 Task: Create a PowerPoint slide titled 'Digital Marketing' and insert an online image related to digital marketing.
Action: Mouse moved to (292, 370)
Screenshot: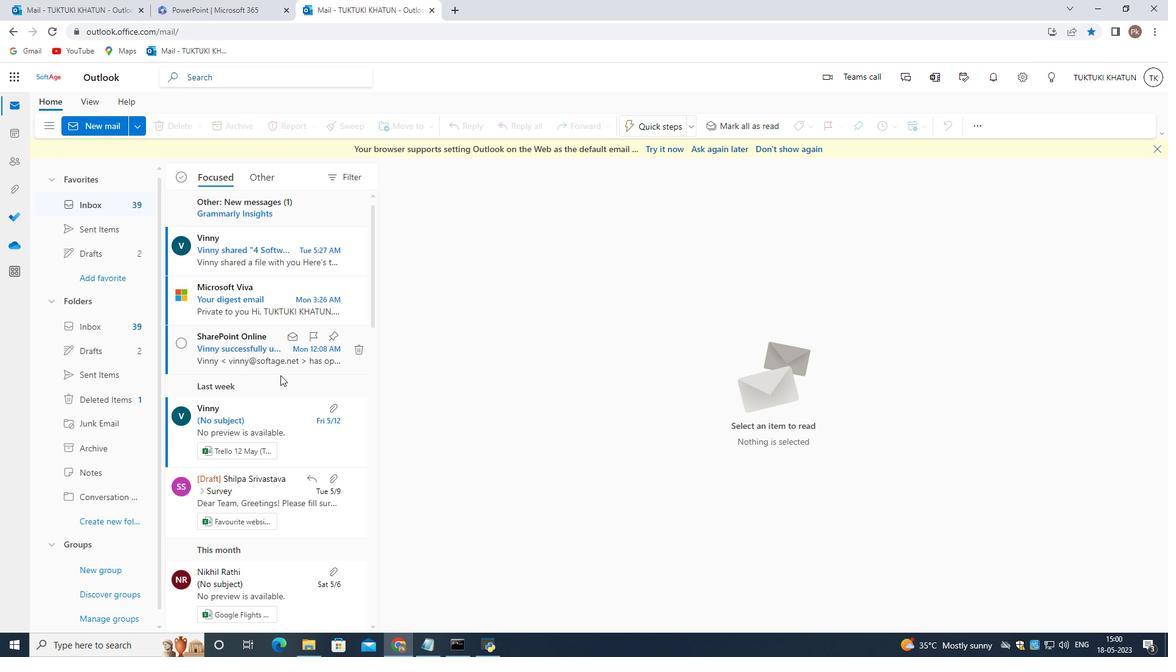 
Action: Mouse scrolled (292, 370) with delta (0, 0)
Screenshot: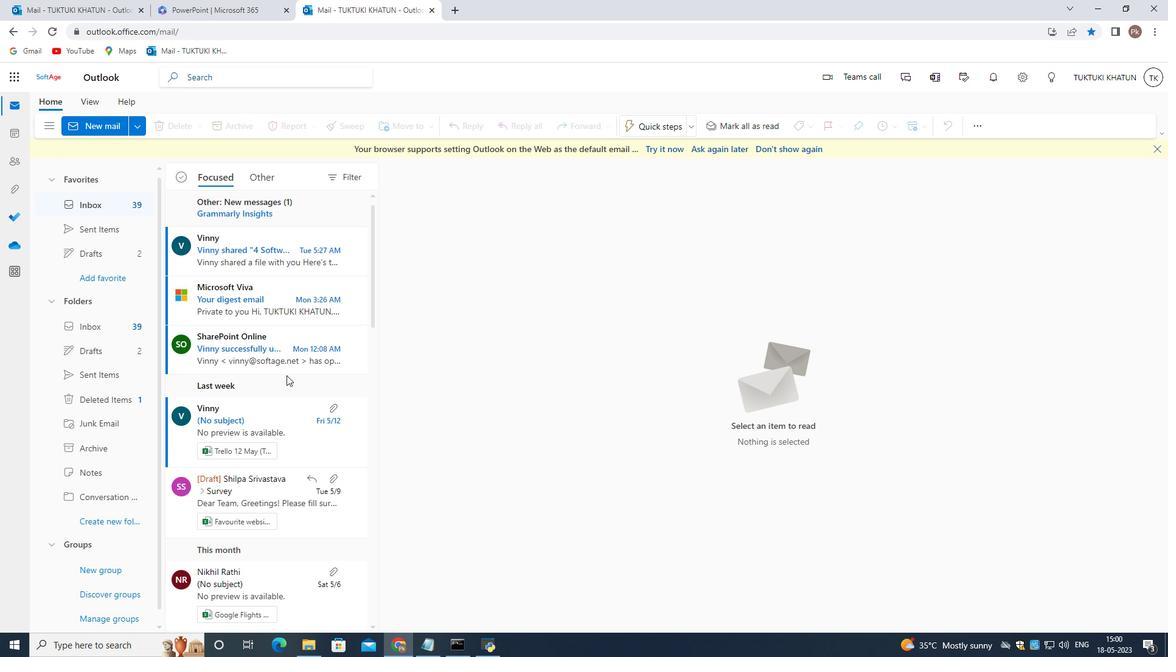 
Action: Mouse moved to (292, 368)
Screenshot: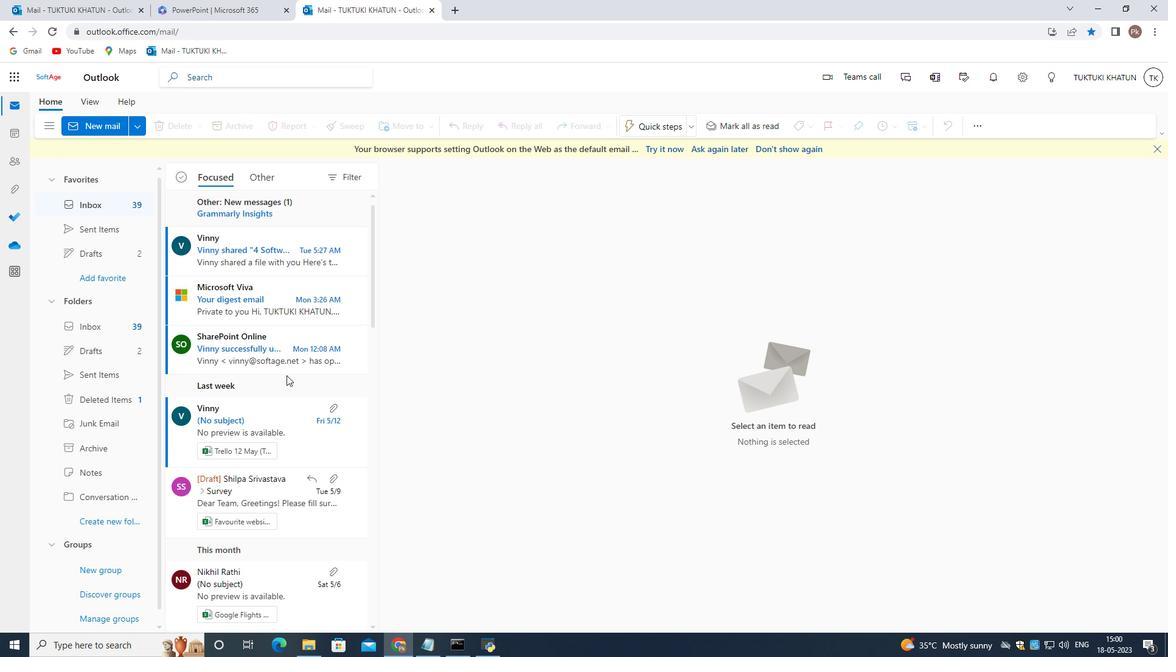 
Action: Mouse scrolled (292, 369) with delta (0, 0)
Screenshot: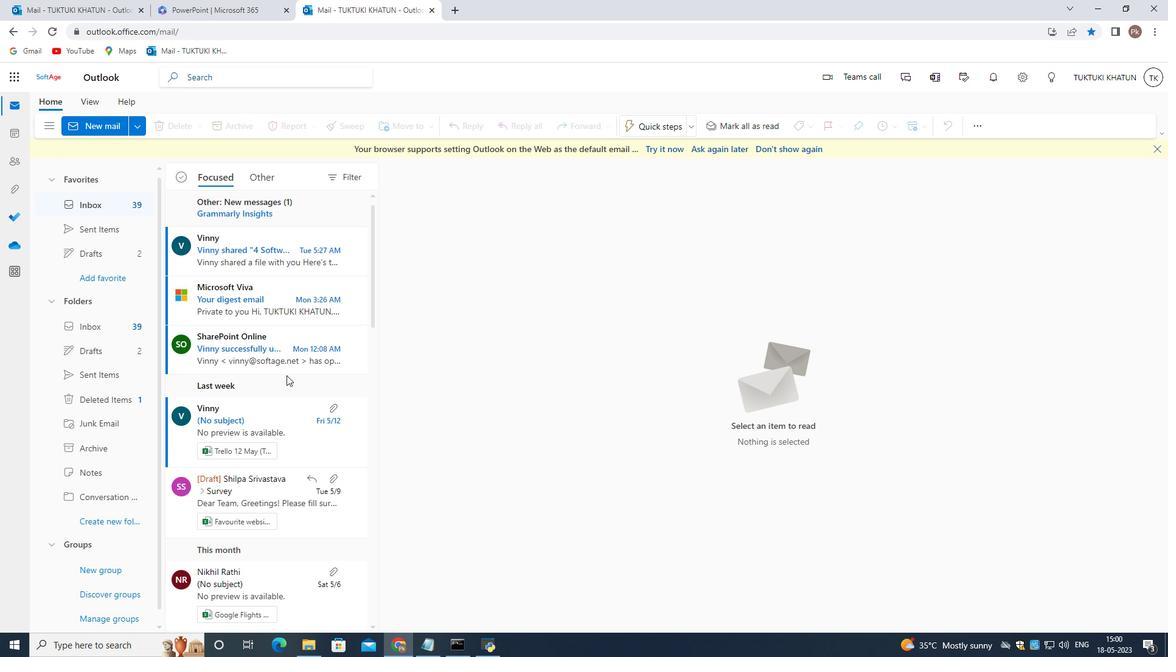 
Action: Mouse moved to (37, 52)
Screenshot: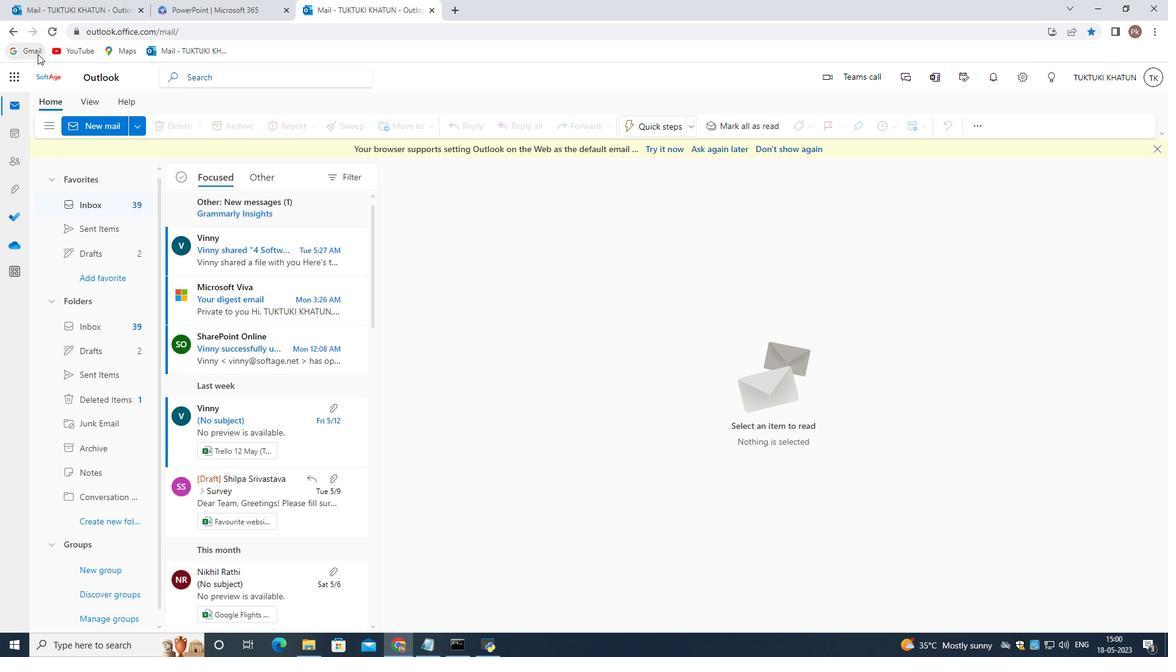 
Action: Mouse pressed left at (37, 52)
Screenshot: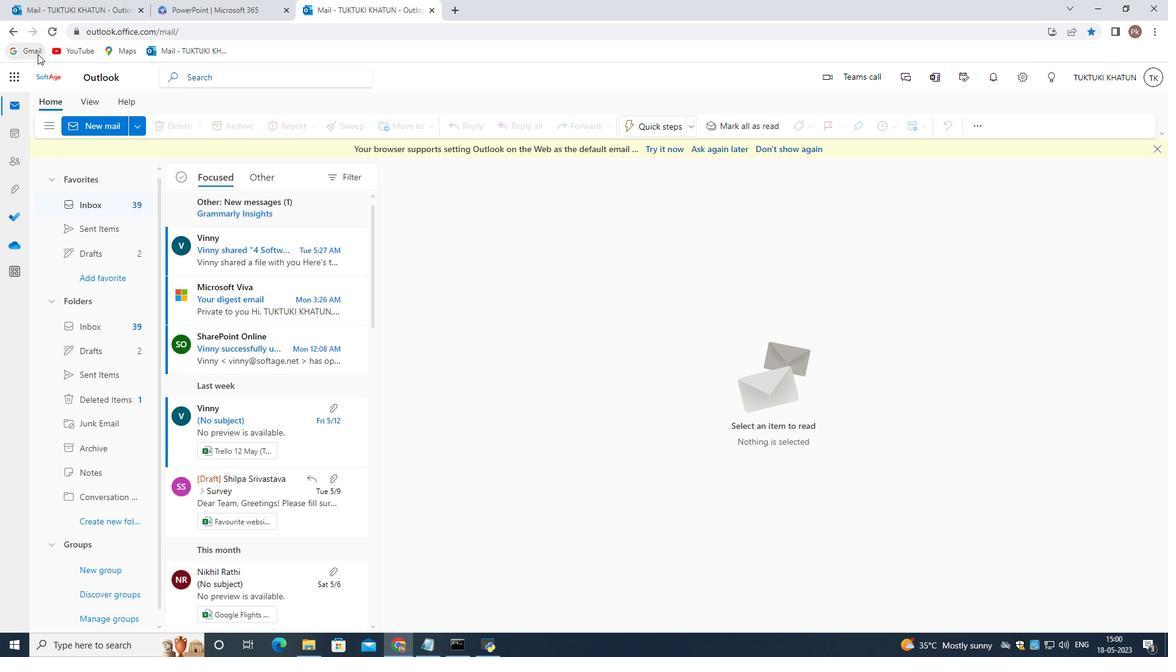 
Action: Mouse moved to (179, 50)
Screenshot: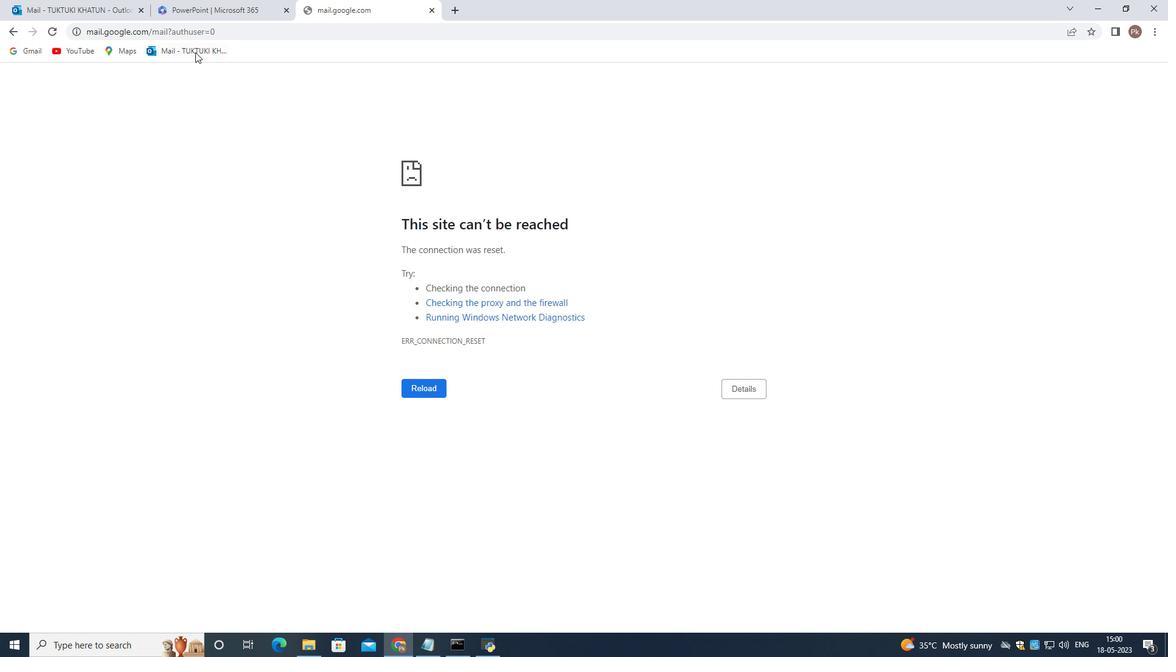
Action: Mouse pressed left at (179, 50)
Screenshot: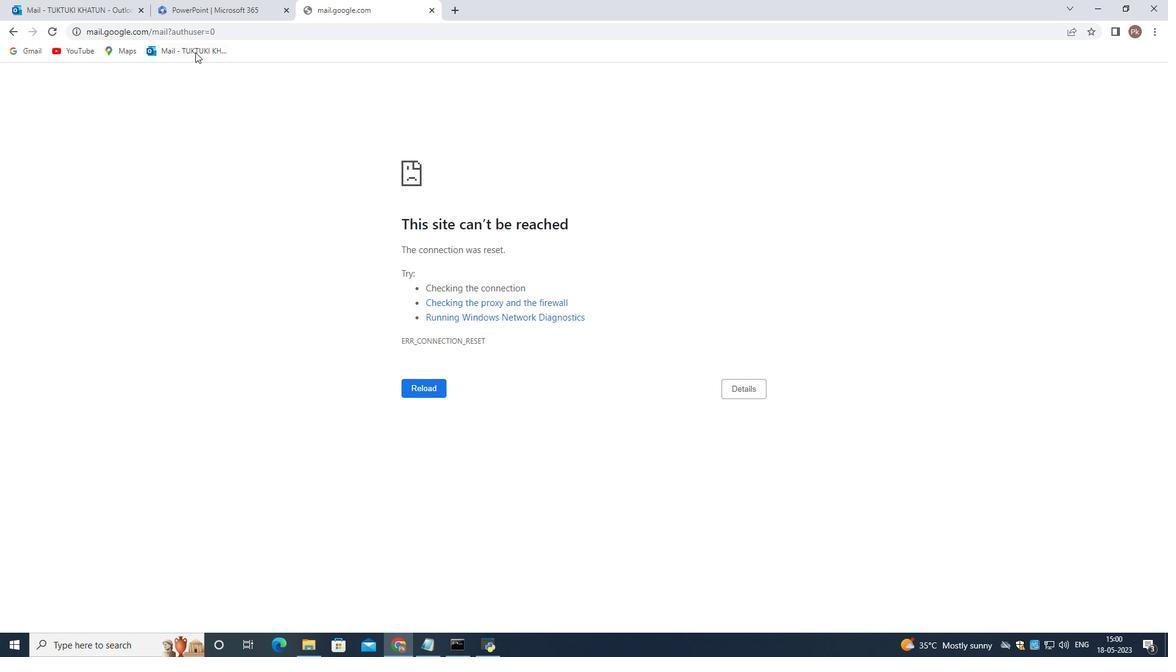 
Action: Mouse moved to (19, 78)
Screenshot: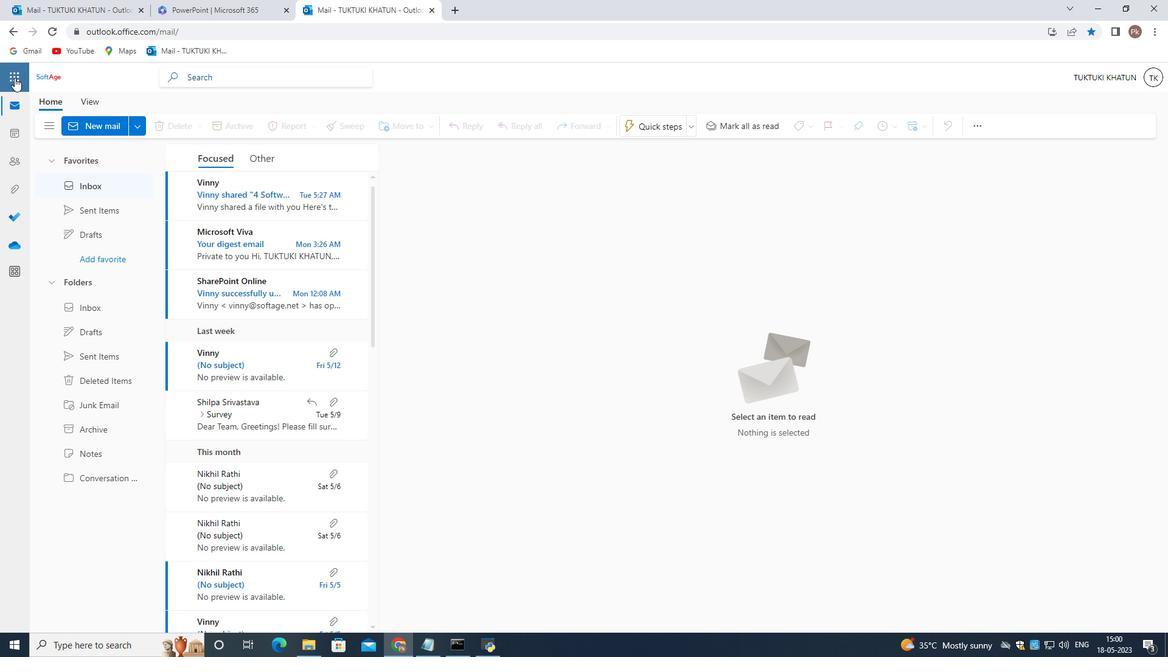 
Action: Mouse pressed left at (19, 78)
Screenshot: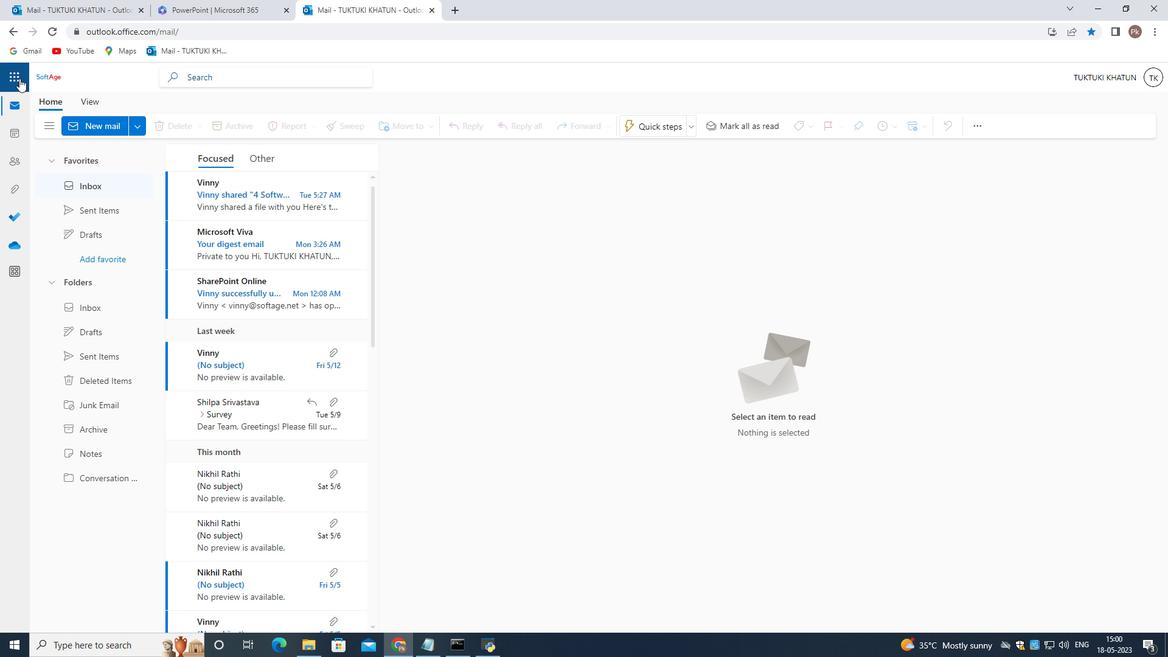 
Action: Mouse moved to (63, 208)
Screenshot: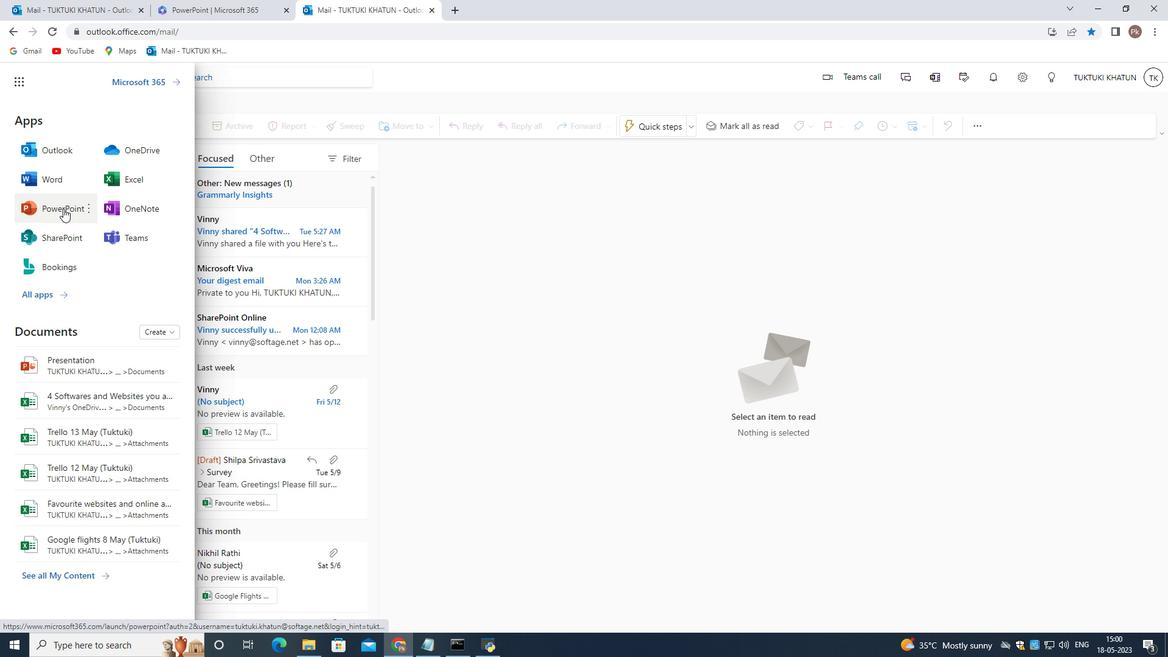 
Action: Mouse pressed left at (63, 208)
Screenshot: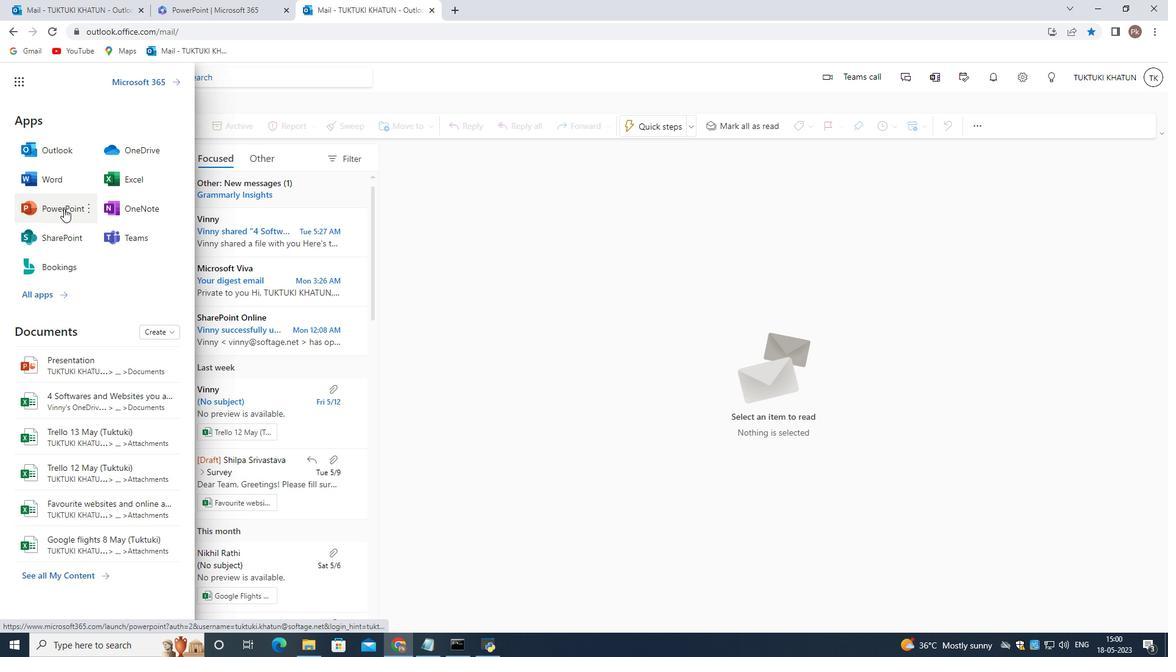 
Action: Mouse moved to (146, 216)
Screenshot: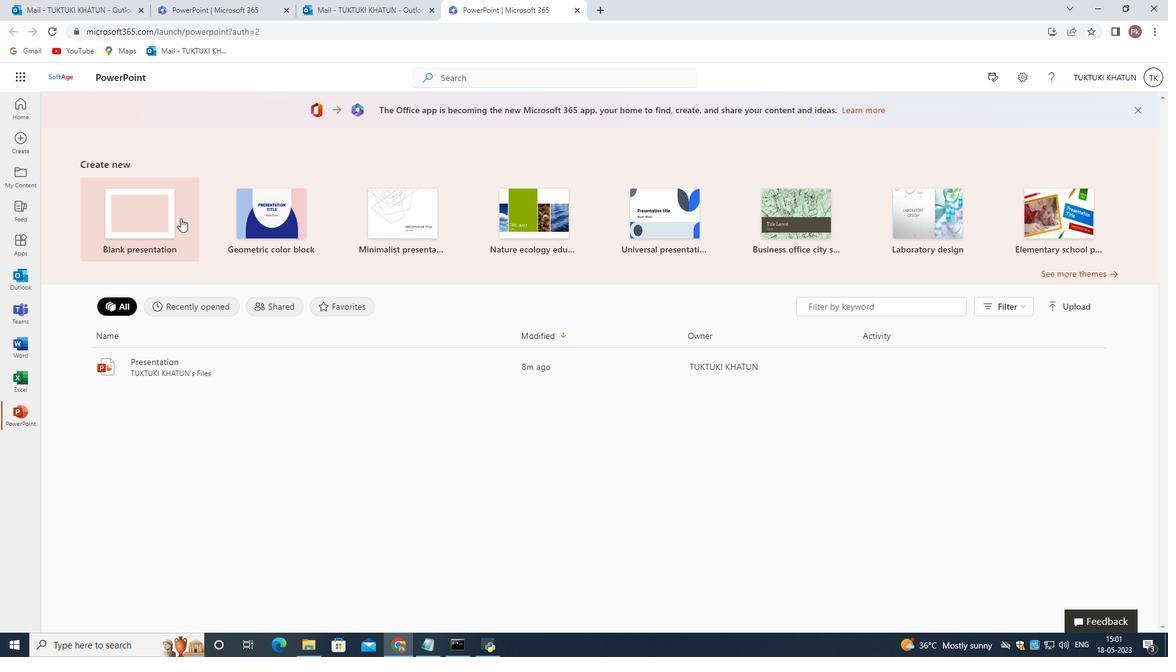 
Action: Mouse pressed left at (146, 216)
Screenshot: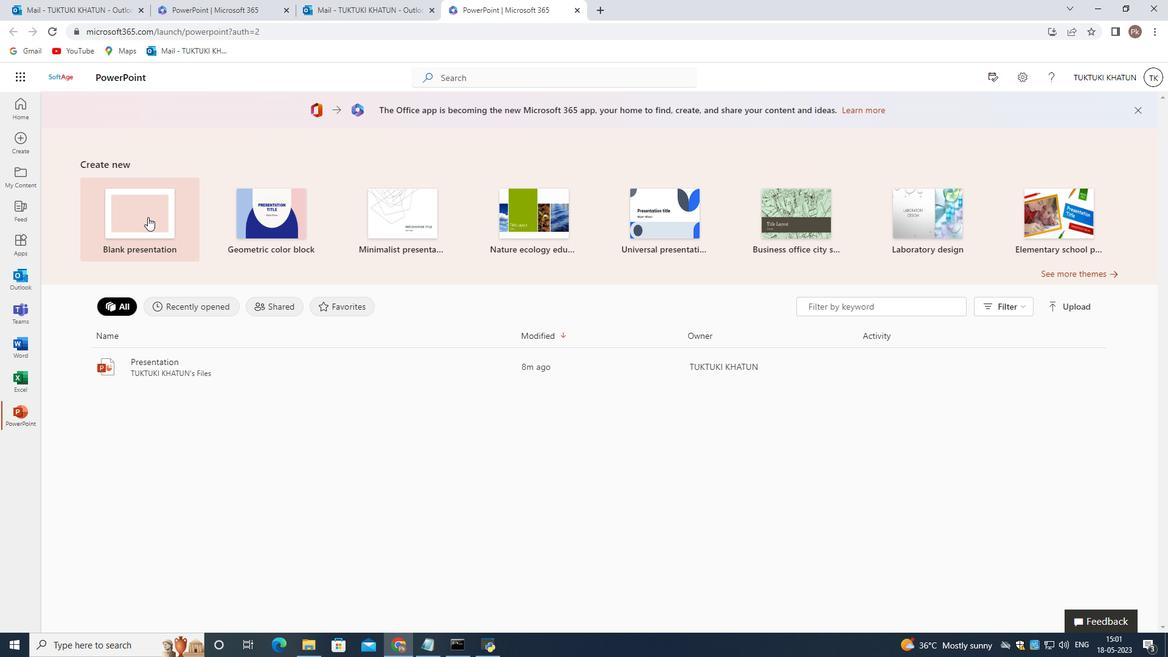 
Action: Mouse scrolled (146, 216) with delta (0, 0)
Screenshot: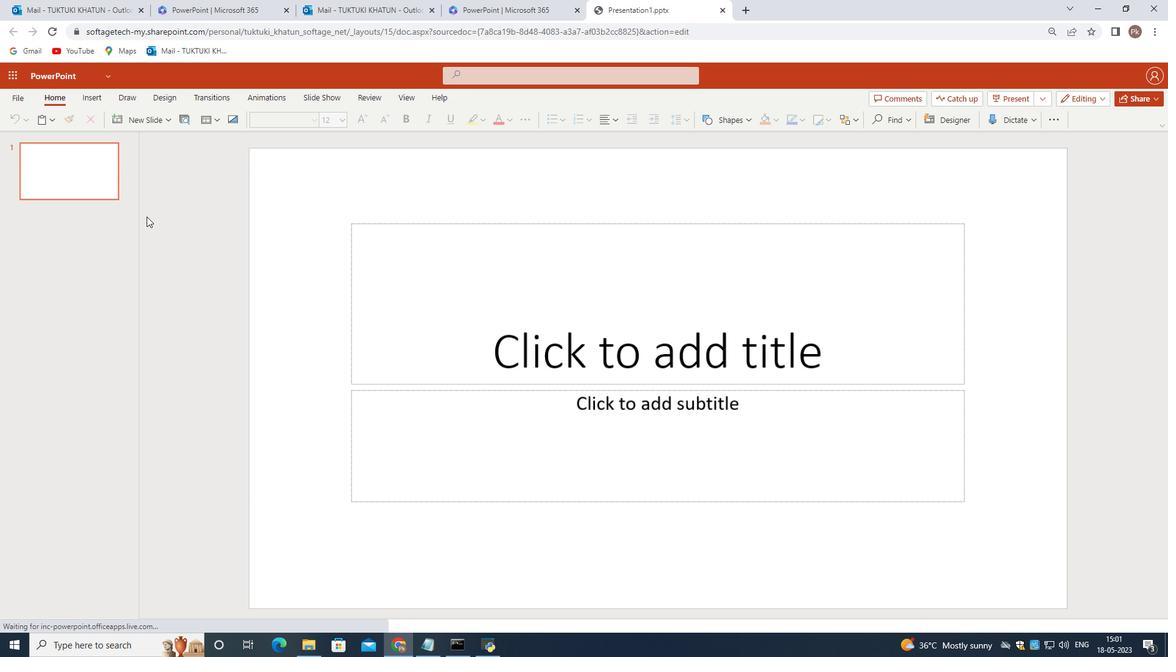 
Action: Mouse scrolled (146, 216) with delta (0, 0)
Screenshot: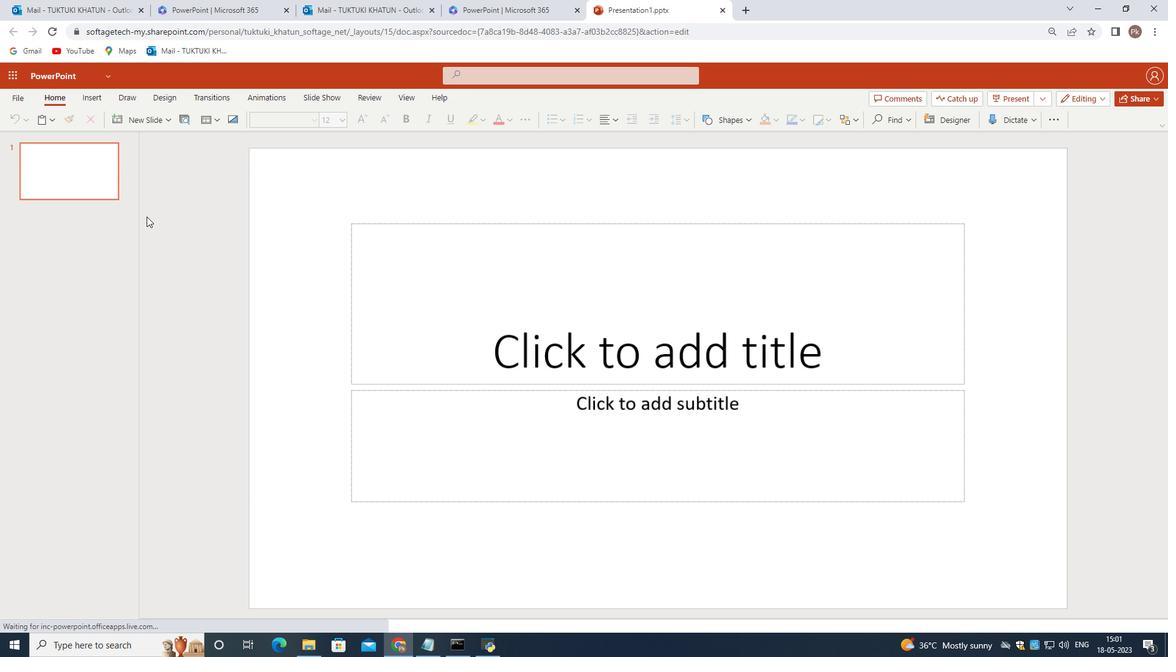 
Action: Mouse scrolled (146, 216) with delta (0, 0)
Screenshot: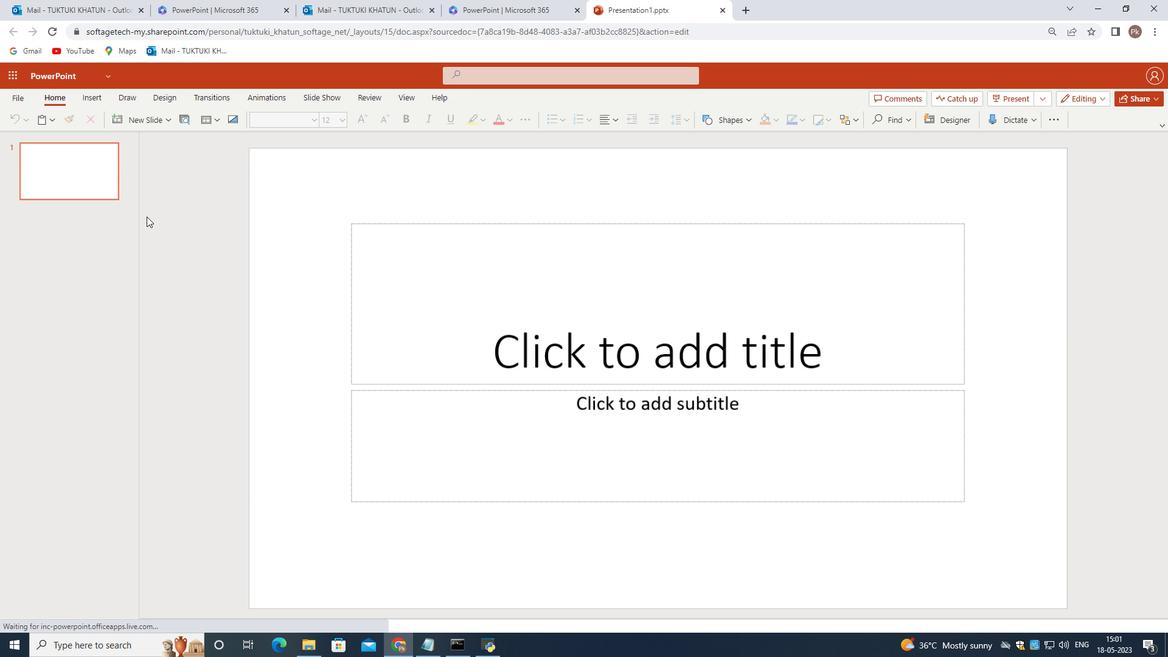 
Action: Mouse moved to (414, 288)
Screenshot: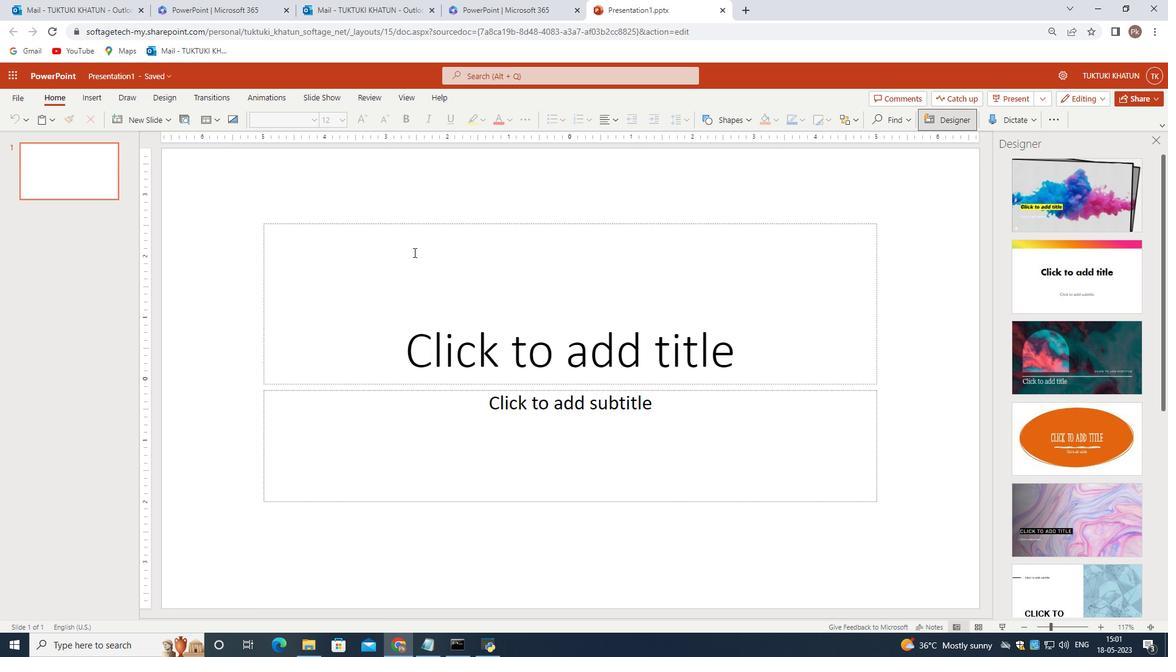 
Action: Mouse pressed left at (414, 288)
Screenshot: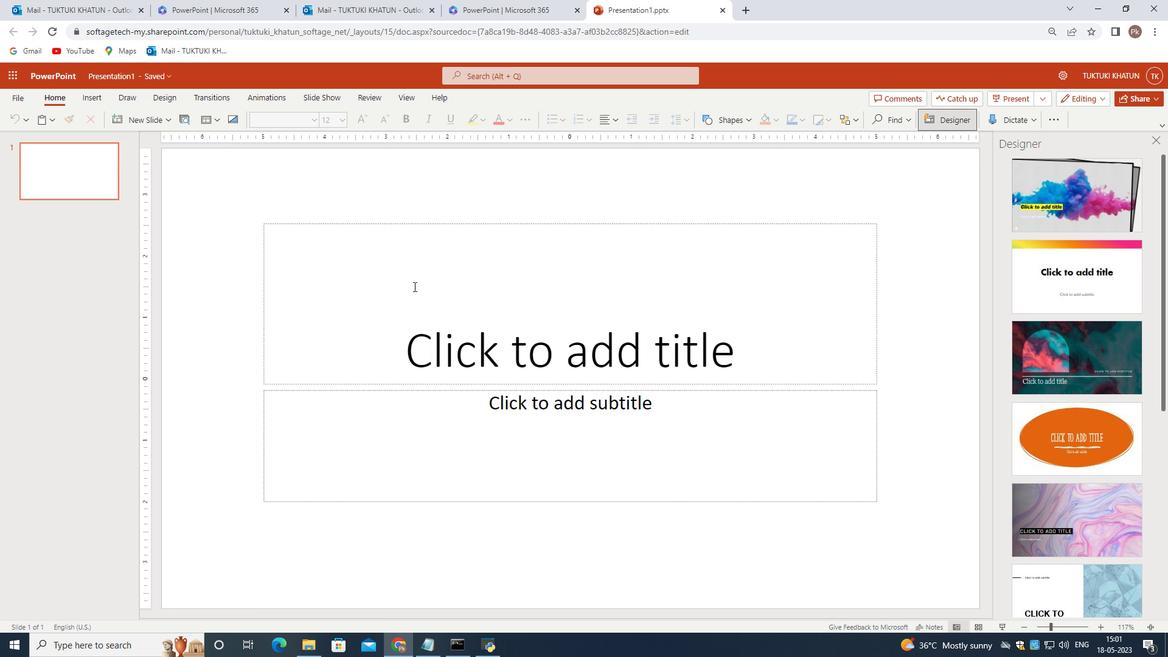 
Action: Mouse moved to (414, 288)
Screenshot: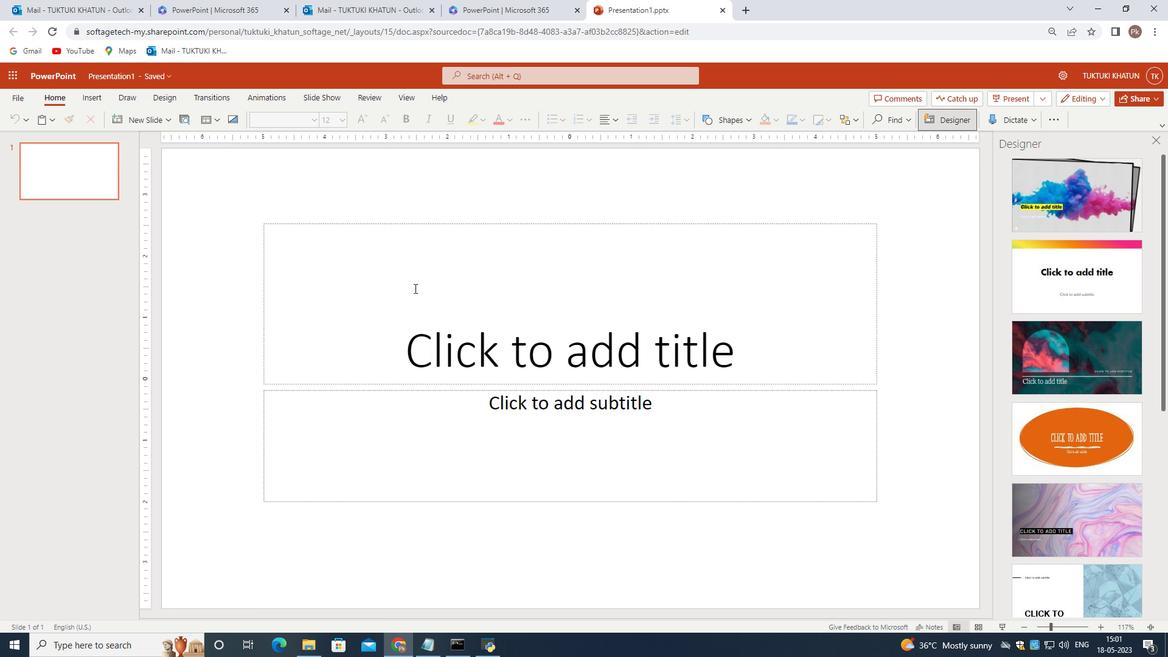 
Action: Key pressed <Key.shift>Digital<Key.space><Key.shift>Marketing
Screenshot: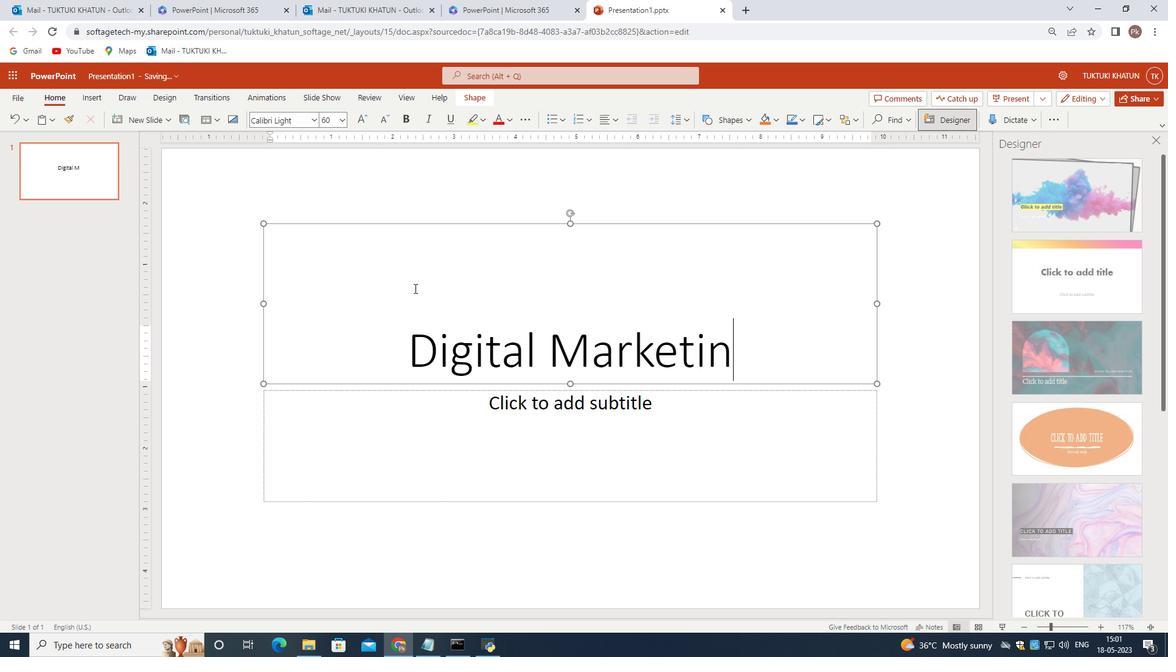 
Action: Mouse moved to (144, 119)
Screenshot: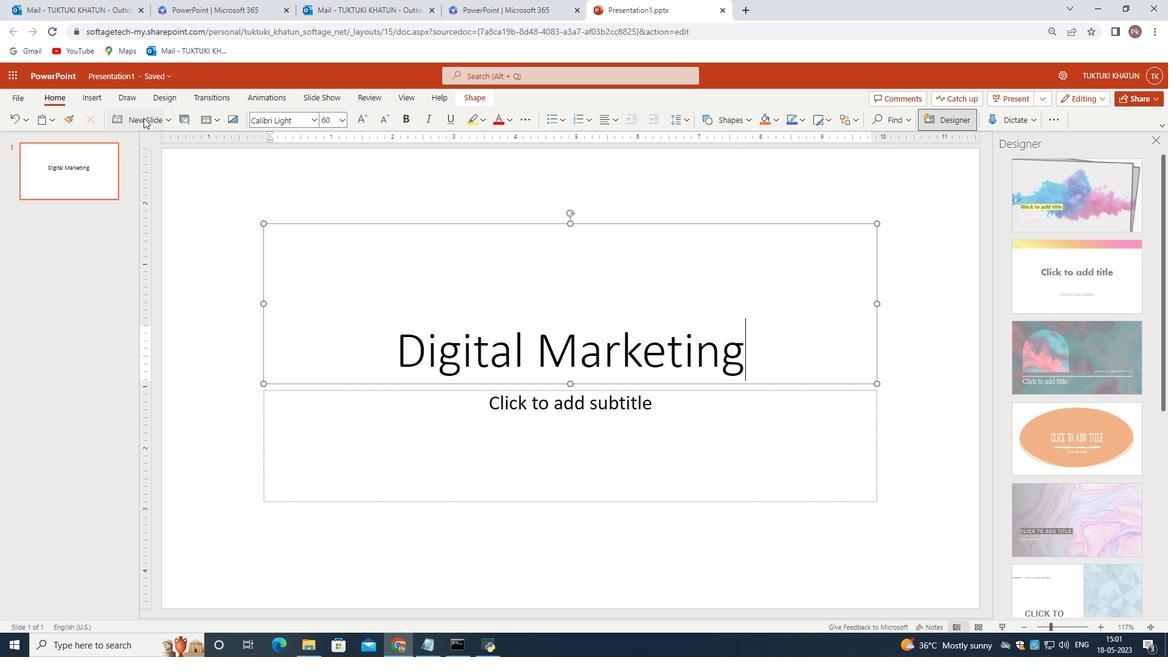
Action: Mouse pressed left at (144, 119)
Screenshot: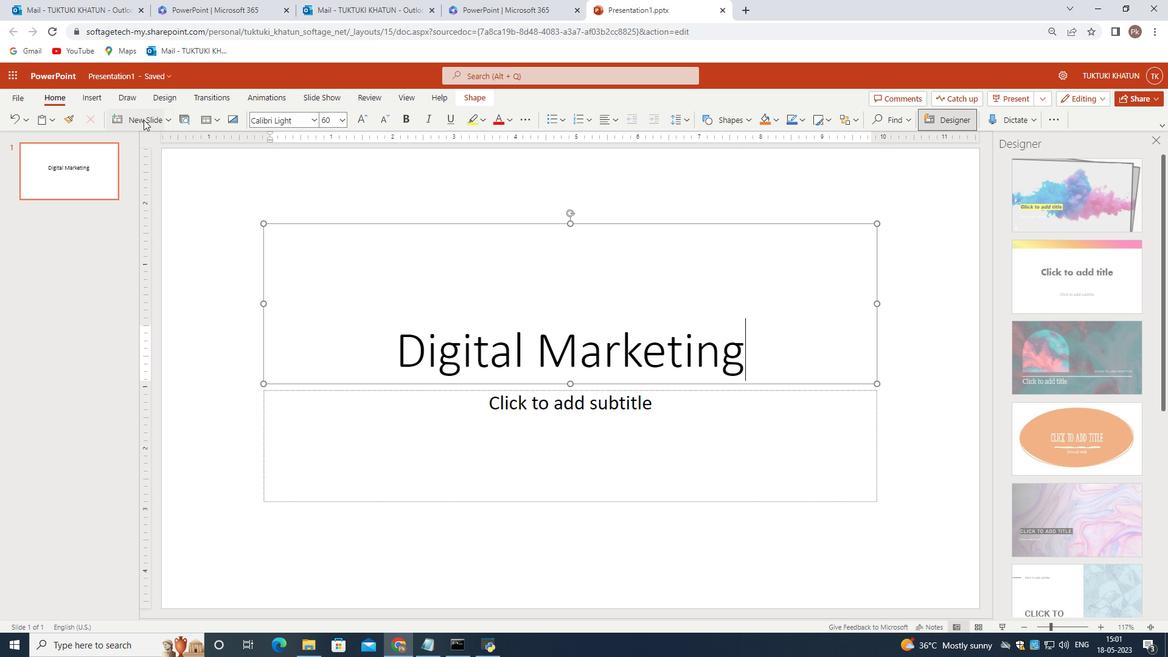 
Action: Mouse moved to (100, 97)
Screenshot: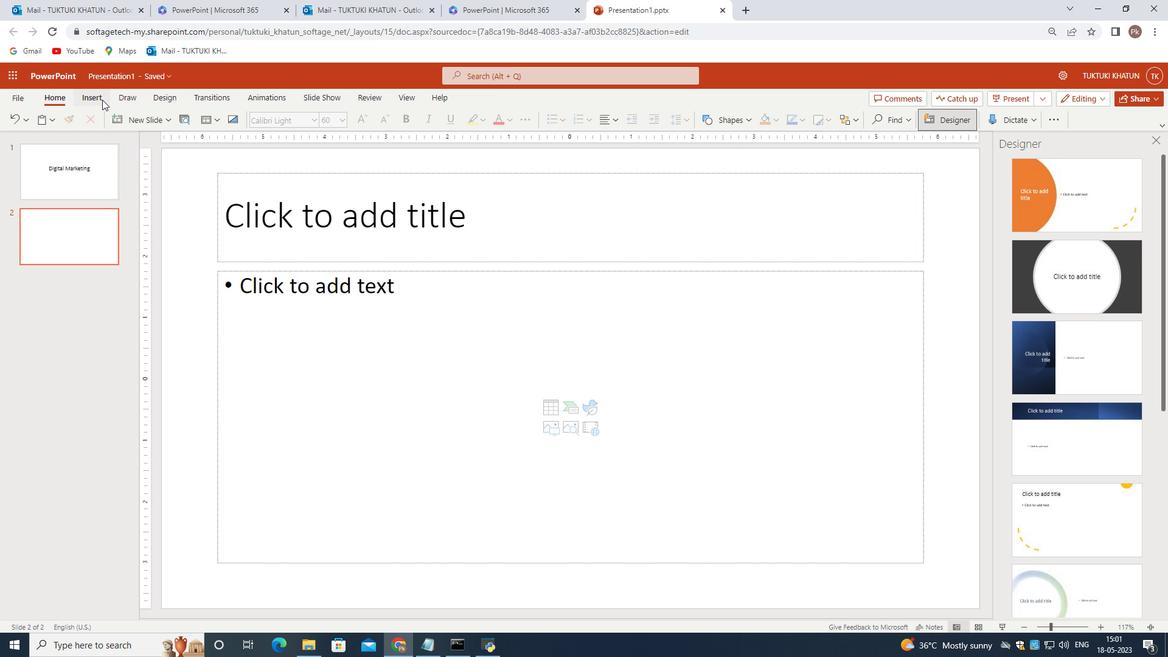 
Action: Mouse pressed left at (100, 97)
Screenshot: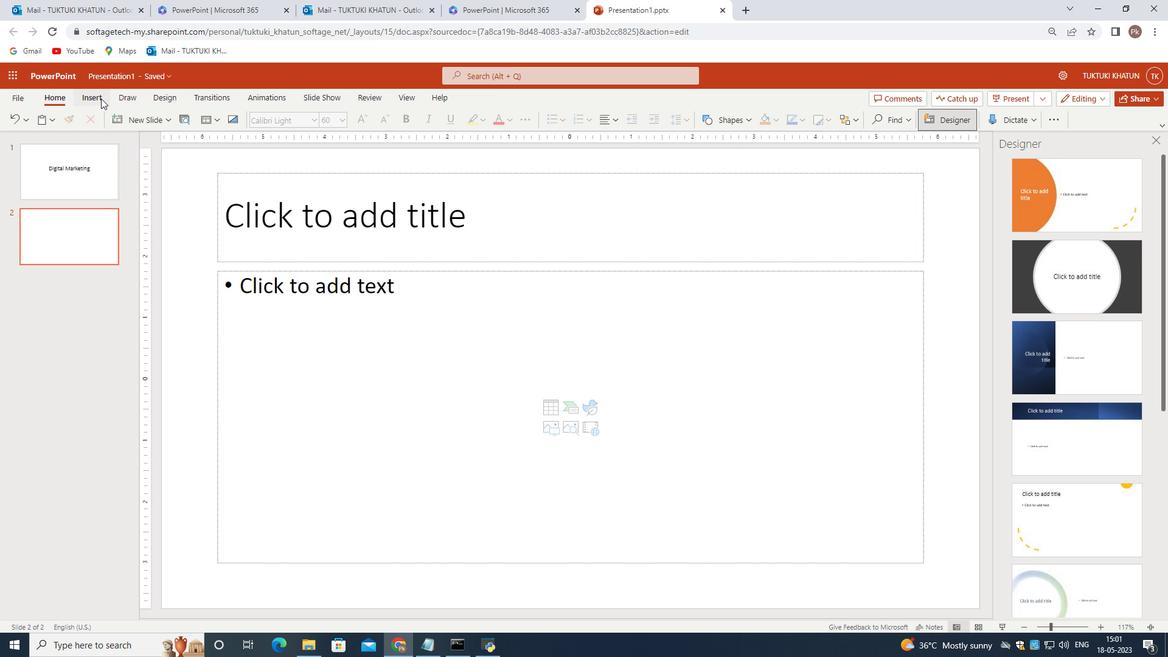 
Action: Mouse moved to (220, 119)
Screenshot: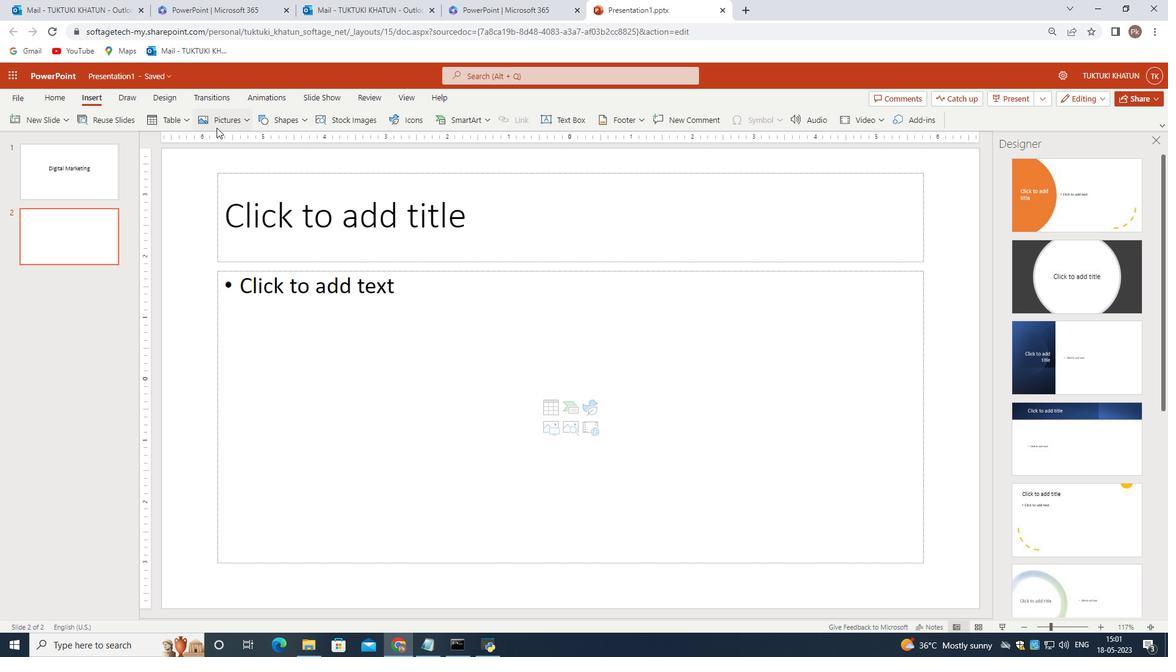 
Action: Mouse pressed left at (220, 119)
Screenshot: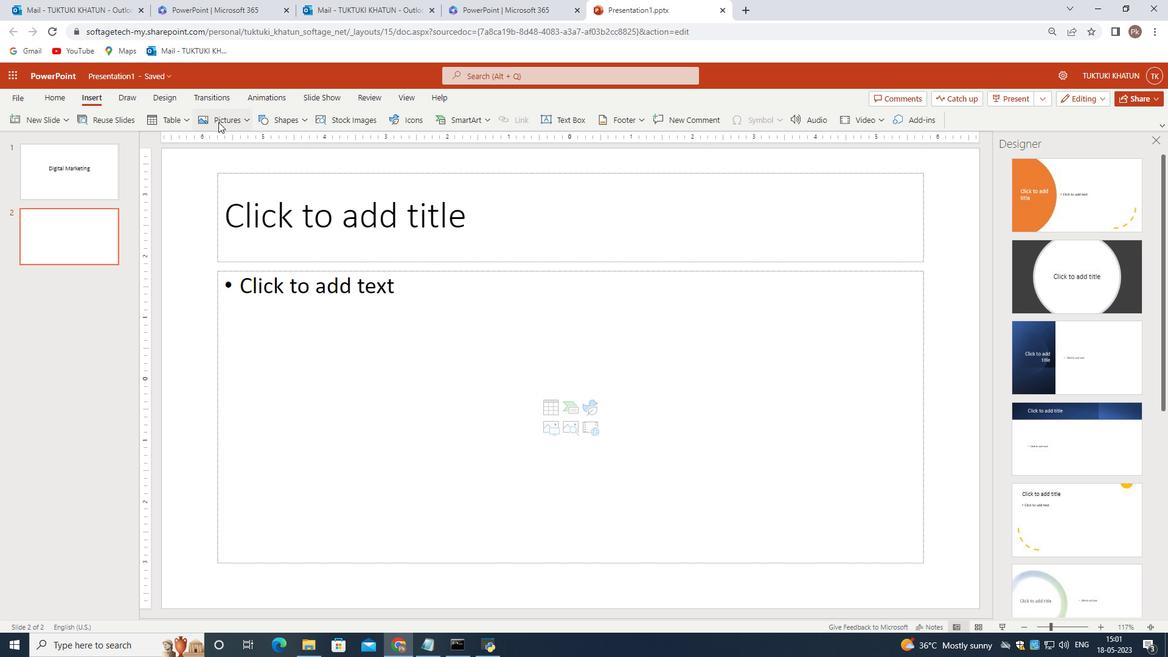 
Action: Mouse moved to (232, 234)
Screenshot: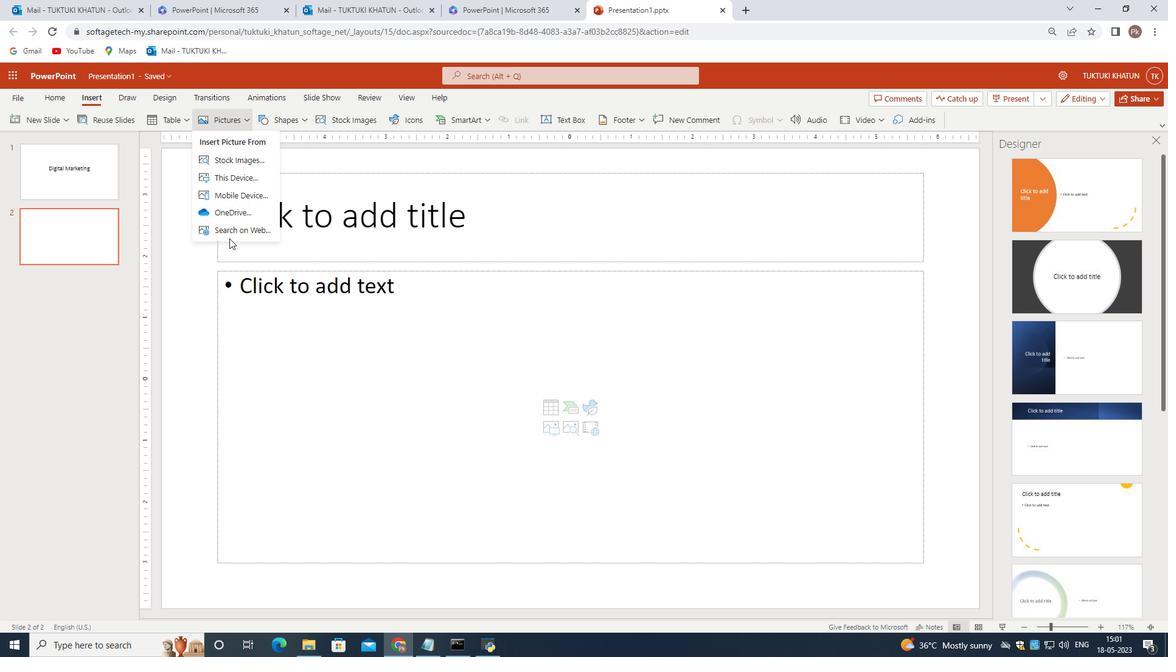 
Action: Mouse pressed left at (232, 234)
Screenshot: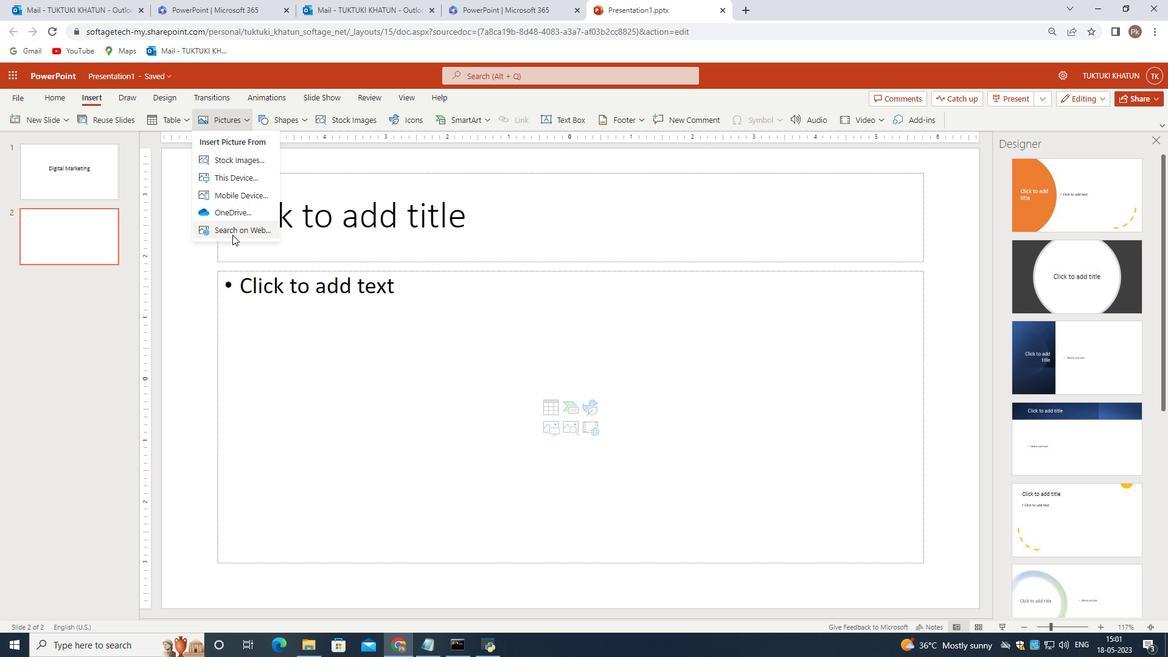 
Action: Mouse moved to (390, 242)
Screenshot: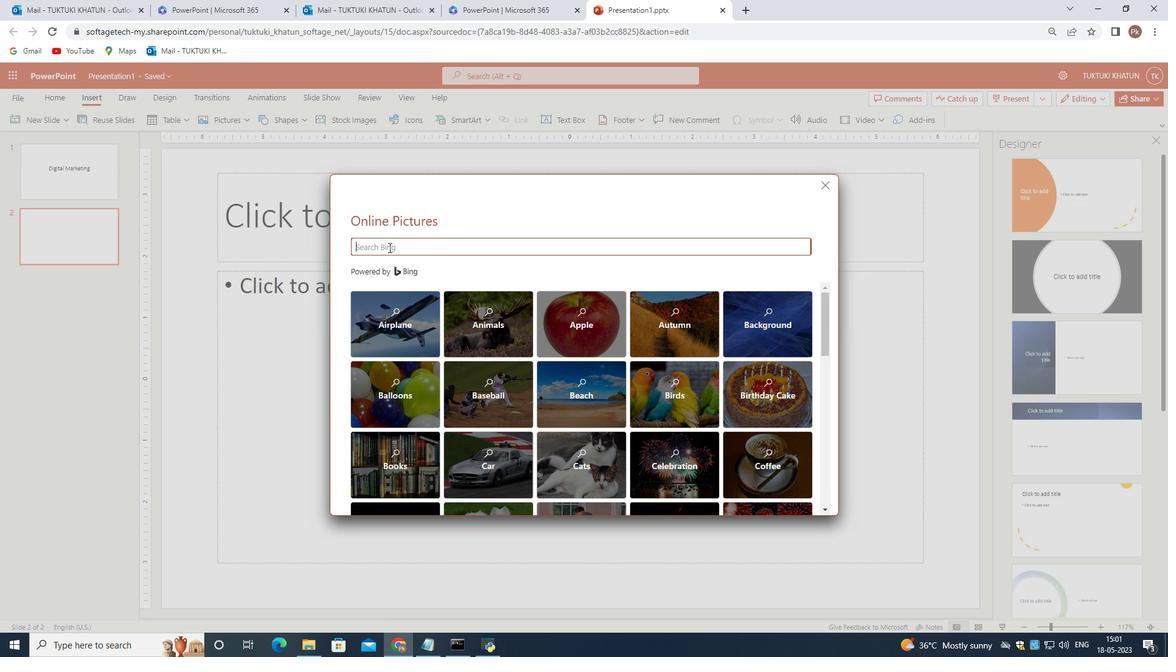 
Action: Mouse pressed left at (390, 242)
Screenshot: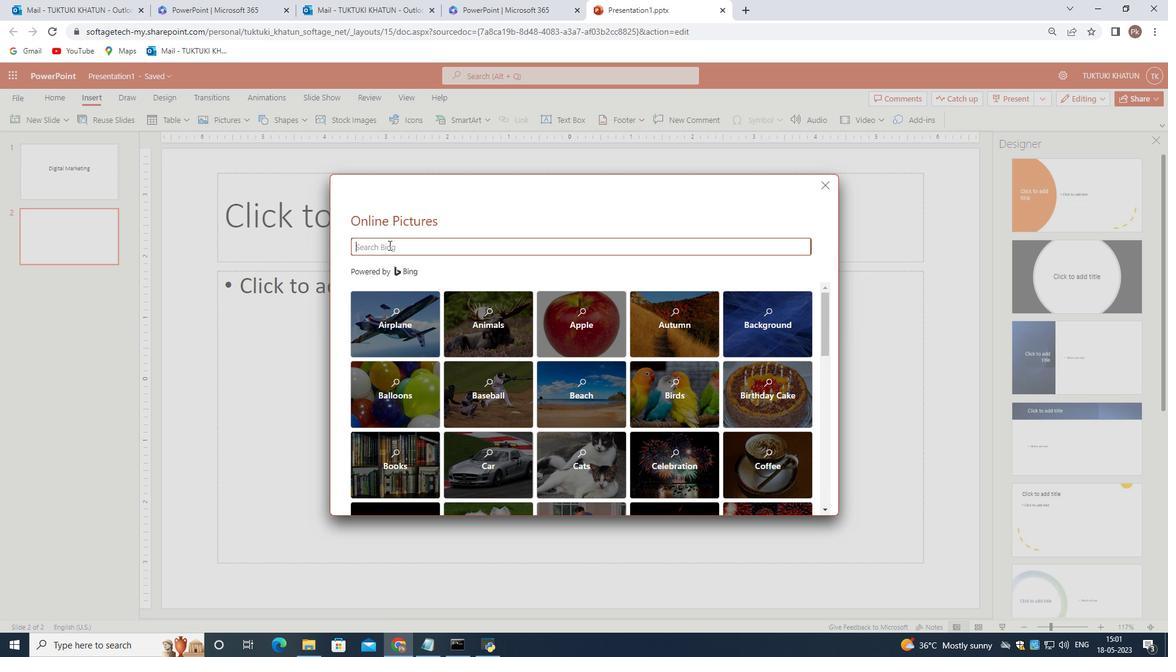 
Action: Mouse moved to (384, 241)
Screenshot: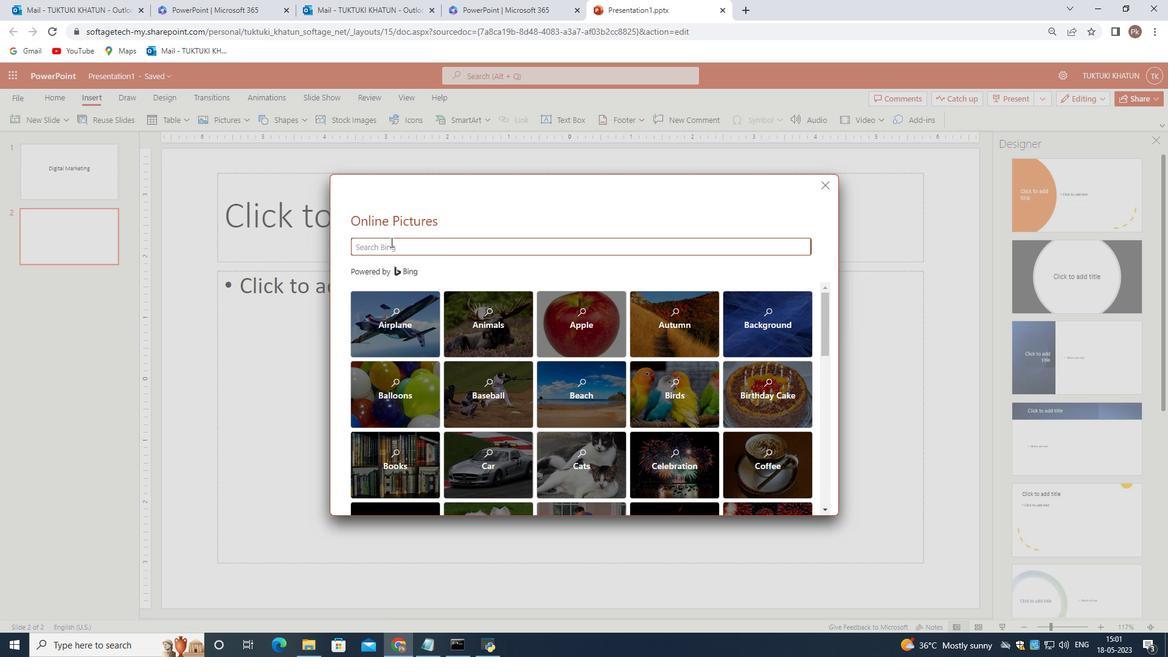 
Action: Key pressed <Key.shift>Digital<Key.space>marketing<Key.shift_r><Key.enter>
Screenshot: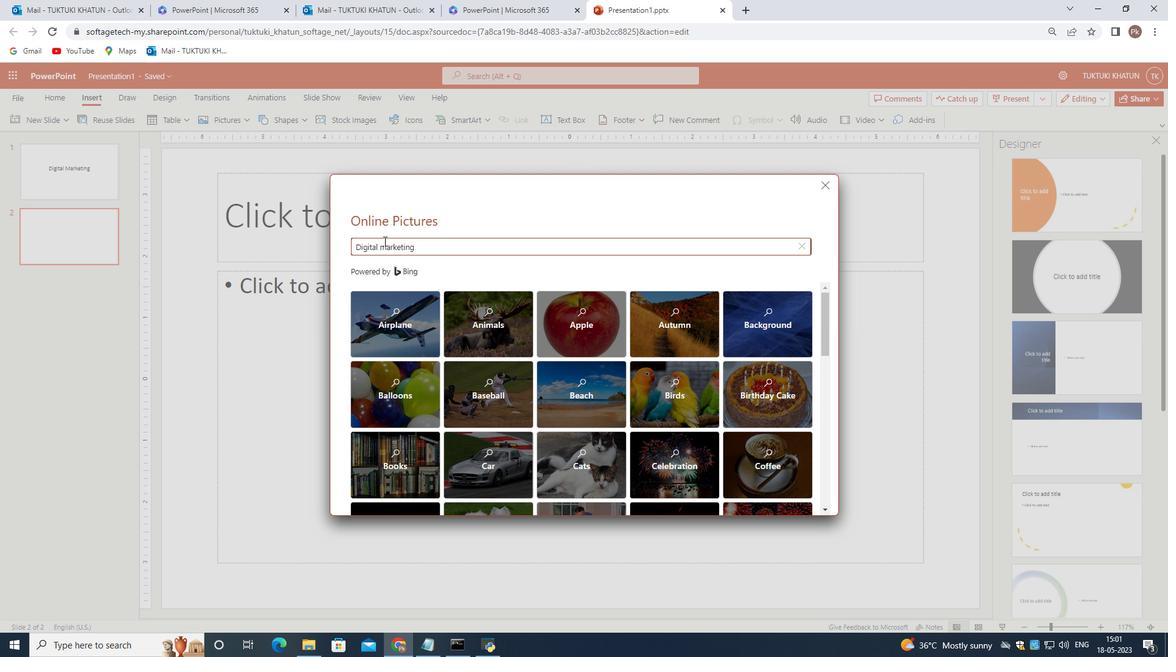 
Action: Mouse moved to (868, 404)
Screenshot: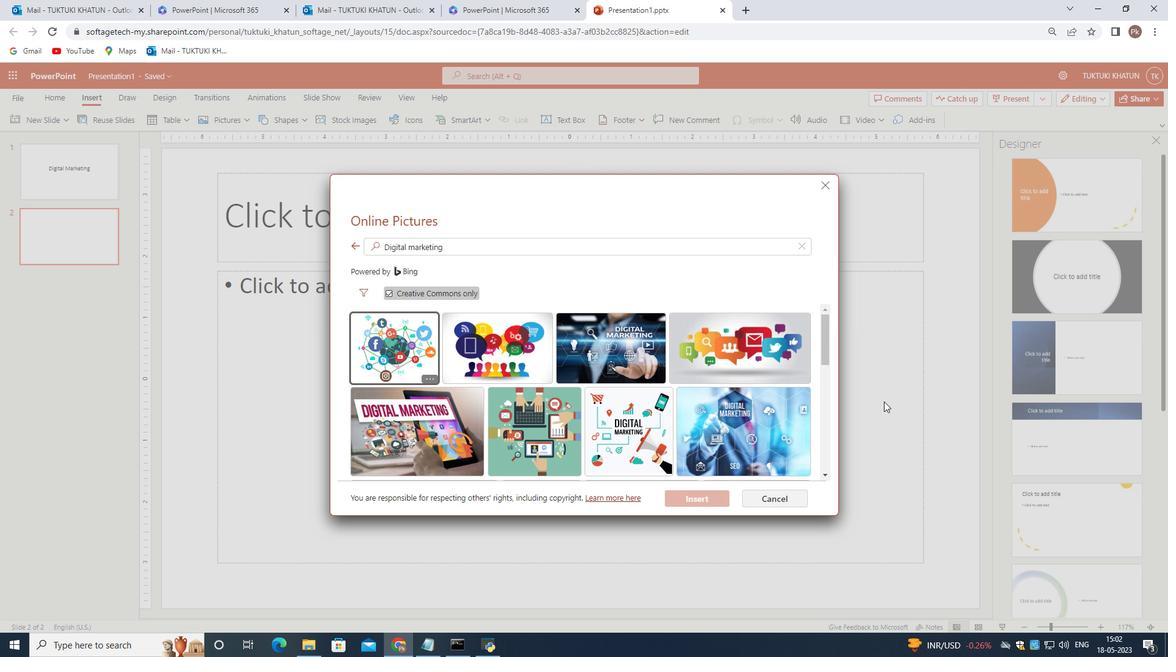 
Action: Mouse scrolled (868, 404) with delta (0, 0)
Screenshot: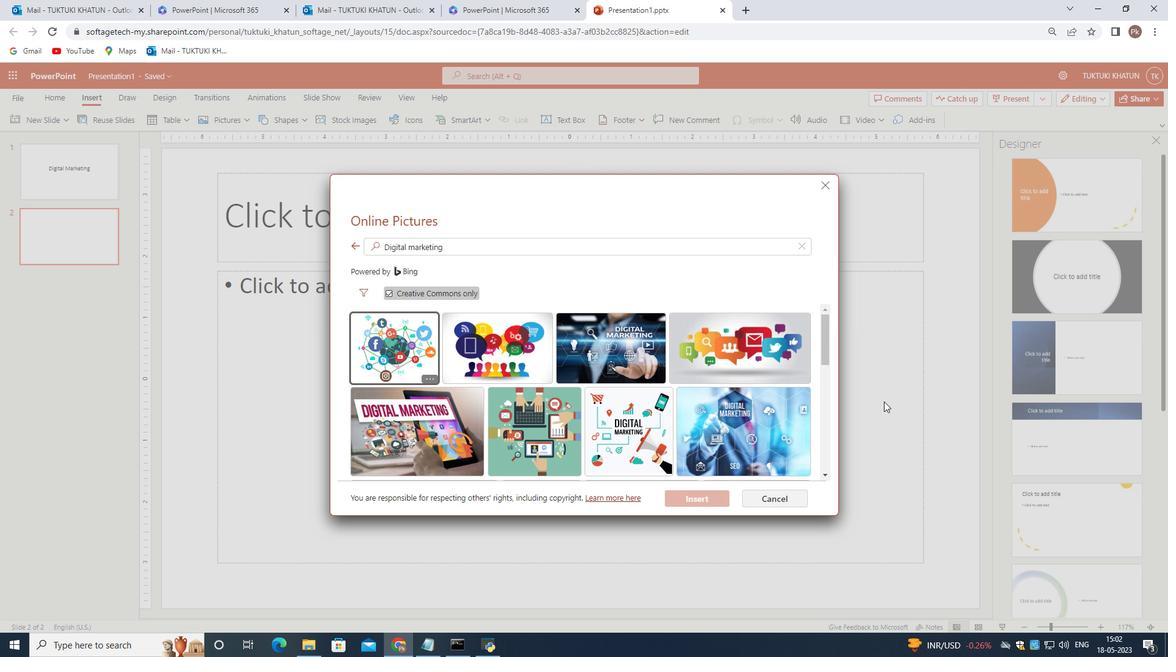
Action: Mouse moved to (752, 424)
Screenshot: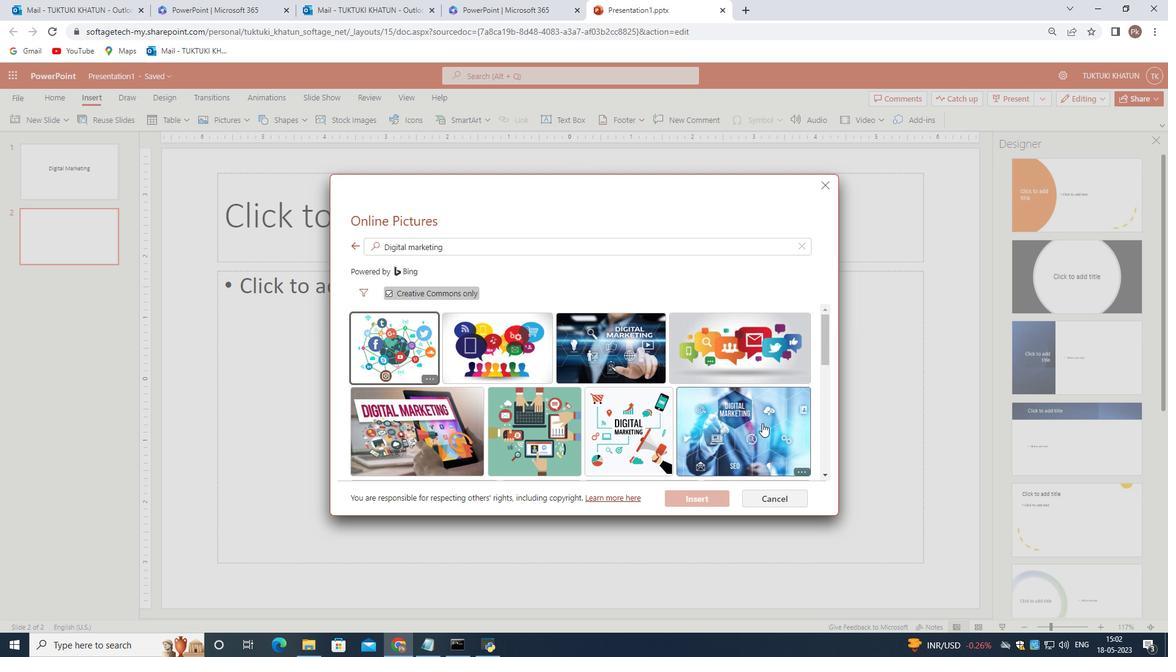 
Action: Mouse pressed left at (752, 424)
Screenshot: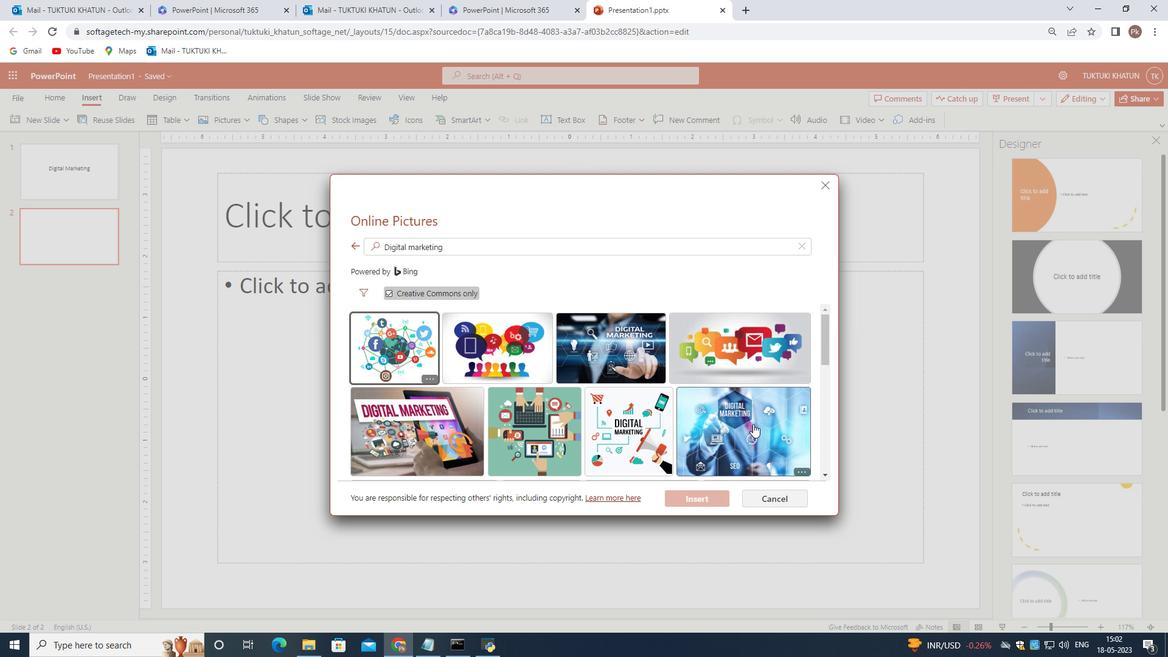 
Action: Mouse moved to (693, 500)
Screenshot: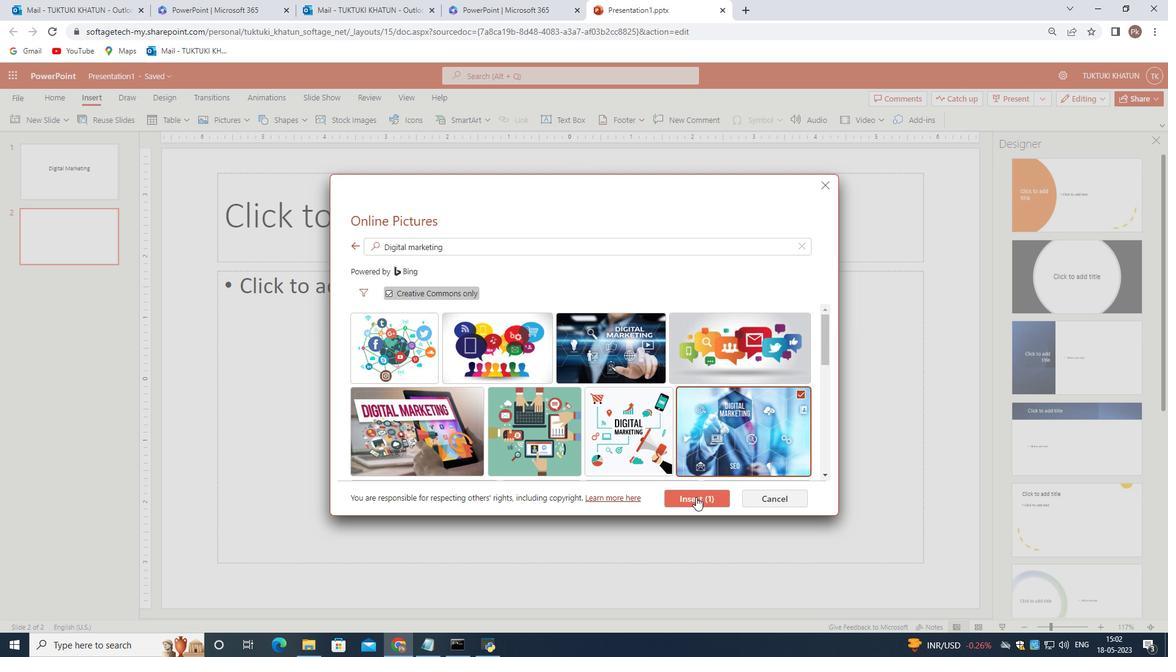 
Action: Mouse pressed left at (693, 500)
Screenshot: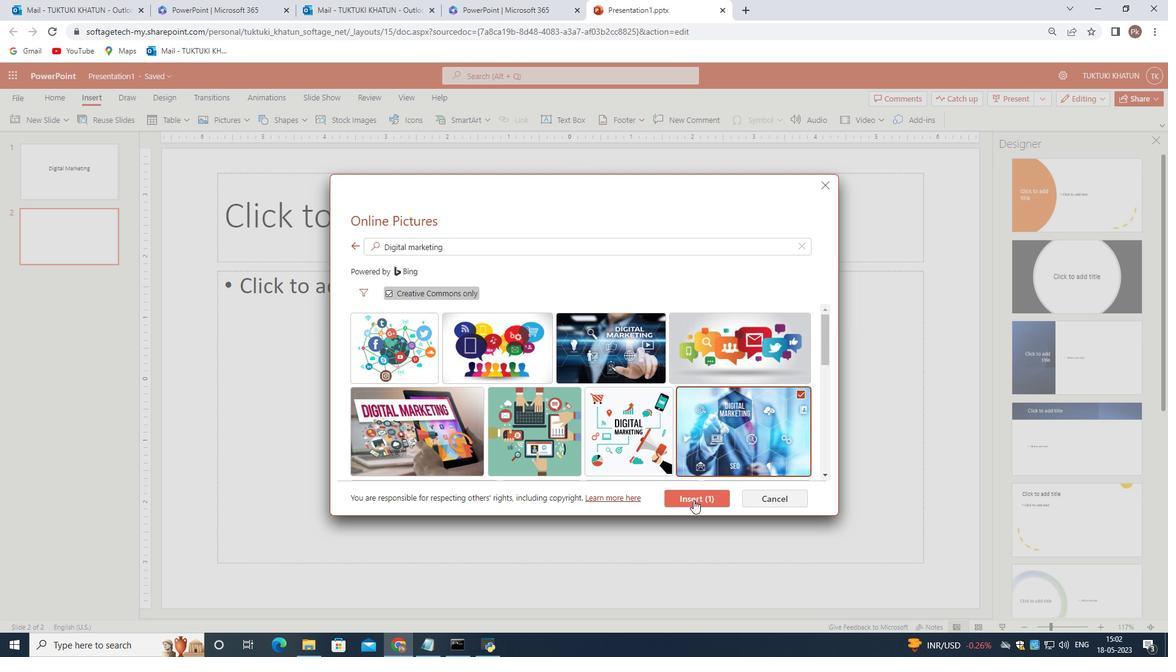 
Action: Mouse moved to (691, 356)
Screenshot: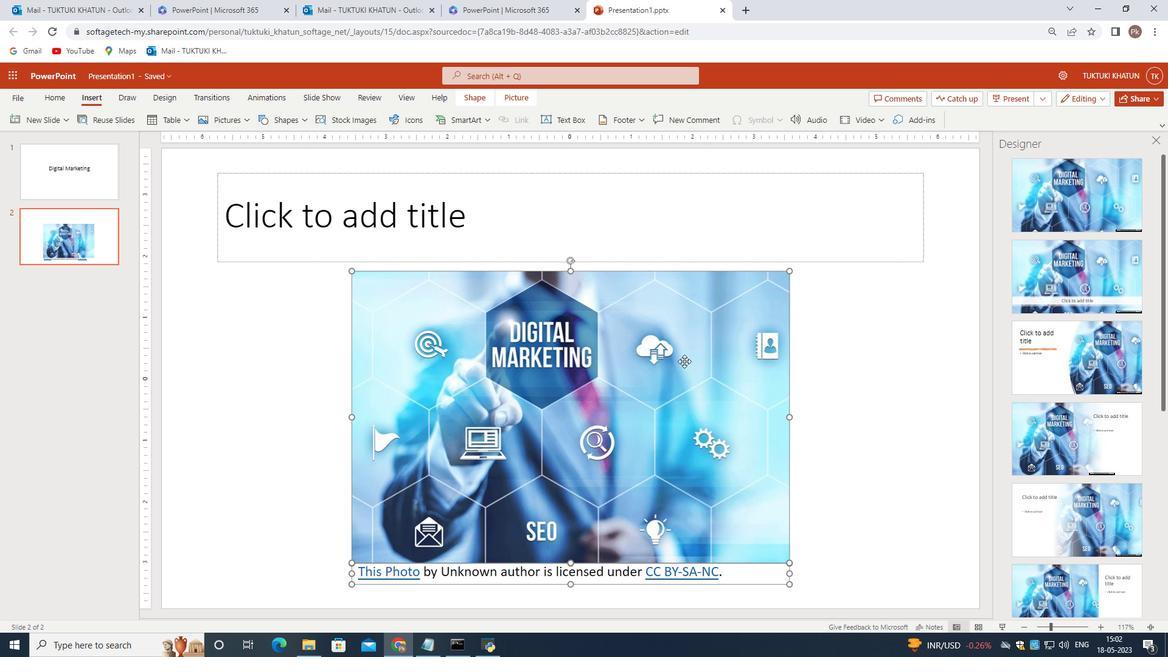 
Action: Mouse pressed right at (691, 356)
Screenshot: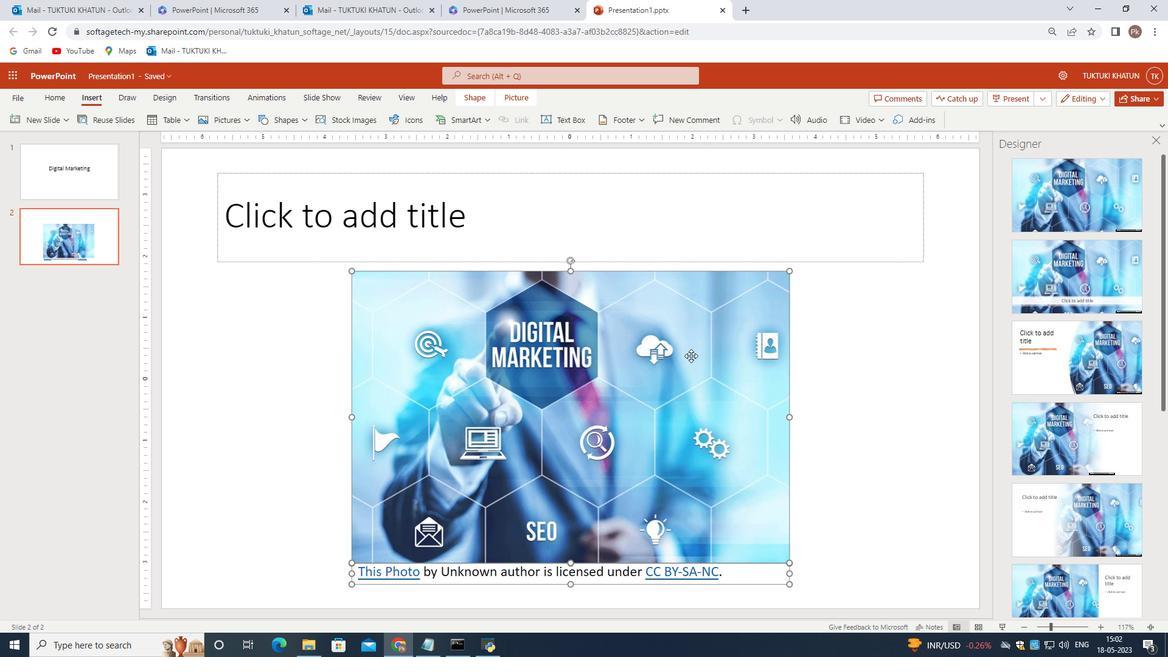 
Action: Mouse moved to (721, 389)
Screenshot: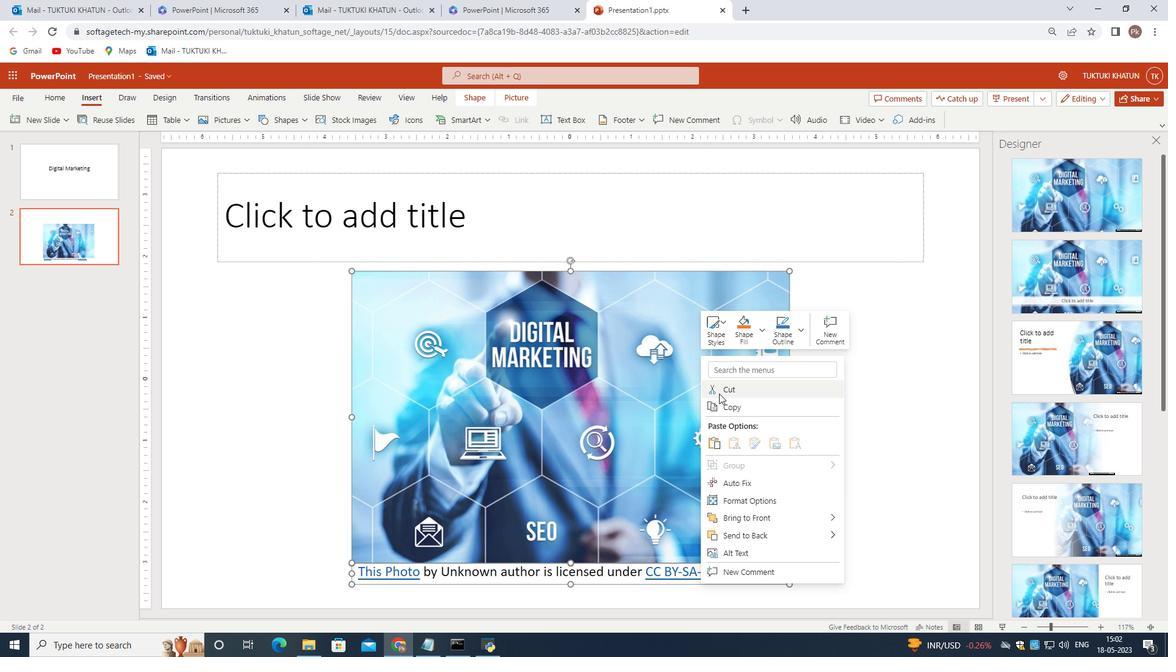 
Action: Mouse pressed left at (721, 389)
Screenshot: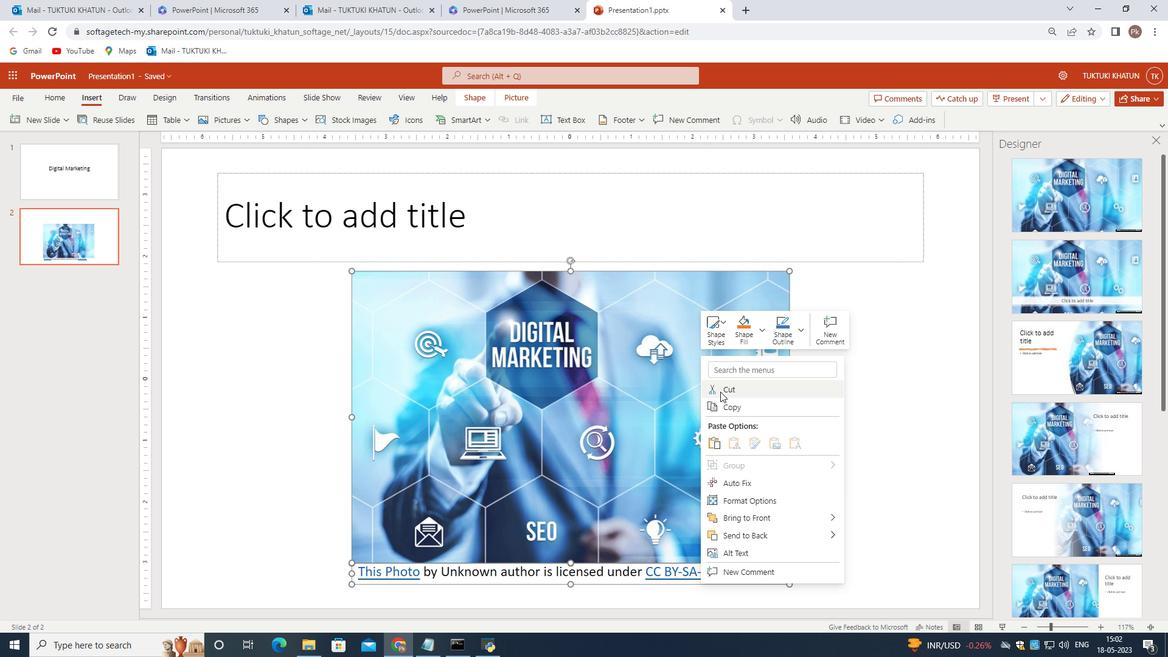 
Action: Mouse moved to (219, 119)
Screenshot: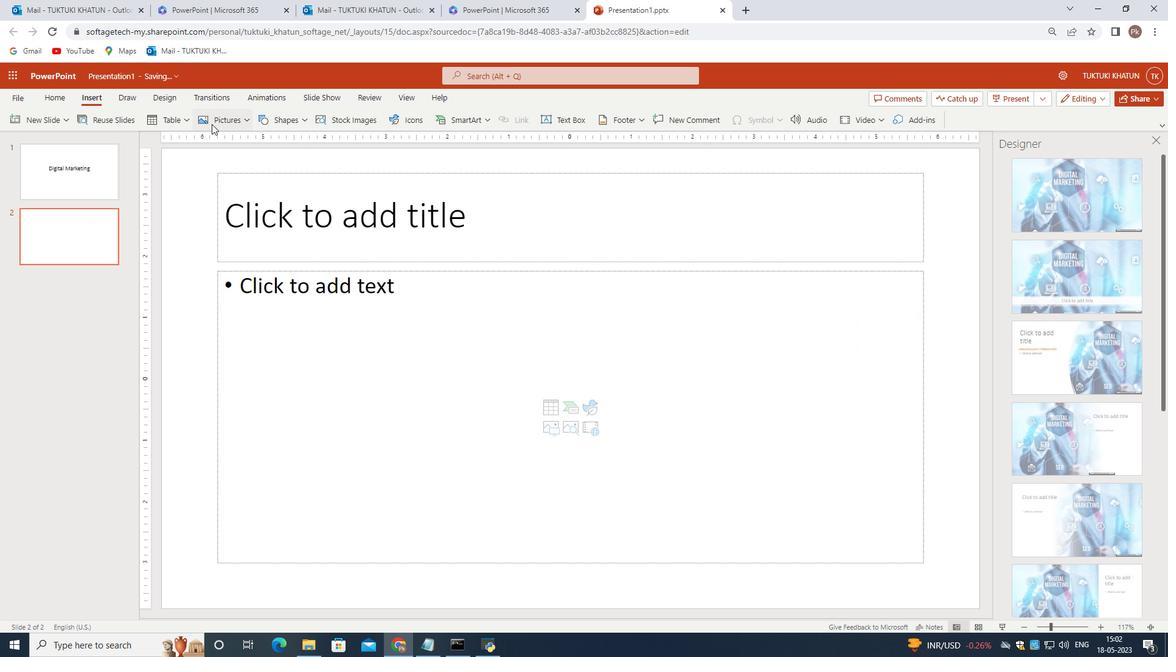 
Action: Mouse pressed left at (219, 119)
Screenshot: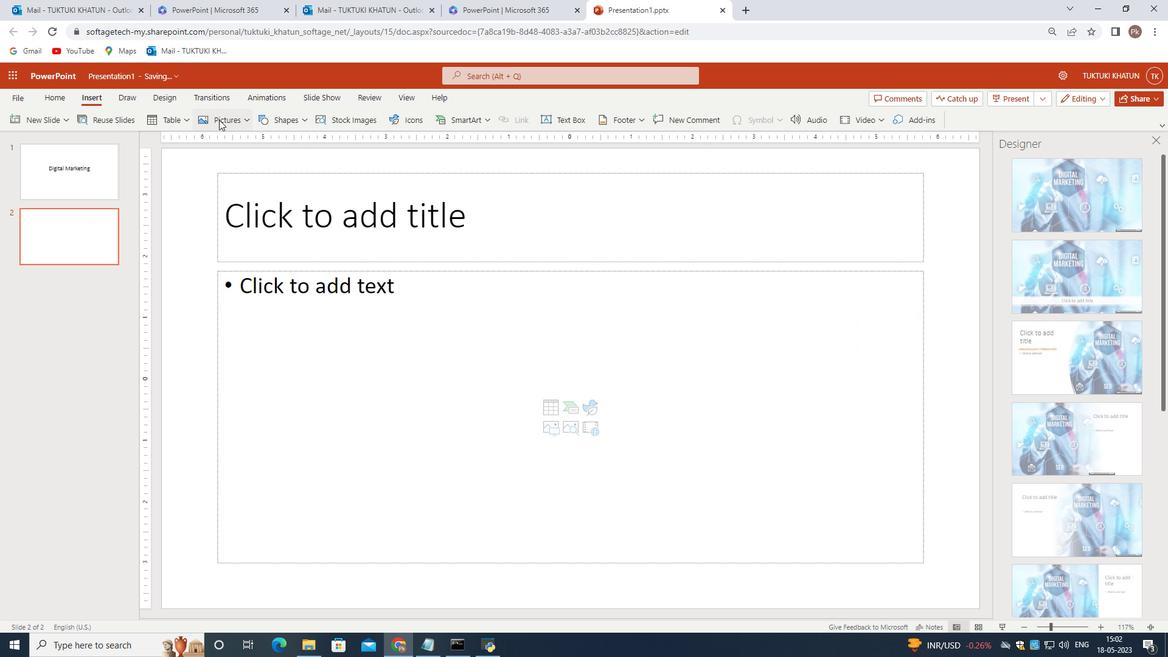 
Action: Mouse moved to (224, 233)
Screenshot: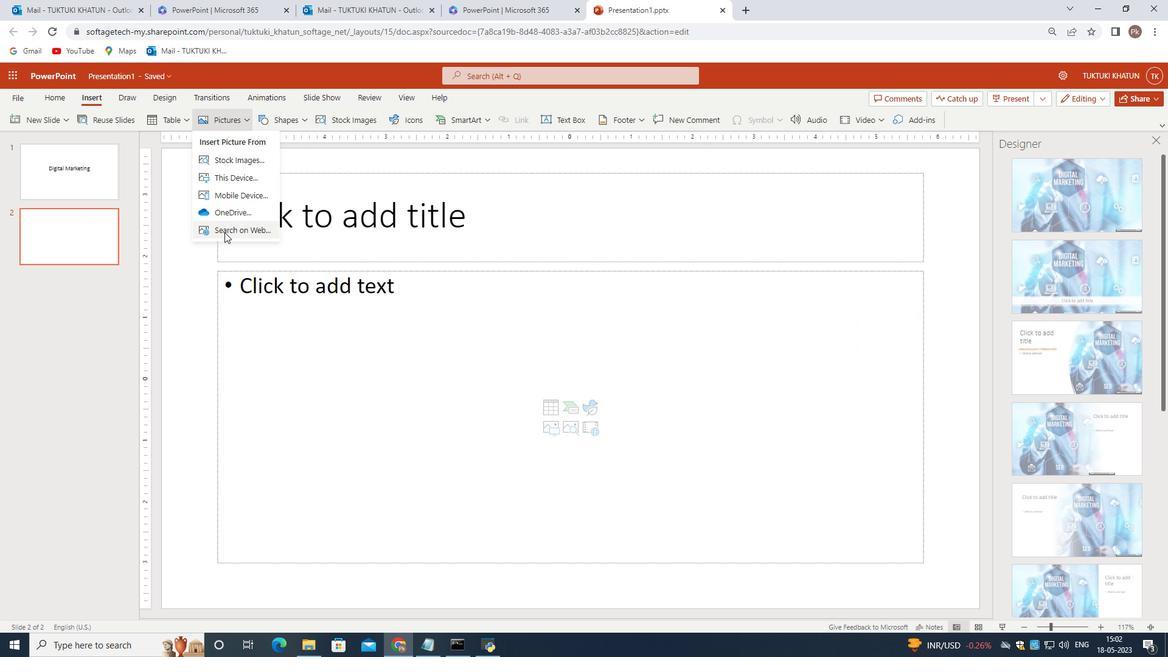 
Action: Mouse pressed left at (224, 233)
Screenshot: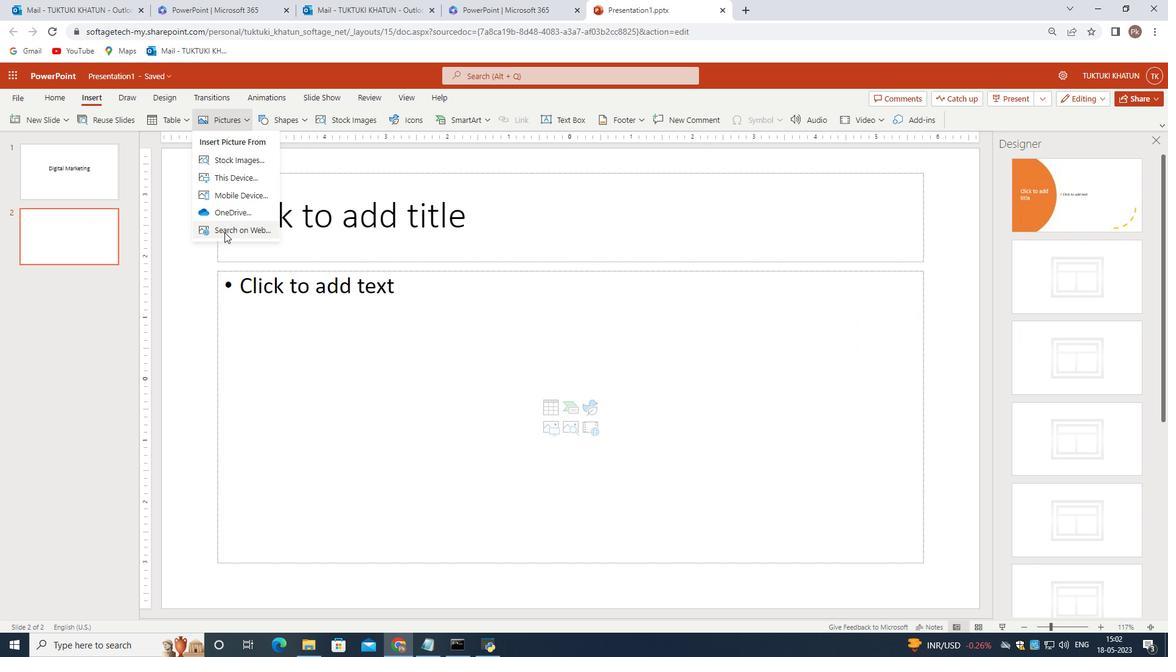 
Action: Mouse moved to (441, 243)
Screenshot: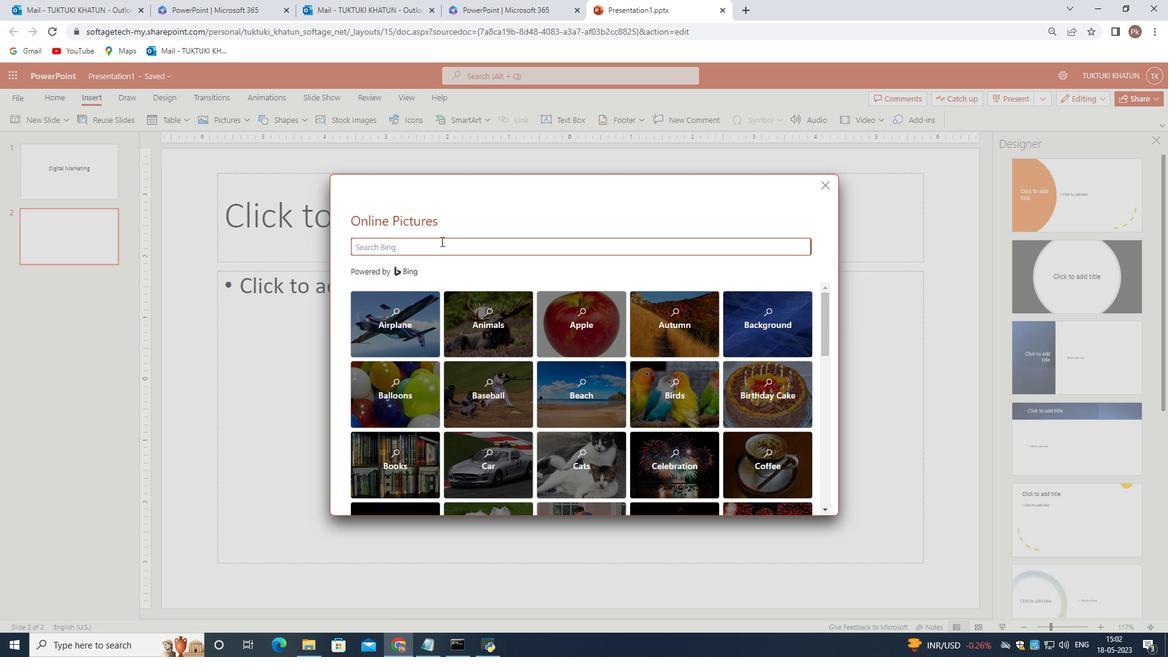 
Action: Key pressed digital<Key.space><Key.shift>Marketing<Key.enter>
Screenshot: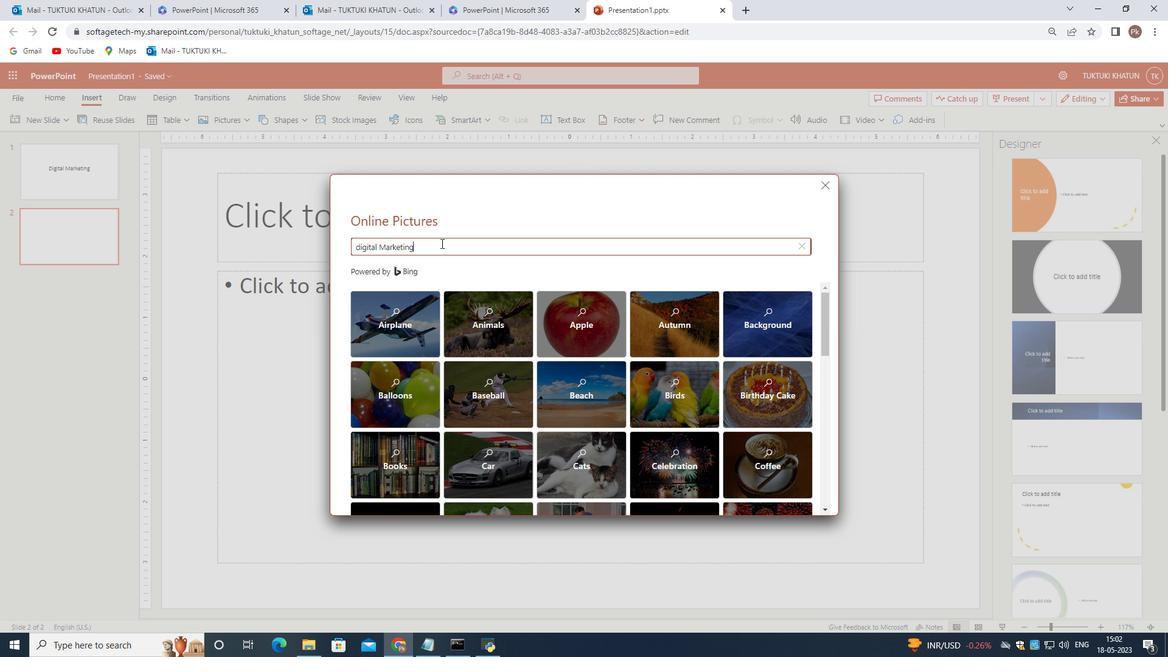 
Action: Mouse moved to (502, 349)
Screenshot: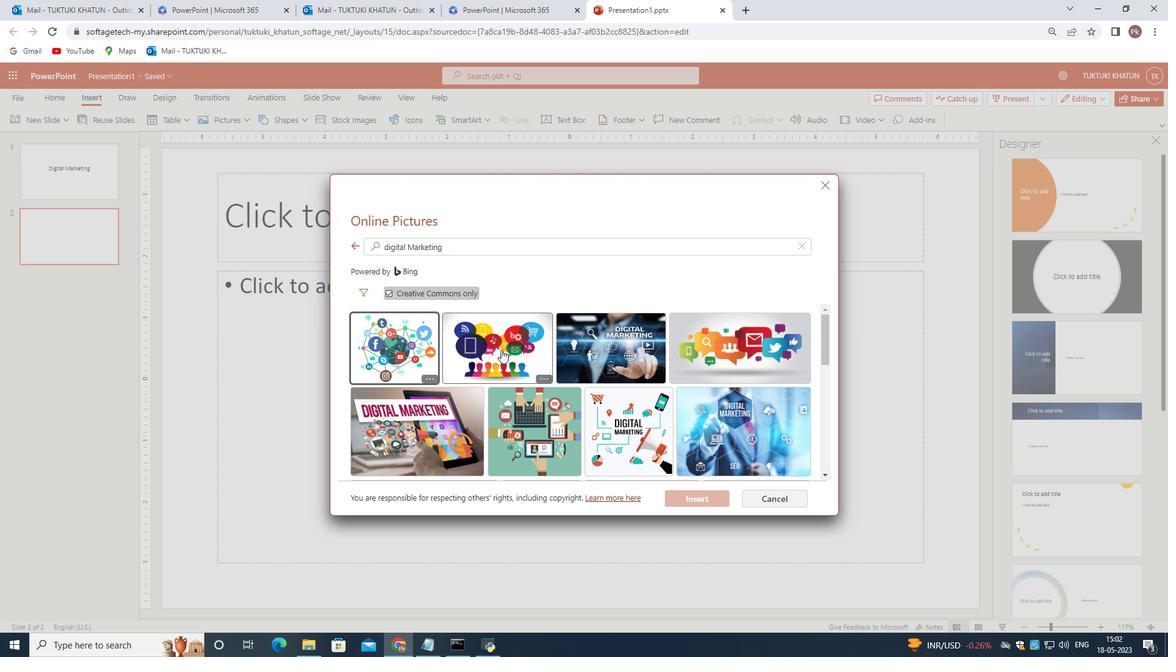 
Action: Mouse scrolled (502, 349) with delta (0, 0)
Screenshot: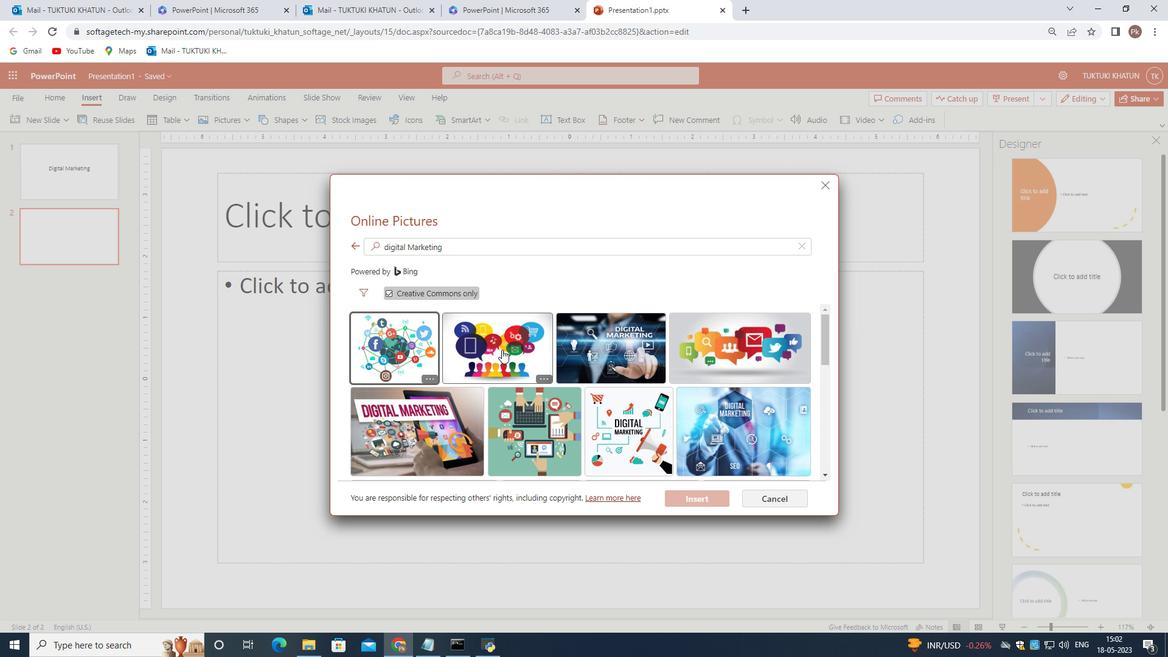
Action: Mouse scrolled (502, 349) with delta (0, 0)
Screenshot: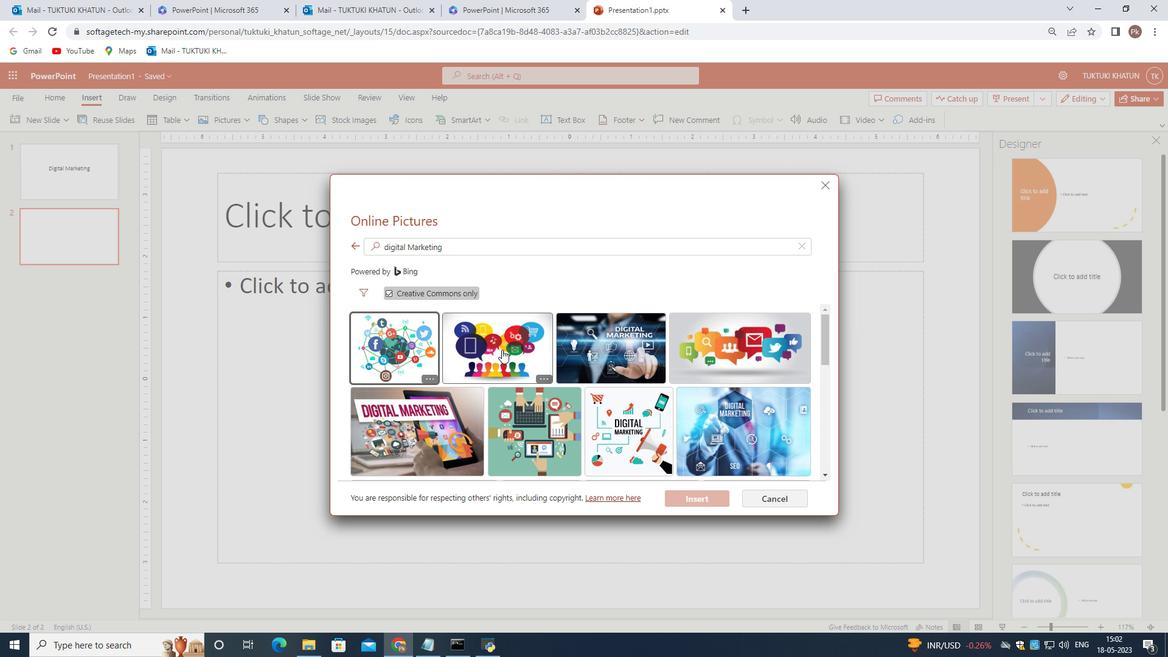 
Action: Mouse scrolled (502, 349) with delta (0, 0)
Screenshot: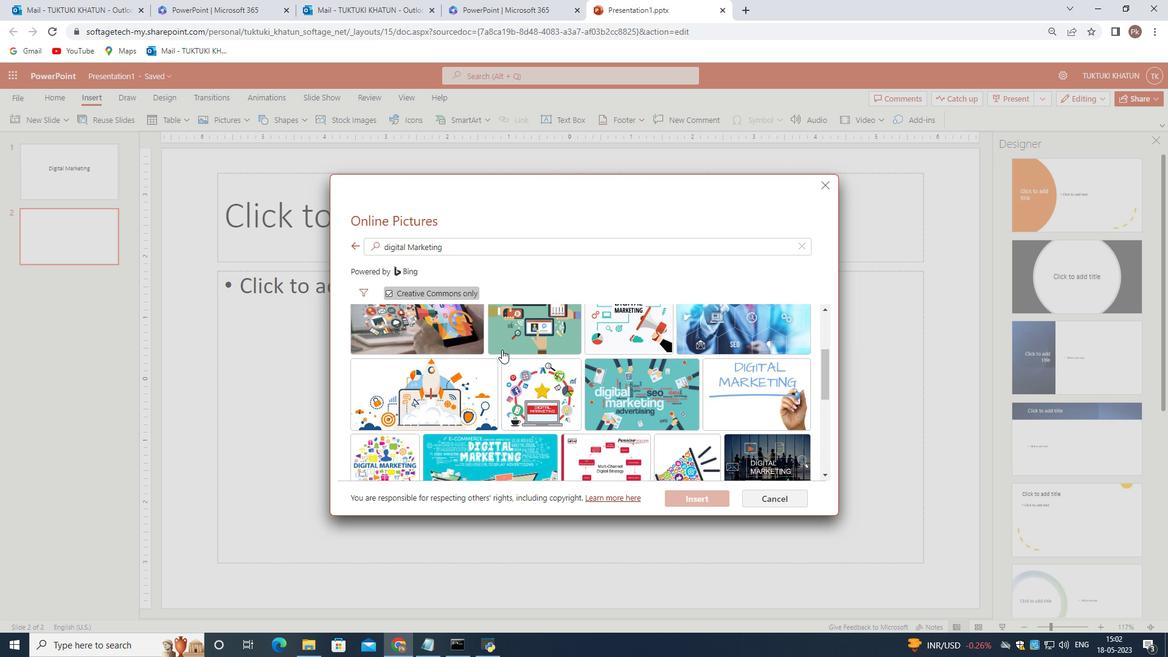 
Action: Mouse scrolled (502, 349) with delta (0, 0)
Screenshot: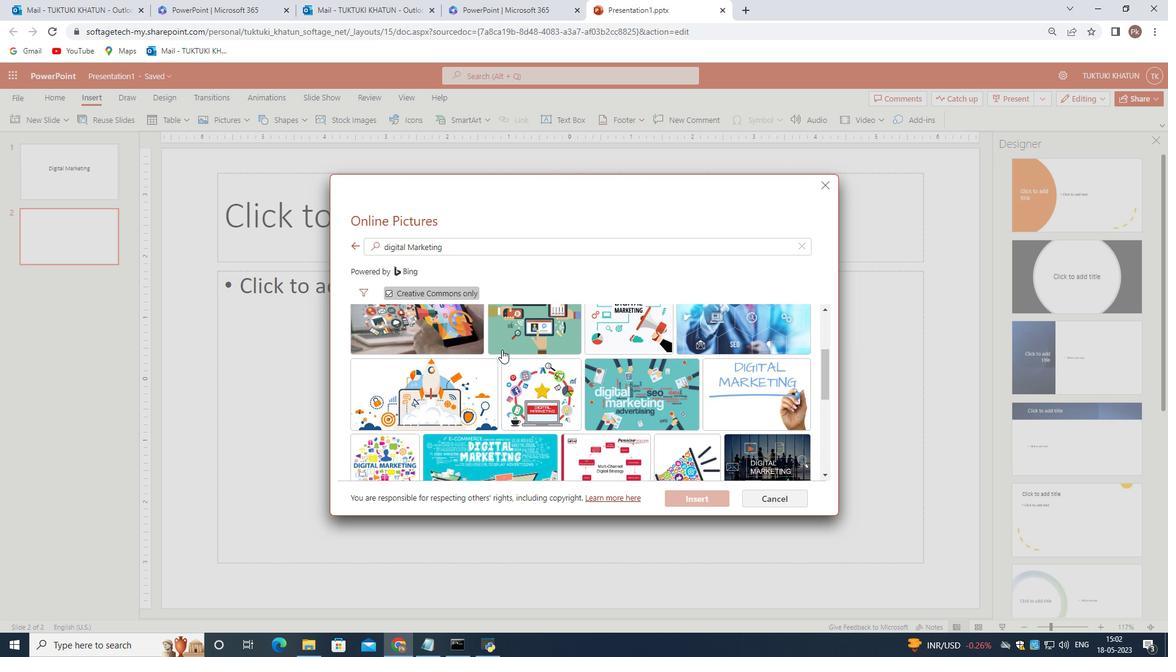 
Action: Mouse moved to (502, 351)
Screenshot: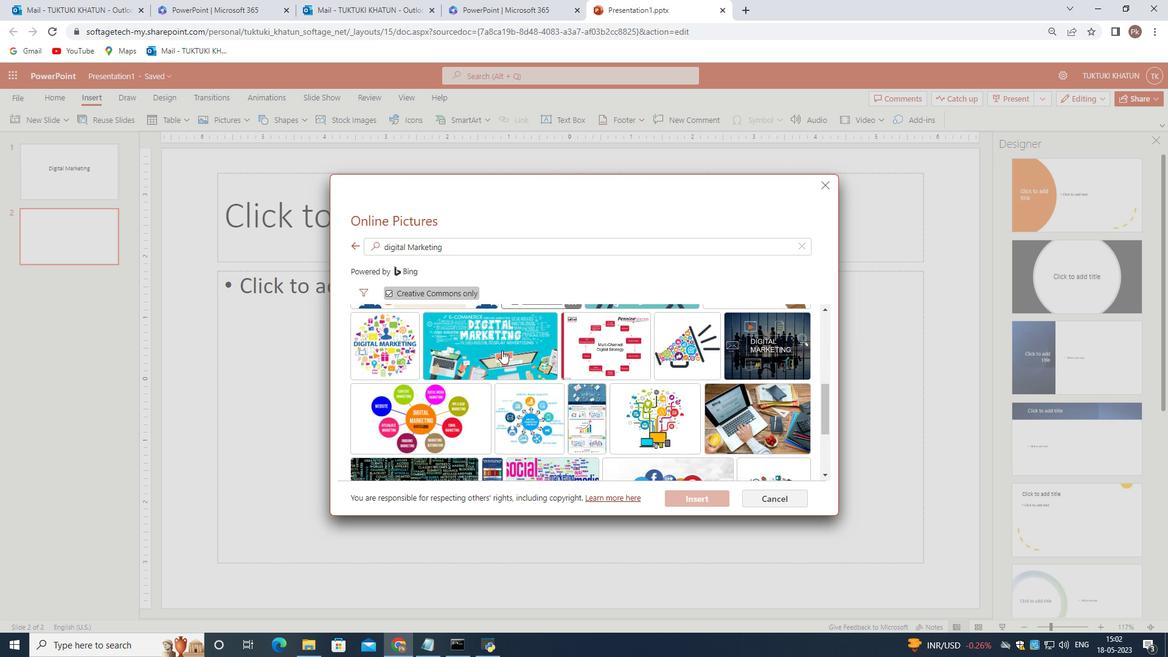 
Action: Mouse scrolled (502, 351) with delta (0, 0)
Screenshot: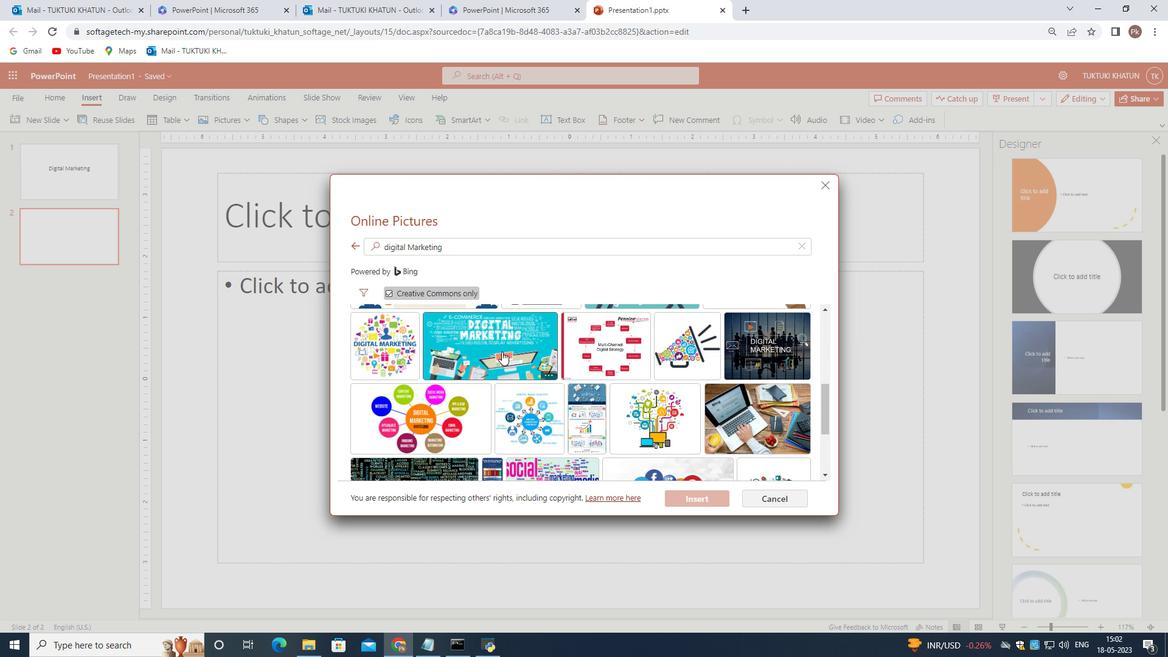 
Action: Mouse moved to (528, 385)
Screenshot: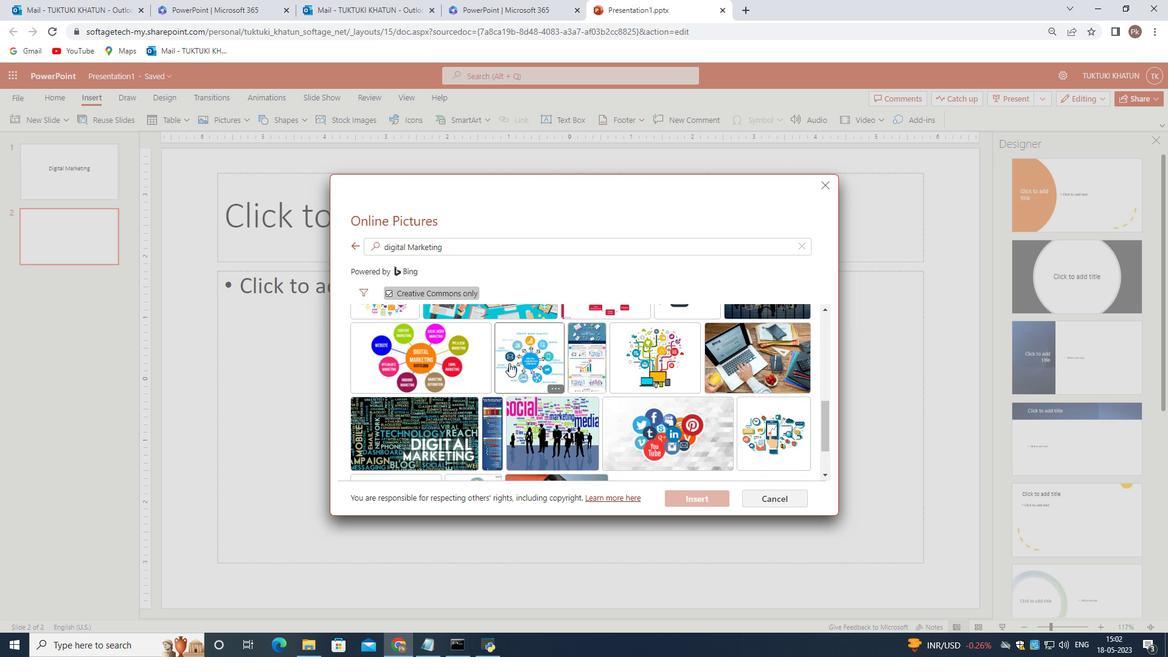 
Action: Mouse scrolled (528, 385) with delta (0, 0)
Screenshot: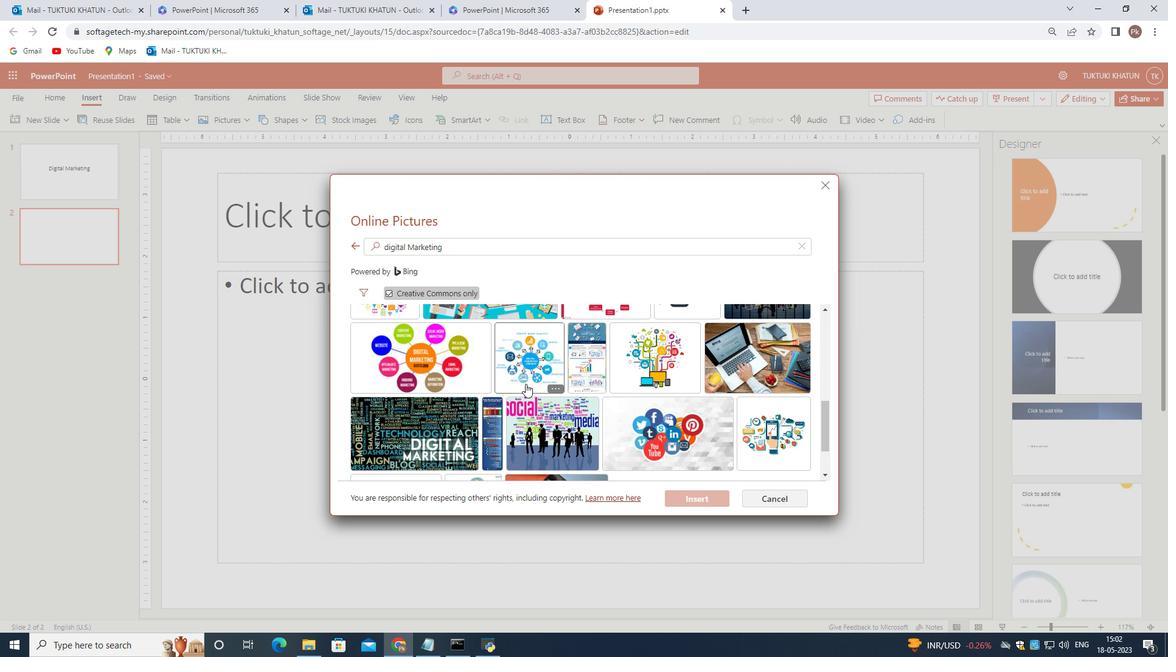 
Action: Mouse scrolled (528, 385) with delta (0, 0)
Screenshot: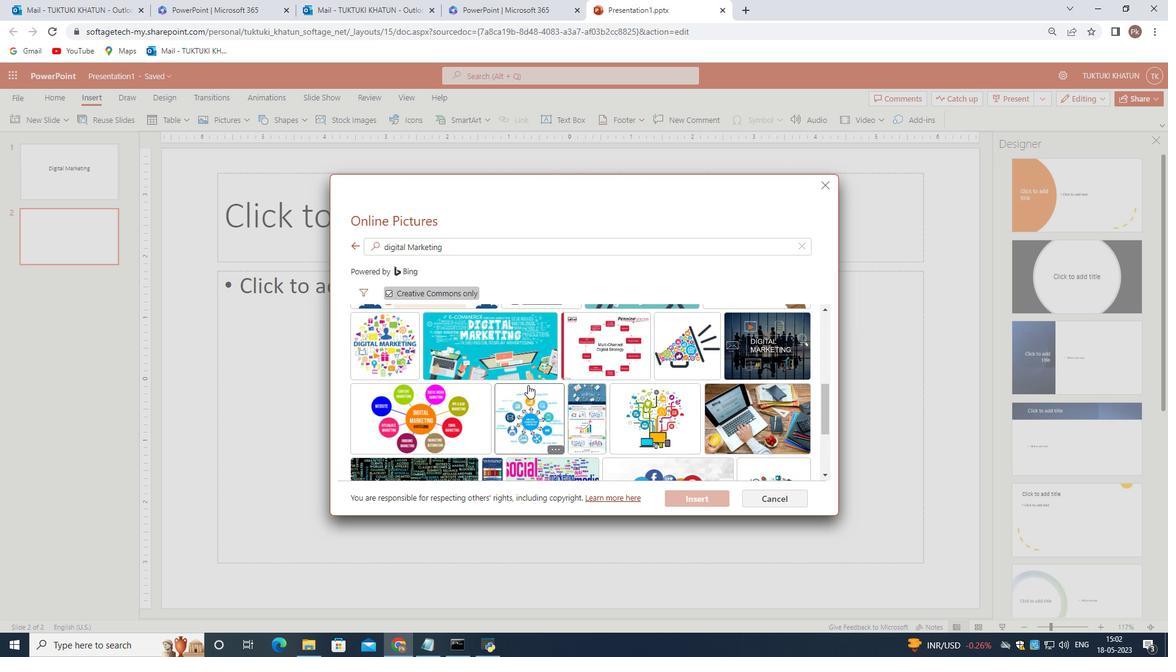 
Action: Mouse moved to (527, 384)
Screenshot: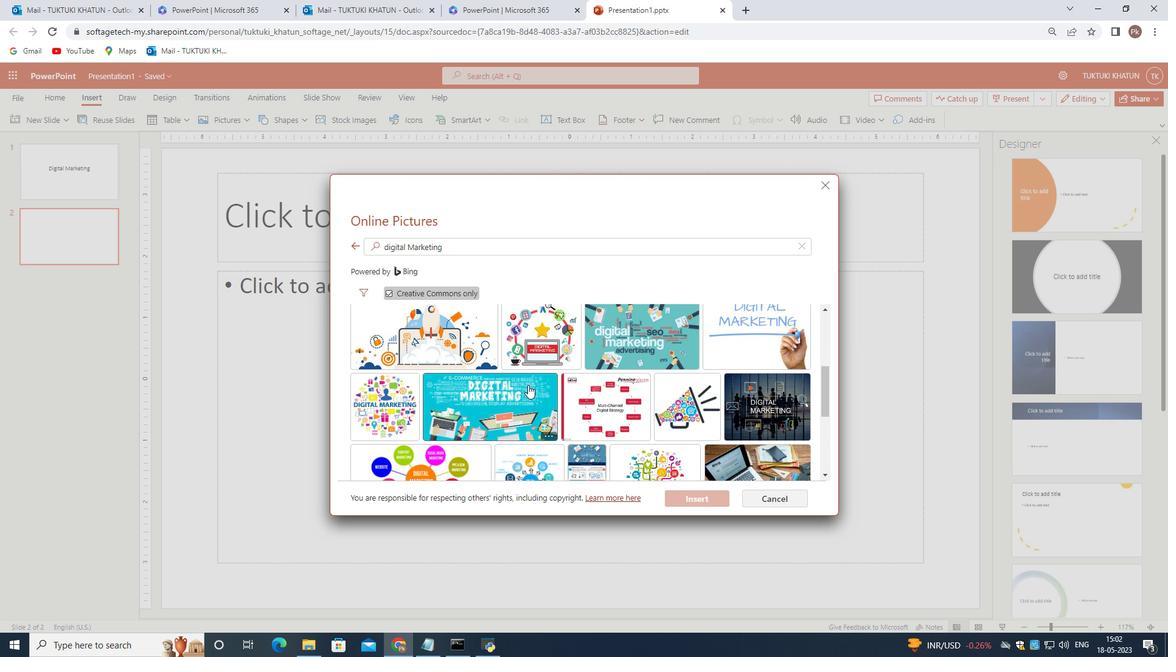 
Action: Mouse scrolled (527, 384) with delta (0, 0)
Screenshot: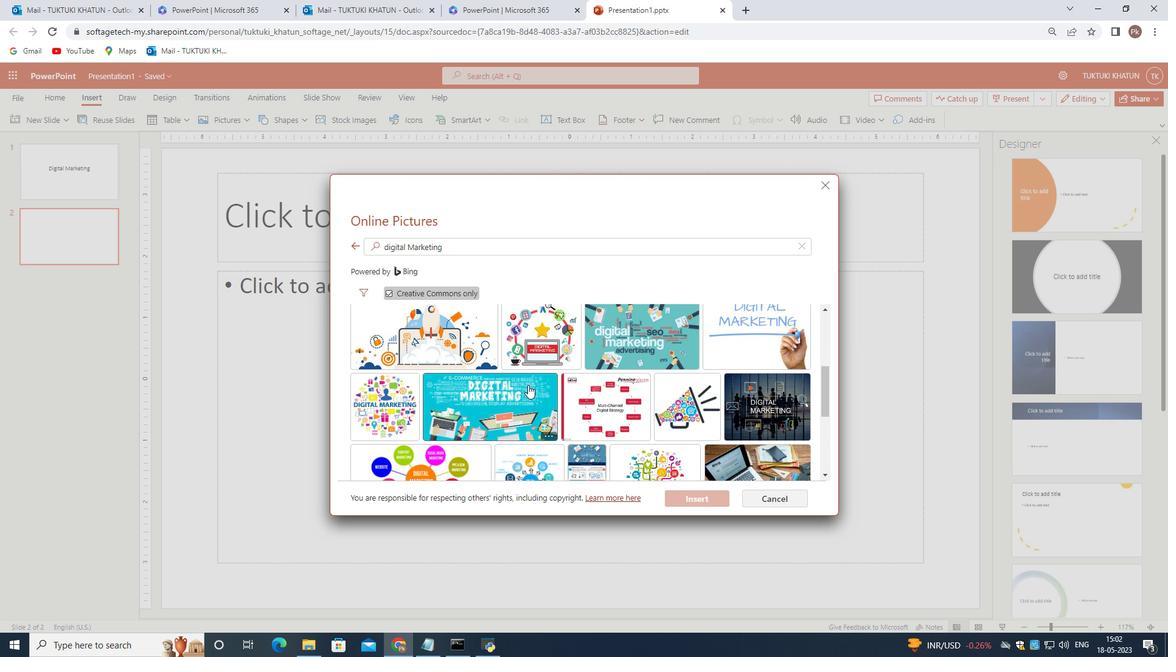 
Action: Mouse moved to (629, 416)
Screenshot: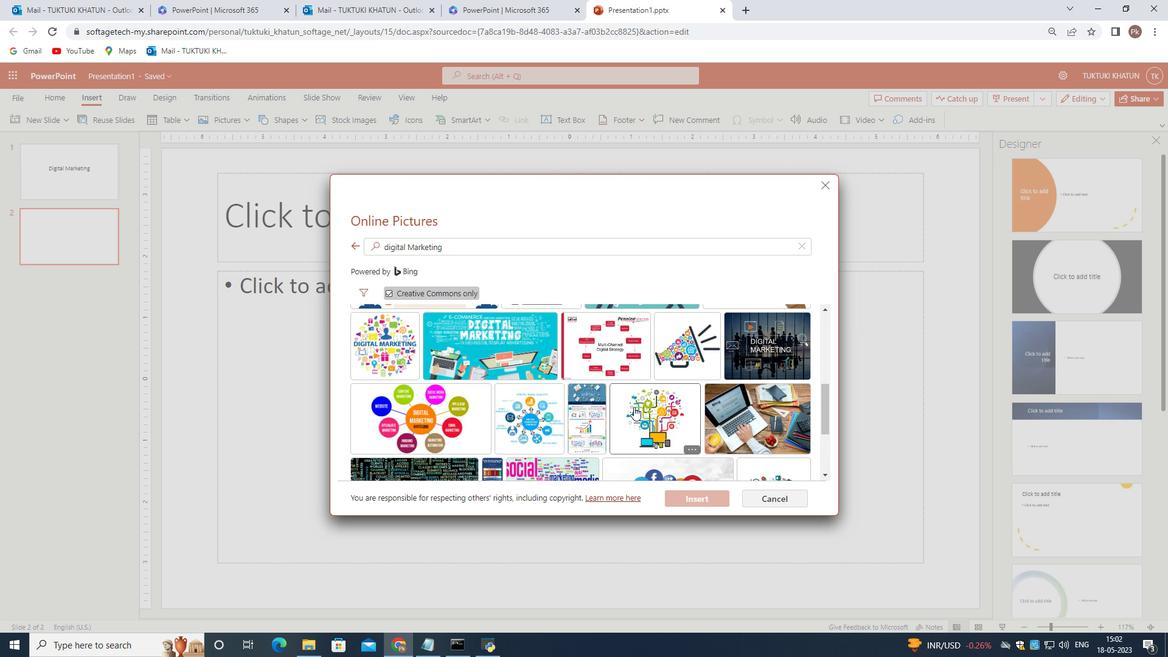 
Action: Mouse scrolled (629, 415) with delta (0, 0)
Screenshot: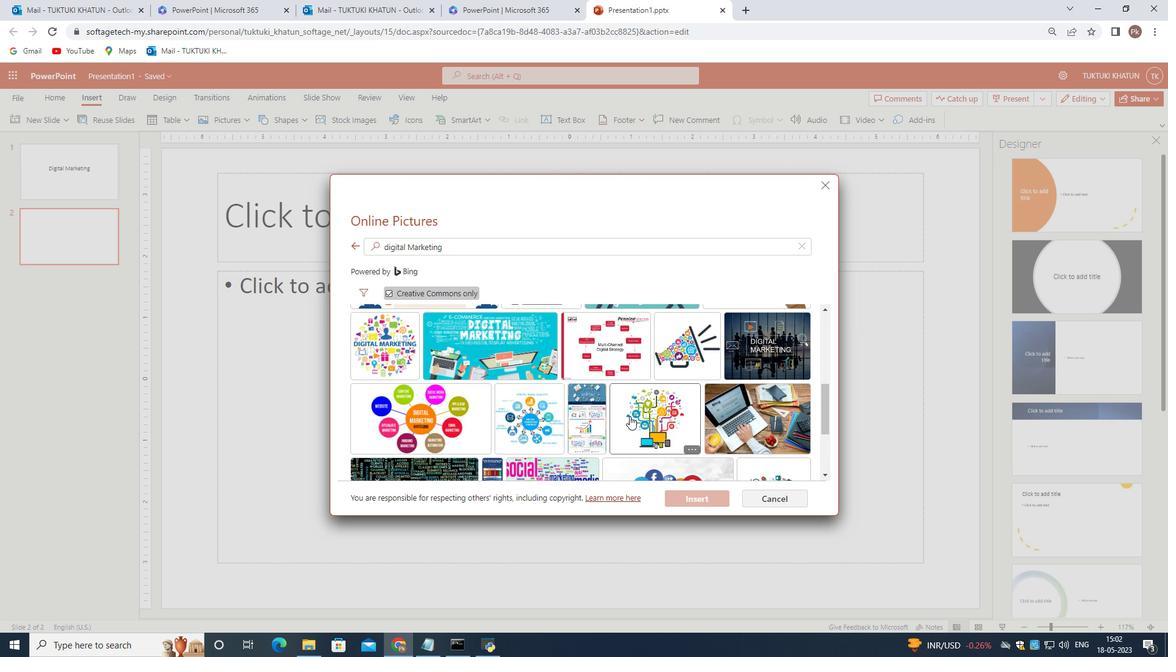 
Action: Mouse moved to (628, 370)
Screenshot: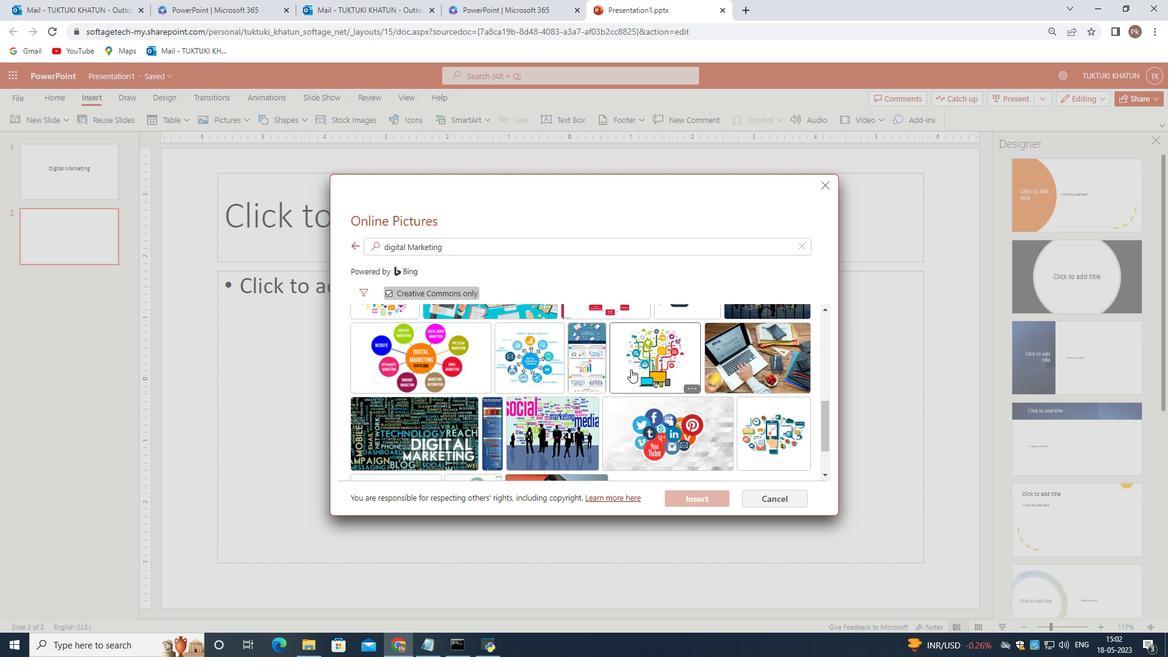 
Action: Mouse scrolled (628, 369) with delta (0, 0)
Screenshot: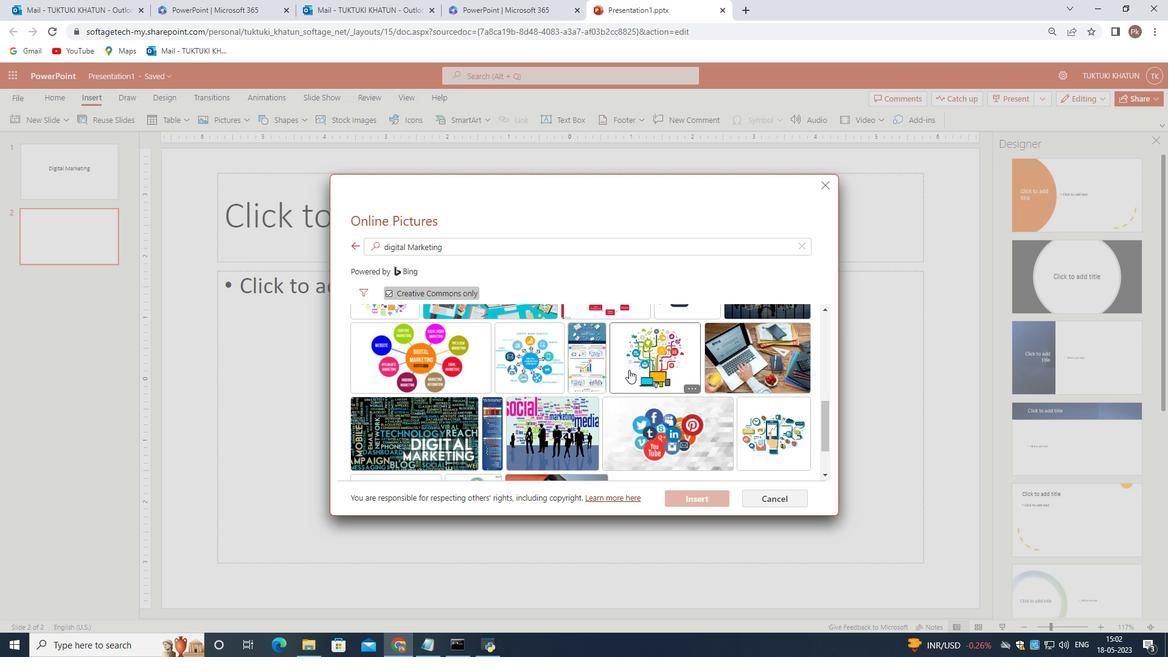 
Action: Mouse moved to (627, 370)
Screenshot: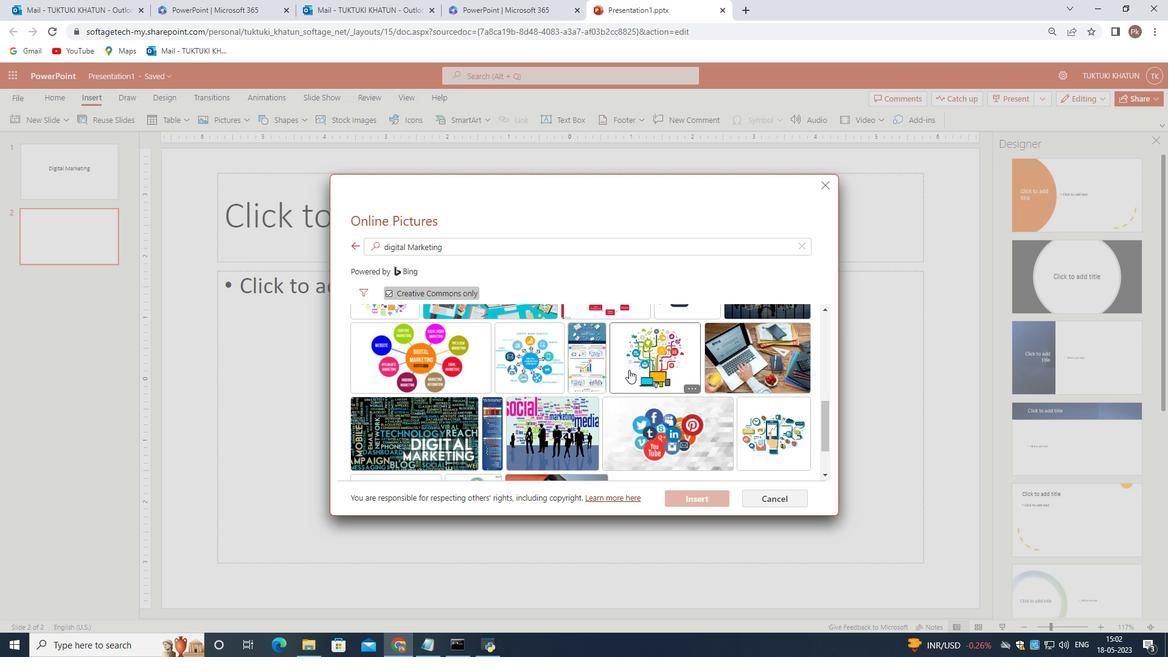 
Action: Mouse scrolled (627, 369) with delta (0, 0)
Screenshot: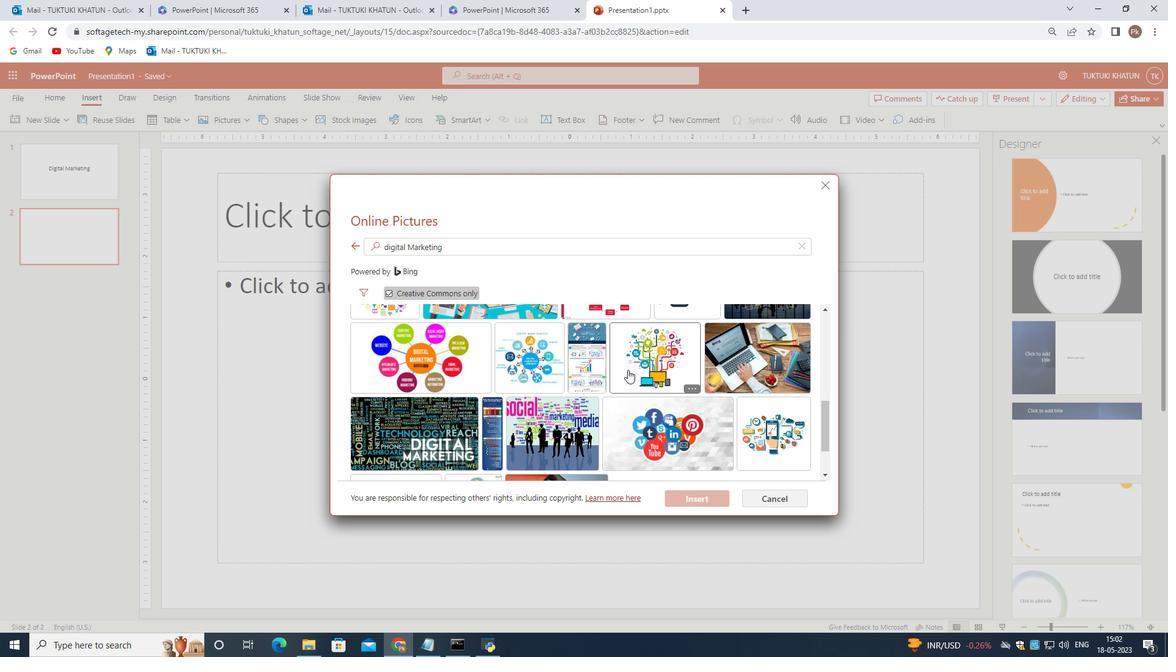 
Action: Mouse moved to (622, 370)
Screenshot: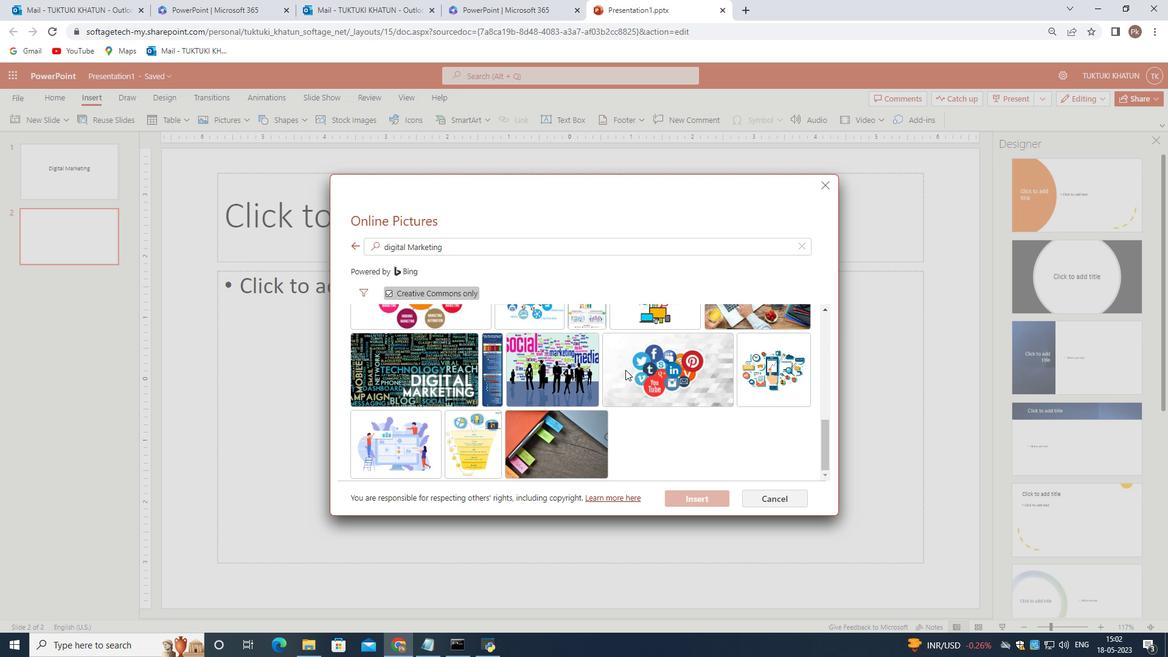 
Action: Mouse scrolled (622, 369) with delta (0, 0)
Screenshot: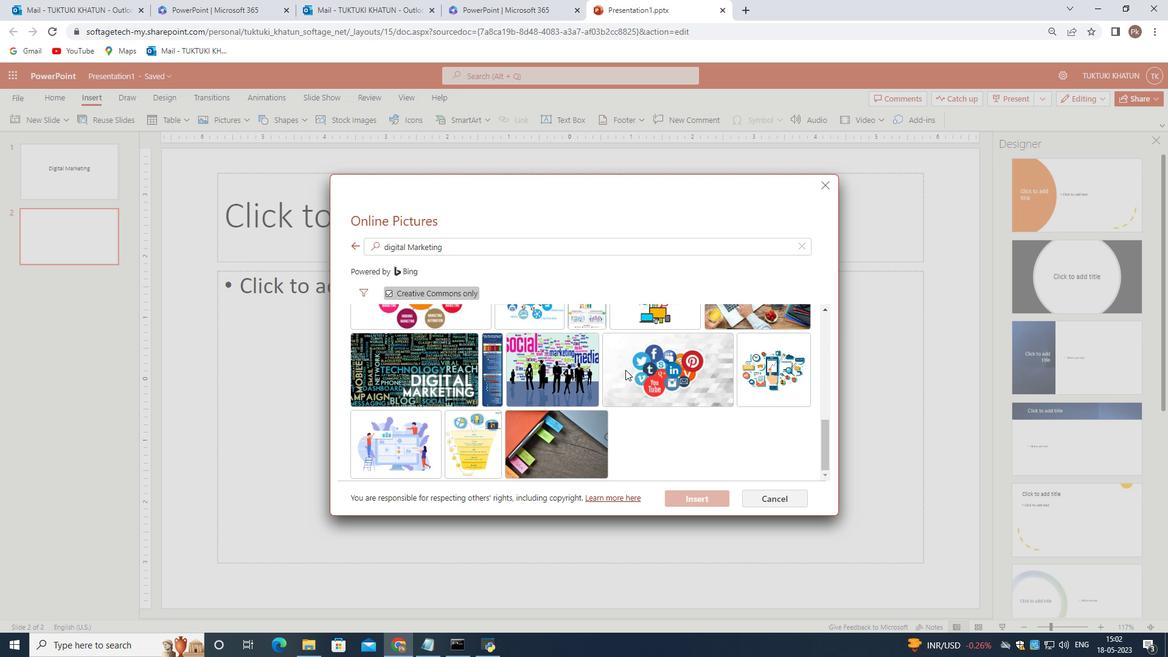 
Action: Mouse moved to (622, 370)
Screenshot: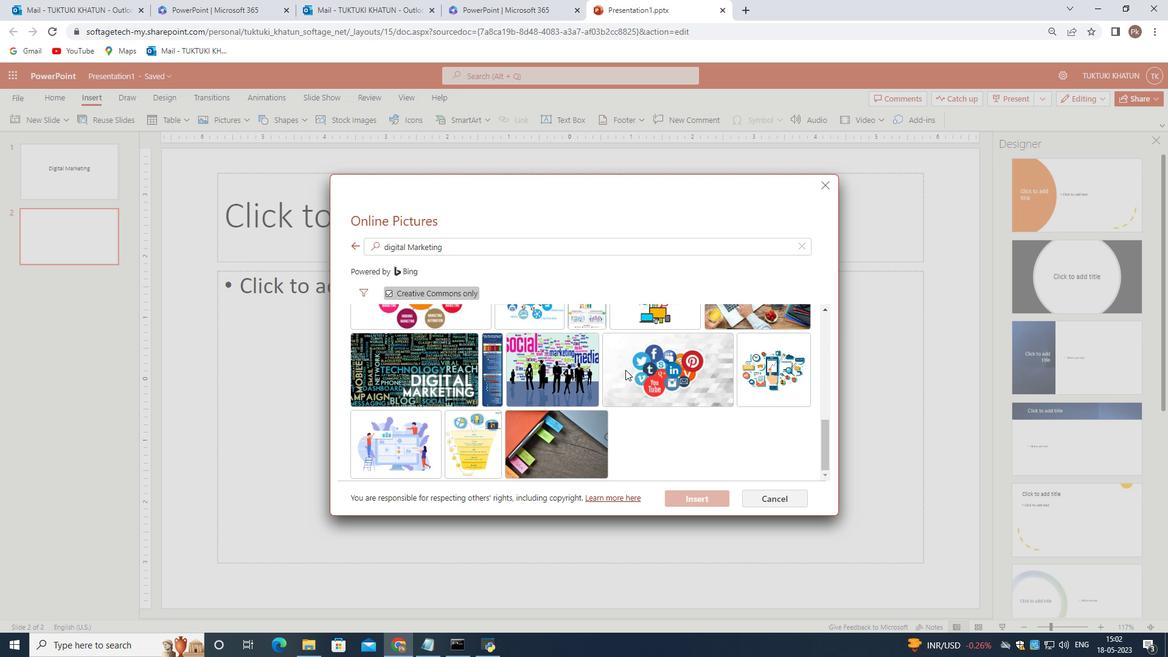 
Action: Mouse scrolled (622, 369) with delta (0, 0)
Screenshot: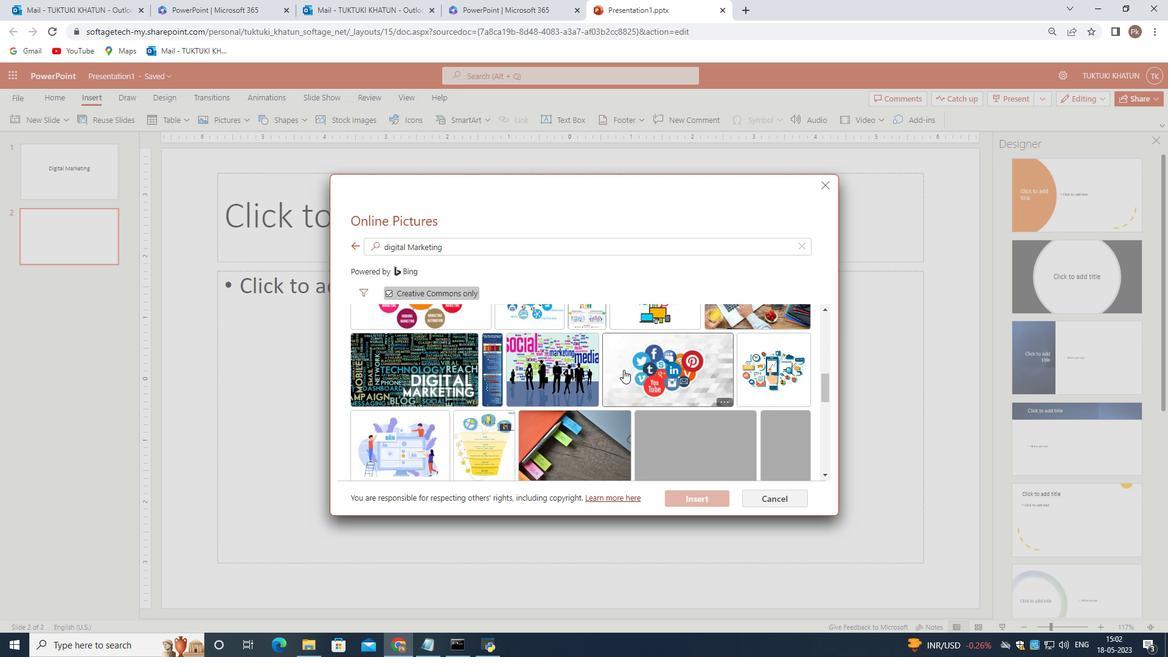 
Action: Mouse moved to (613, 387)
Screenshot: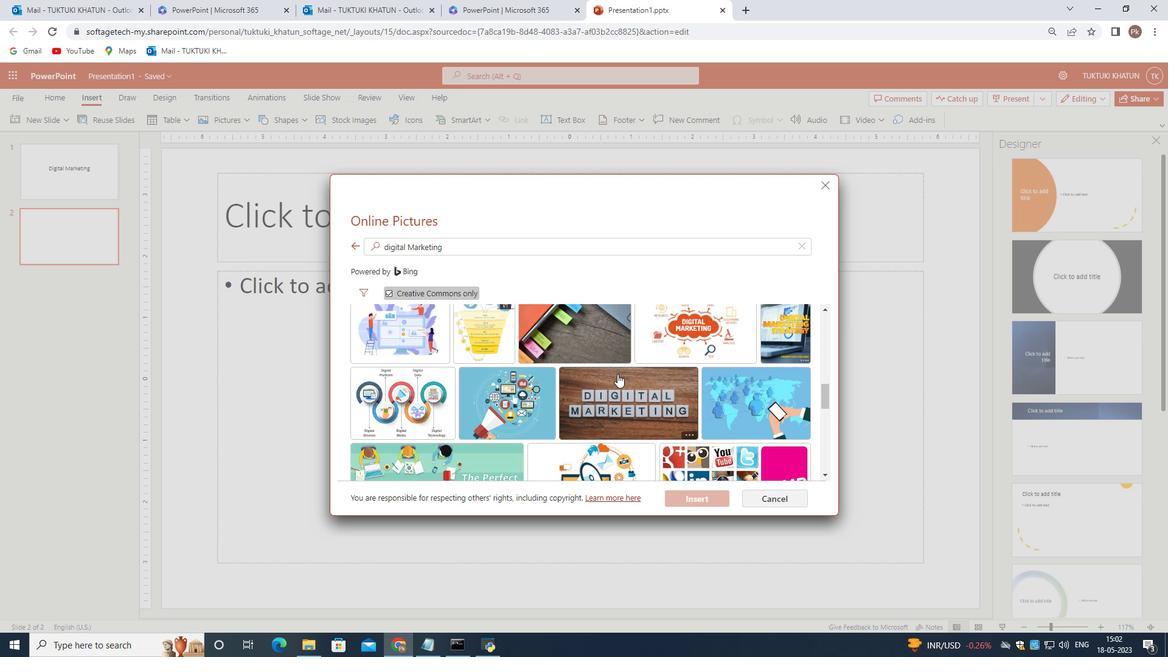 
Action: Mouse scrolled (613, 386) with delta (0, 0)
Screenshot: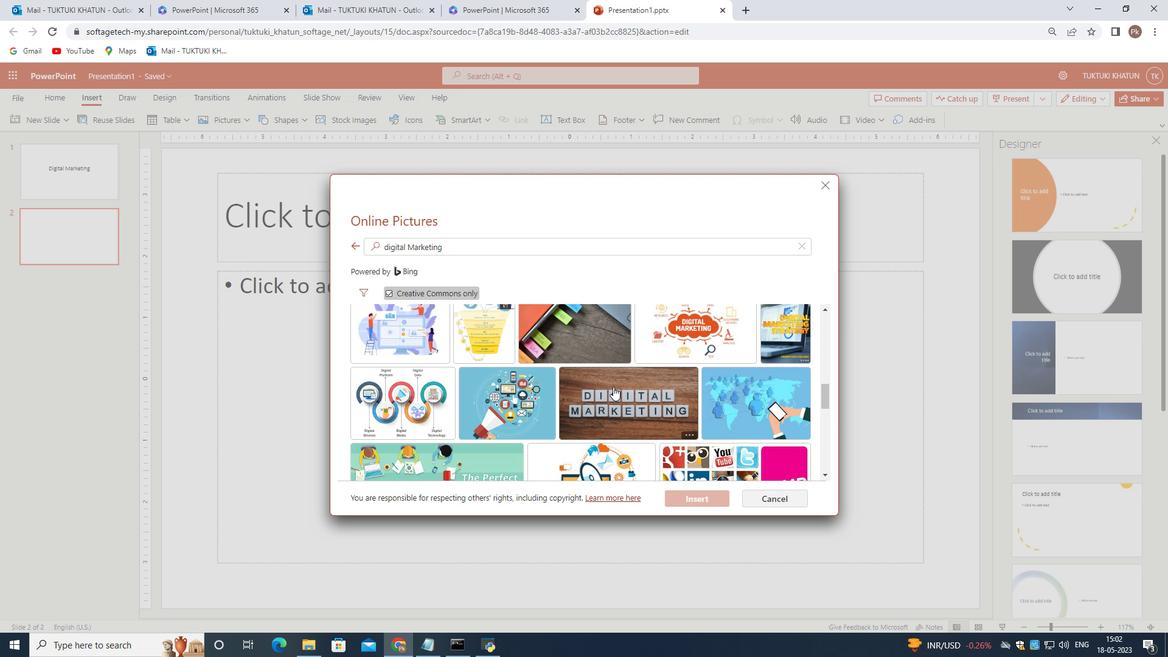 
Action: Mouse scrolled (613, 386) with delta (0, 0)
Screenshot: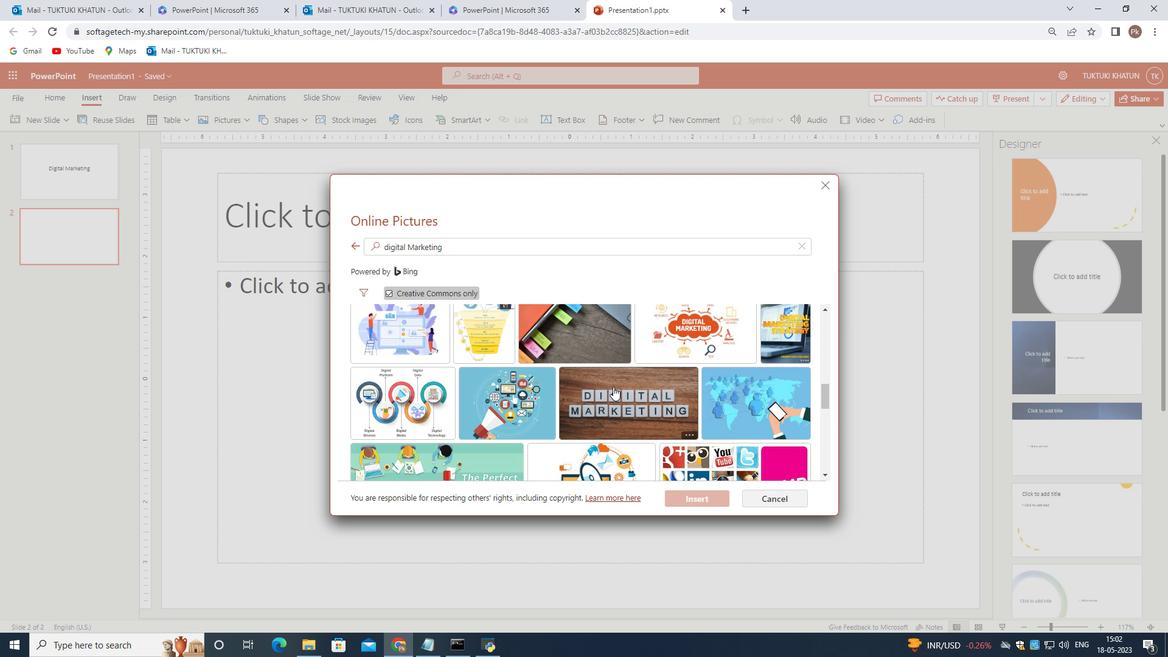 
Action: Mouse moved to (588, 393)
Screenshot: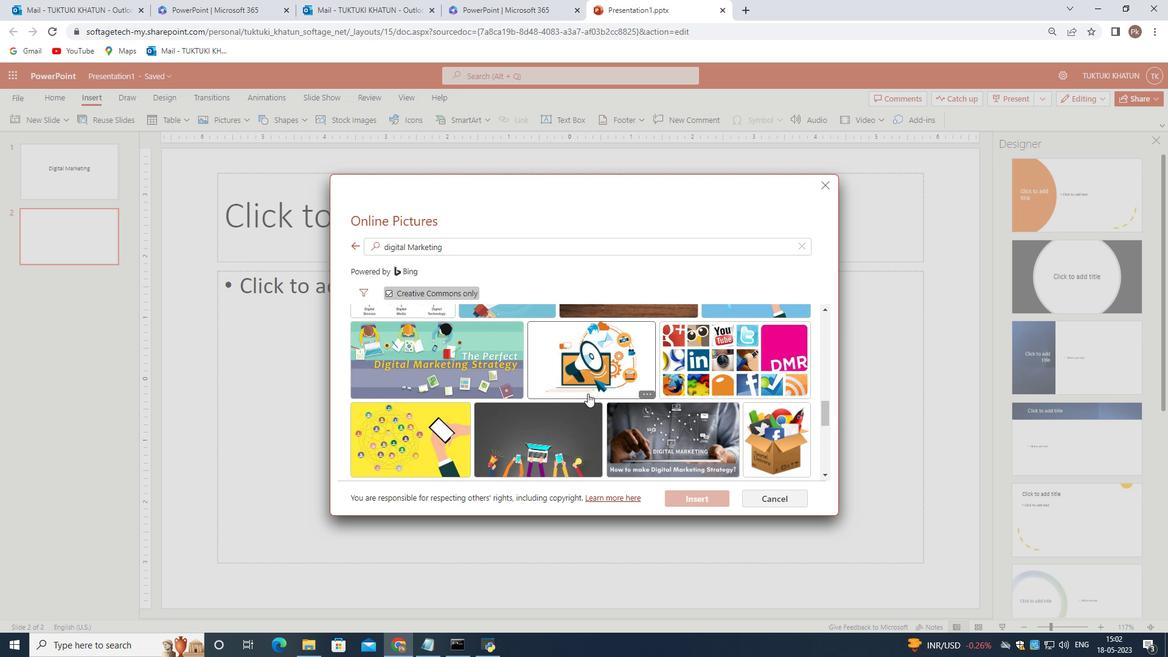 
Action: Mouse scrolled (588, 392) with delta (0, 0)
Screenshot: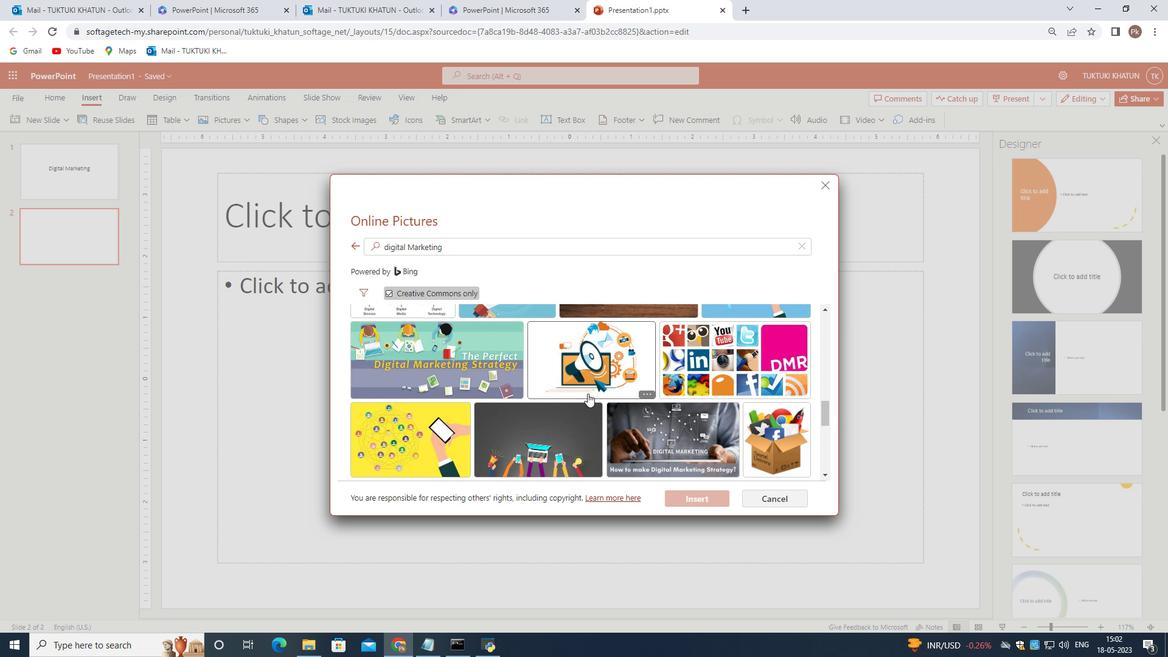 
Action: Mouse scrolled (588, 392) with delta (0, 0)
Screenshot: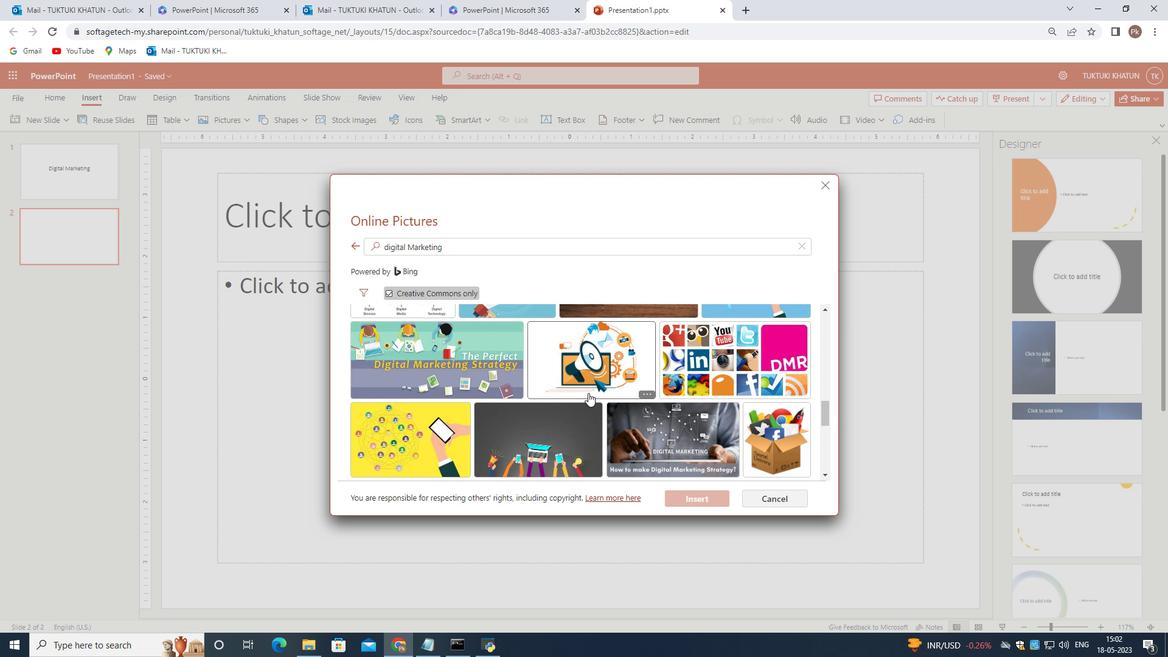 
Action: Mouse scrolled (588, 392) with delta (0, 0)
Screenshot: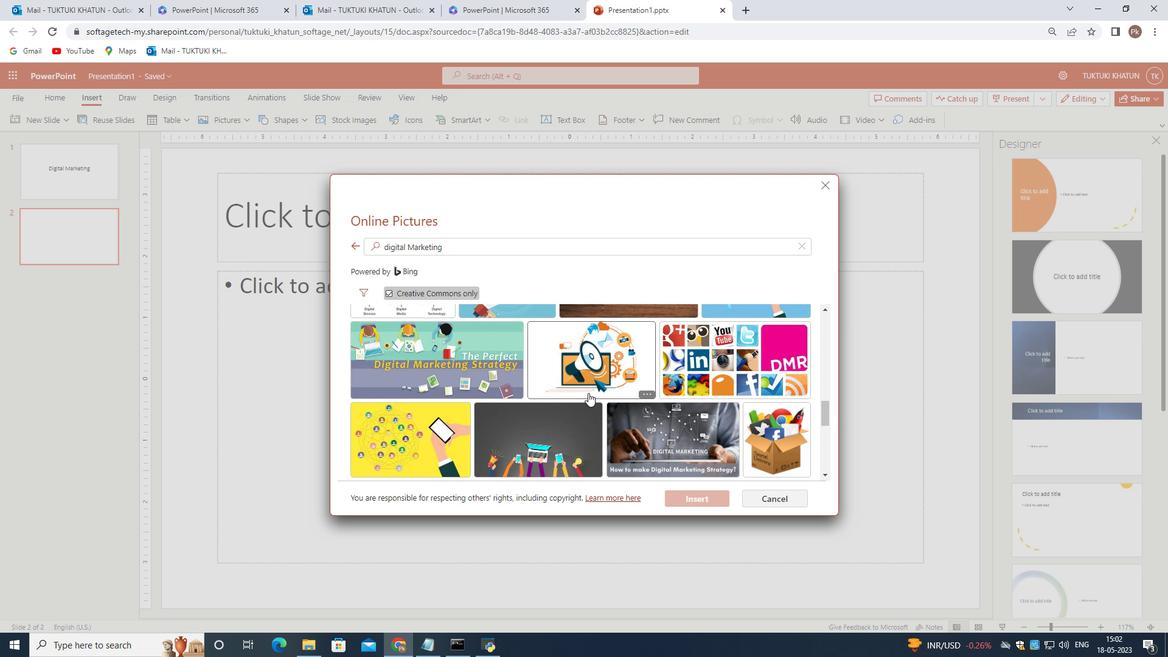 
Action: Mouse scrolled (588, 393) with delta (0, 0)
Screenshot: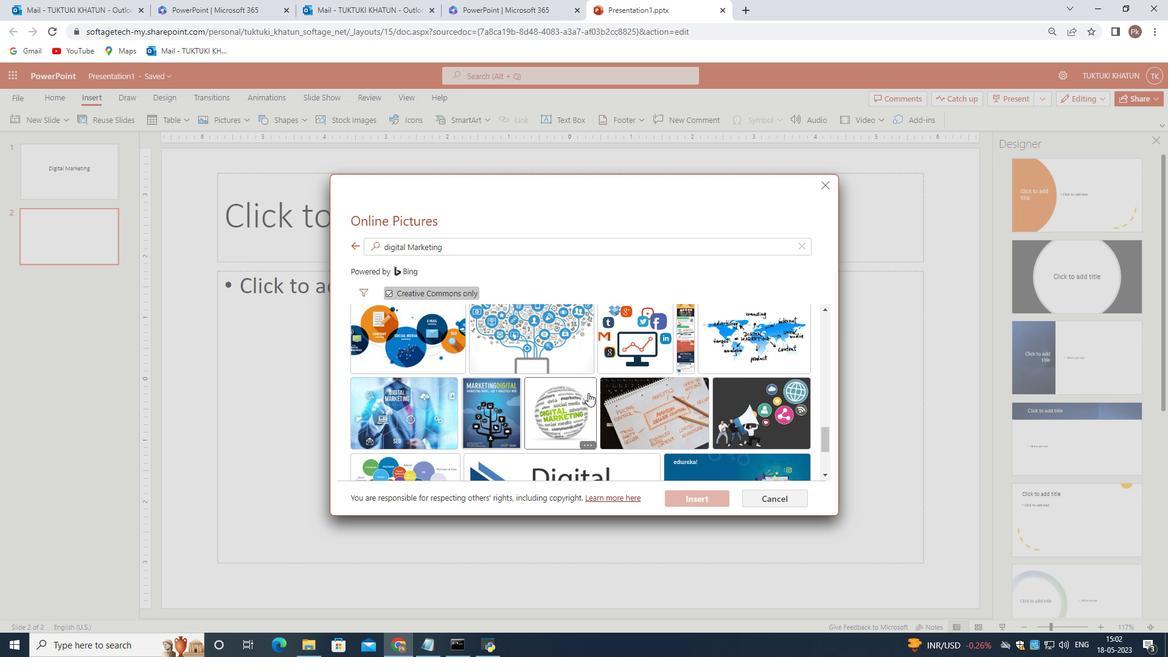 
Action: Mouse scrolled (588, 393) with delta (0, 0)
Screenshot: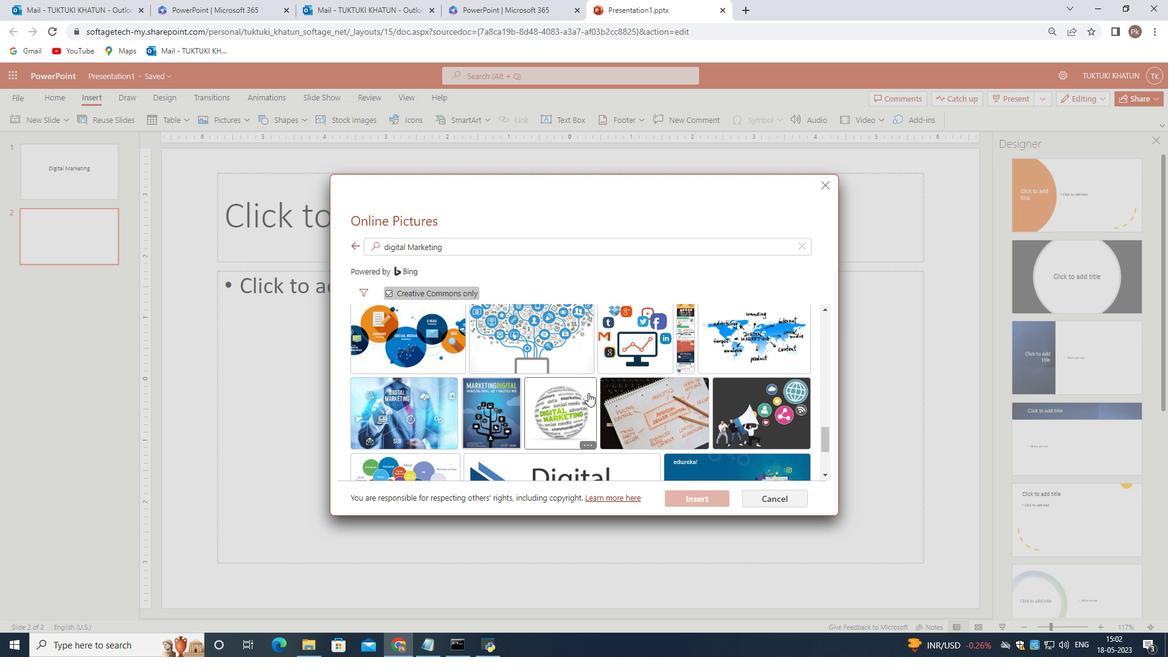 
Action: Mouse moved to (576, 375)
Screenshot: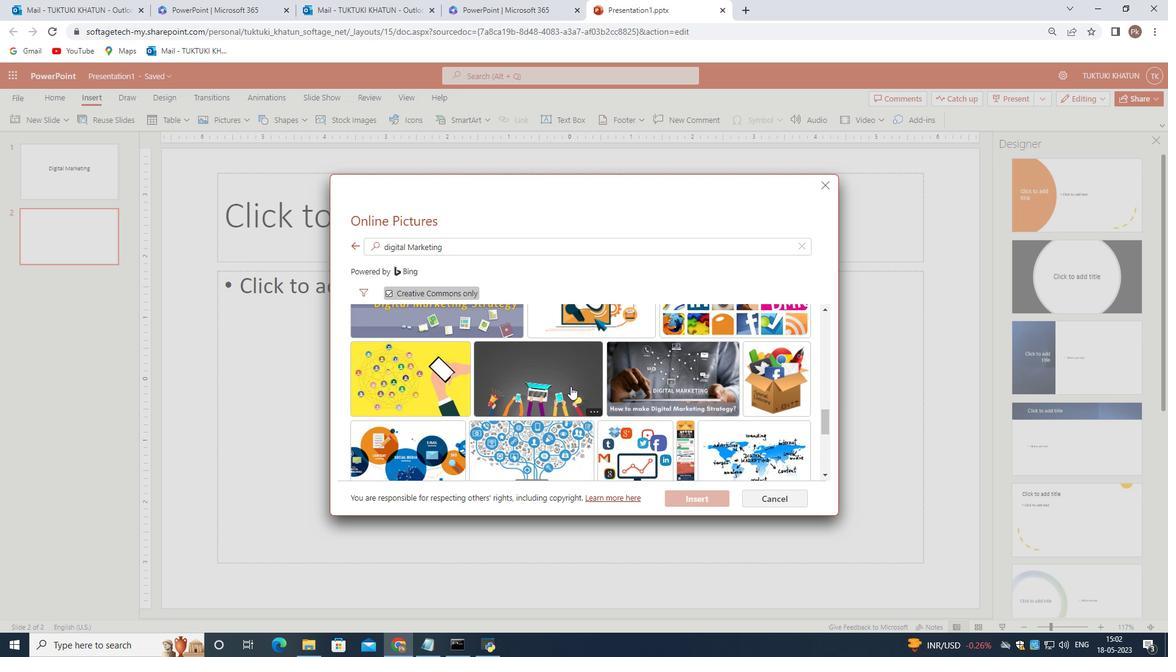 
Action: Mouse scrolled (576, 374) with delta (0, 0)
Screenshot: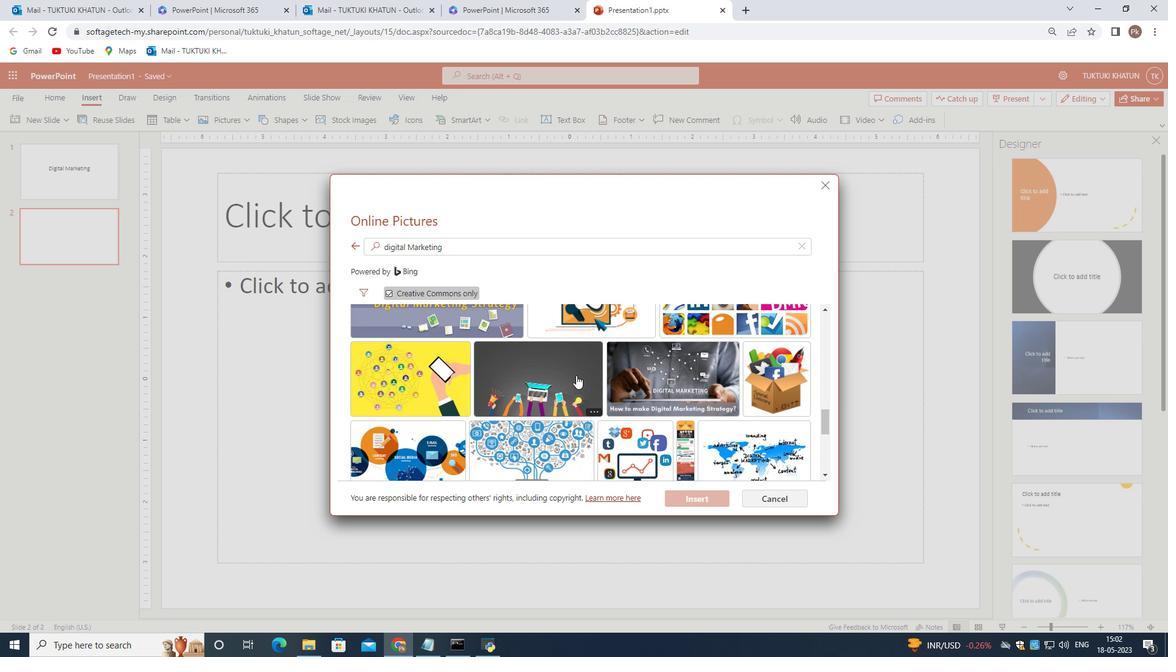 
Action: Mouse moved to (577, 375)
Screenshot: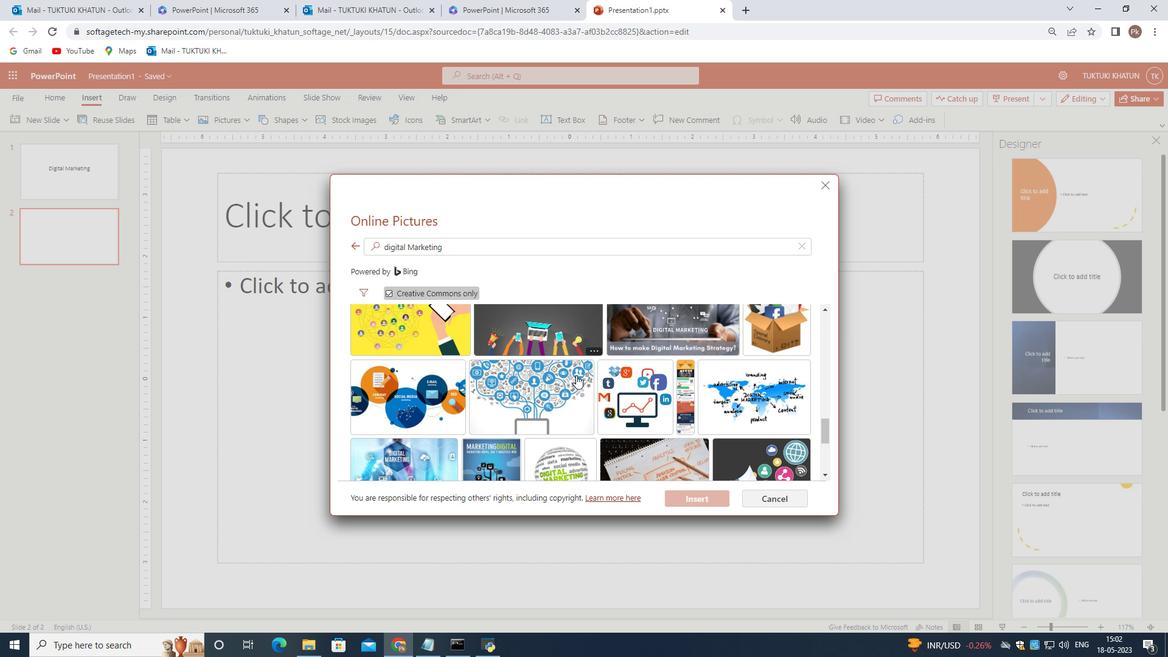 
Action: Mouse scrolled (577, 376) with delta (0, 0)
Screenshot: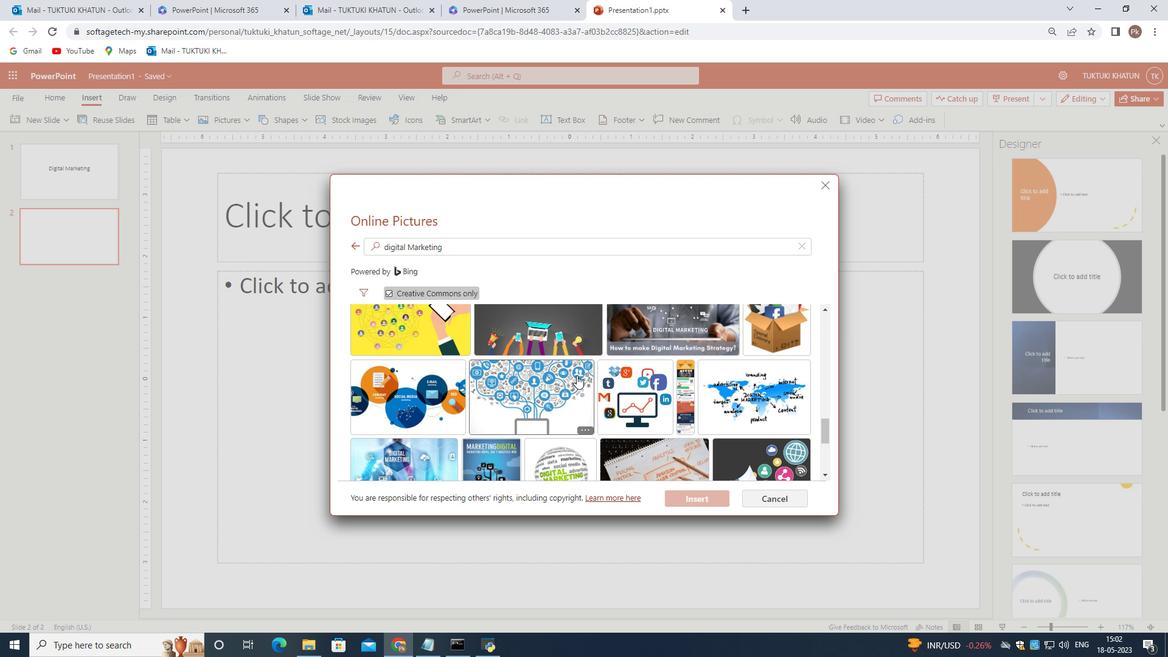 
Action: Mouse moved to (502, 368)
Screenshot: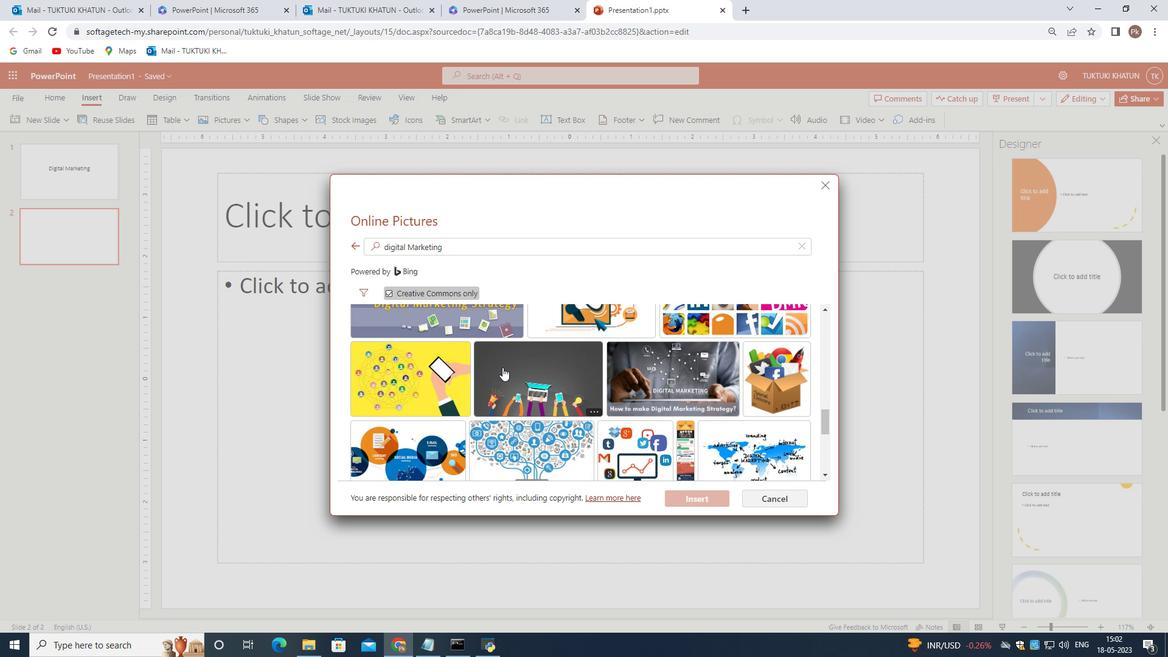 
Action: Mouse scrolled (502, 367) with delta (0, 0)
Screenshot: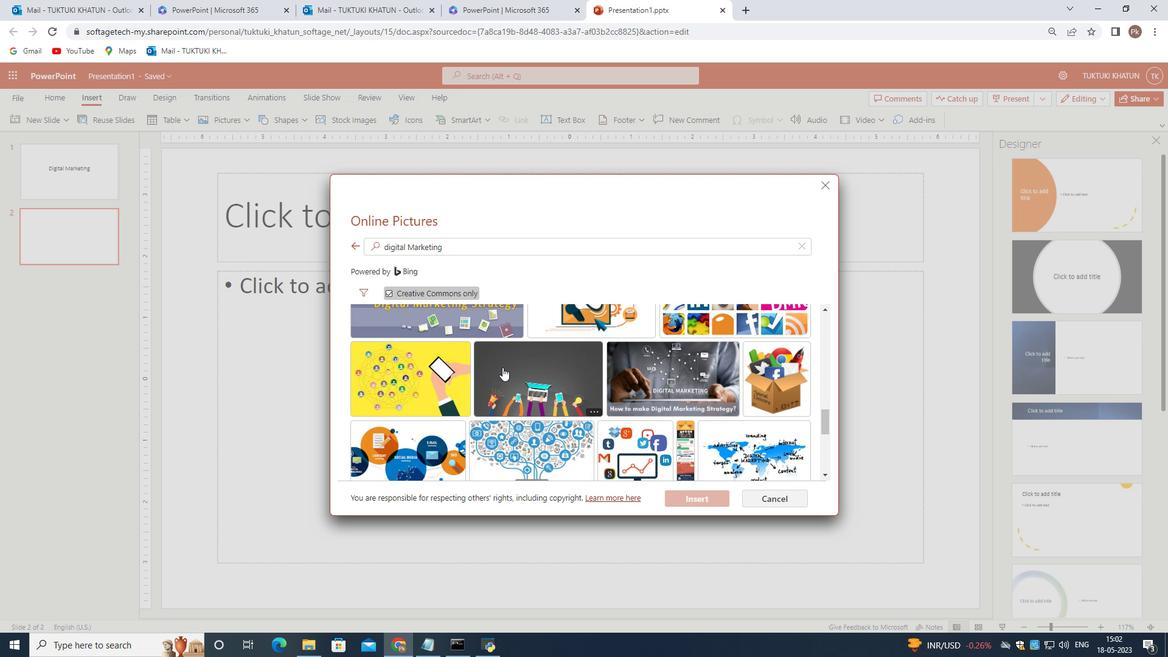 
Action: Mouse moved to (503, 368)
Screenshot: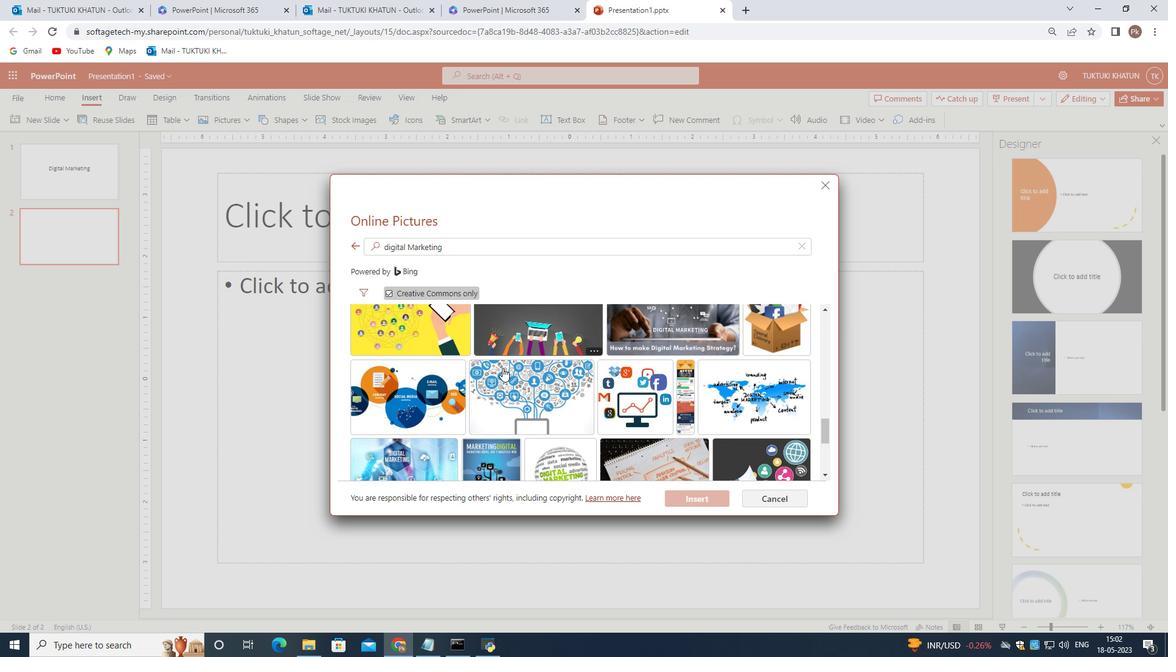 
Action: Mouse scrolled (503, 368) with delta (0, 0)
Screenshot: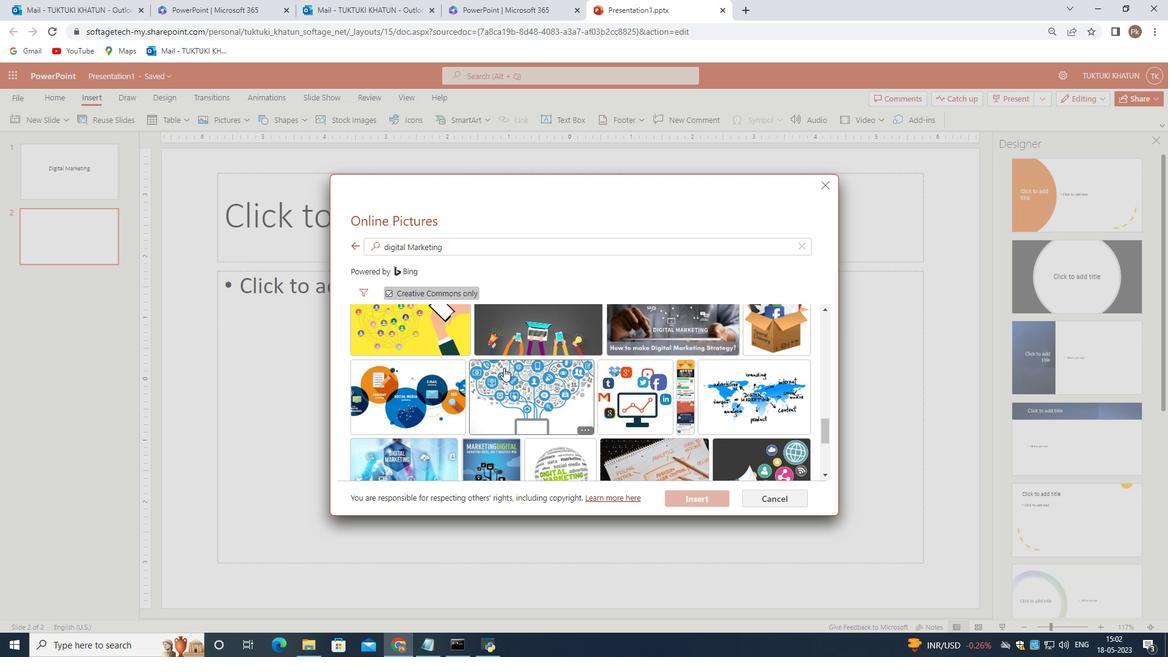 
Action: Mouse moved to (419, 376)
Screenshot: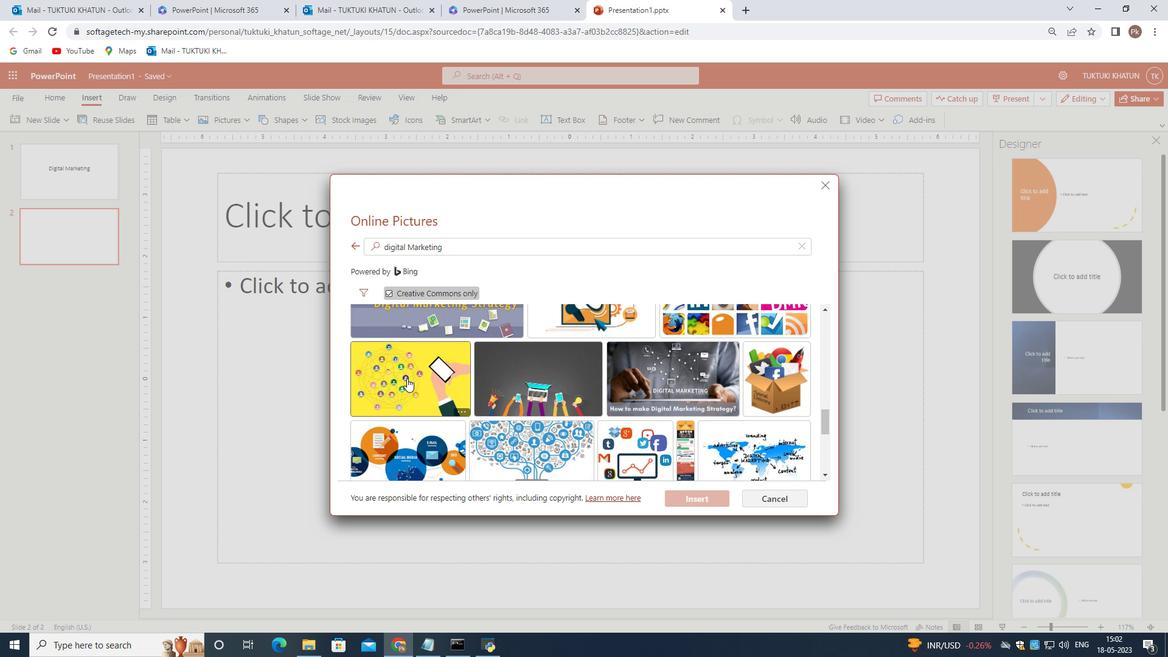 
Action: Mouse scrolled (419, 375) with delta (0, 0)
Screenshot: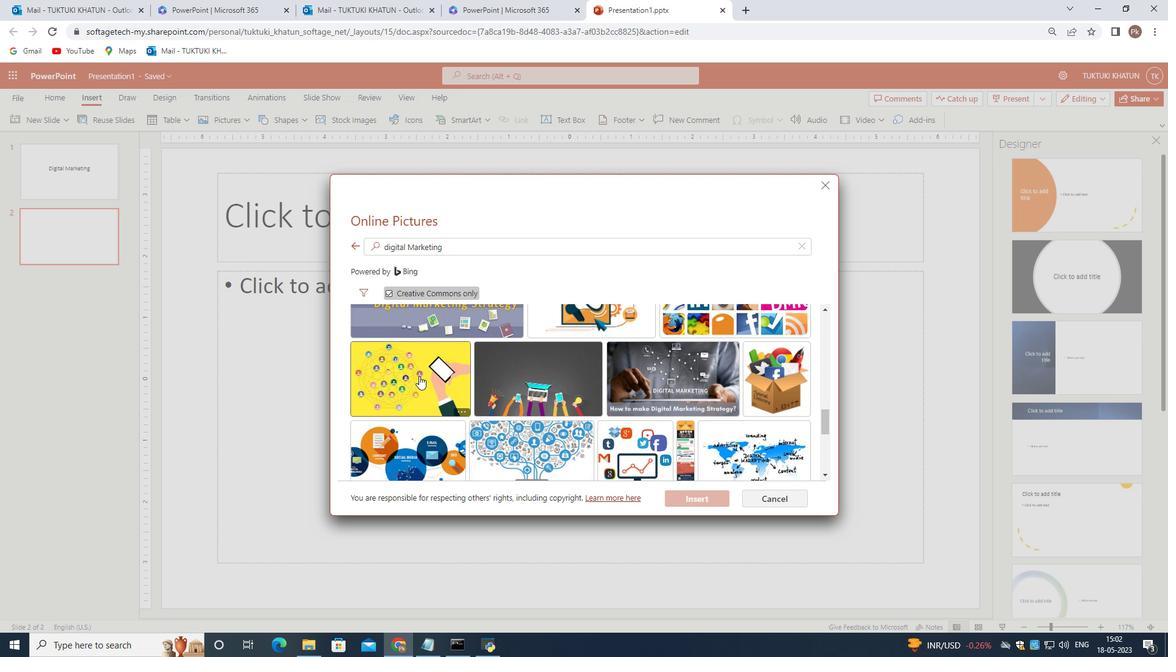 
Action: Mouse scrolled (419, 375) with delta (0, 0)
Screenshot: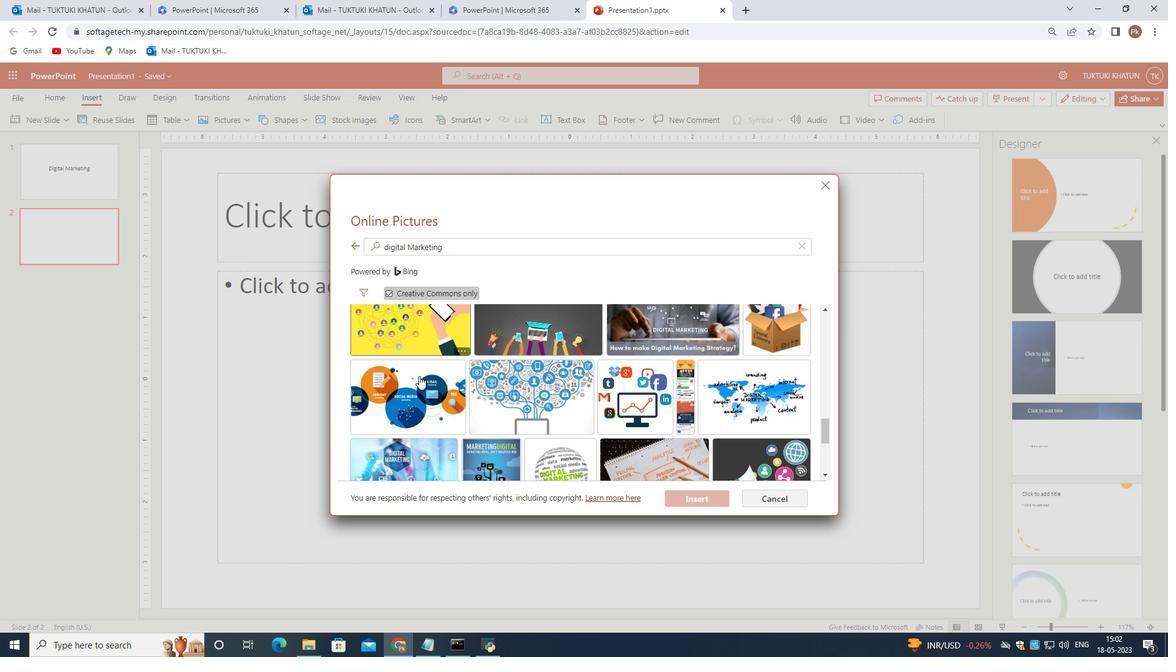 
Action: Mouse moved to (461, 370)
Screenshot: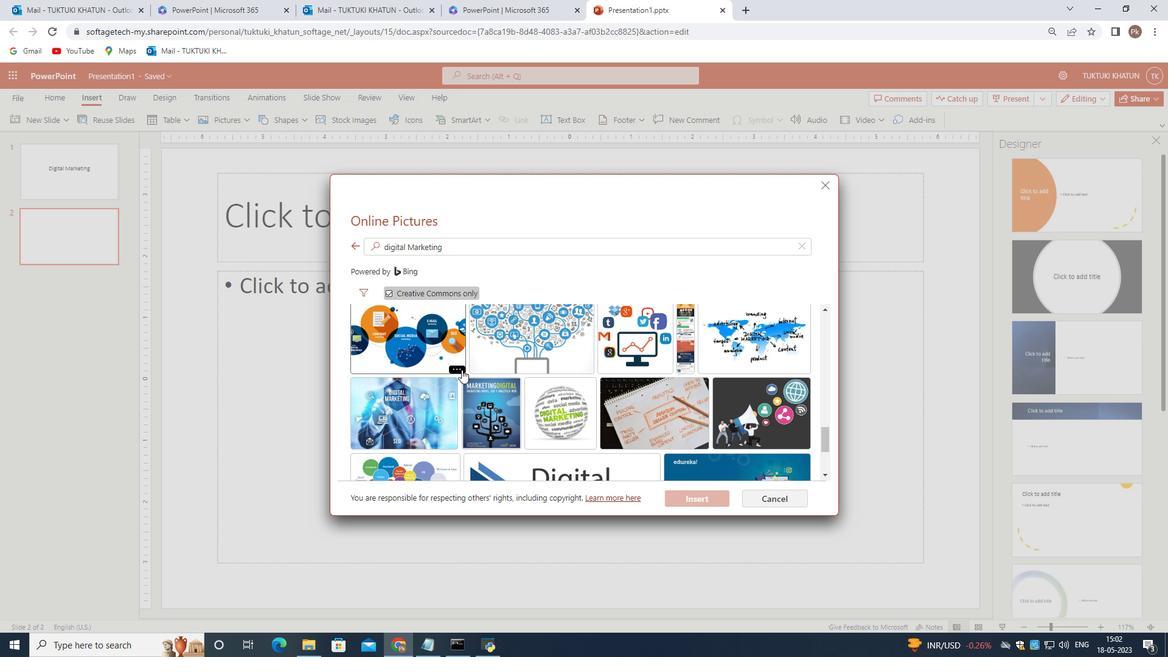 
Action: Mouse scrolled (461, 370) with delta (0, 0)
Screenshot: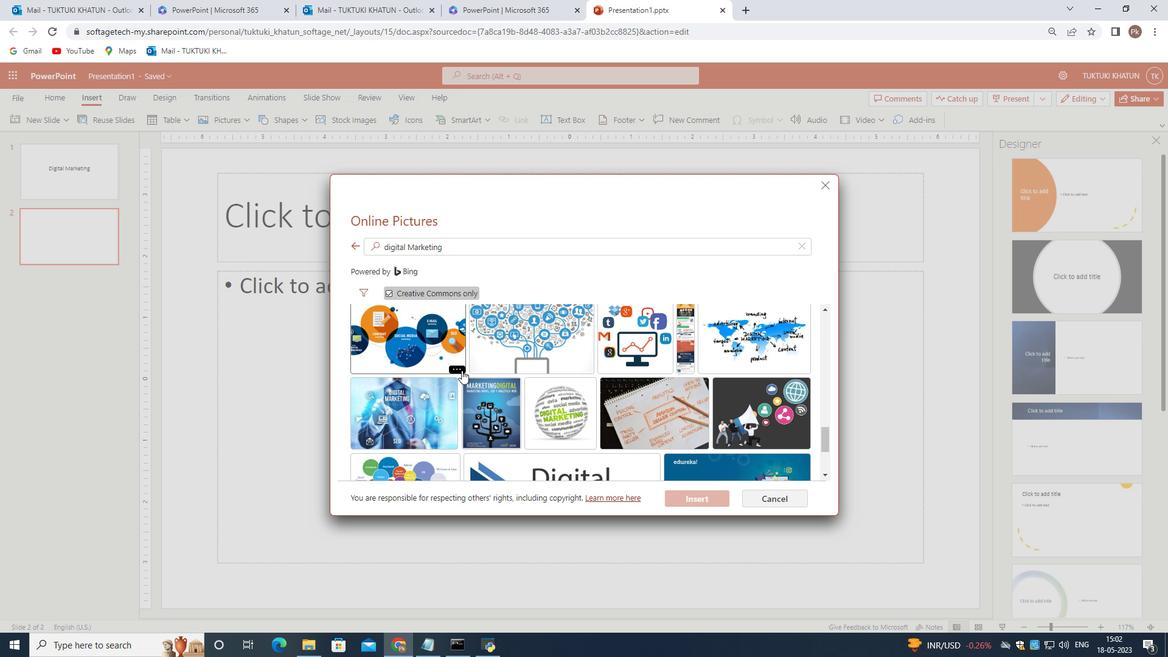 
Action: Mouse scrolled (461, 370) with delta (0, 0)
Screenshot: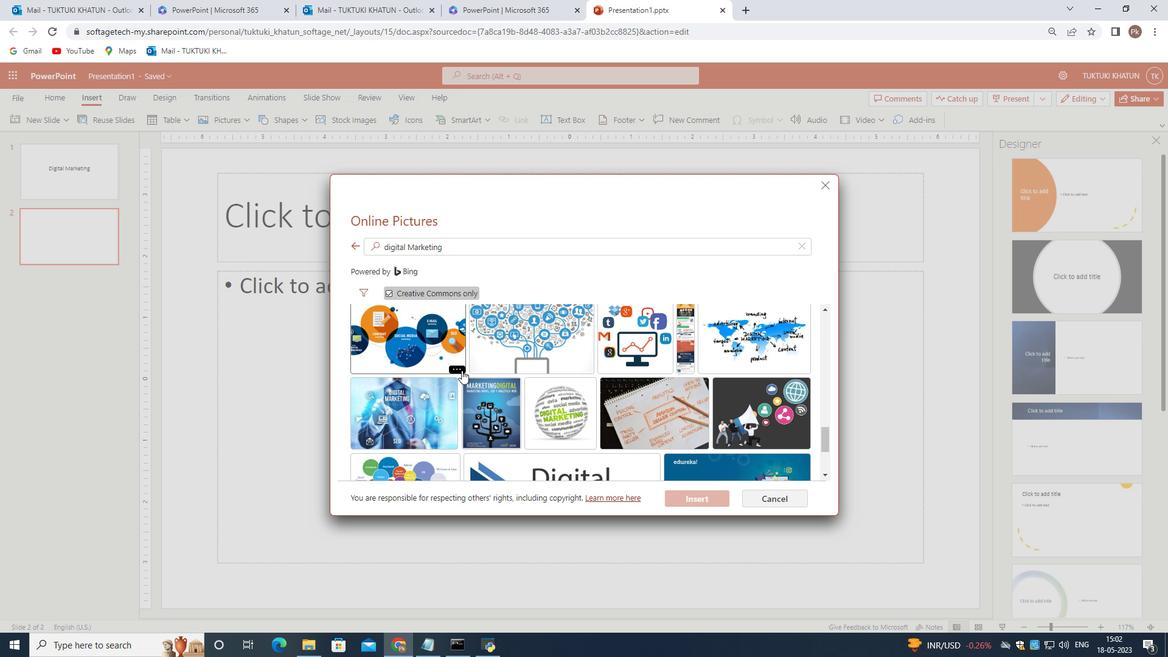 
Action: Mouse moved to (625, 385)
Screenshot: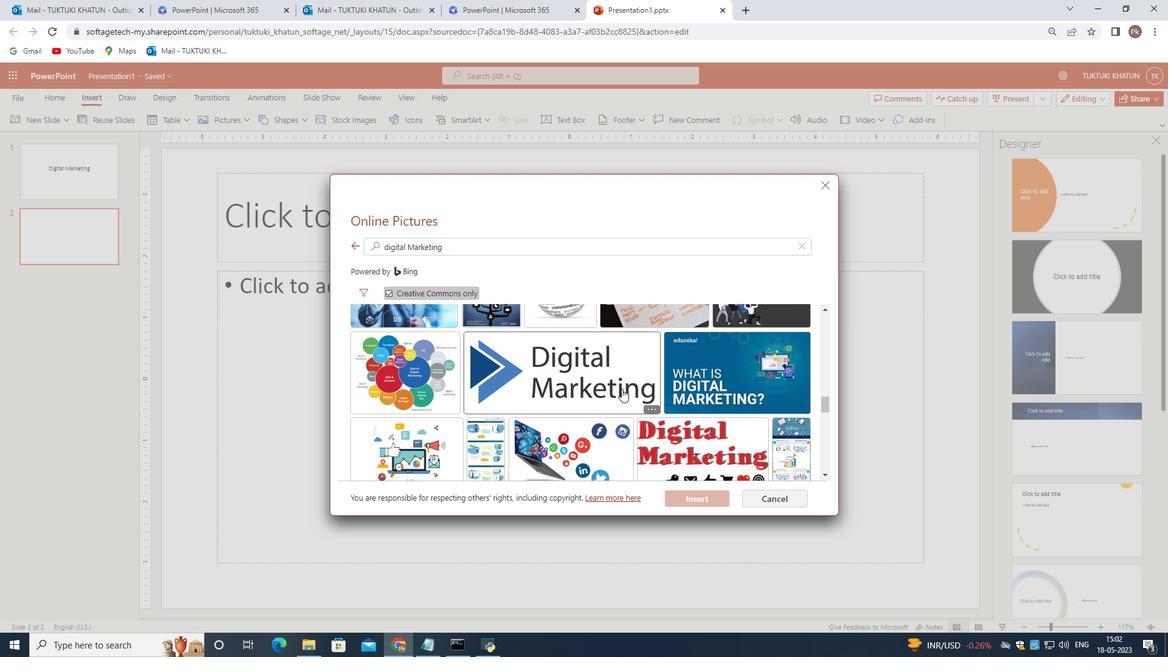 
Action: Mouse scrolled (625, 385) with delta (0, 0)
Screenshot: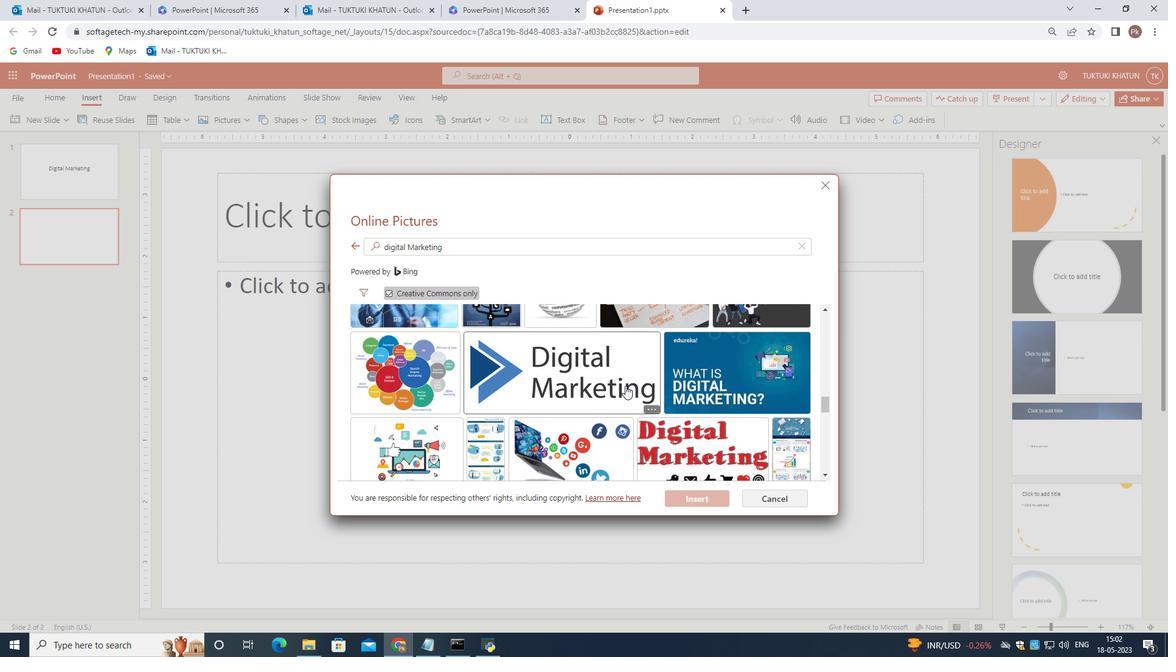 
Action: Mouse scrolled (625, 385) with delta (0, 0)
Screenshot: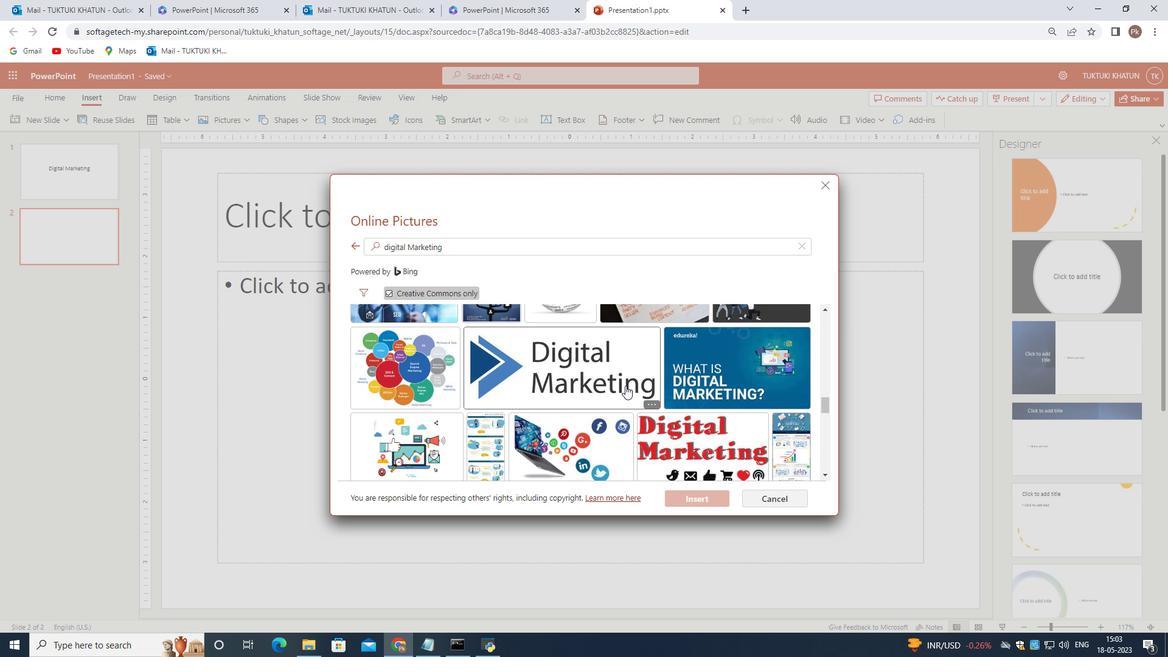 
Action: Mouse scrolled (625, 385) with delta (0, 0)
Screenshot: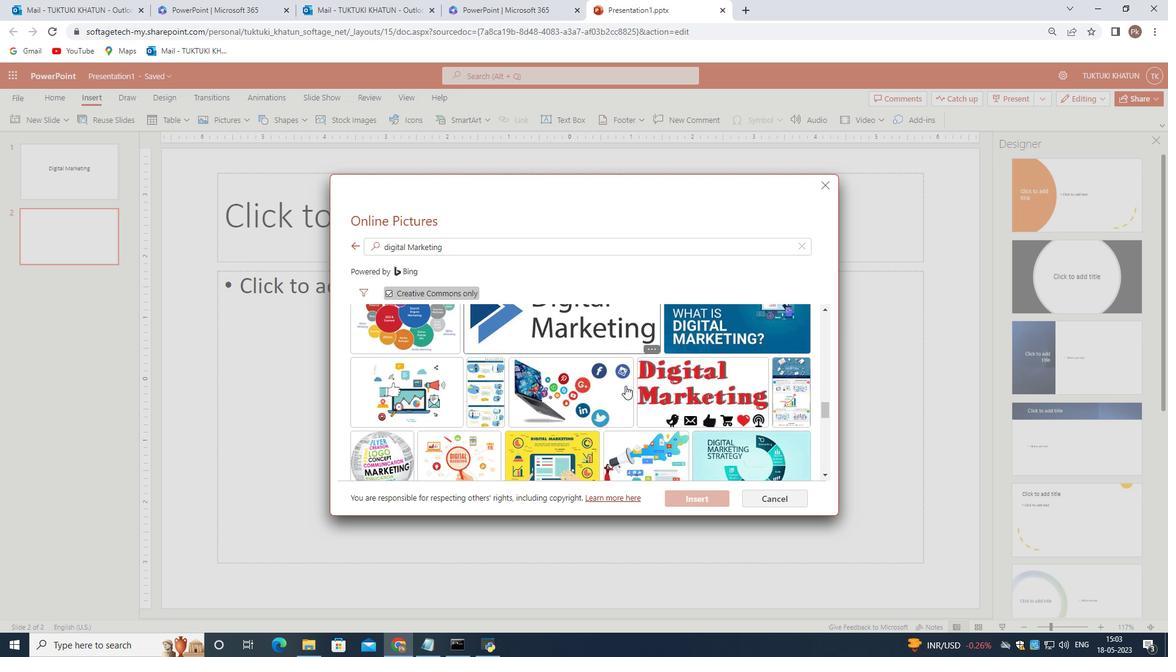 
Action: Mouse scrolled (625, 385) with delta (0, 0)
Screenshot: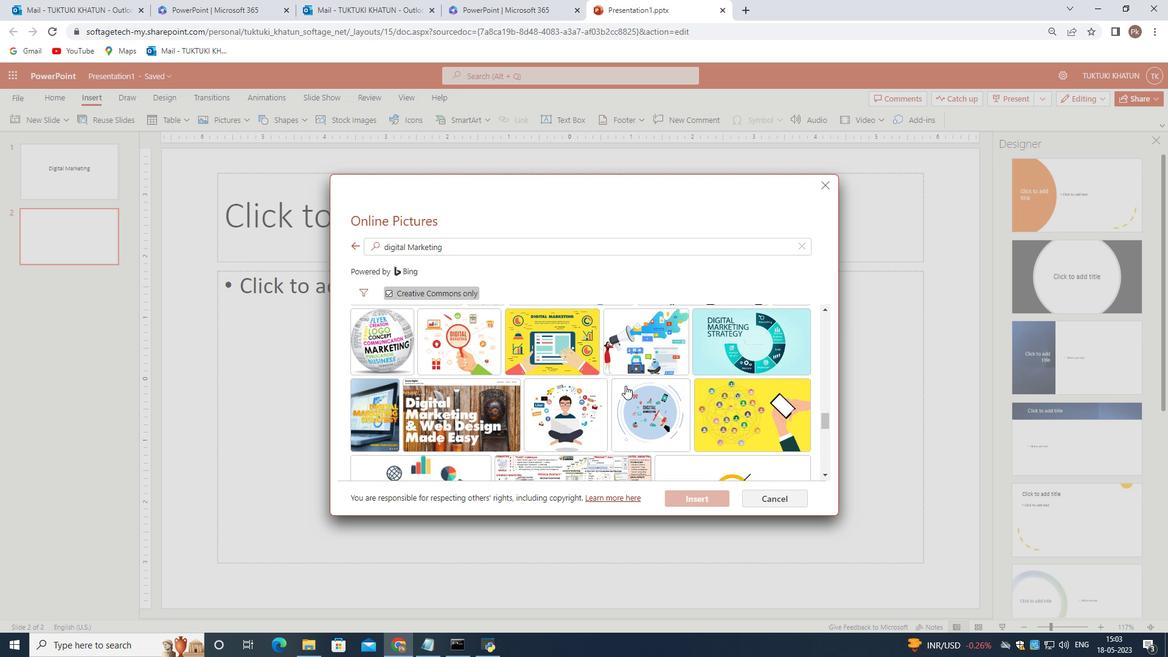 
Action: Mouse scrolled (625, 385) with delta (0, 0)
Screenshot: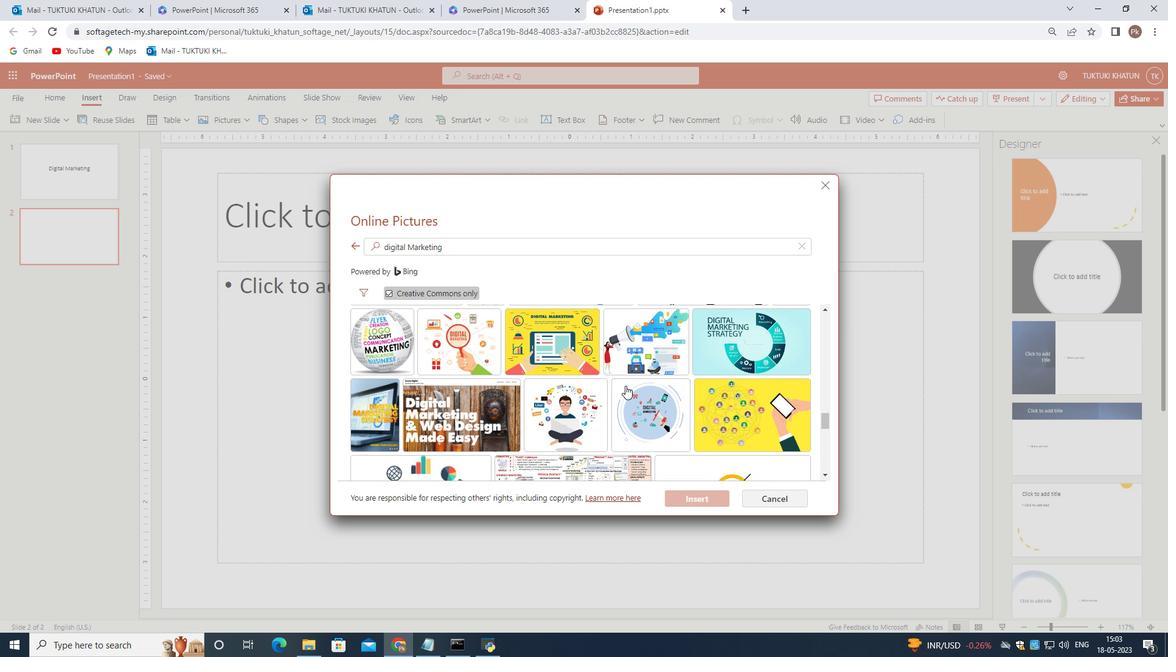 
Action: Mouse scrolled (625, 385) with delta (0, 0)
Screenshot: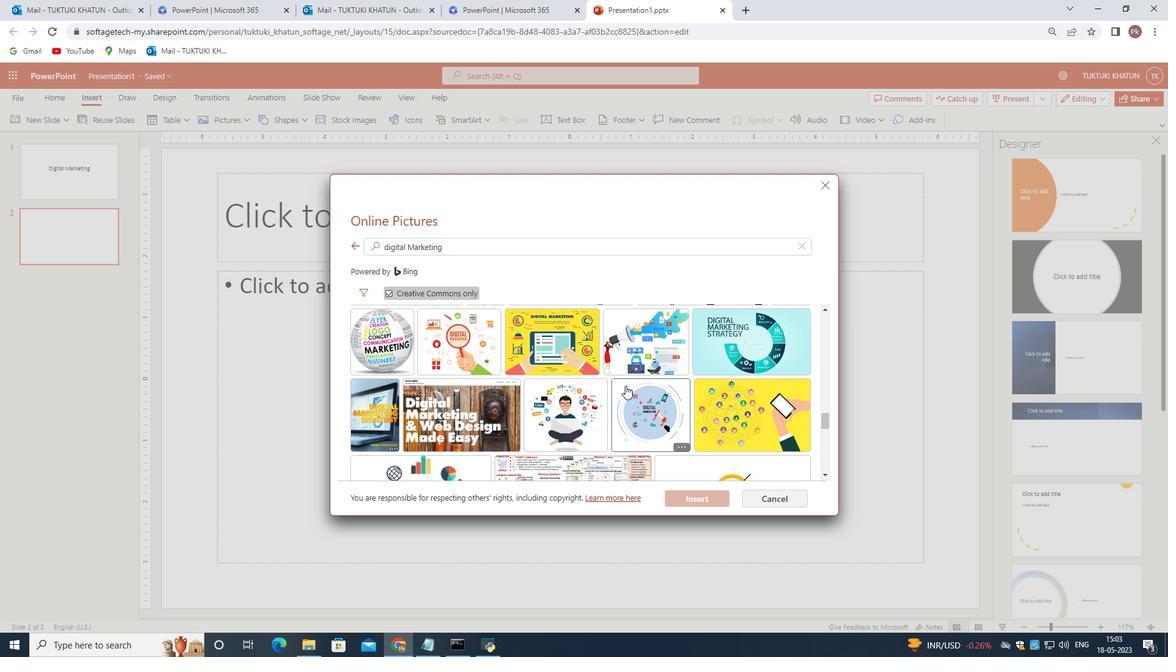 
Action: Mouse scrolled (625, 386) with delta (0, 0)
Screenshot: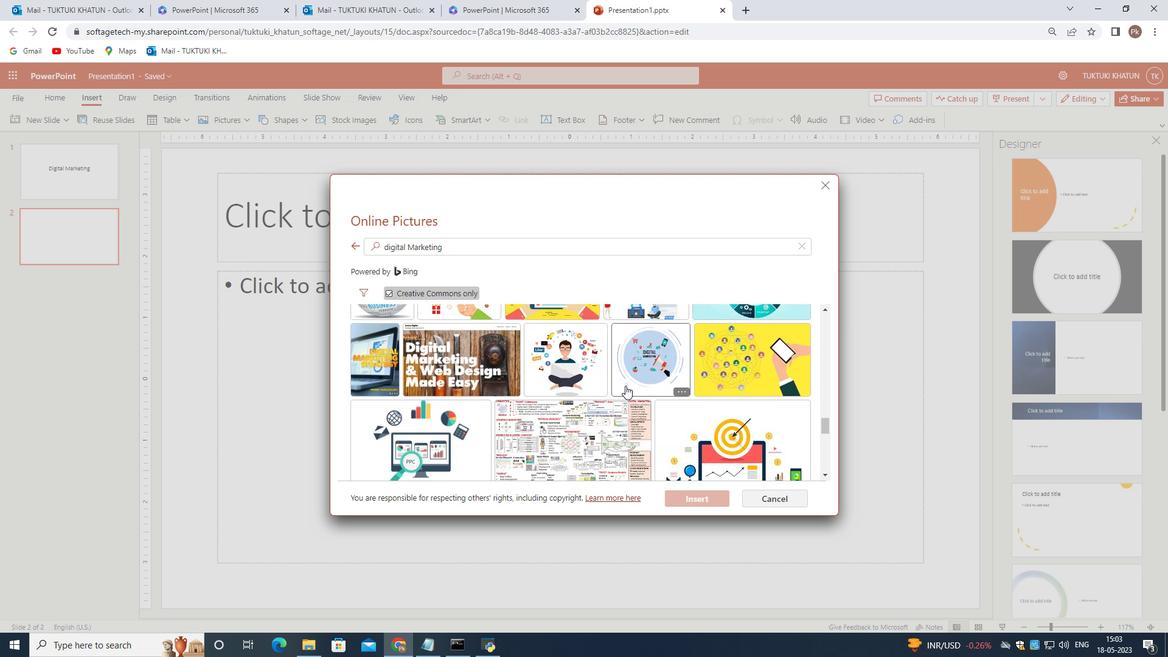 
Action: Mouse scrolled (625, 385) with delta (0, 0)
Screenshot: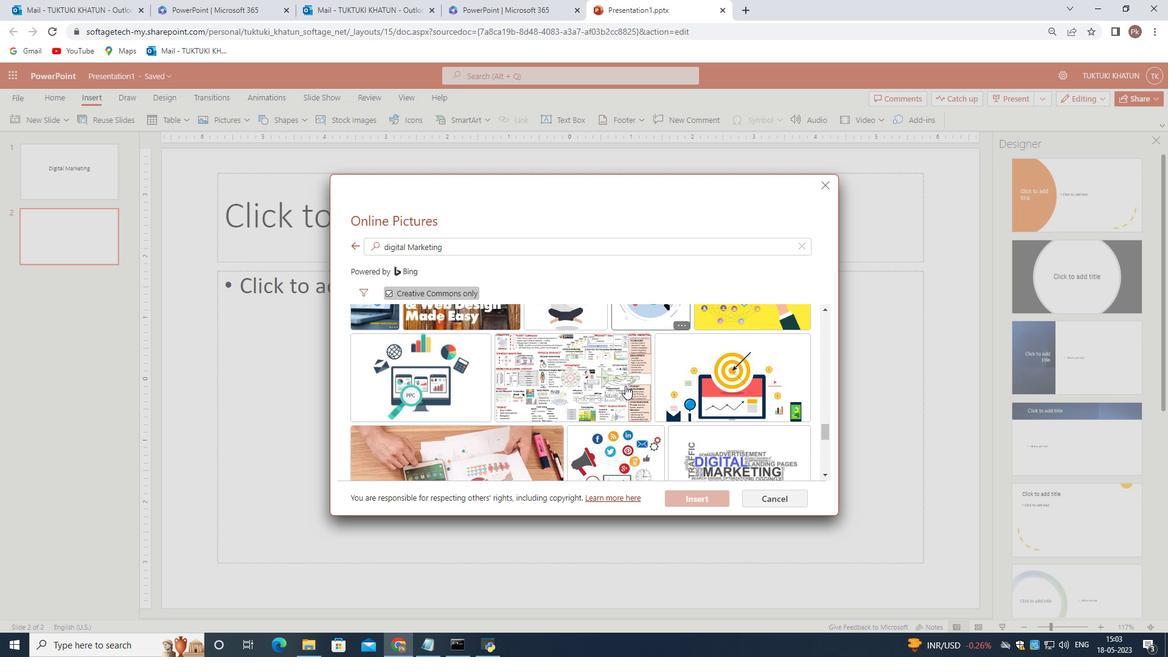 
Action: Mouse scrolled (625, 385) with delta (0, 0)
Screenshot: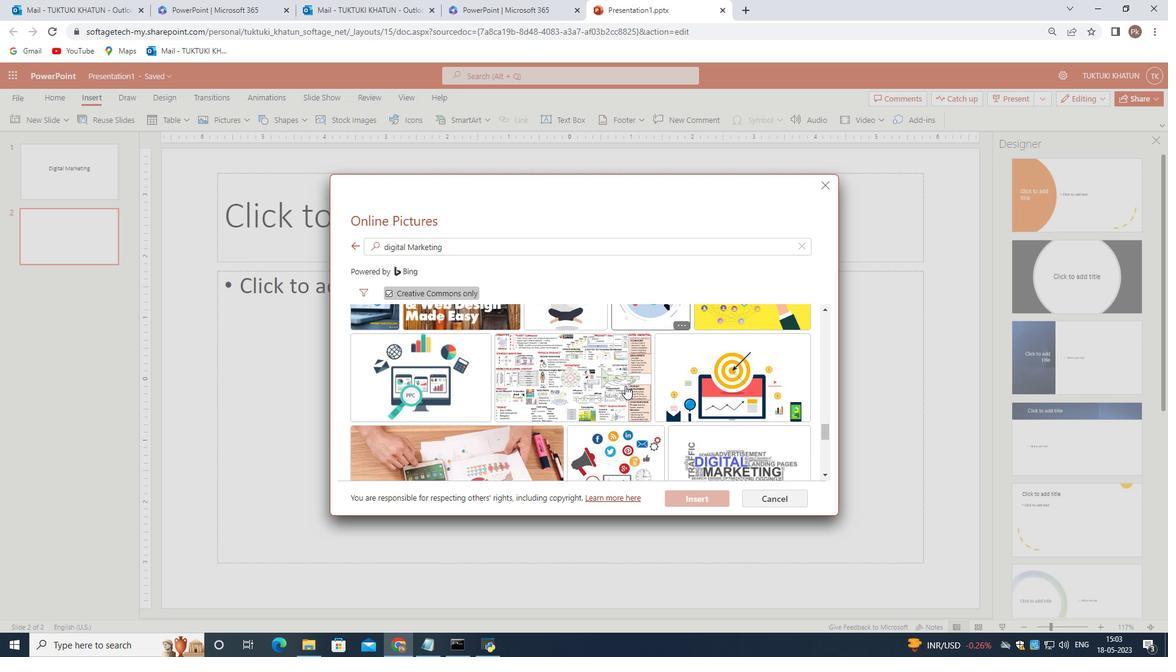 
Action: Mouse scrolled (625, 385) with delta (0, 0)
Screenshot: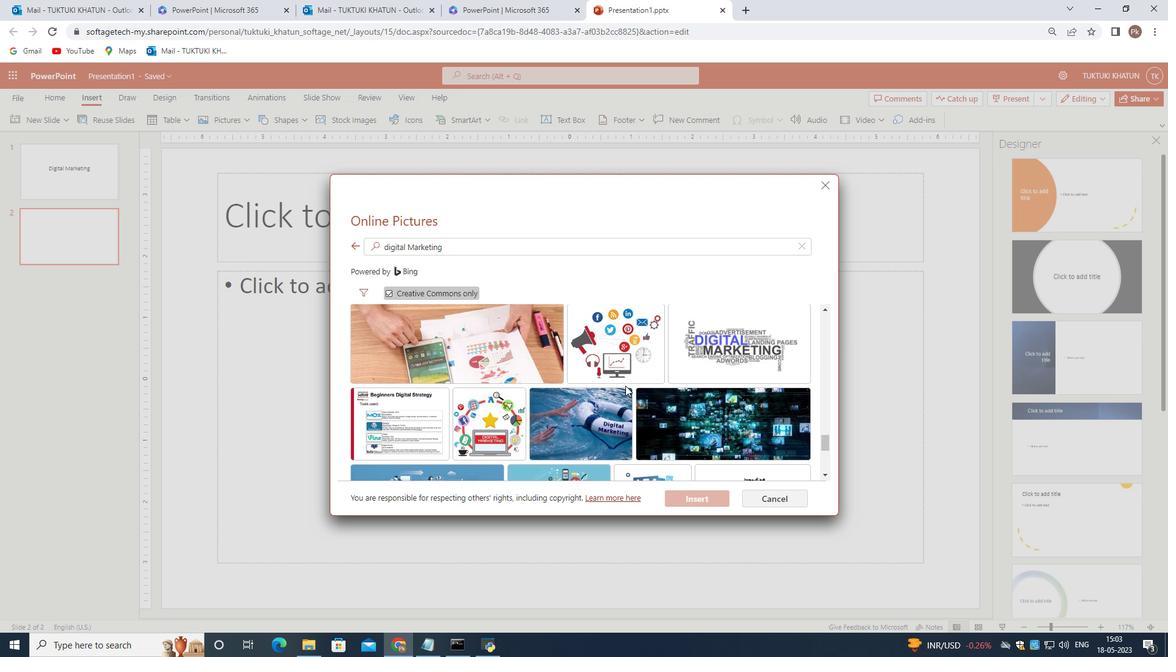 
Action: Mouse scrolled (625, 385) with delta (0, 0)
Screenshot: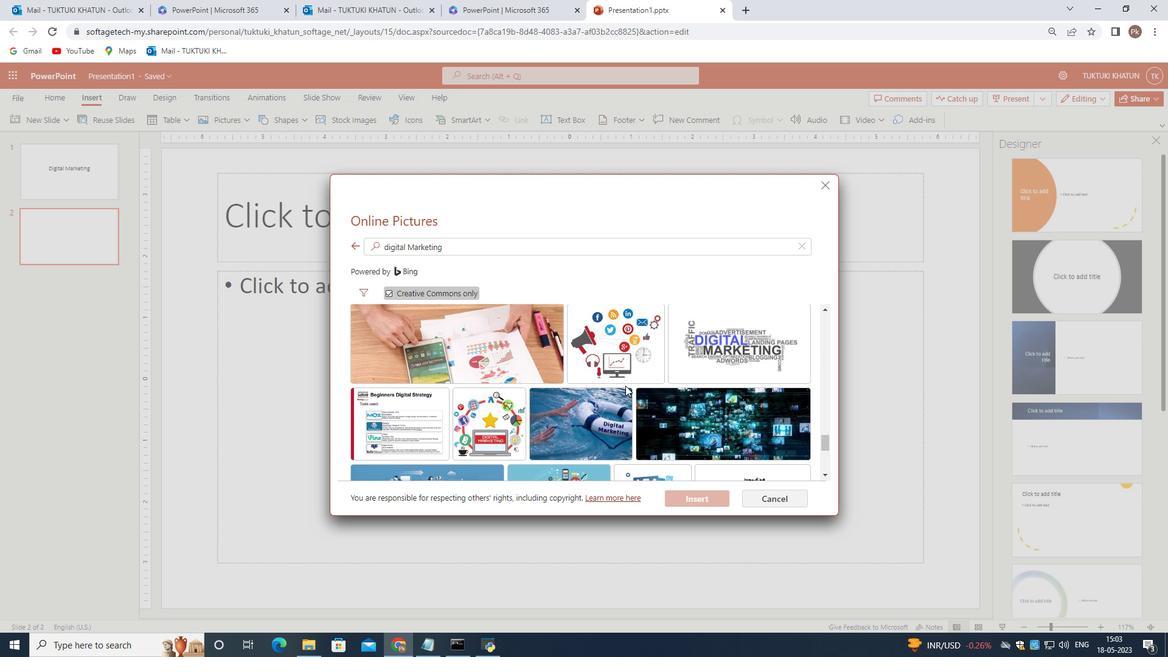 
Action: Mouse scrolled (625, 386) with delta (0, 0)
Screenshot: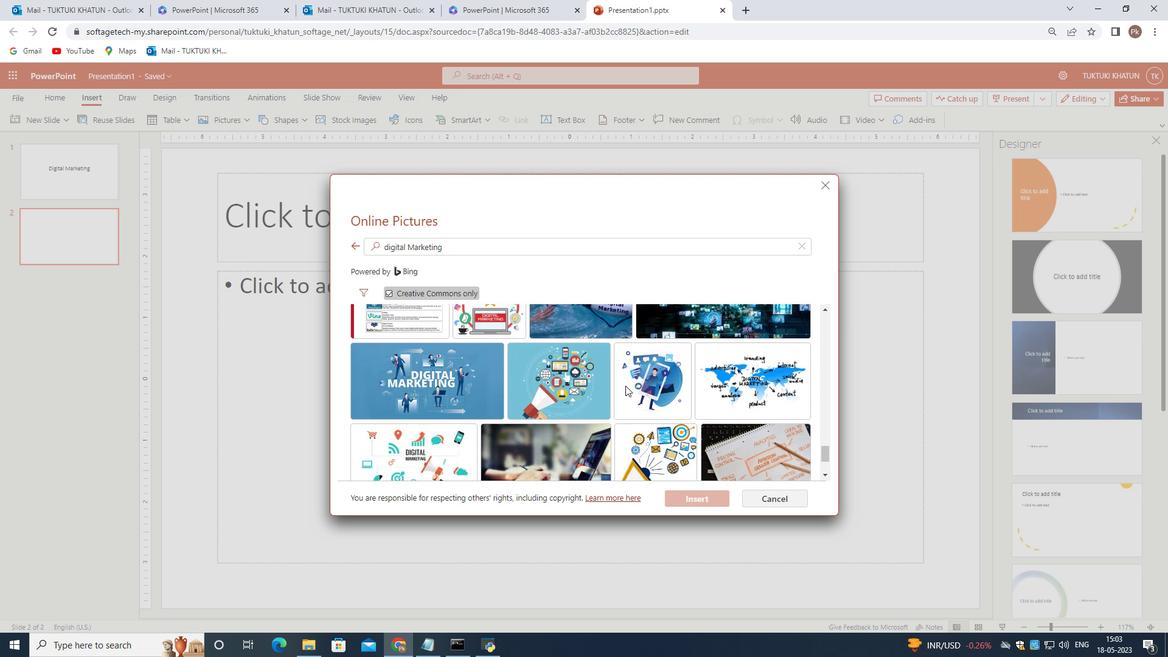 
Action: Mouse scrolled (625, 386) with delta (0, 0)
Screenshot: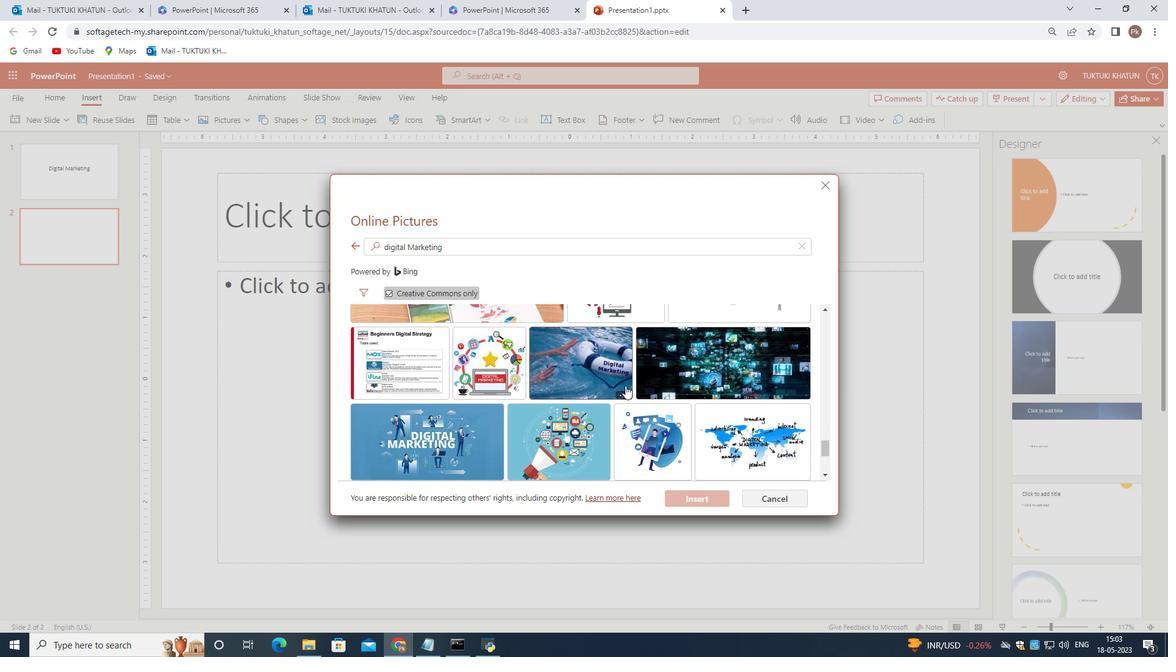
Action: Mouse scrolled (625, 386) with delta (0, 0)
Screenshot: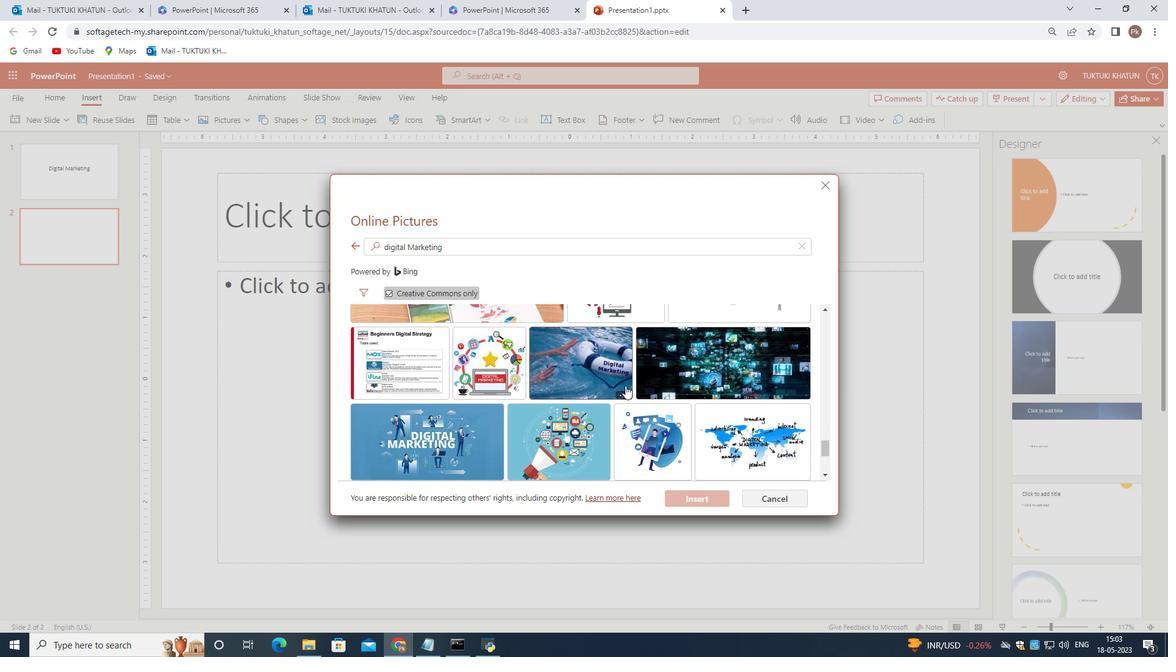 
Action: Mouse scrolled (625, 386) with delta (0, 0)
Screenshot: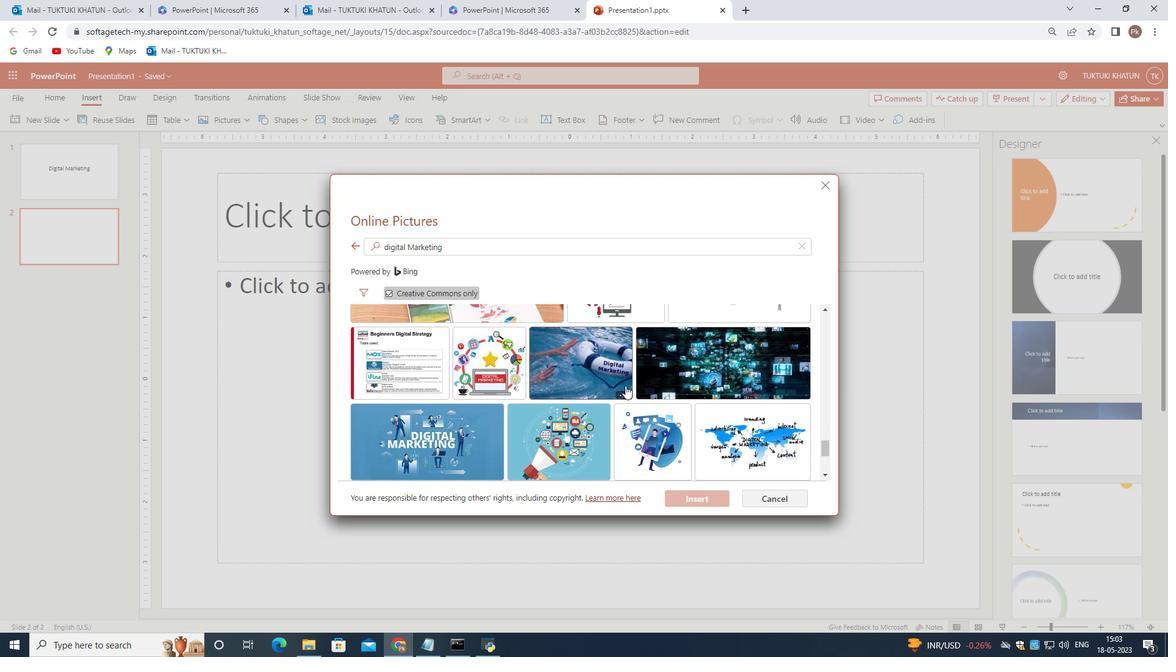 
Action: Mouse scrolled (625, 386) with delta (0, 0)
Screenshot: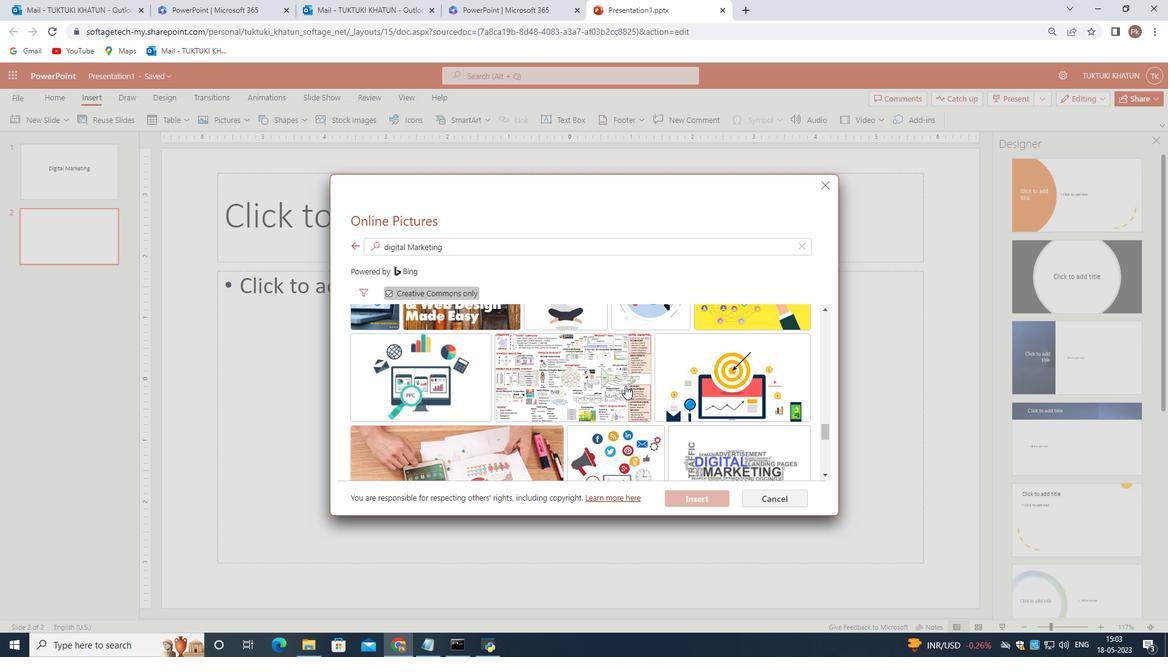 
Action: Mouse scrolled (625, 386) with delta (0, 0)
Screenshot: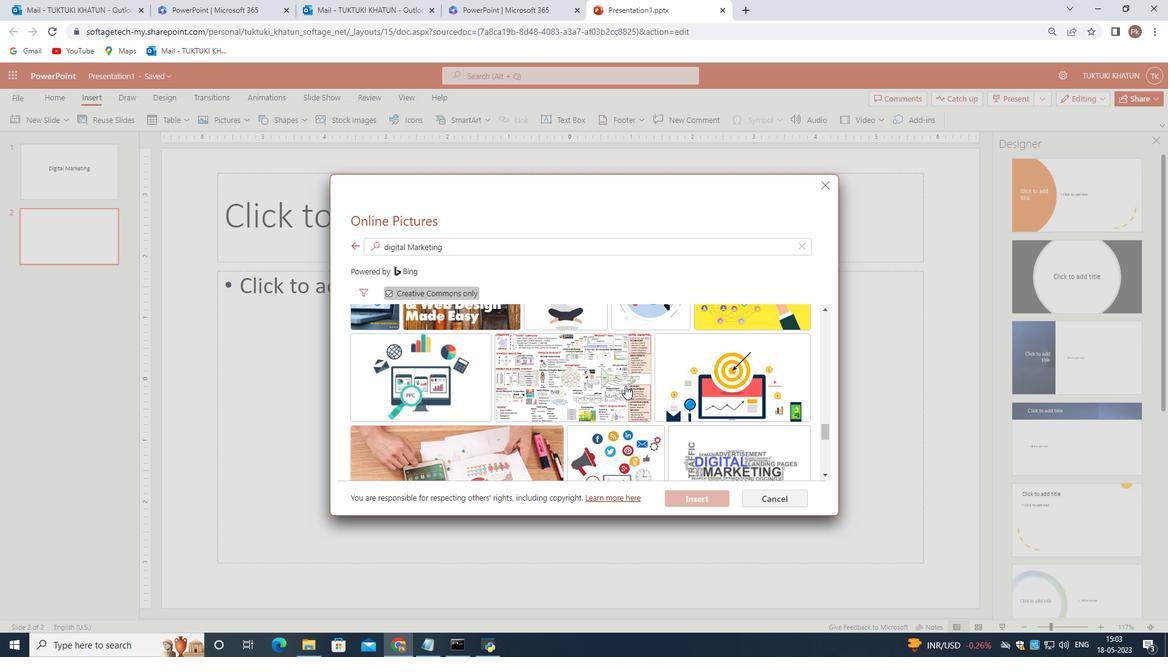 
Action: Mouse scrolled (625, 386) with delta (0, 0)
Screenshot: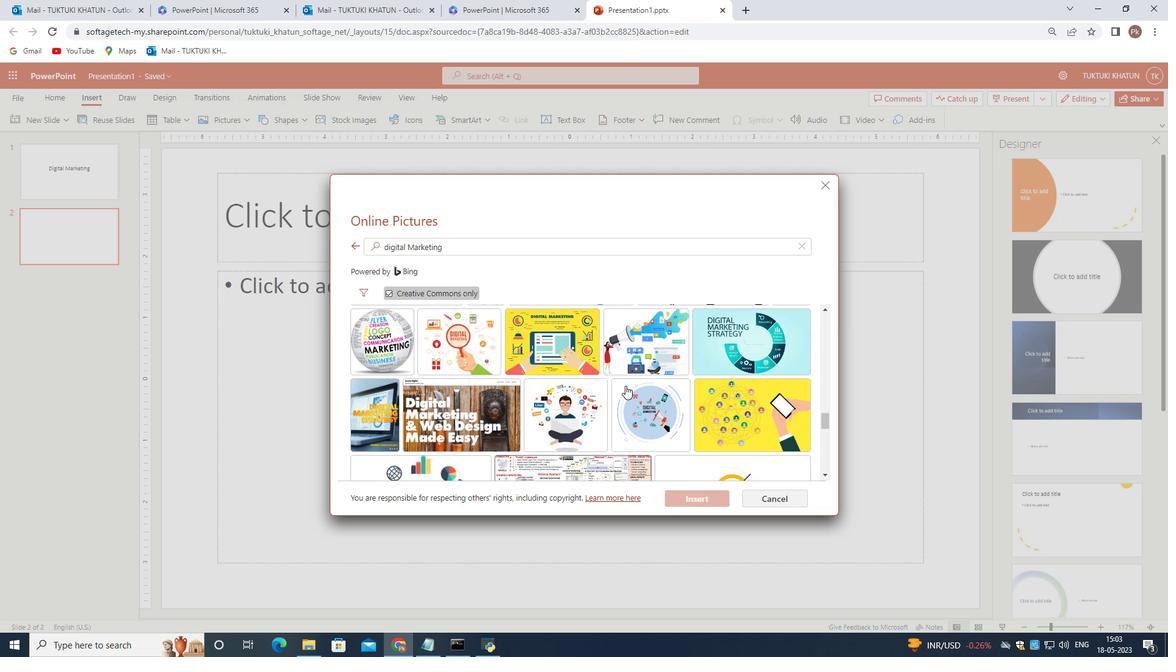 
Action: Mouse scrolled (625, 386) with delta (0, 0)
Screenshot: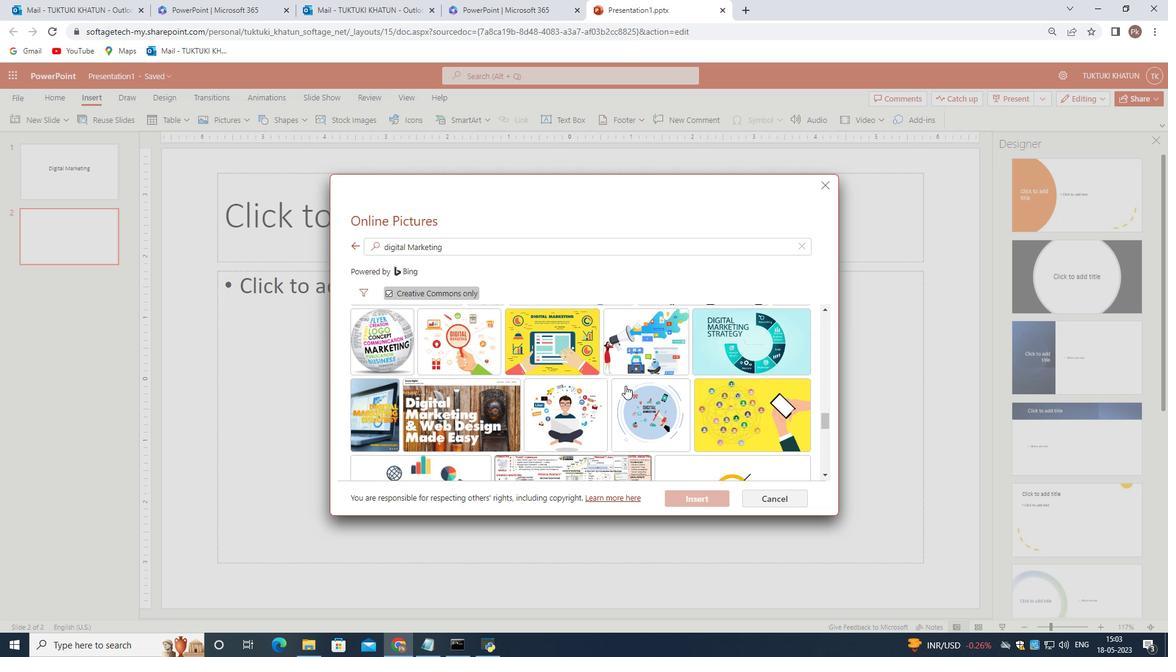 
Action: Mouse scrolled (625, 386) with delta (0, 0)
Screenshot: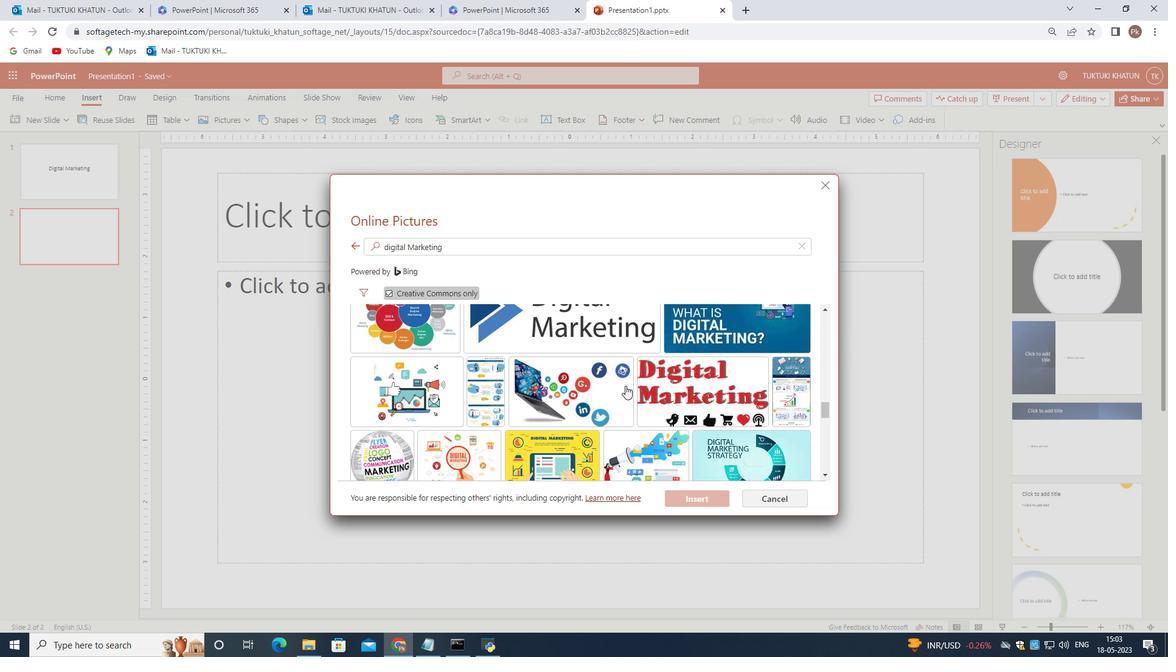 
Action: Mouse scrolled (625, 386) with delta (0, 0)
Screenshot: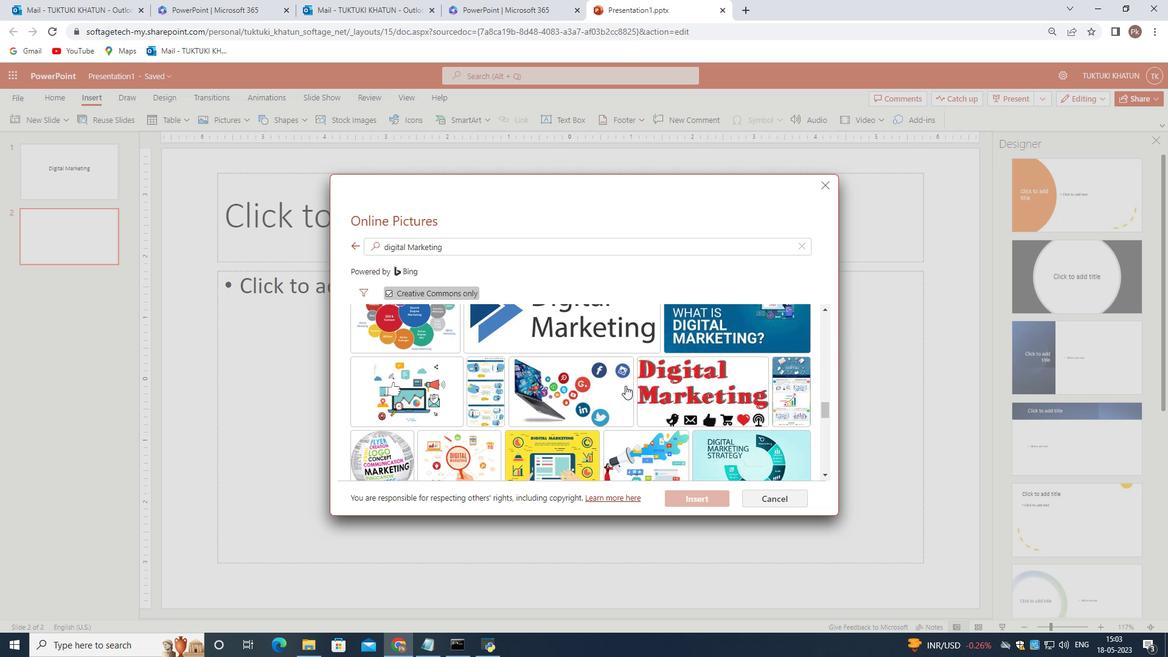 
Action: Mouse scrolled (625, 386) with delta (0, 0)
Screenshot: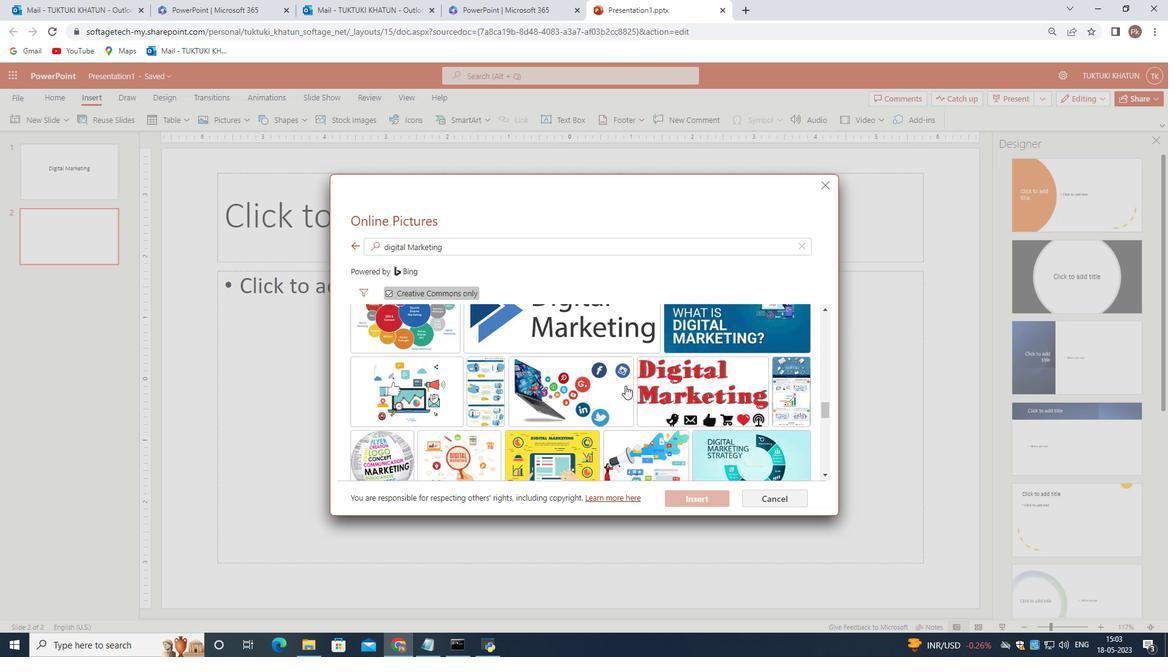 
Action: Mouse moved to (628, 384)
Screenshot: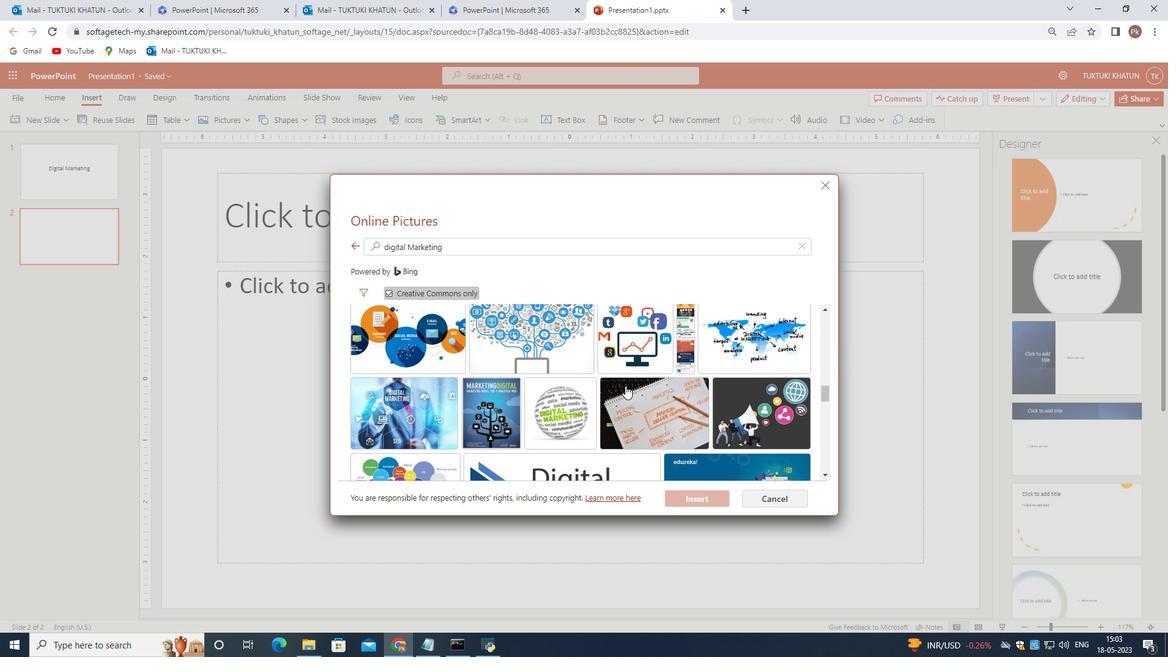 
Action: Mouse scrolled (628, 385) with delta (0, 0)
Screenshot: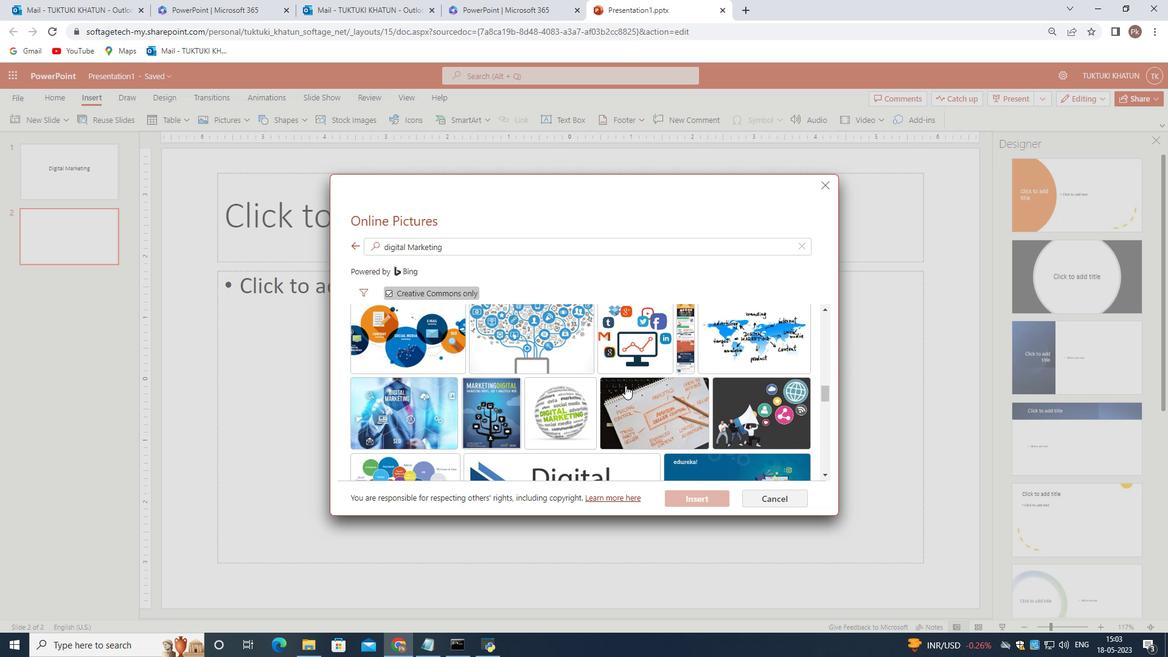 
Action: Mouse scrolled (628, 385) with delta (0, 0)
Screenshot: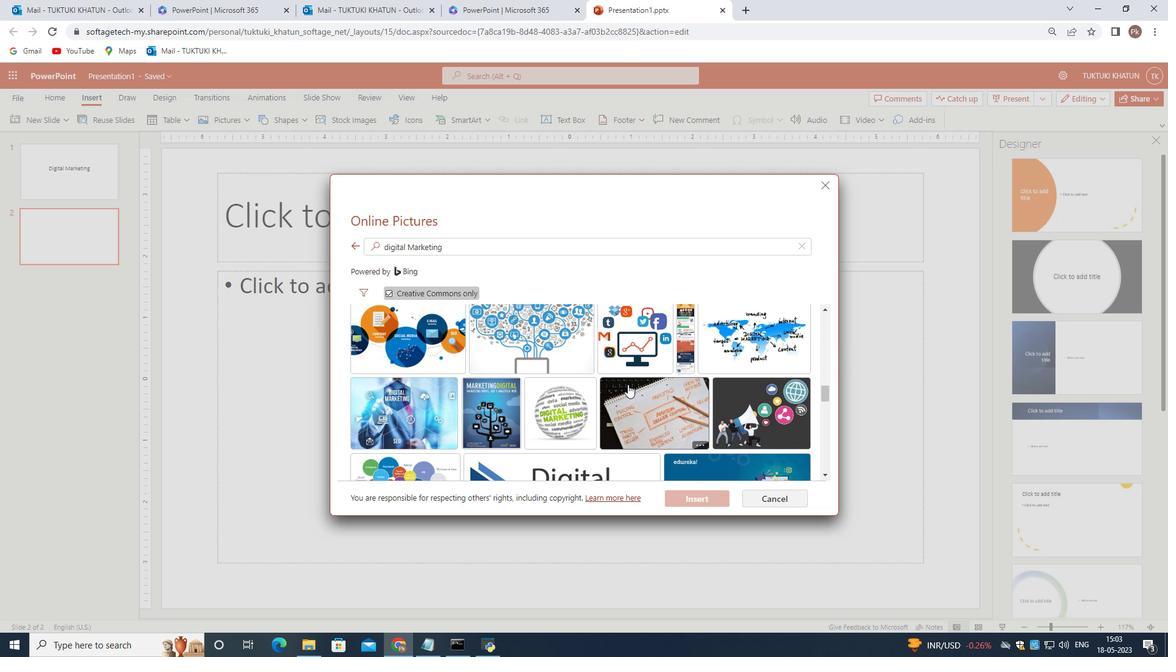 
Action: Mouse scrolled (628, 385) with delta (0, 0)
Screenshot: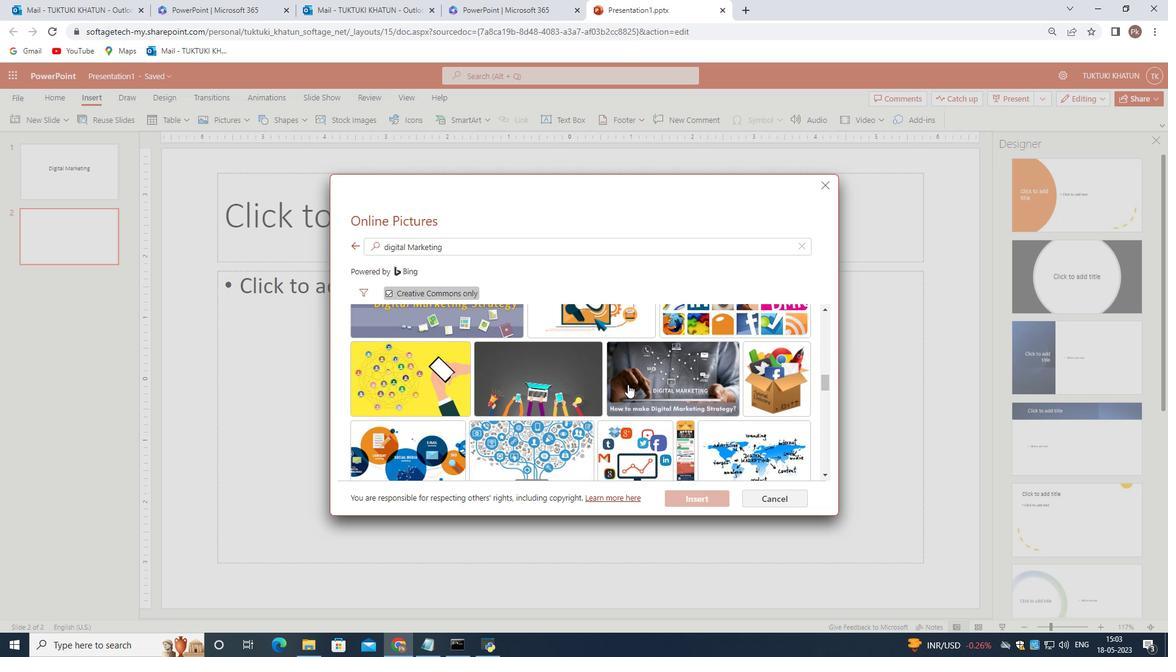 
Action: Mouse scrolled (628, 385) with delta (0, 0)
Screenshot: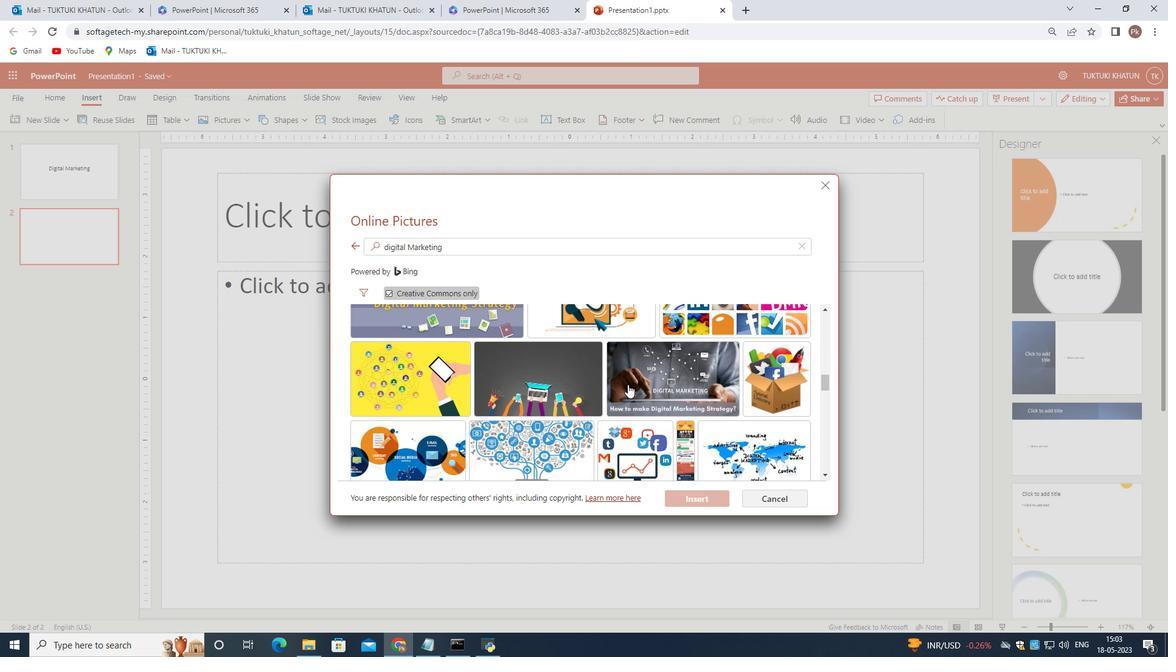 
Action: Mouse scrolled (628, 385) with delta (0, 0)
Screenshot: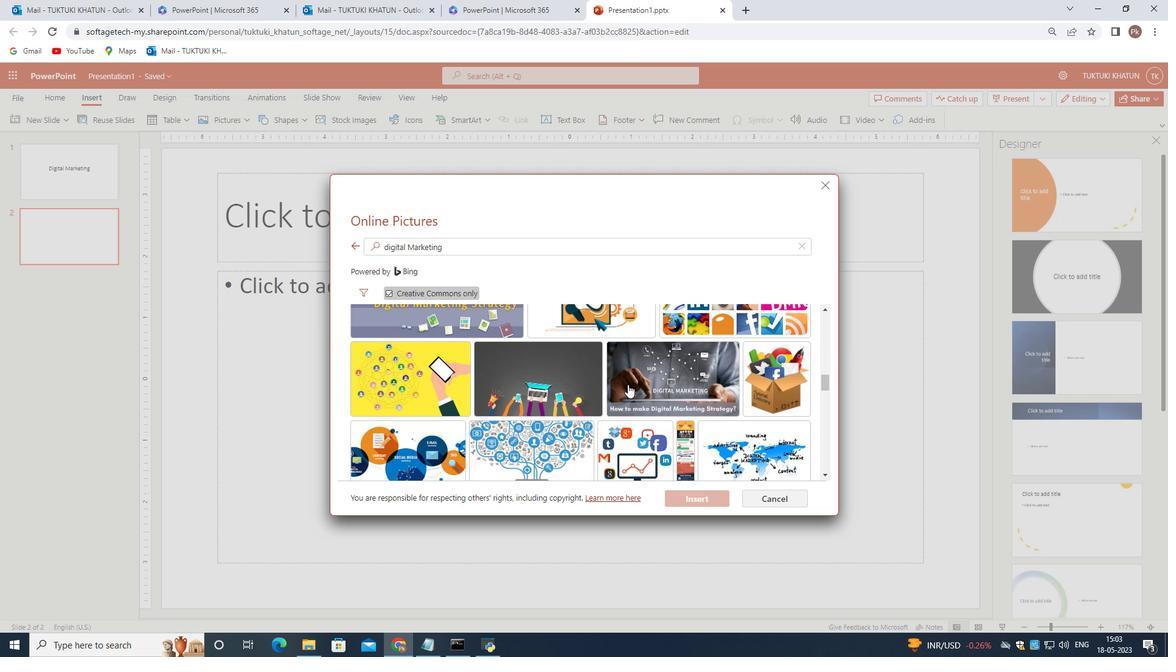
Action: Mouse moved to (633, 379)
Screenshot: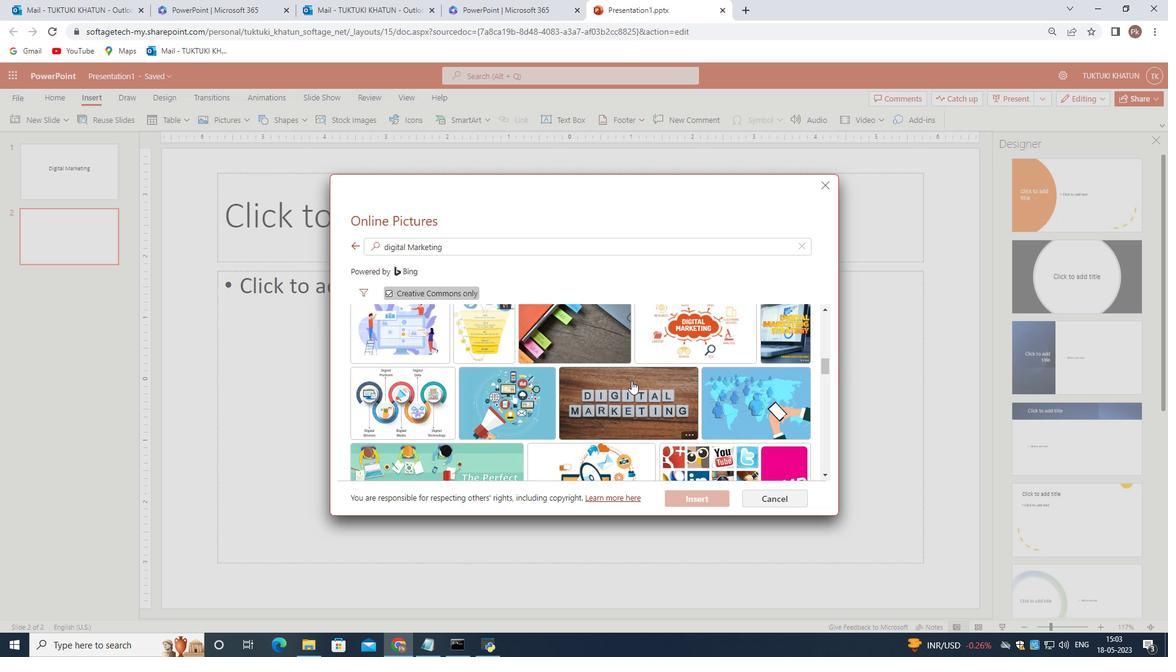 
Action: Mouse scrolled (633, 380) with delta (0, 0)
Screenshot: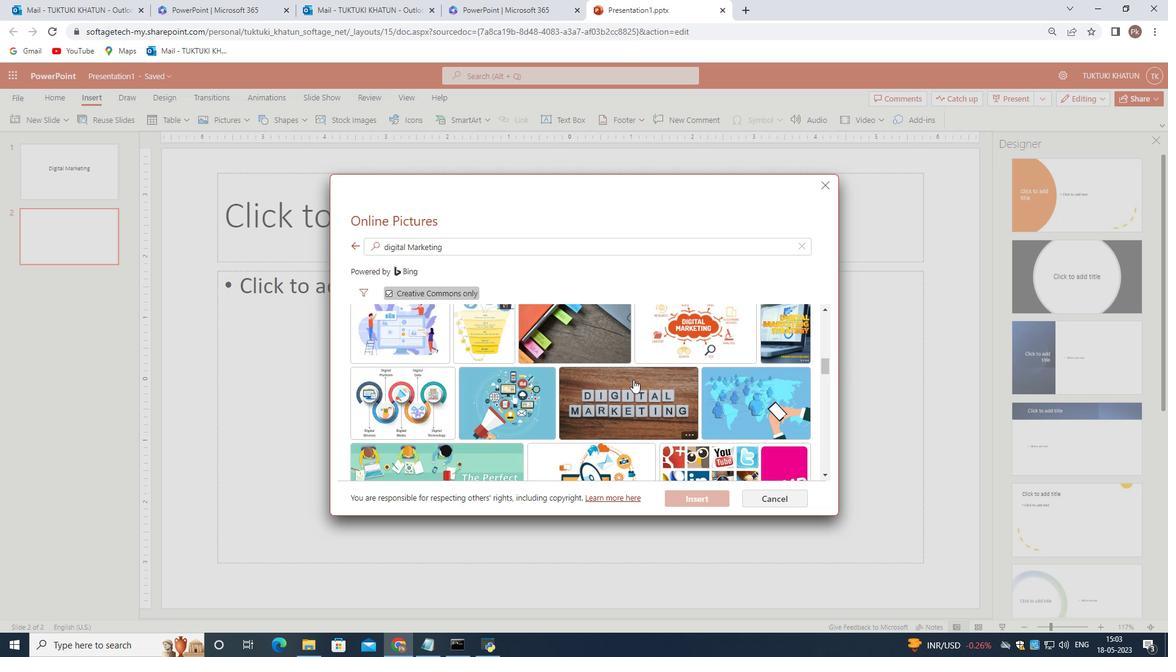 
Action: Mouse scrolled (633, 380) with delta (0, 0)
Screenshot: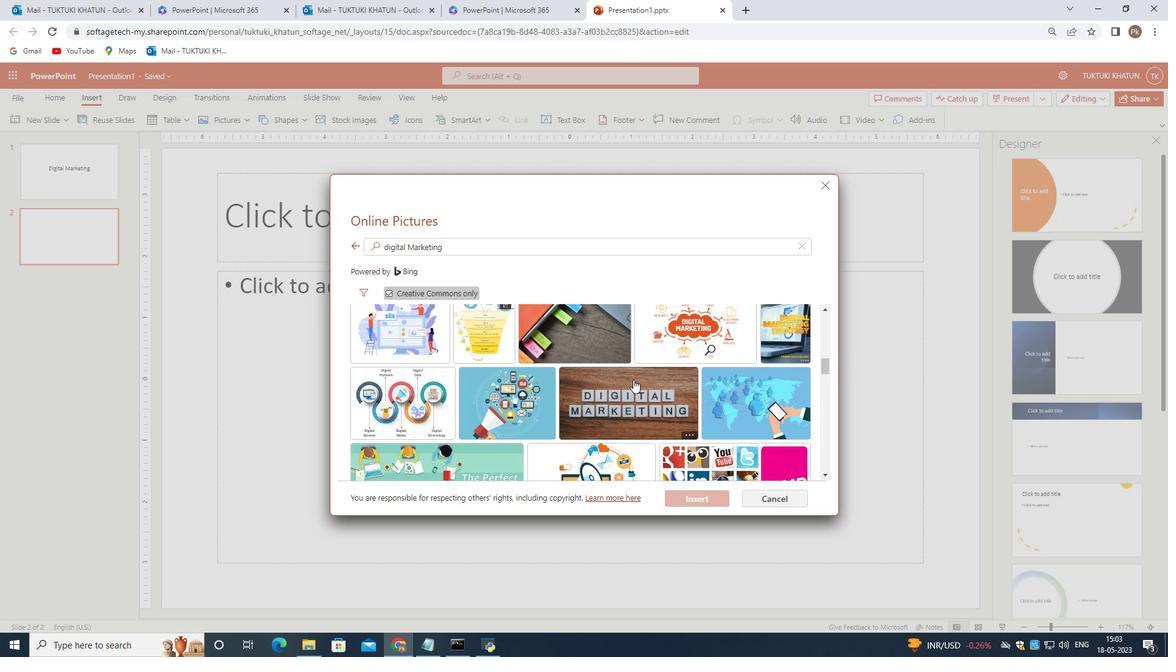 
Action: Mouse scrolled (633, 380) with delta (0, 0)
Screenshot: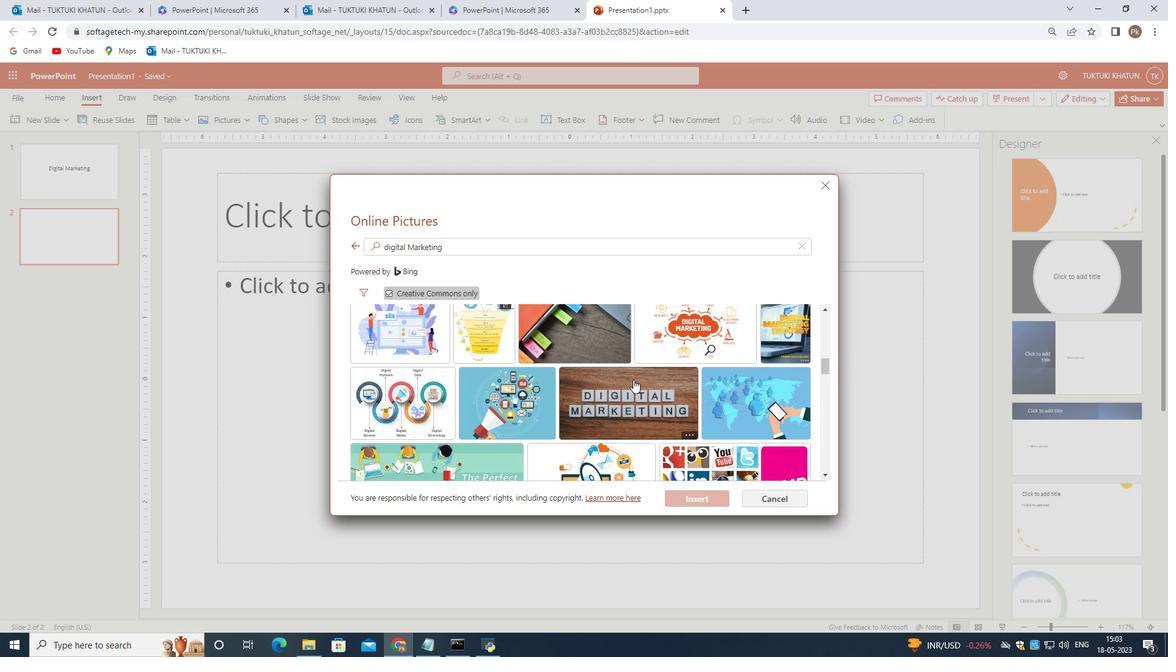 
Action: Mouse scrolled (633, 380) with delta (0, 0)
Screenshot: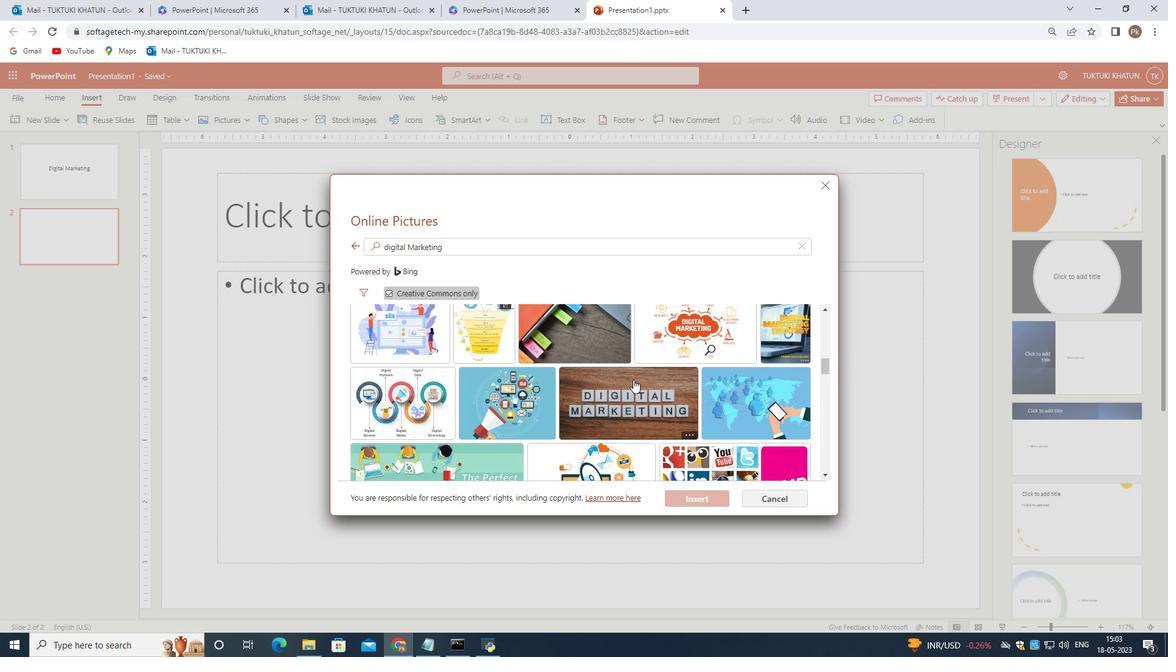 
Action: Mouse moved to (637, 367)
Screenshot: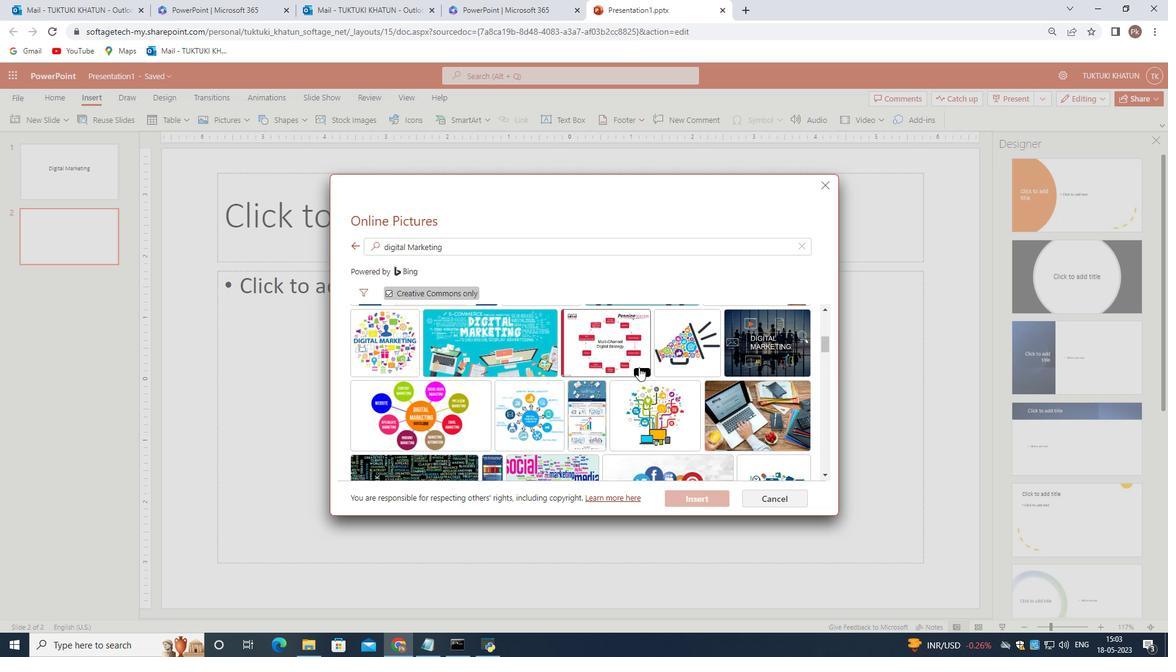 
Action: Mouse scrolled (637, 368) with delta (0, 0)
Screenshot: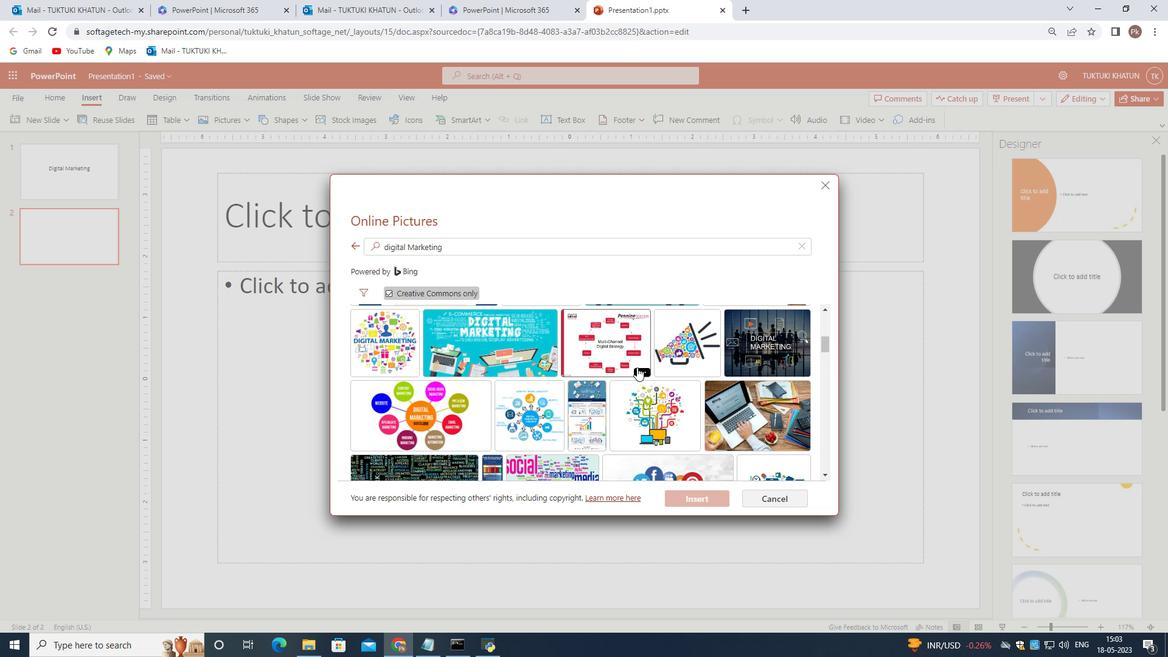 
Action: Mouse scrolled (637, 368) with delta (0, 0)
Screenshot: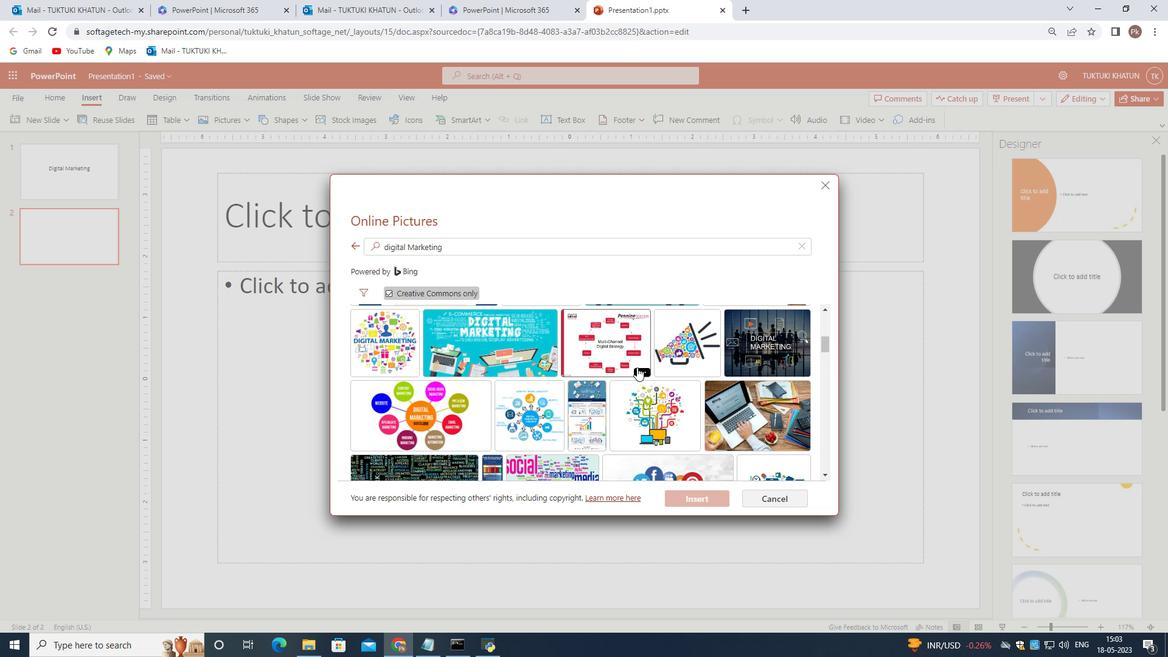 
Action: Mouse scrolled (637, 368) with delta (0, 0)
Screenshot: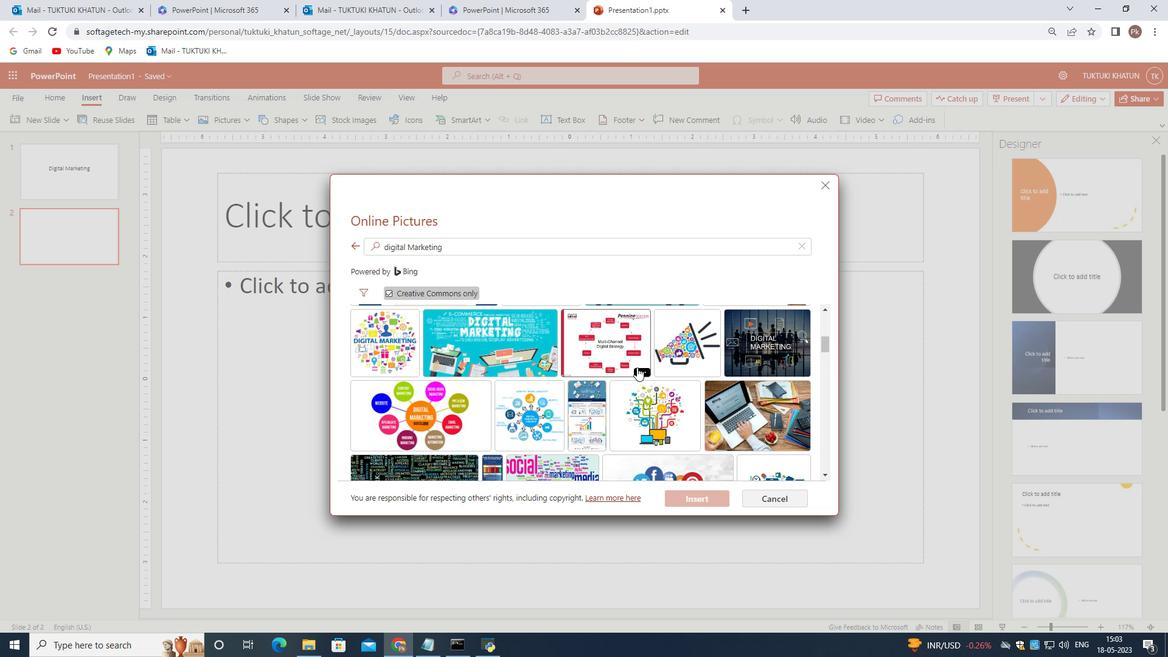 
Action: Mouse moved to (636, 367)
Screenshot: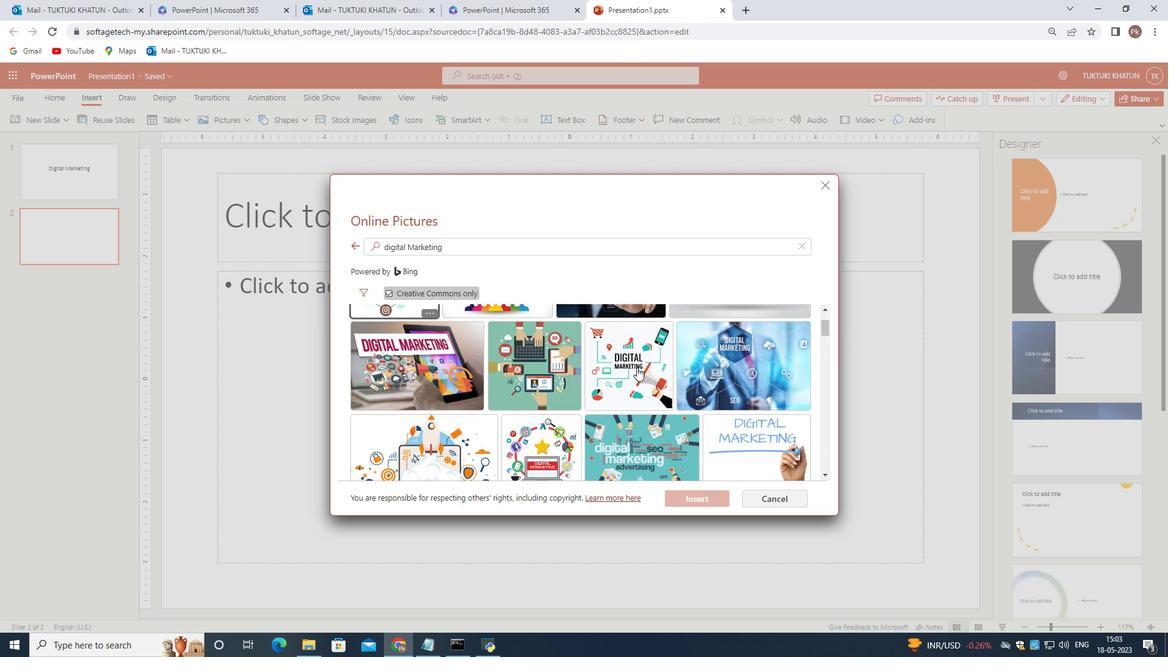 
Action: Mouse scrolled (636, 367) with delta (0, 0)
Screenshot: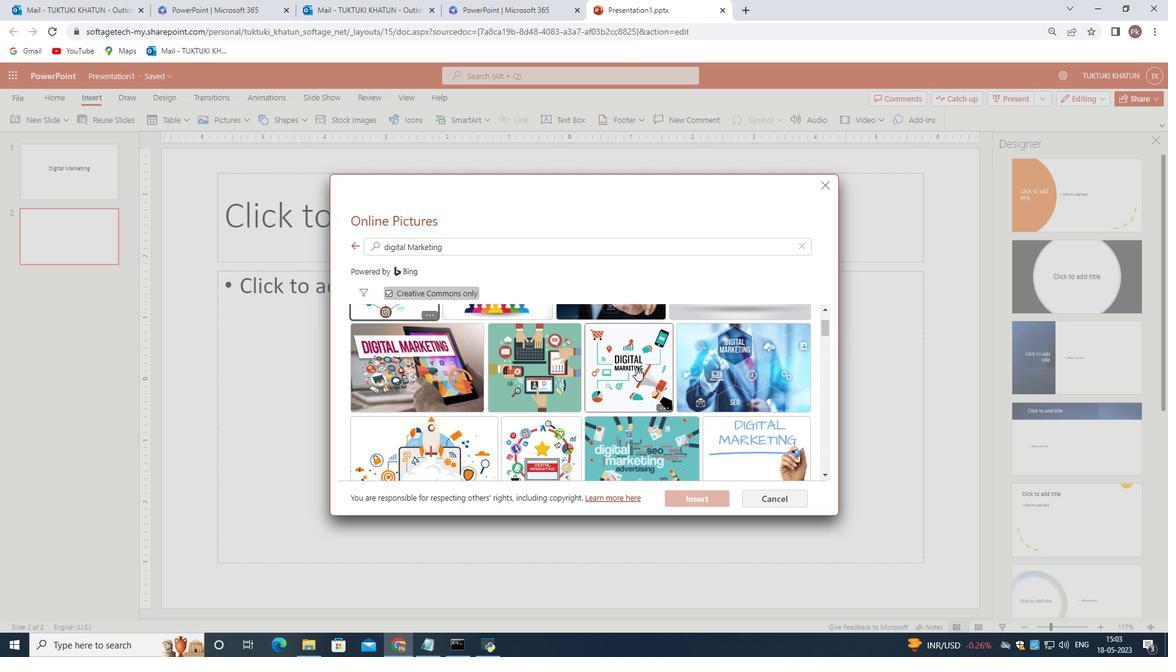 
Action: Mouse scrolled (636, 367) with delta (0, 0)
Screenshot: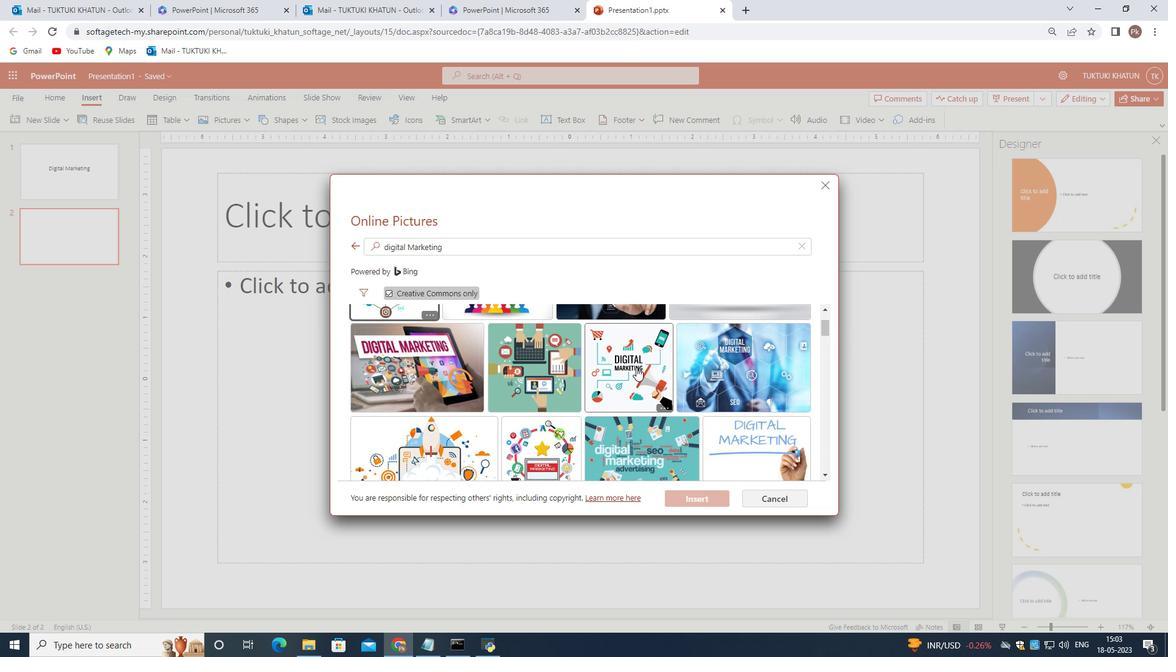 
Action: Mouse scrolled (636, 367) with delta (0, 0)
Screenshot: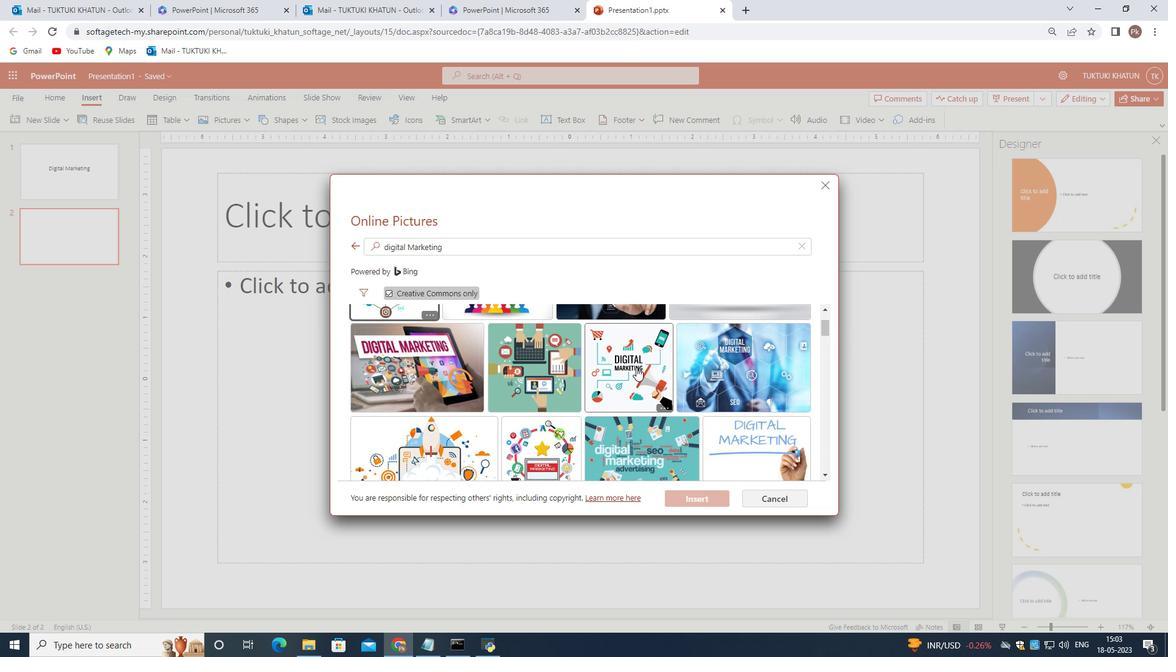 
Action: Mouse moved to (391, 353)
Screenshot: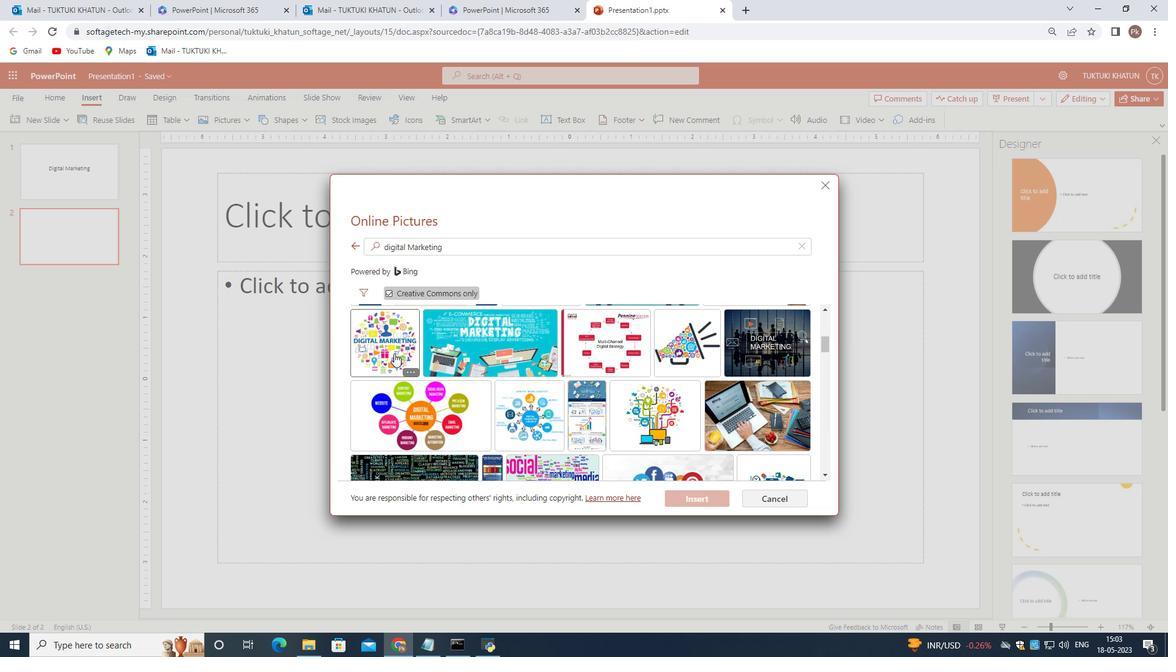 
Action: Mouse pressed left at (391, 353)
Screenshot: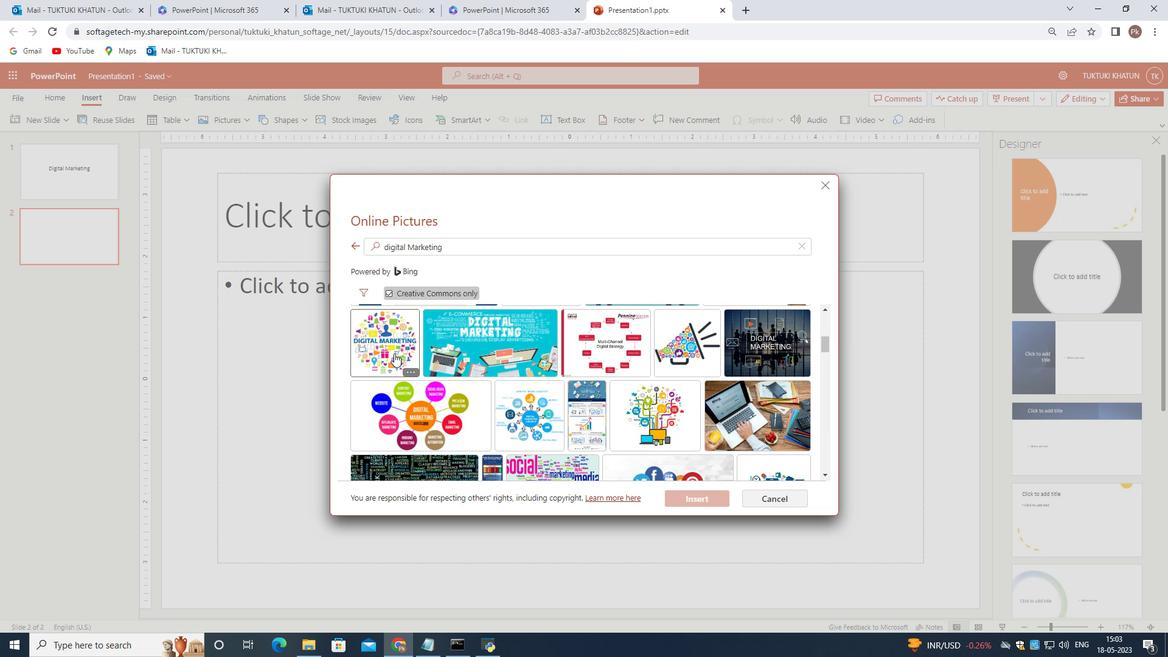 
Action: Mouse moved to (692, 498)
Screenshot: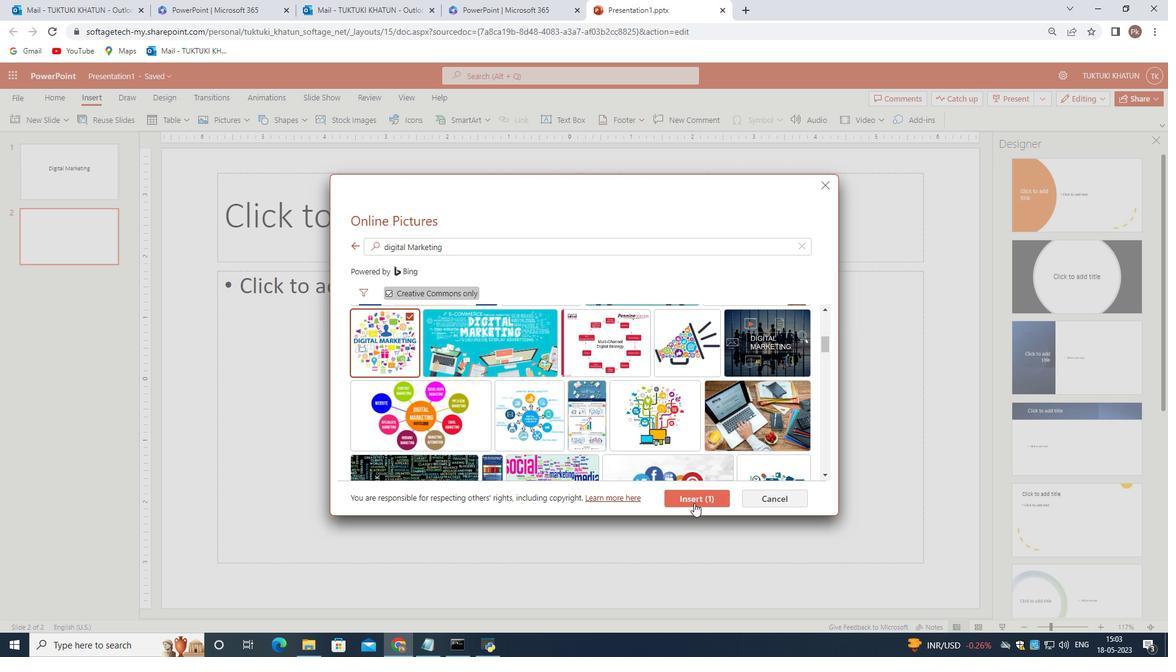 
Action: Mouse pressed left at (692, 498)
Screenshot: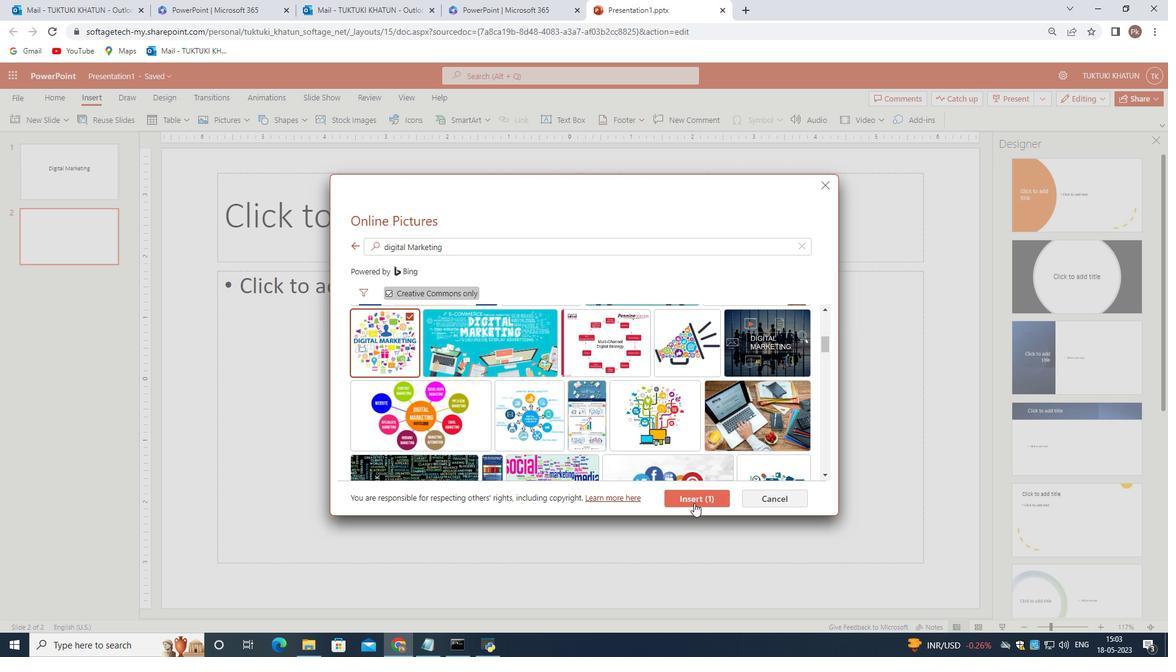 
Action: Mouse moved to (467, 292)
Screenshot: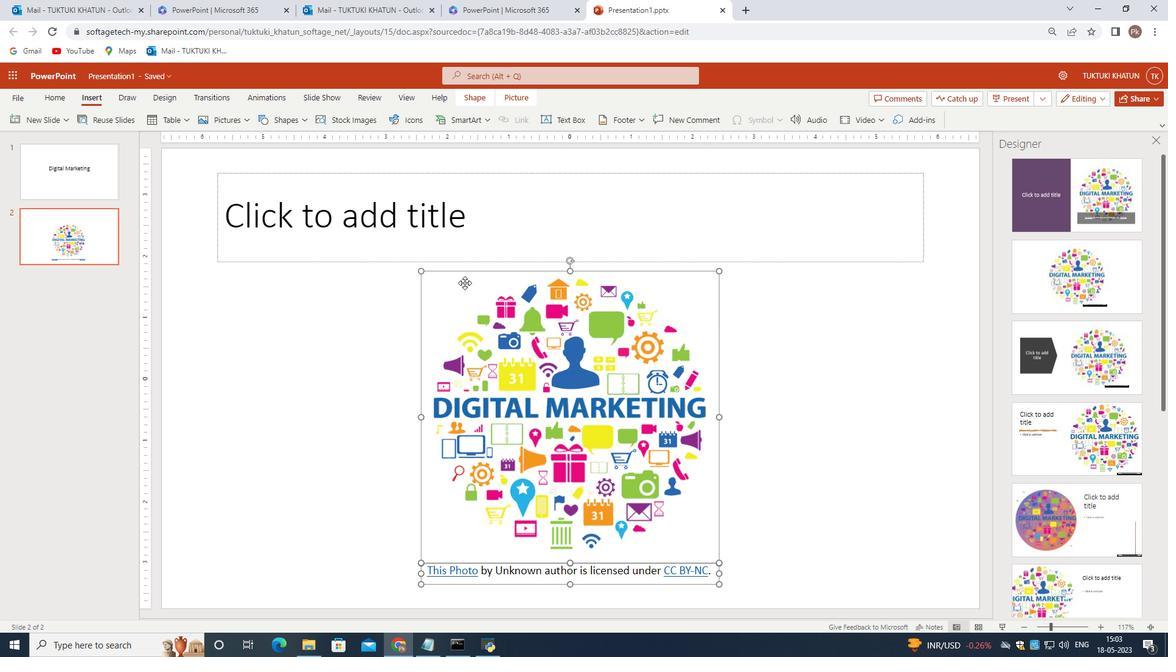 
Action: Mouse pressed left at (467, 292)
Screenshot: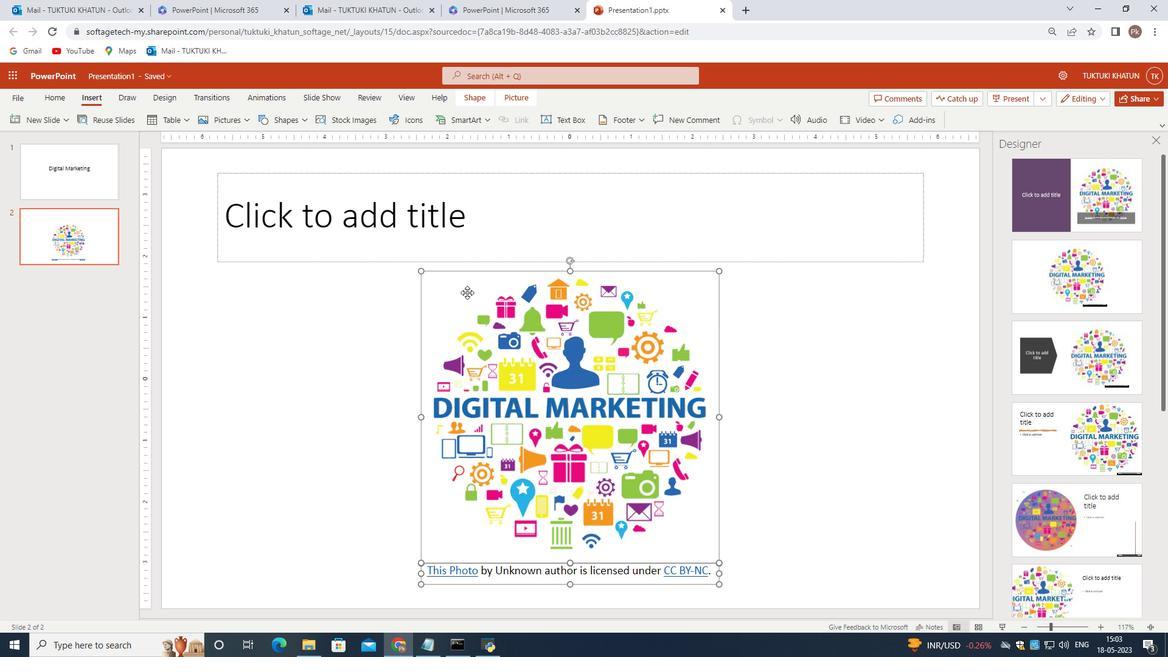 
Action: Mouse moved to (514, 575)
Screenshot: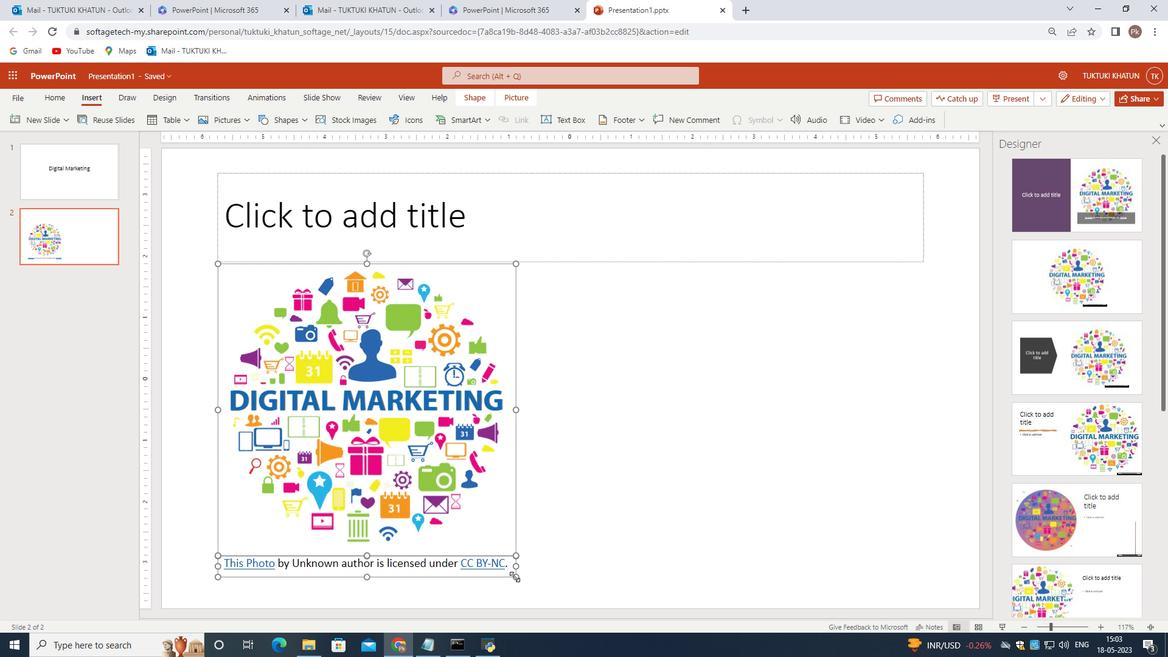 
Action: Mouse pressed left at (514, 575)
Screenshot: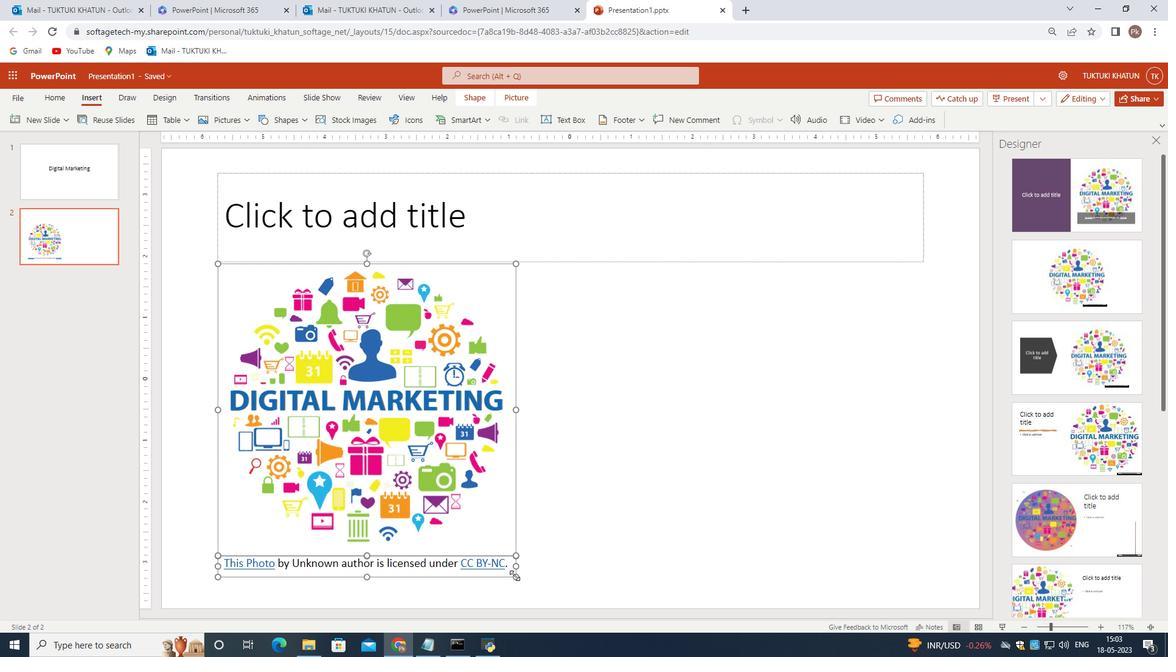 
Action: Mouse moved to (521, 563)
Screenshot: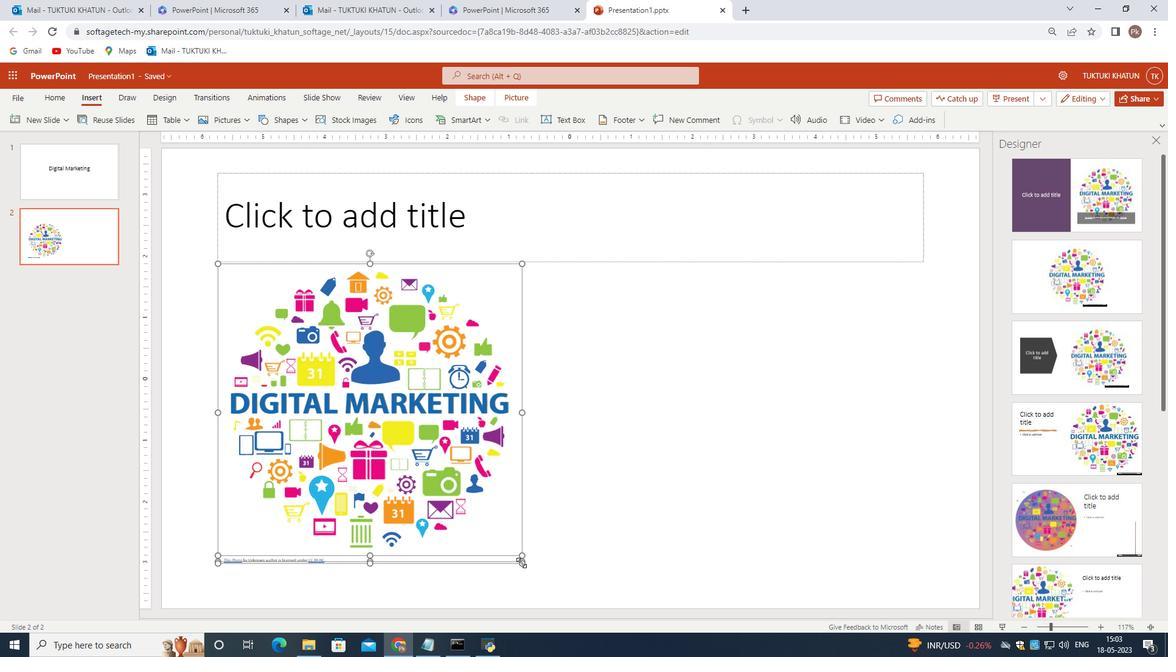 
Action: Mouse pressed left at (521, 563)
Screenshot: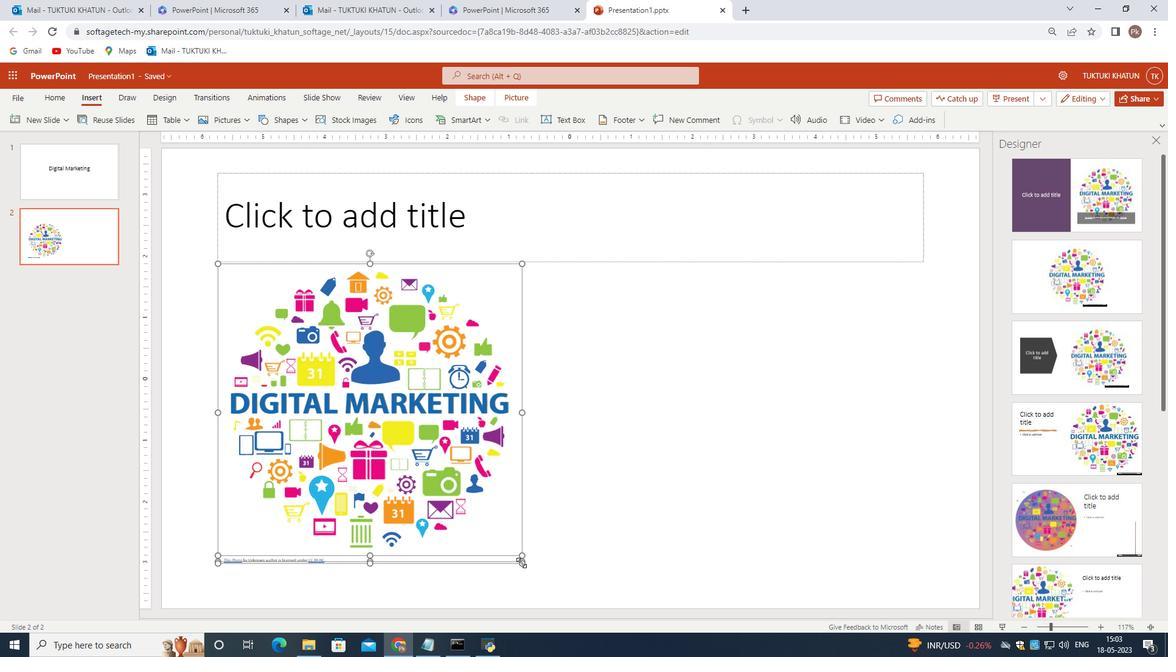 
Action: Mouse moved to (519, 558)
Screenshot: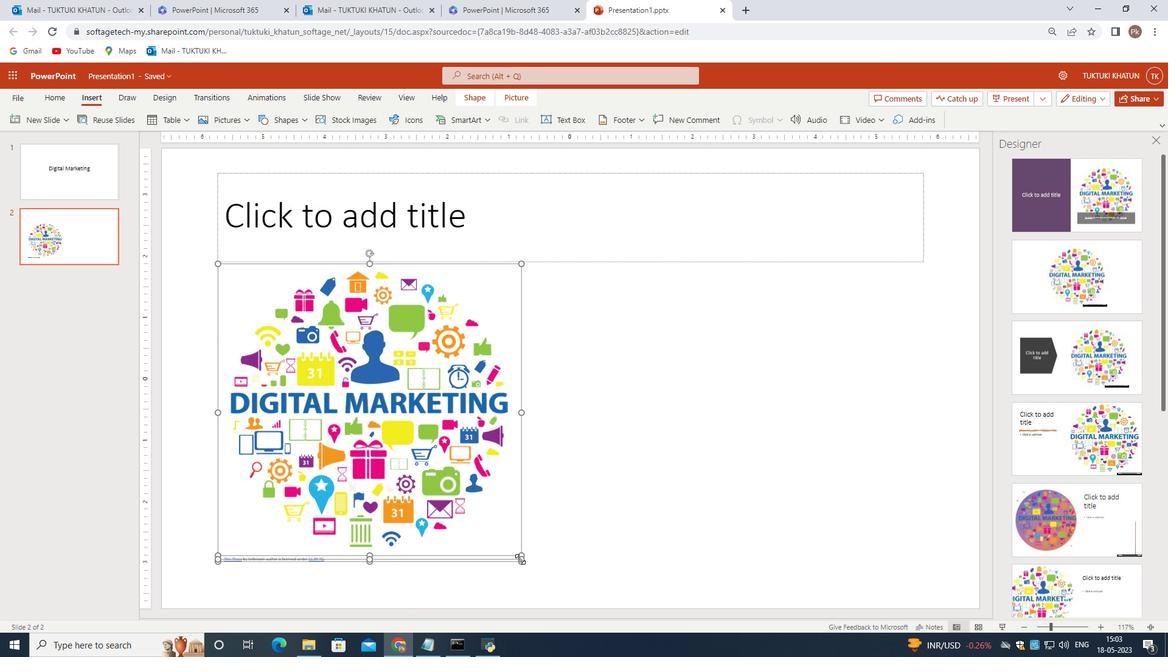 
Action: Mouse pressed left at (519, 558)
Screenshot: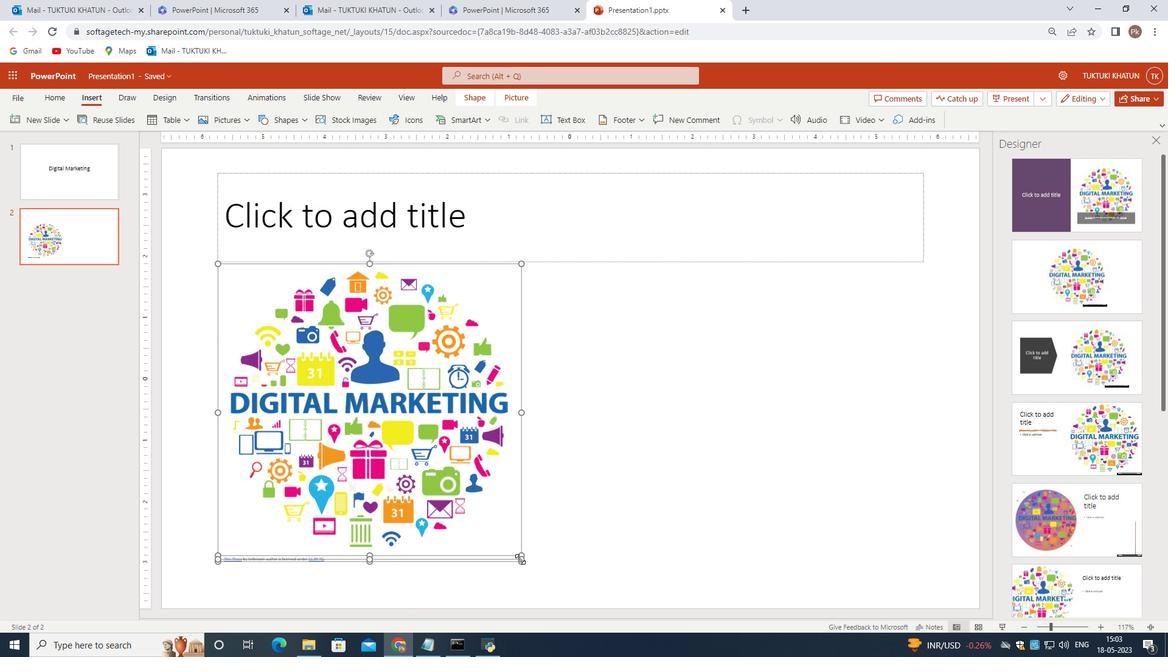 
Action: Mouse moved to (674, 452)
Screenshot: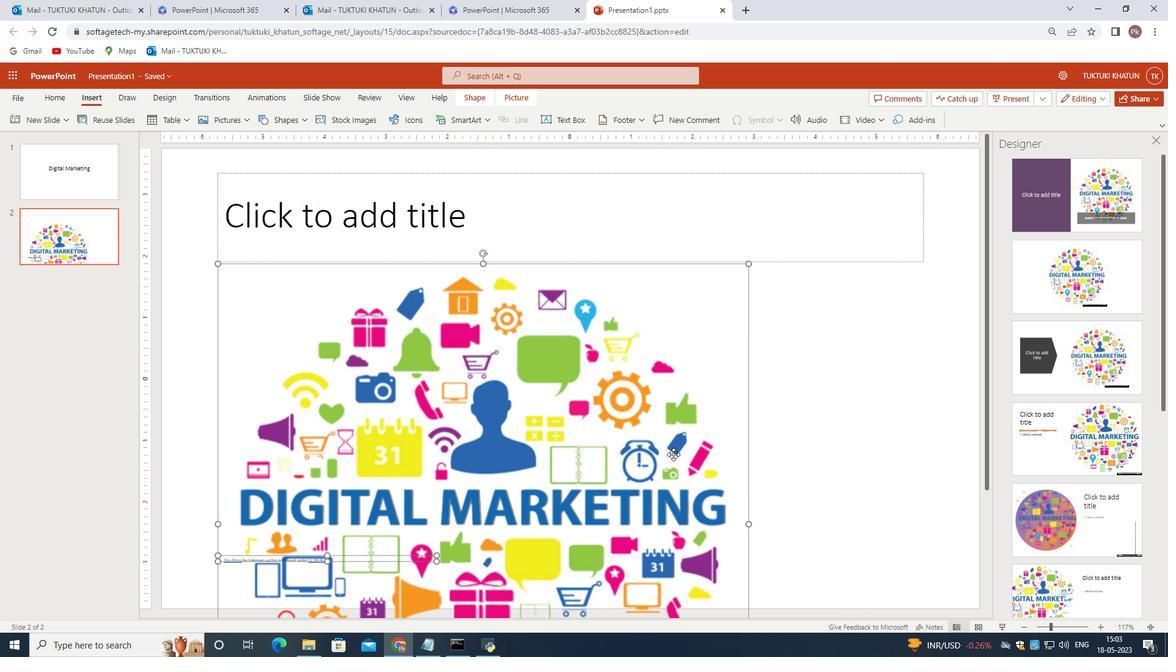
Action: Mouse pressed right at (674, 452)
Screenshot: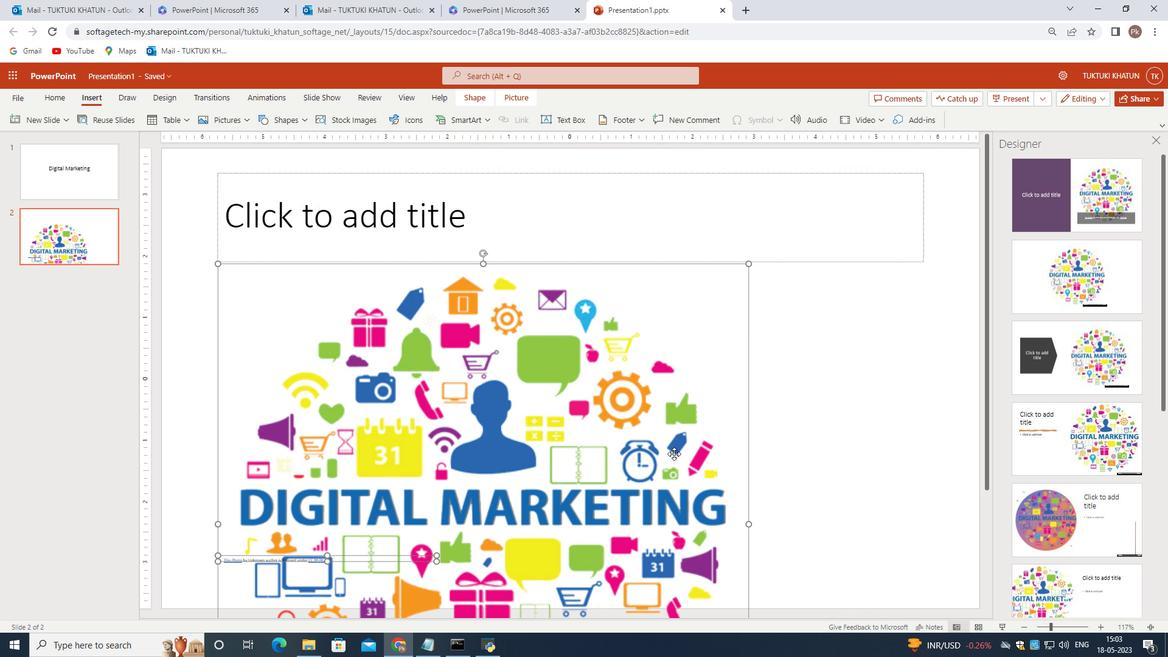
Action: Mouse moved to (703, 239)
Screenshot: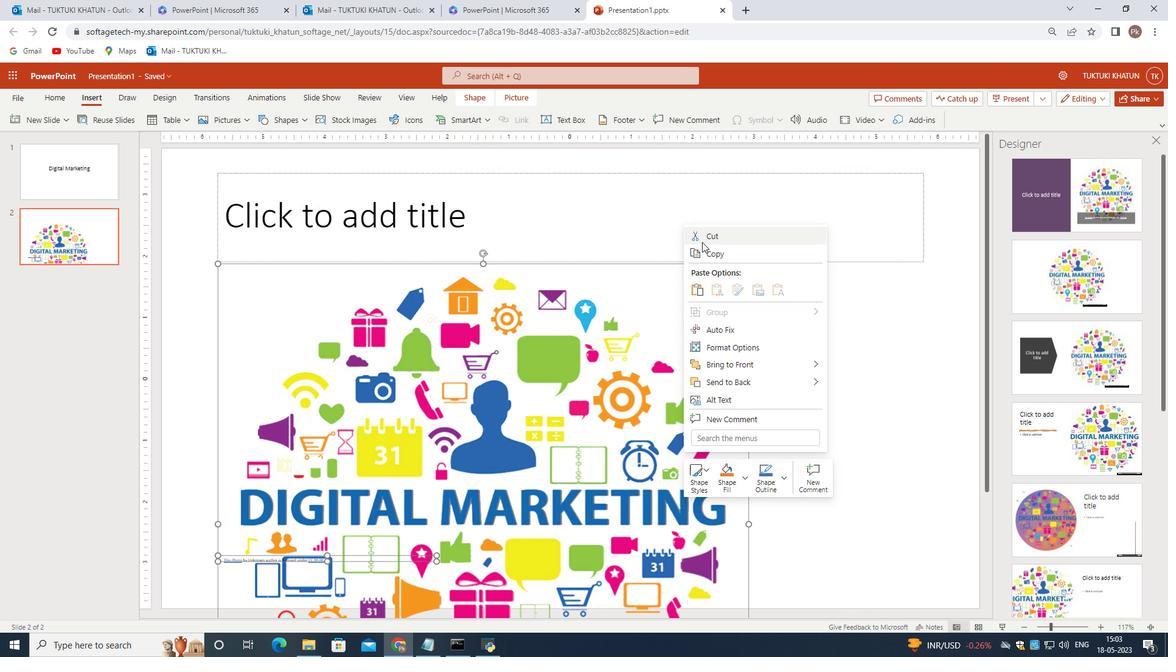 
Action: Mouse pressed left at (703, 239)
Screenshot: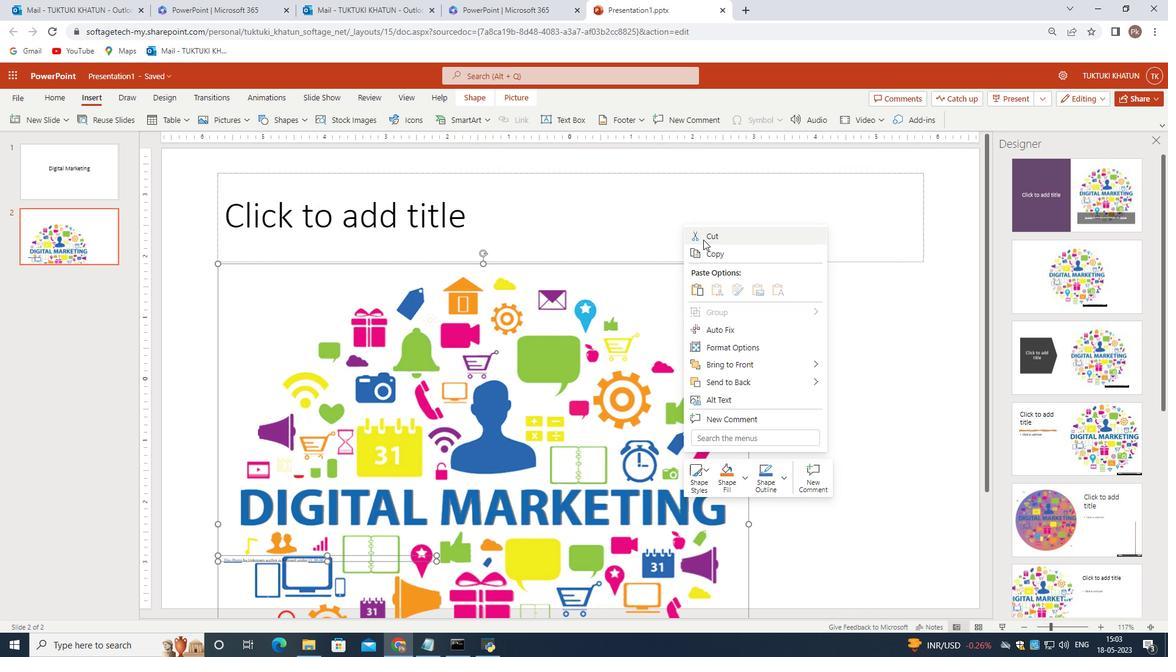 
Action: Mouse moved to (507, 12)
Screenshot: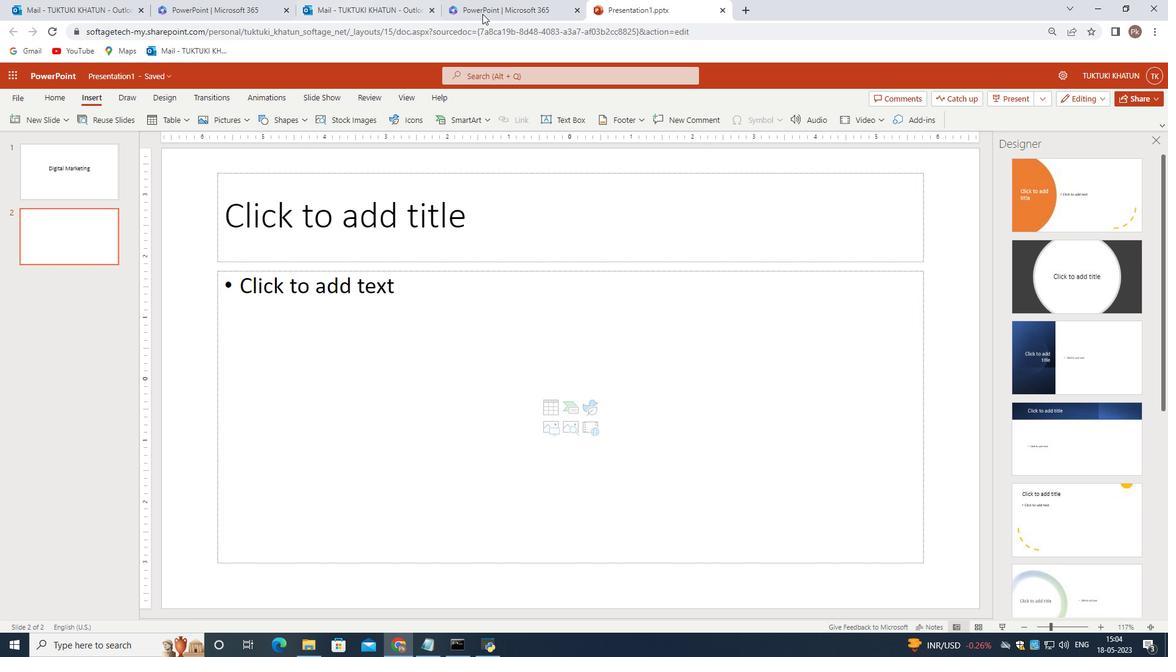 
Action: Mouse pressed left at (507, 12)
Screenshot: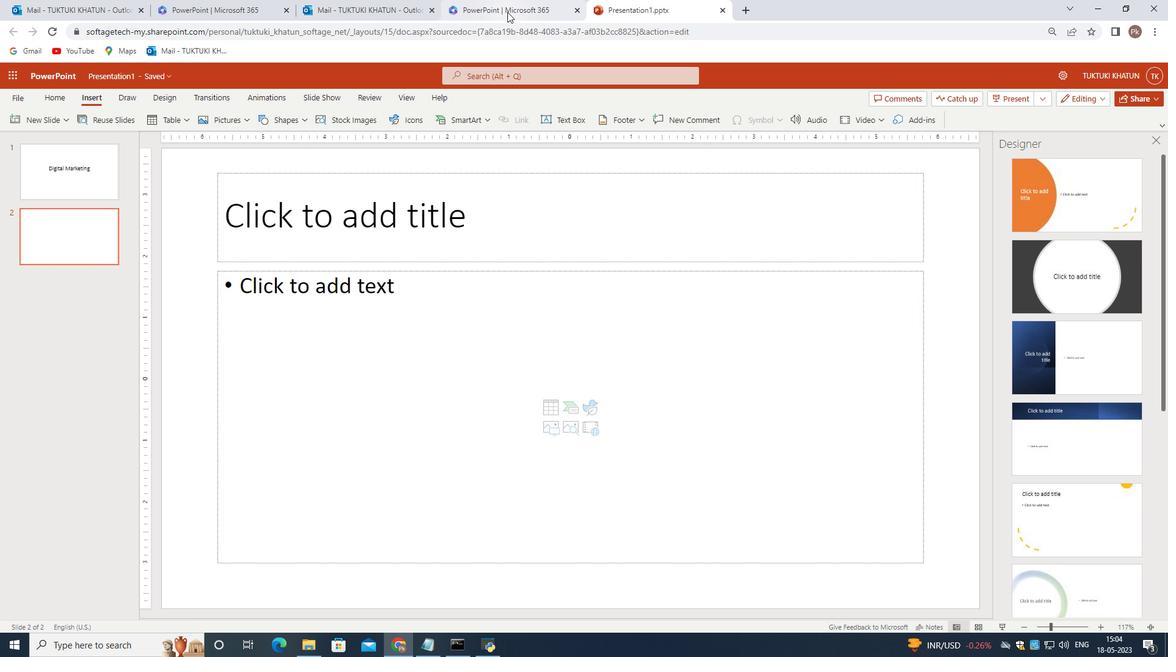 
Action: Mouse moved to (373, 1)
Screenshot: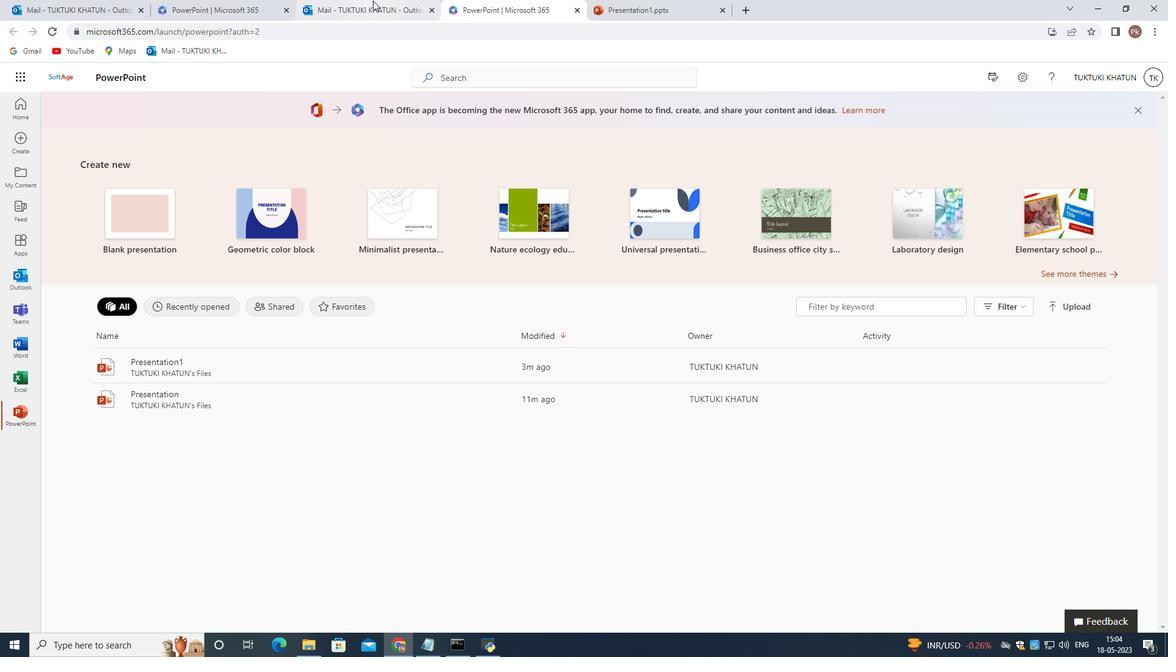 
Action: Mouse pressed left at (373, 1)
Screenshot: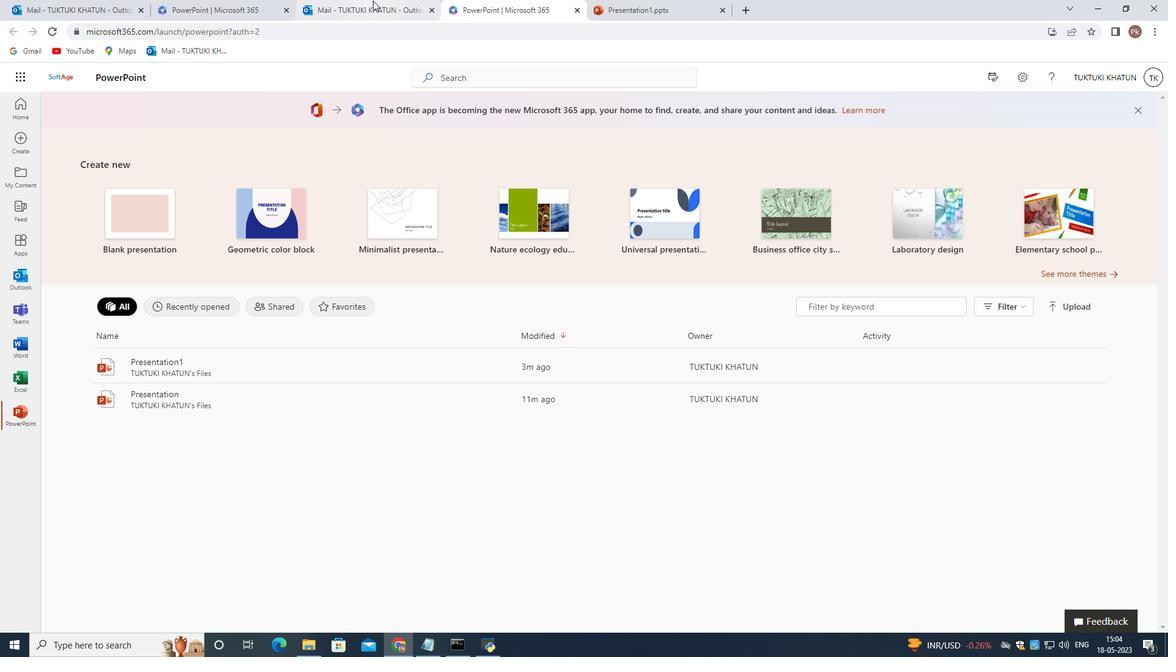 
Action: Mouse moved to (217, 5)
Screenshot: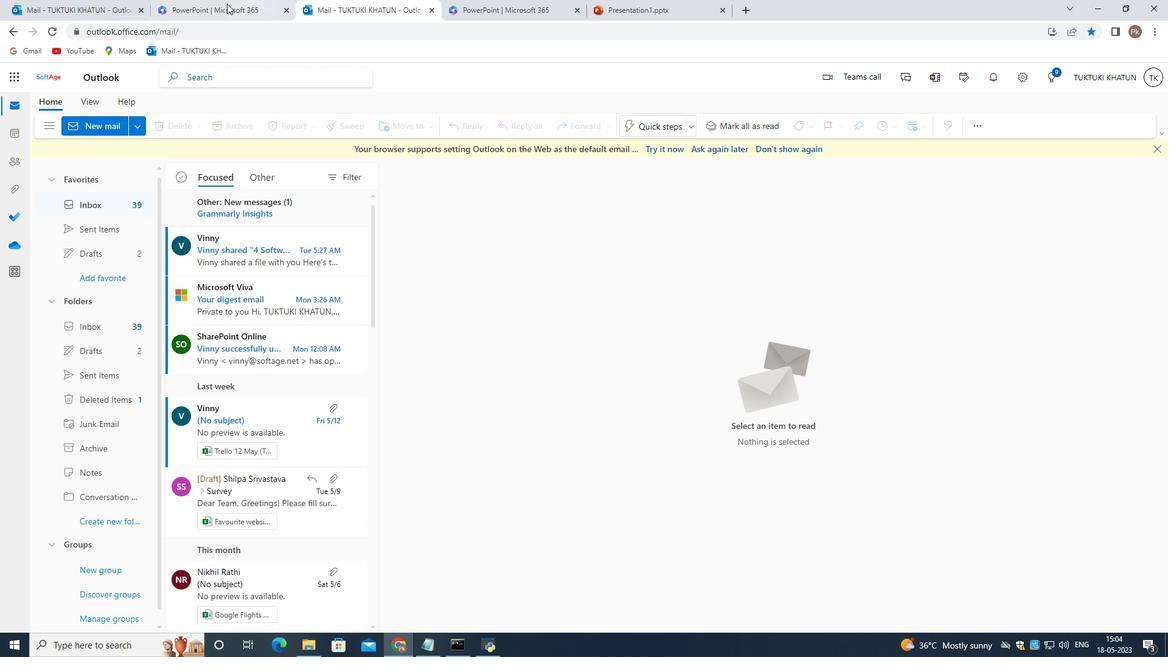 
Action: Mouse pressed left at (217, 5)
Screenshot: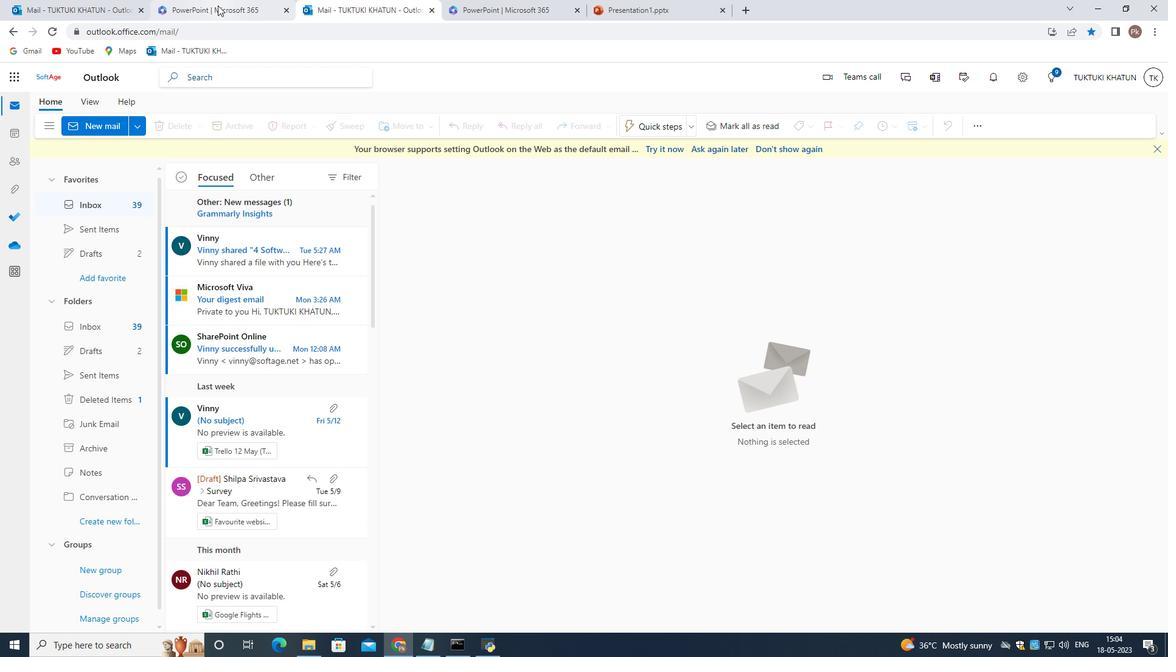 
Action: Mouse moved to (494, 9)
Screenshot: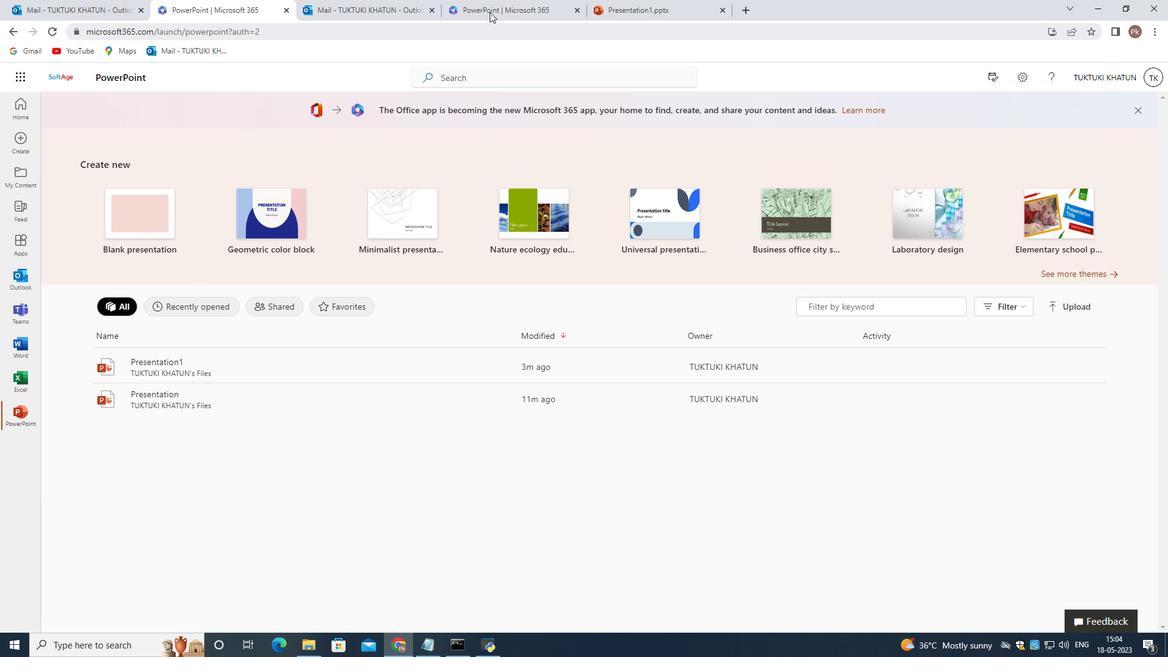 
Action: Mouse pressed left at (494, 9)
Screenshot: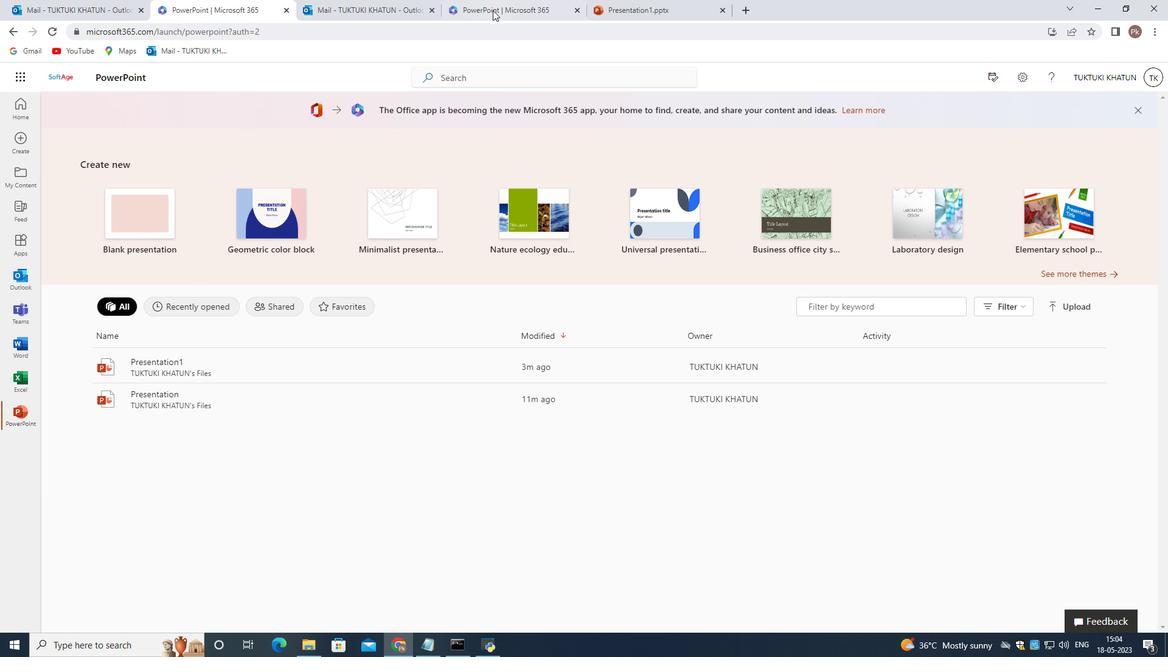 
Action: Mouse moved to (615, 12)
Screenshot: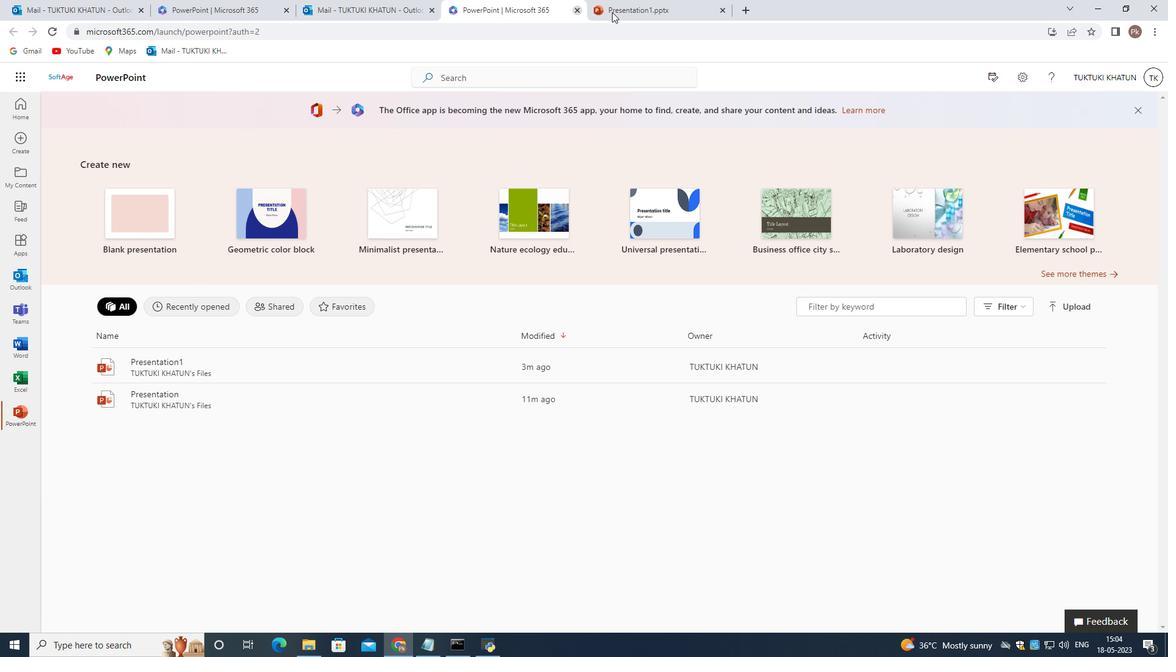 
Action: Mouse pressed left at (615, 12)
Screenshot: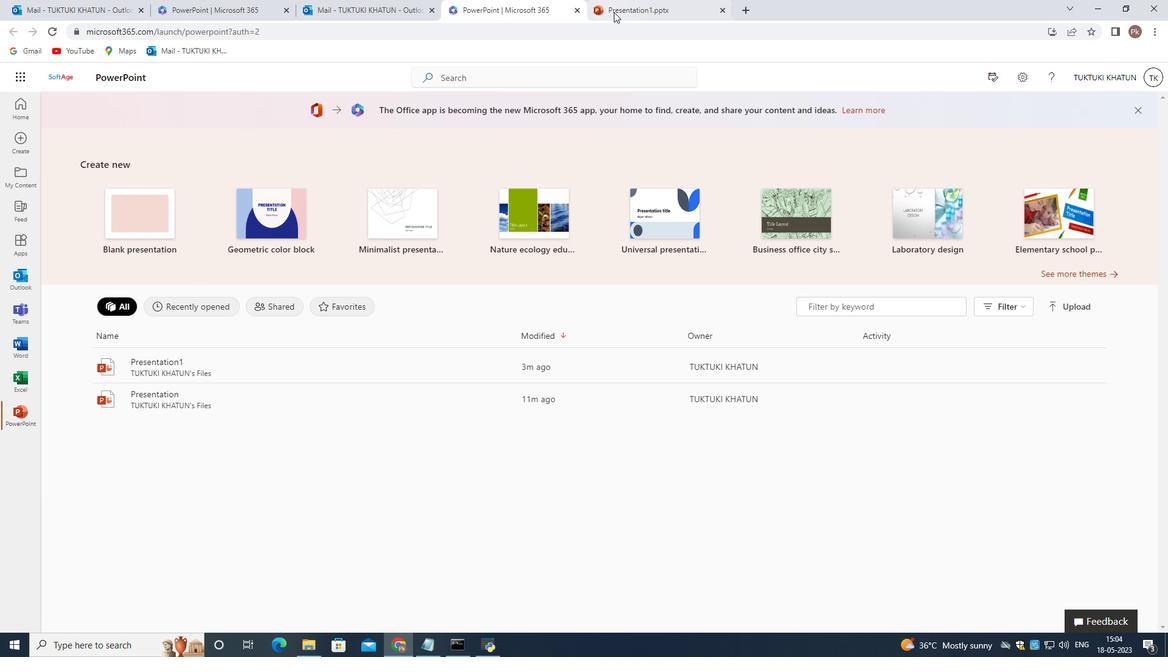 
Action: Mouse moved to (243, 118)
Screenshot: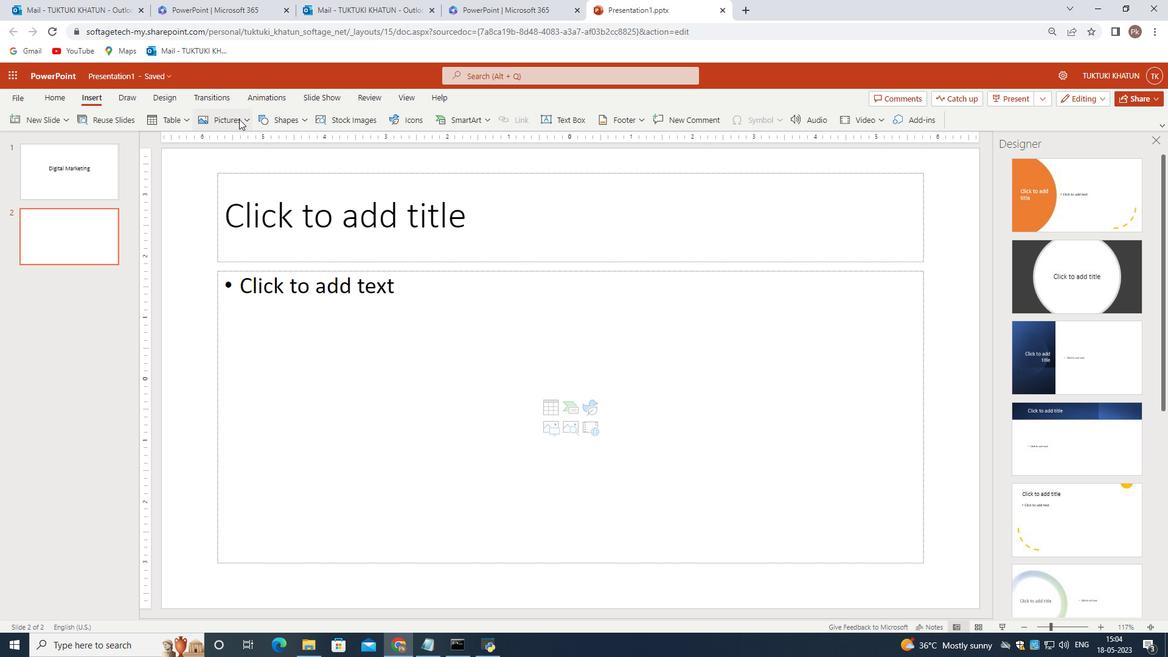 
Action: Mouse pressed left at (243, 118)
Screenshot: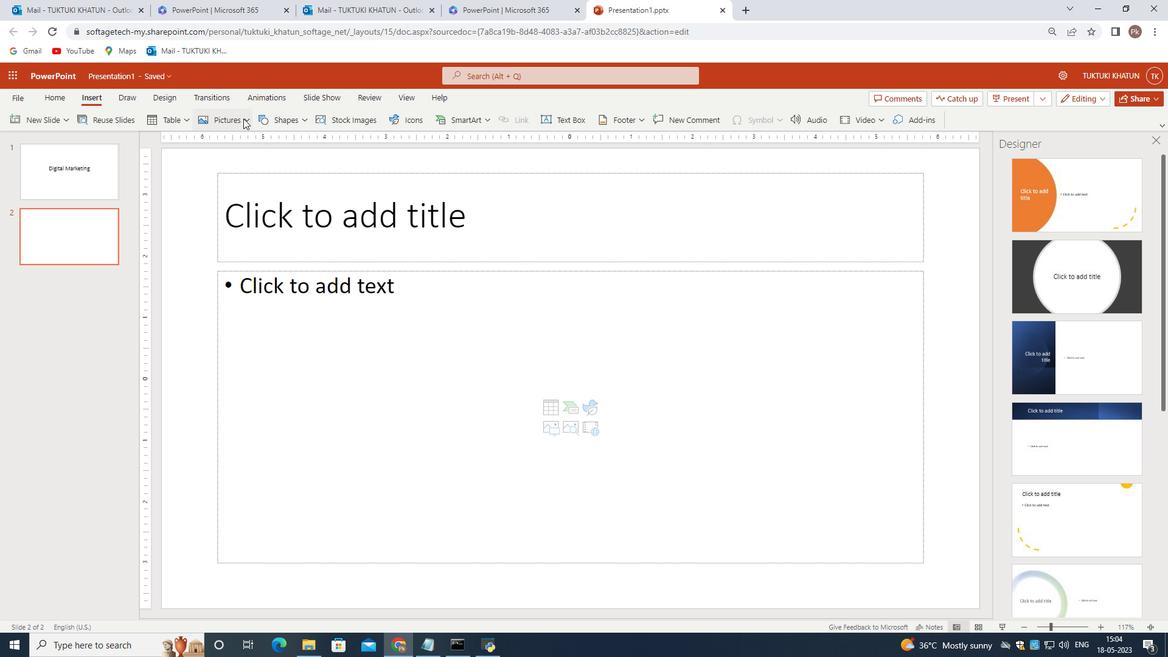 
Action: Mouse moved to (231, 227)
Screenshot: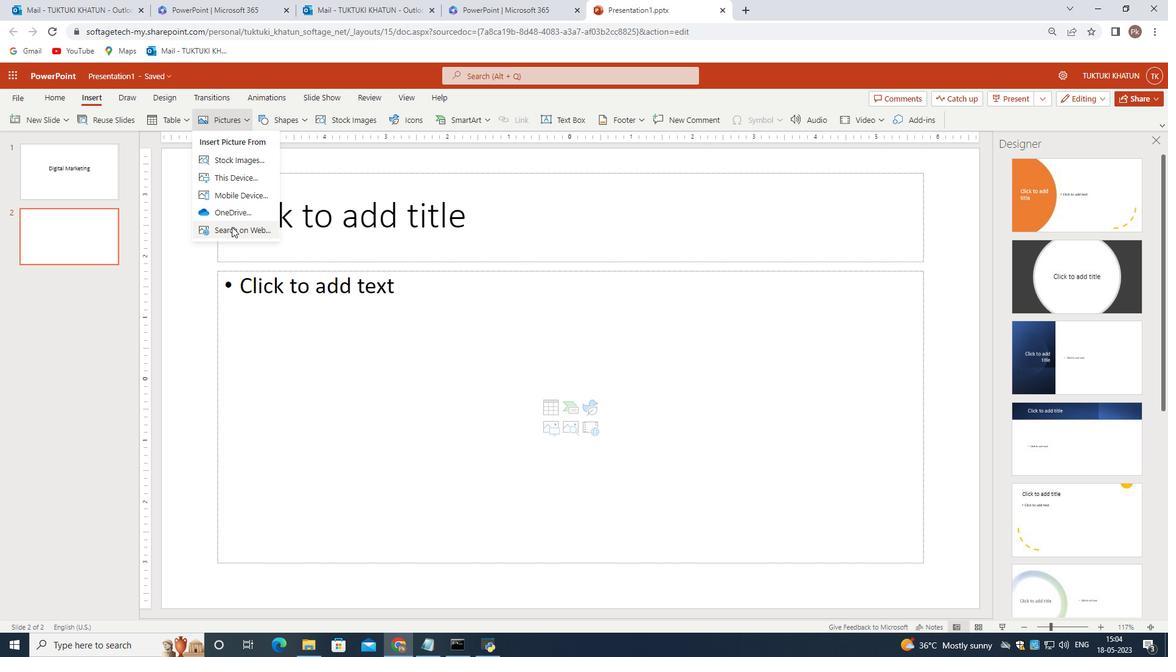 
Action: Mouse pressed left at (231, 227)
Screenshot: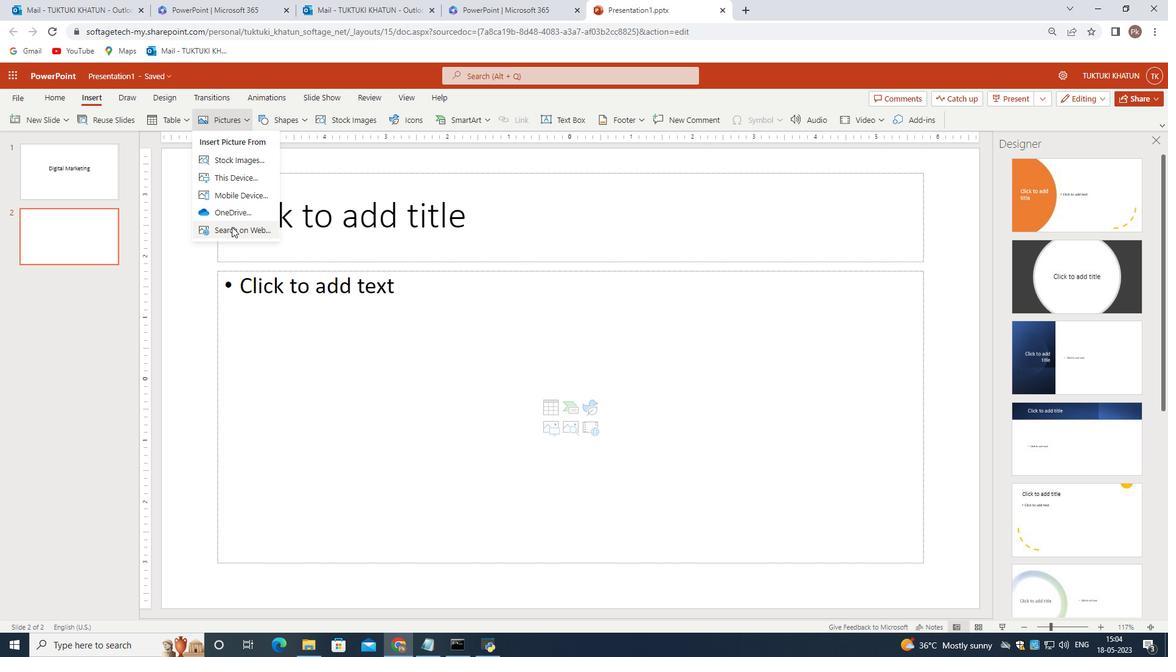 
Action: Mouse moved to (381, 243)
Screenshot: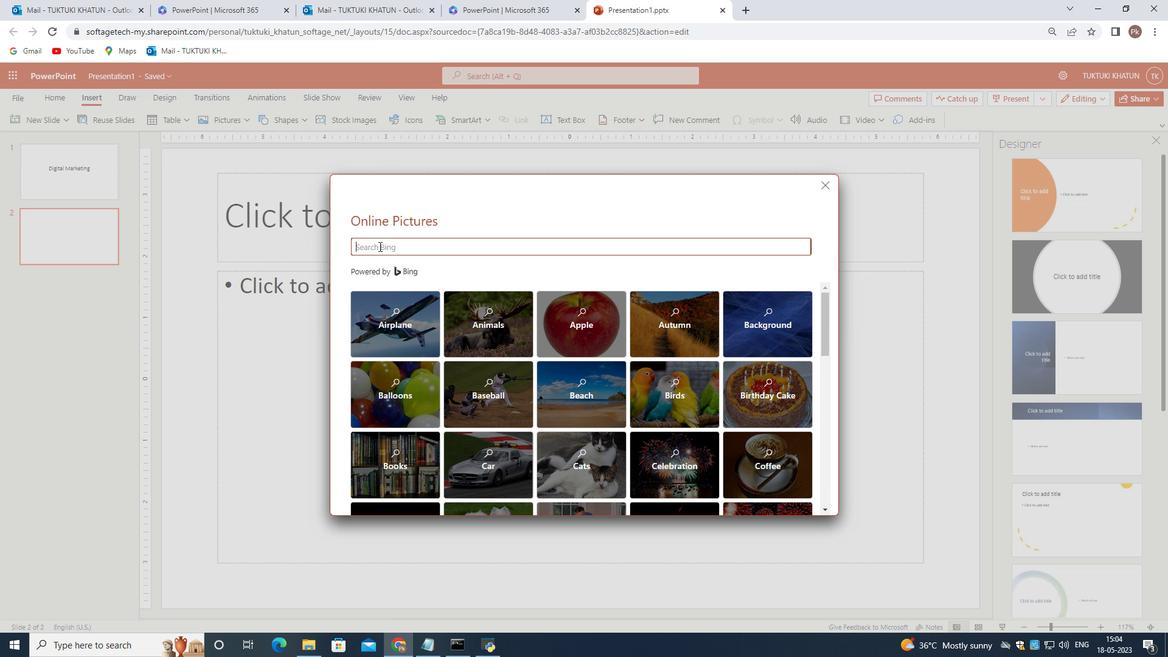 
Action: Mouse pressed left at (381, 243)
Screenshot: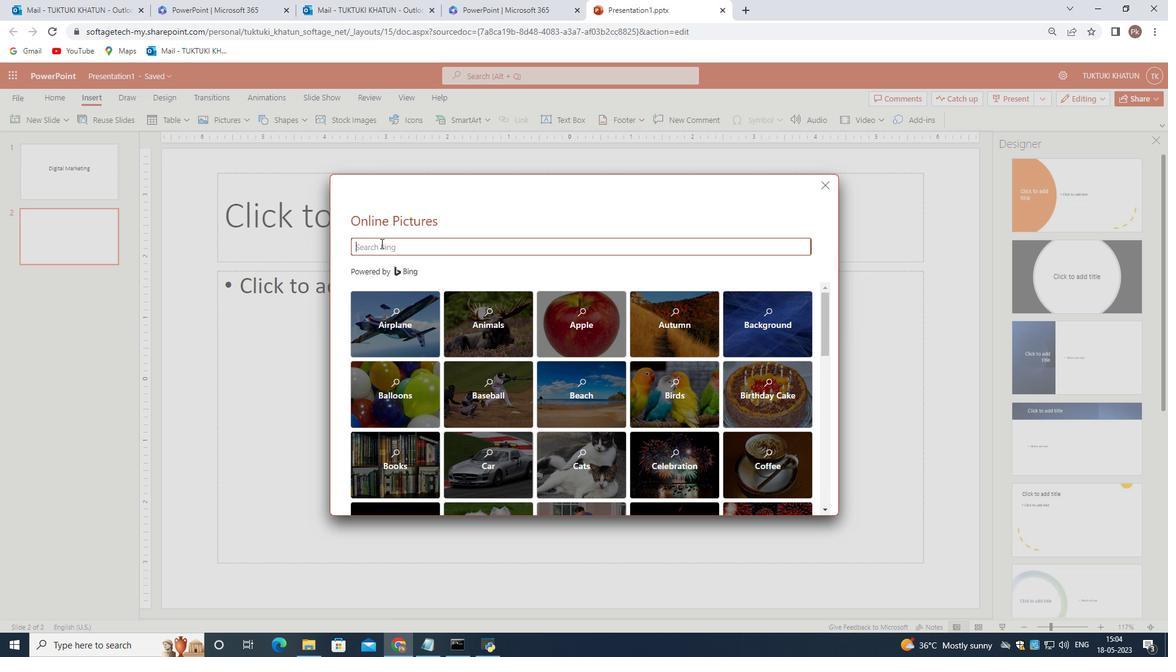 
Action: Key pressed <Key.shift>Digital<Key.space>marketing<Key.enter>
Screenshot: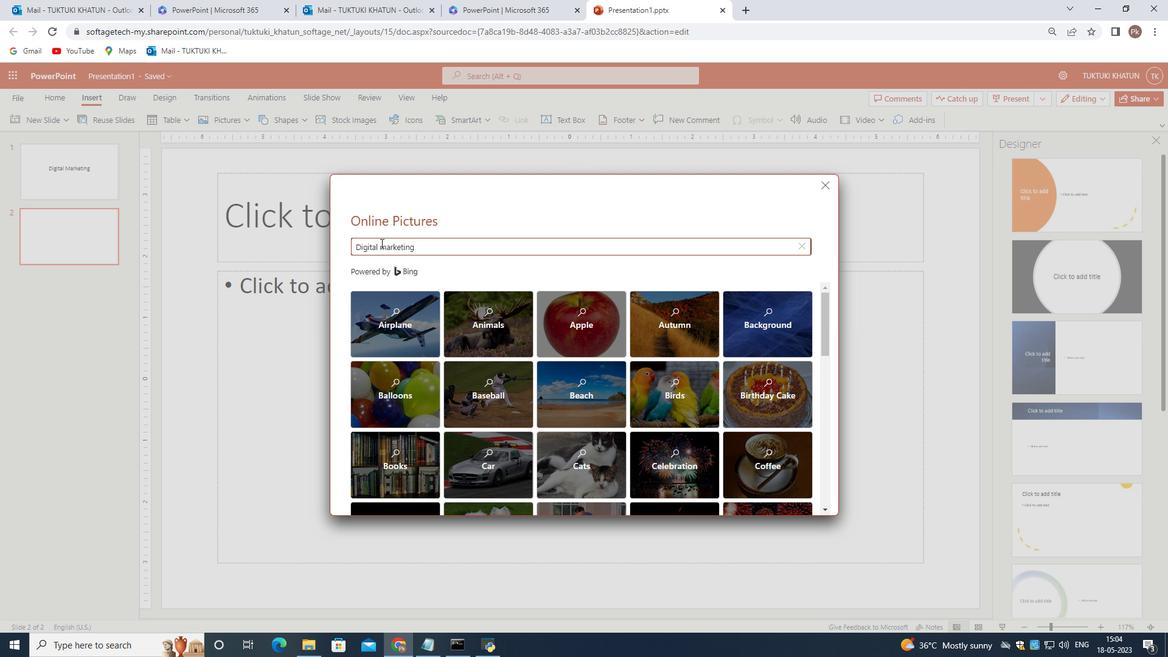 
Action: Mouse moved to (620, 339)
Screenshot: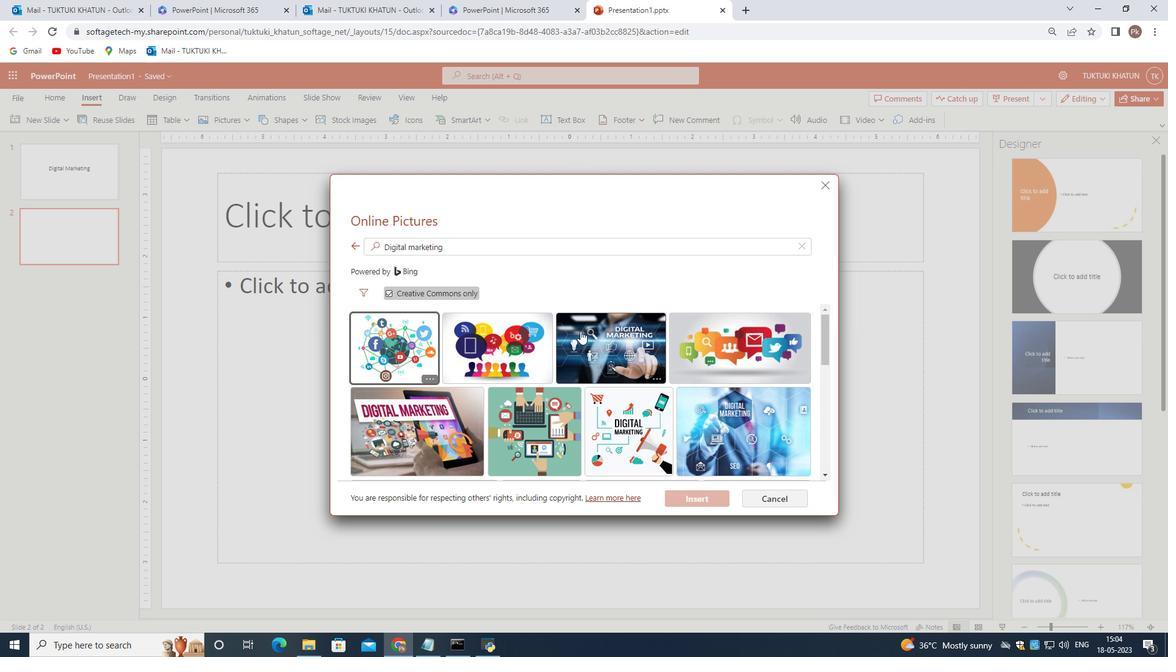 
Action: Mouse scrolled (620, 338) with delta (0, 0)
Screenshot: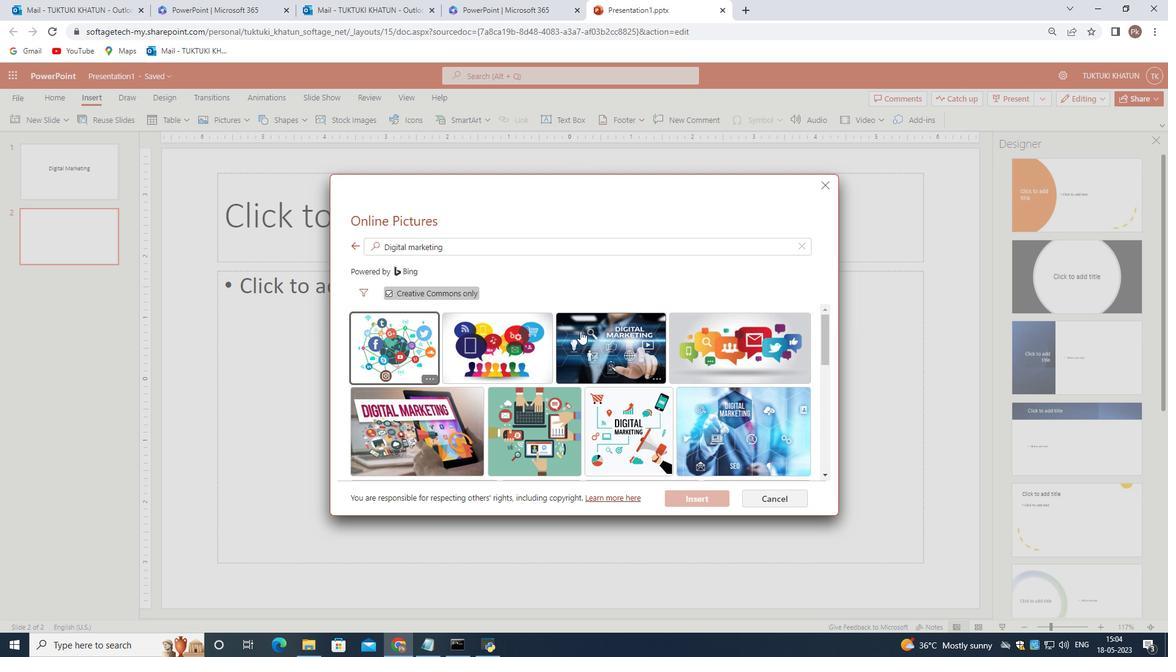 
Action: Mouse moved to (621, 340)
Screenshot: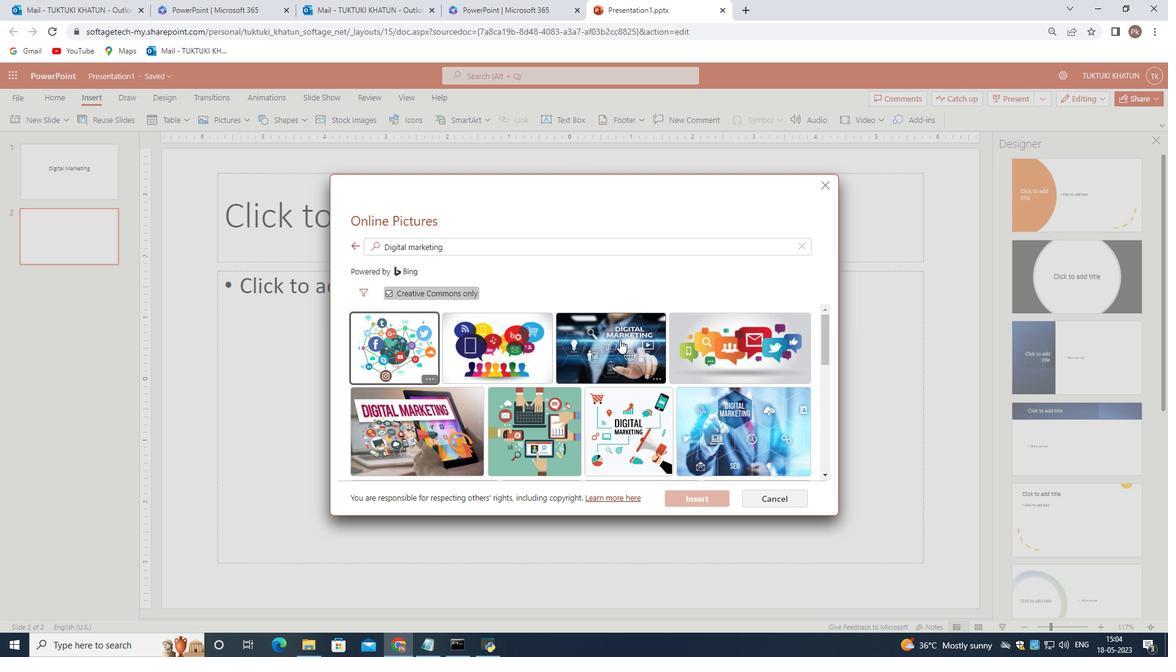 
Action: Mouse scrolled (621, 339) with delta (0, 0)
Screenshot: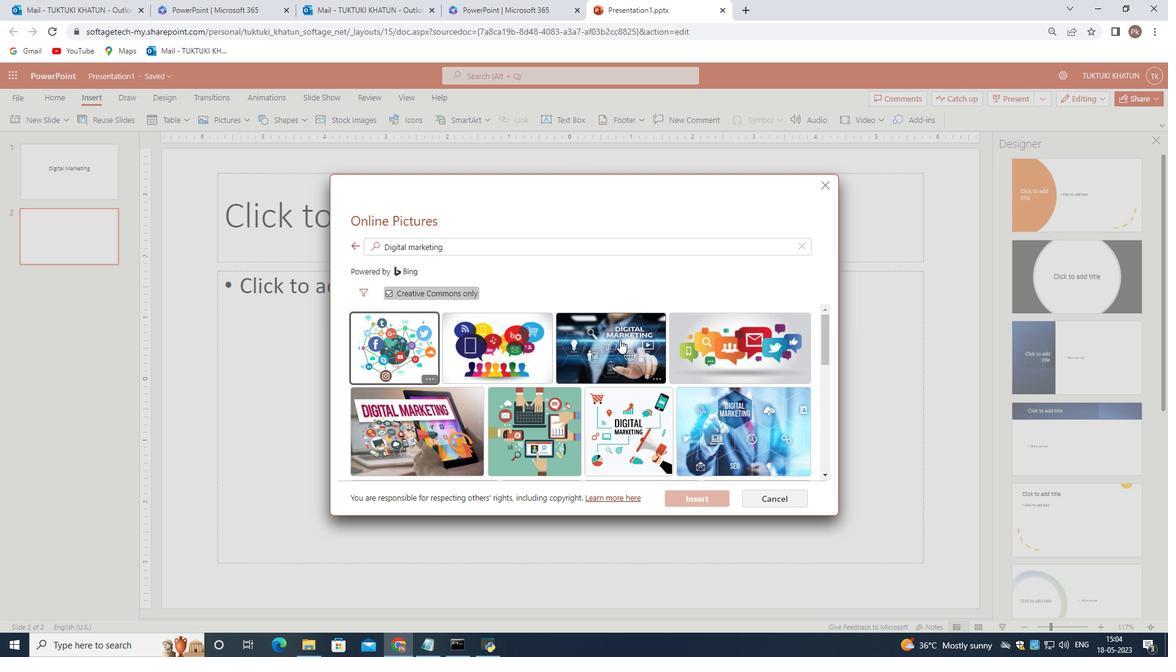 
Action: Mouse moved to (622, 340)
Screenshot: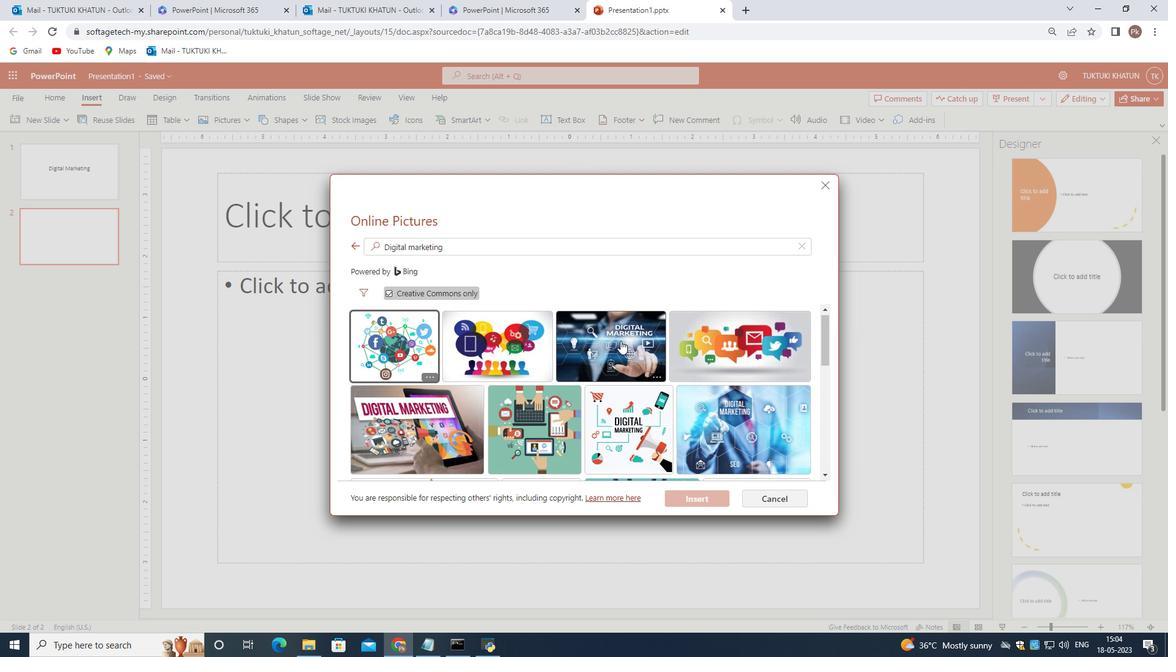 
Action: Mouse scrolled (622, 339) with delta (0, 0)
Screenshot: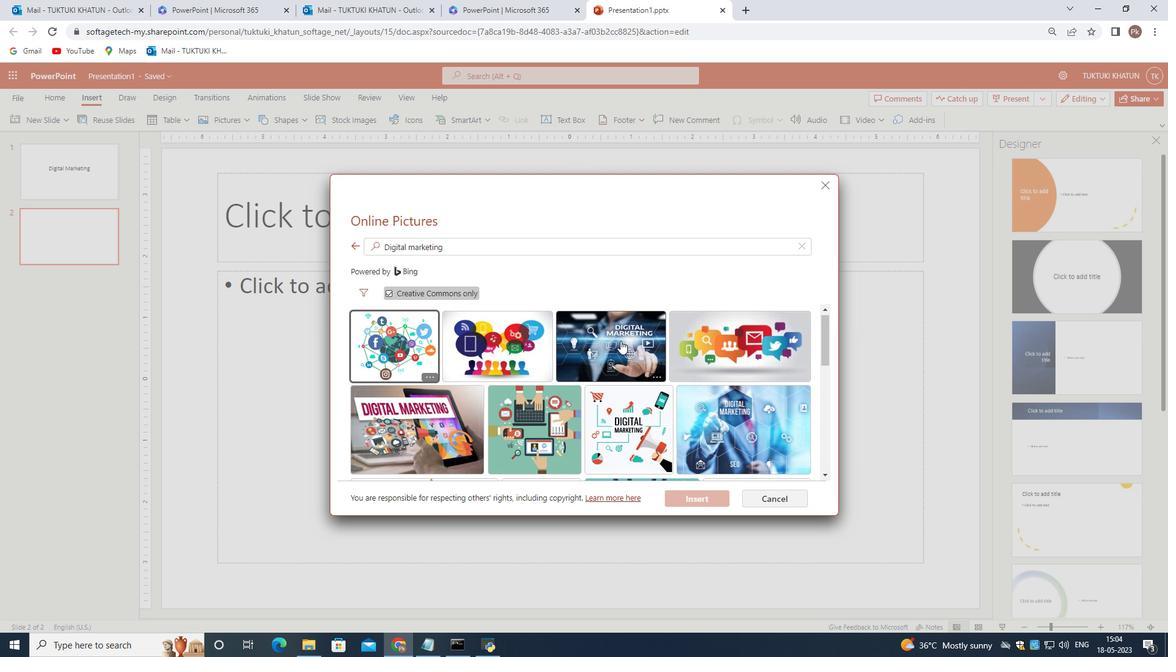 
Action: Mouse moved to (625, 335)
Screenshot: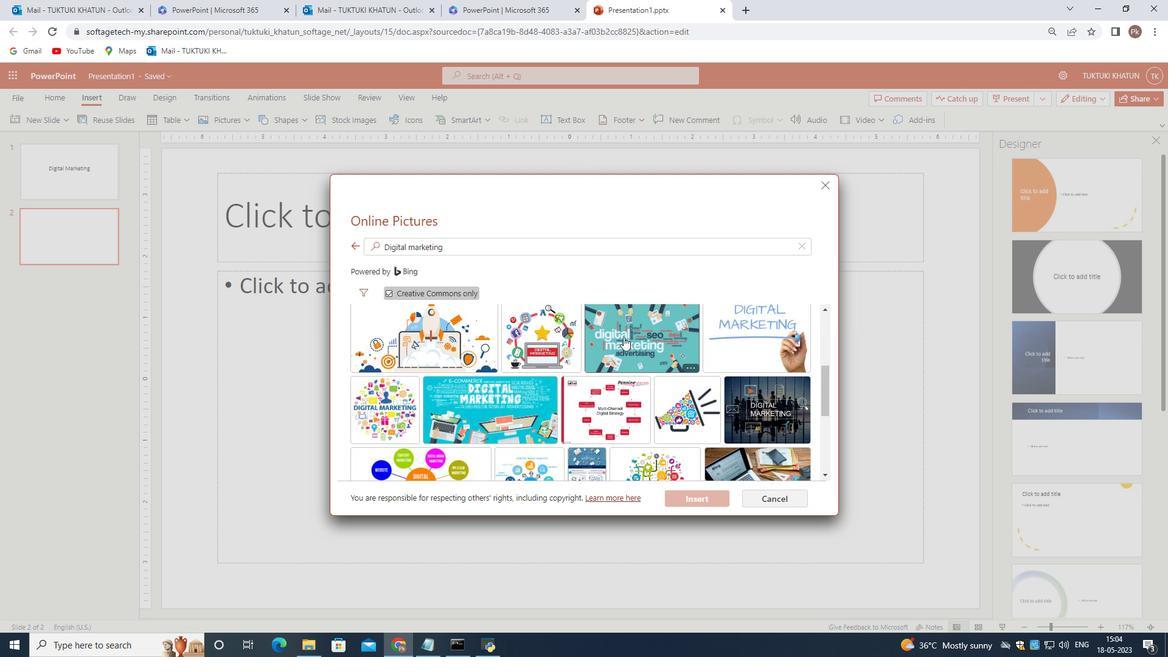 
Action: Mouse scrolled (625, 335) with delta (0, 0)
Screenshot: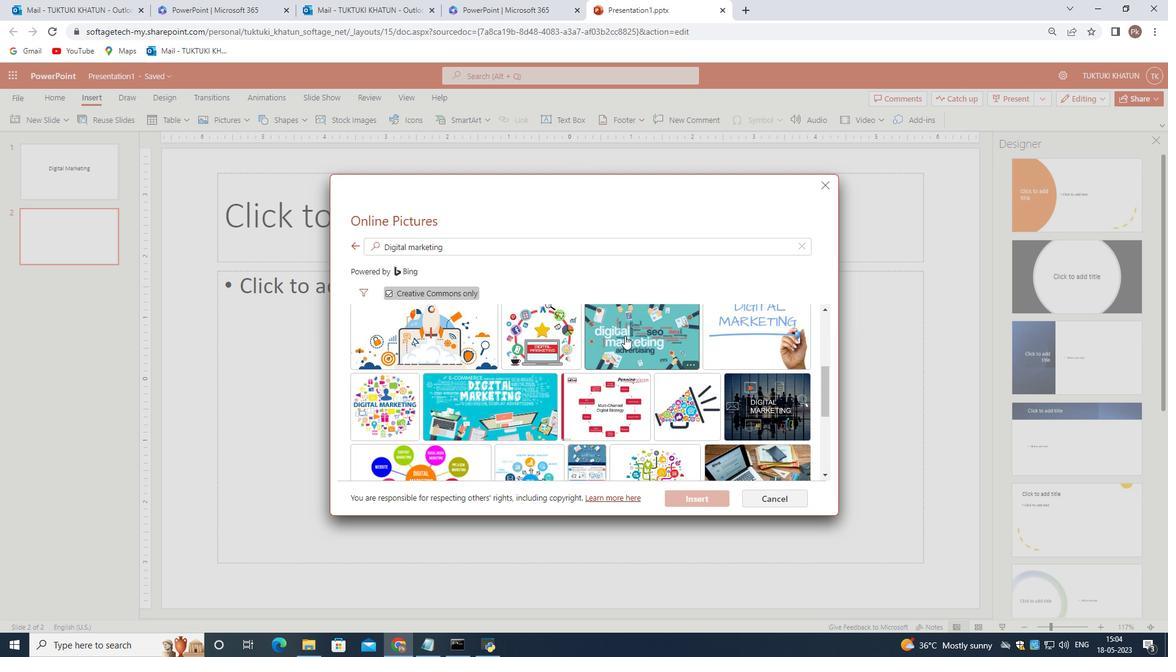 
Action: Mouse moved to (625, 335)
Screenshot: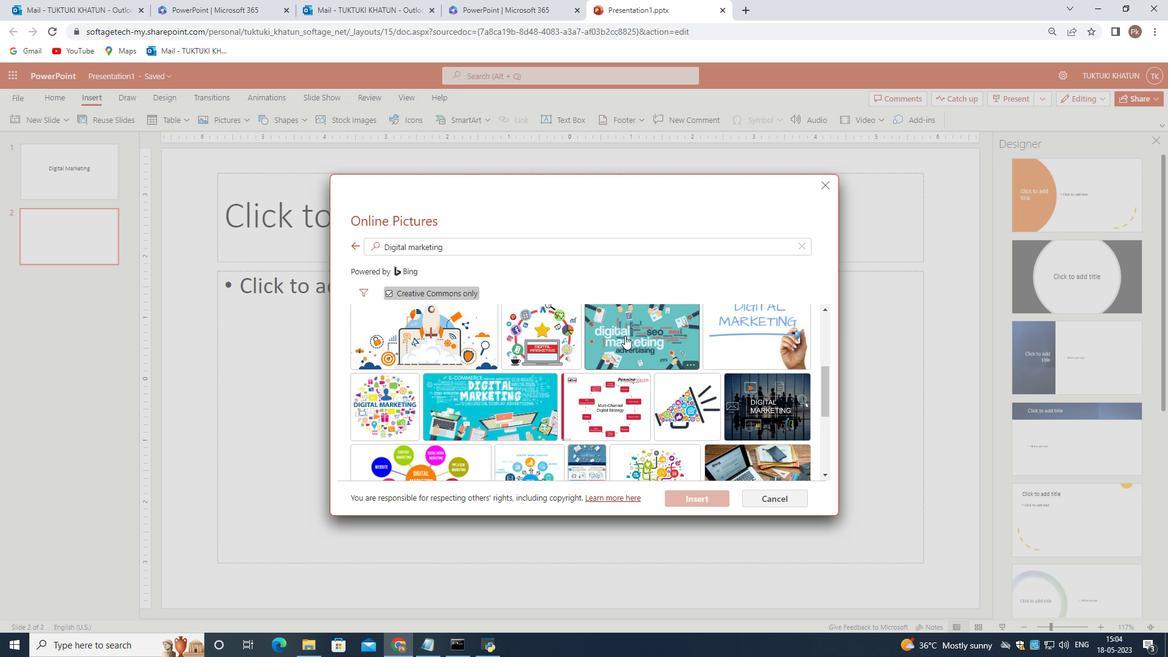 
Action: Mouse scrolled (625, 335) with delta (0, 0)
Screenshot: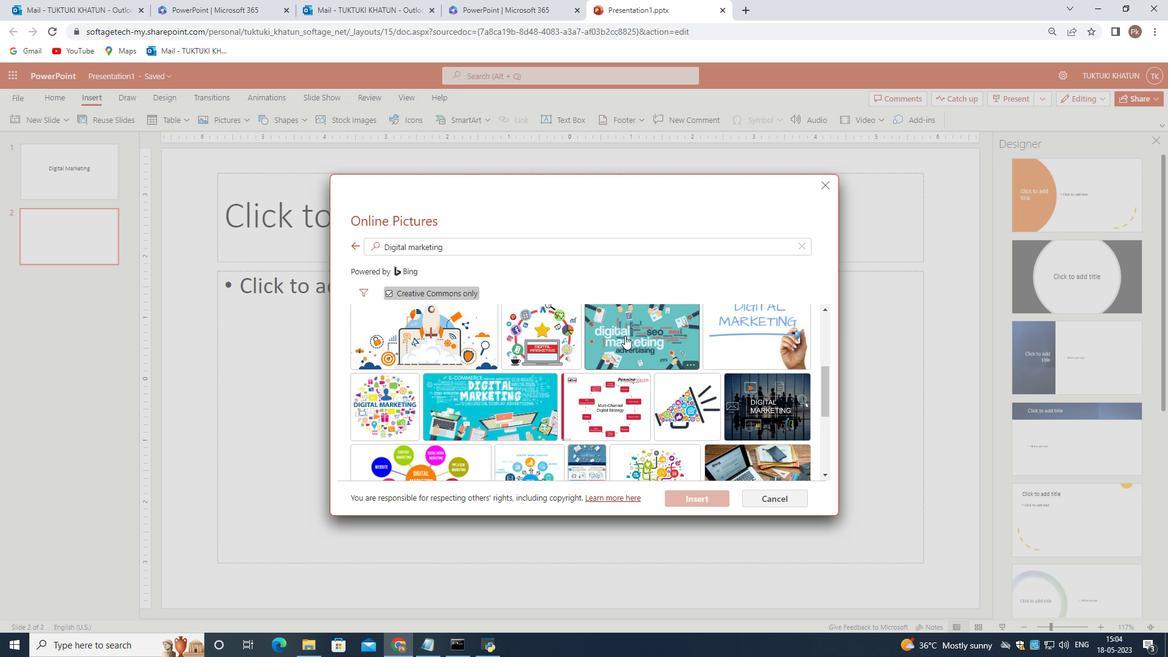 
Action: Mouse moved to (625, 335)
Screenshot: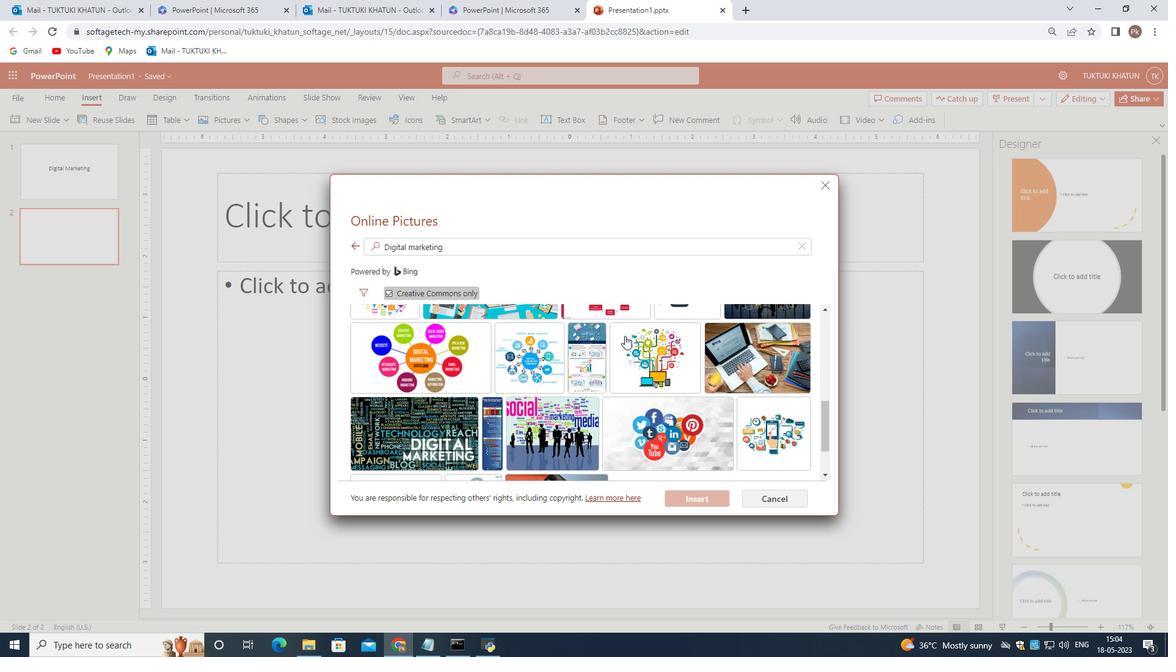
Action: Mouse scrolled (625, 336) with delta (0, 0)
Screenshot: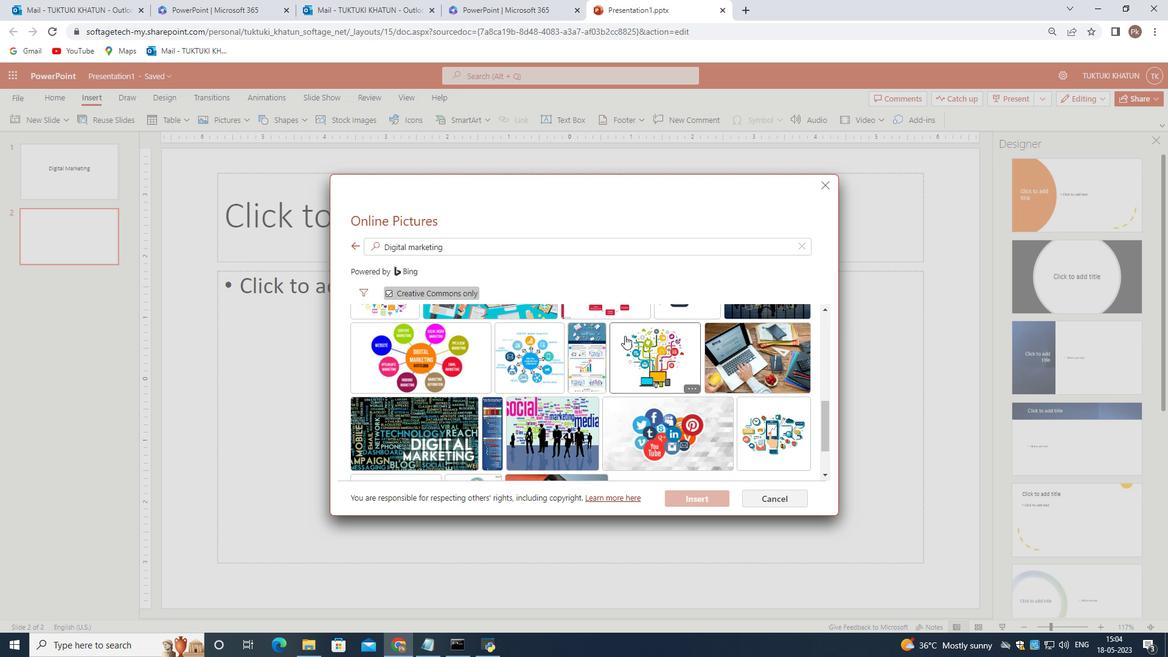 
Action: Mouse moved to (675, 357)
Screenshot: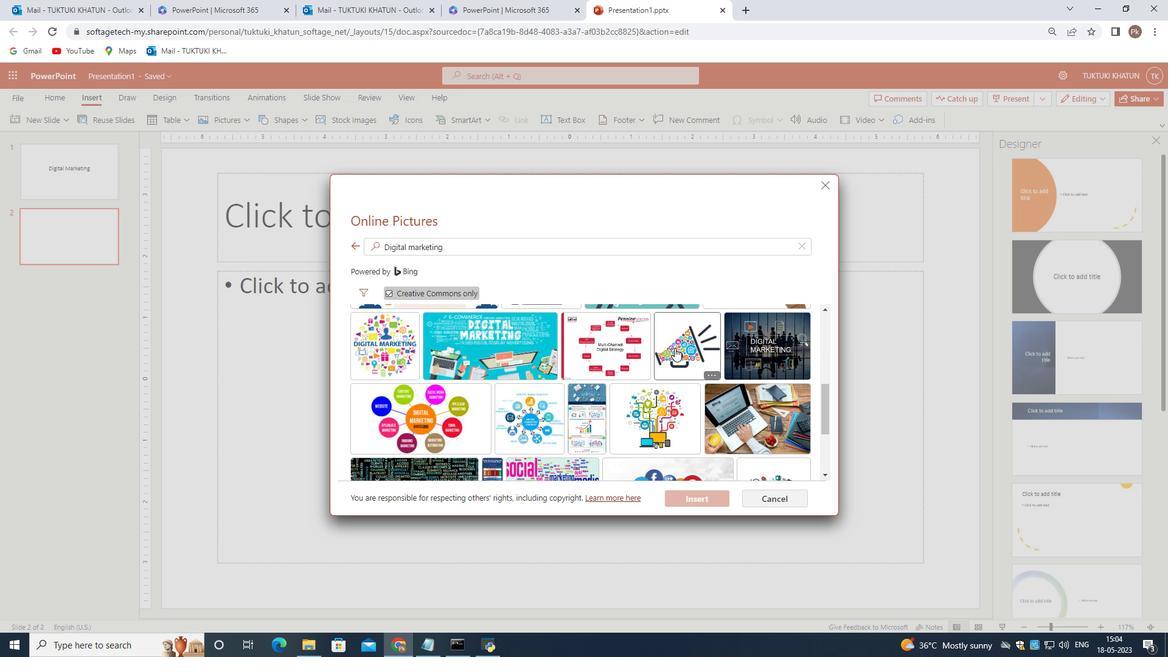 
Action: Mouse scrolled (675, 357) with delta (0, 0)
Screenshot: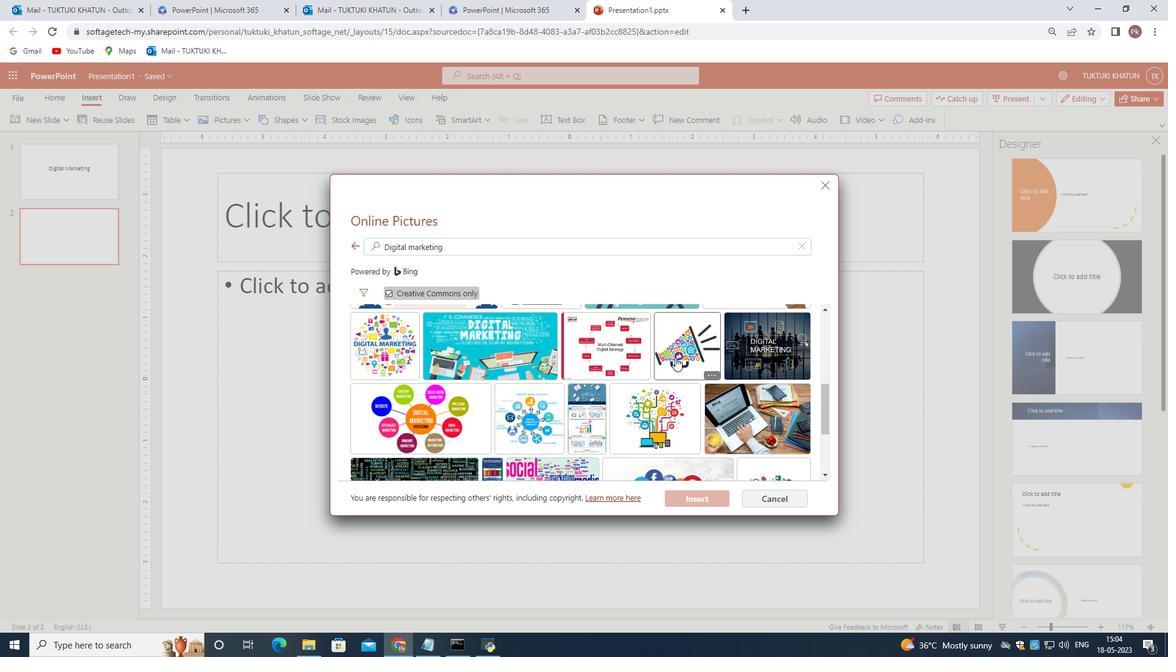 
Action: Mouse scrolled (675, 358) with delta (0, 0)
Screenshot: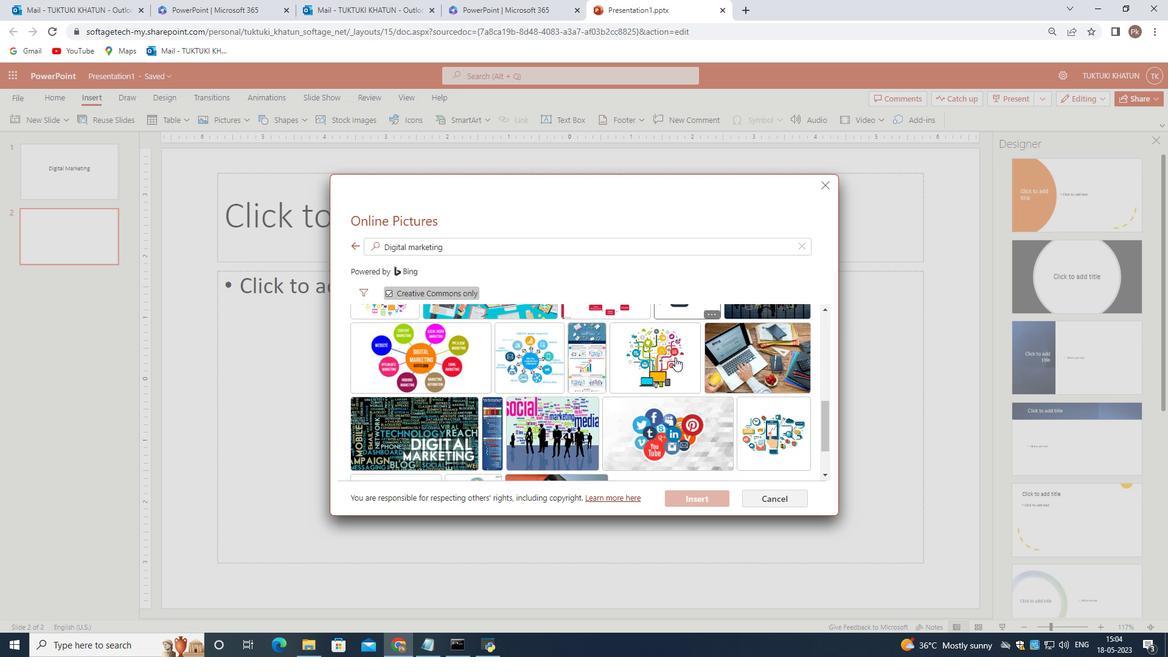 
Action: Mouse moved to (507, 363)
Screenshot: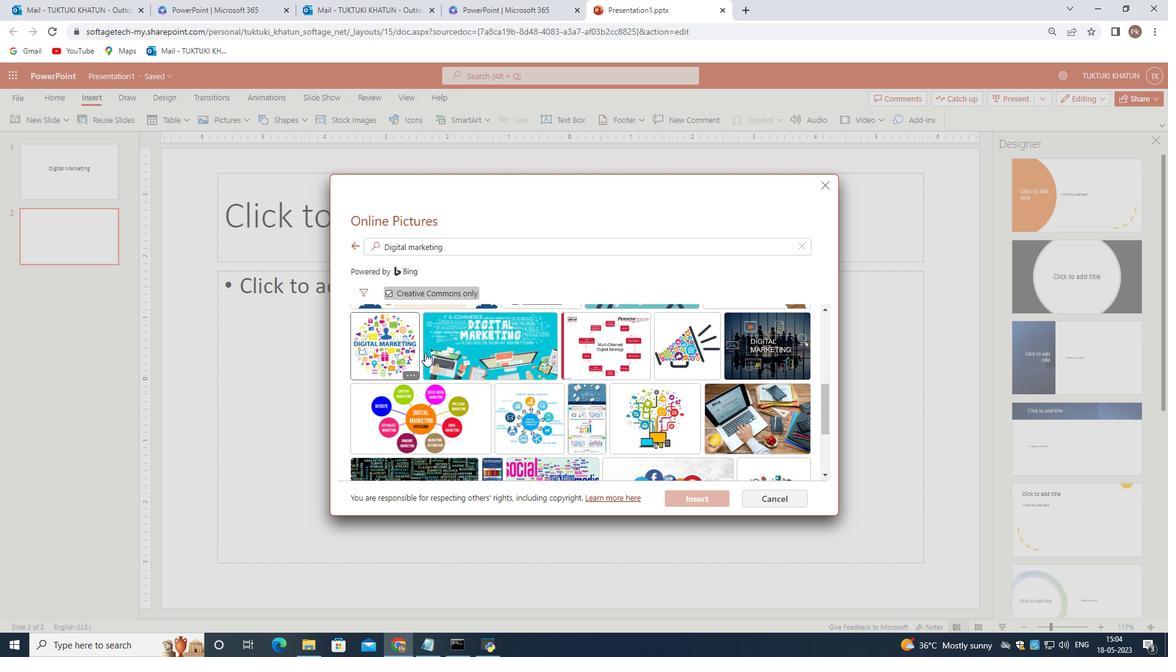 
Action: Mouse scrolled (507, 363) with delta (0, 0)
Screenshot: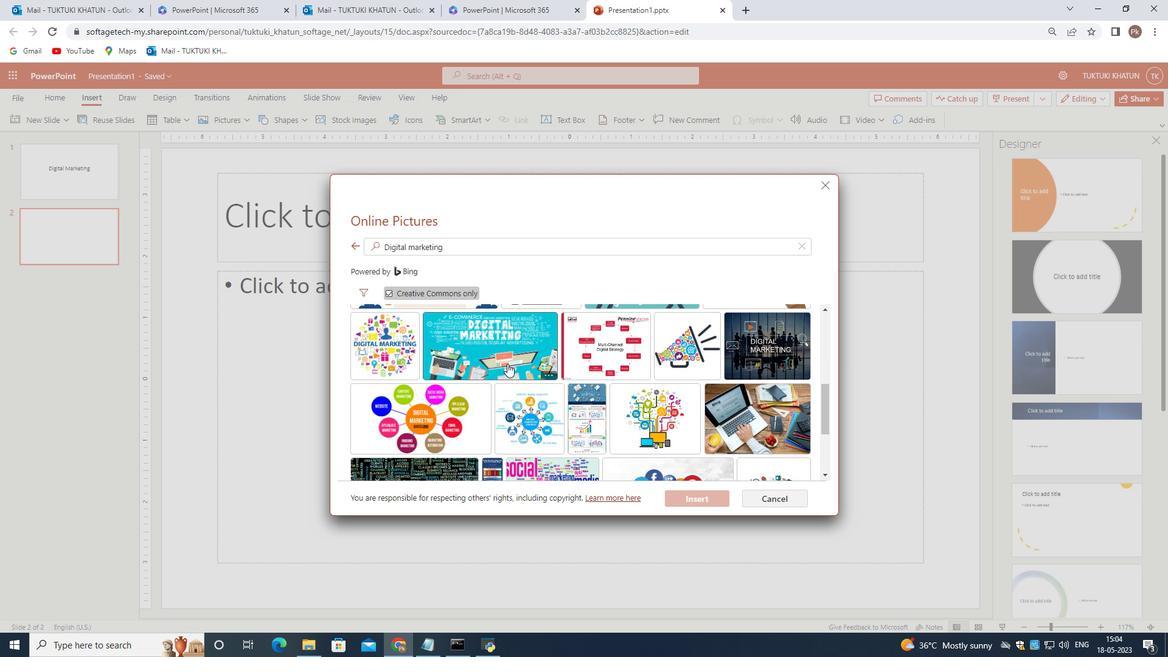 
Action: Mouse moved to (525, 364)
Screenshot: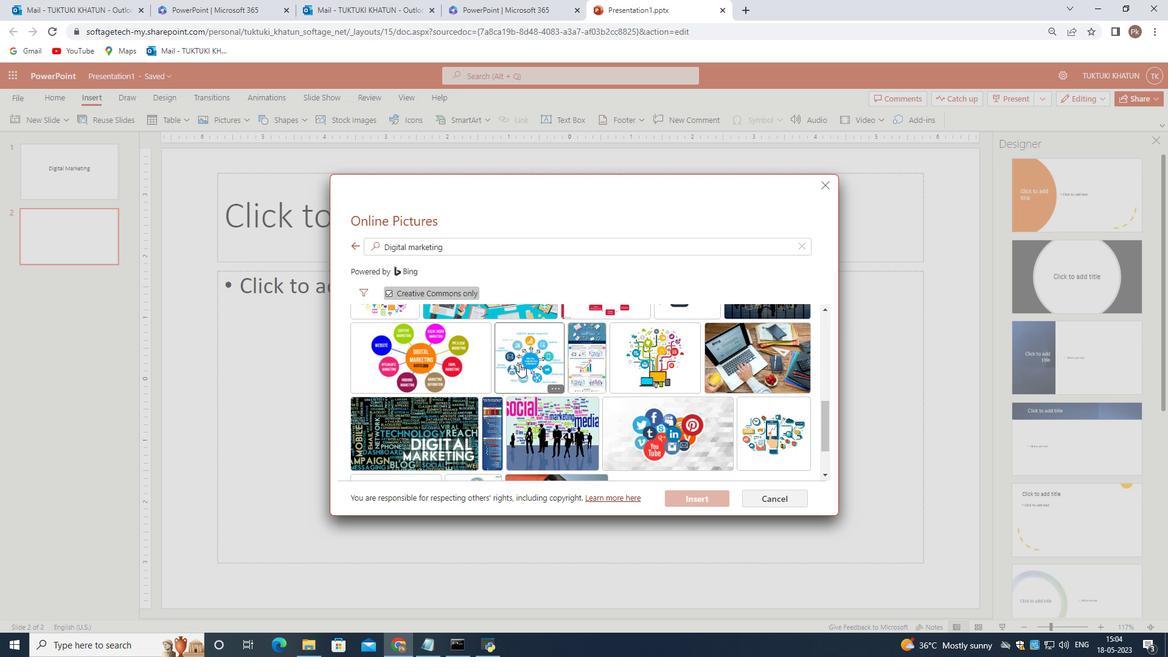 
Action: Mouse scrolled (525, 363) with delta (0, 0)
Screenshot: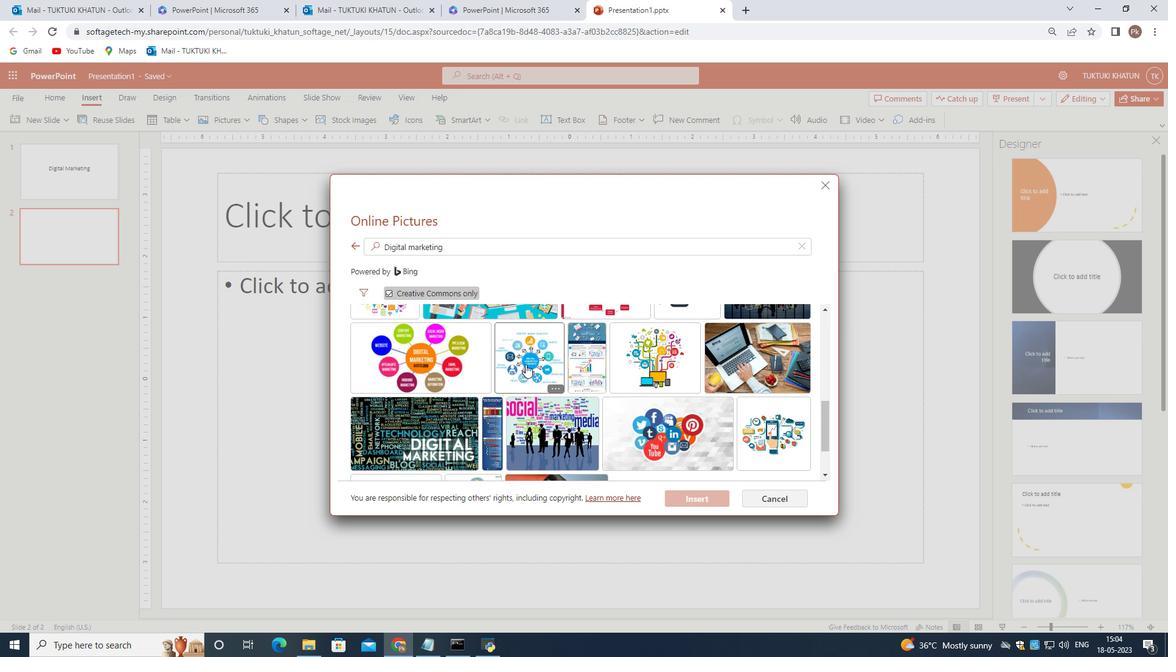 
Action: Mouse scrolled (525, 363) with delta (0, 0)
Screenshot: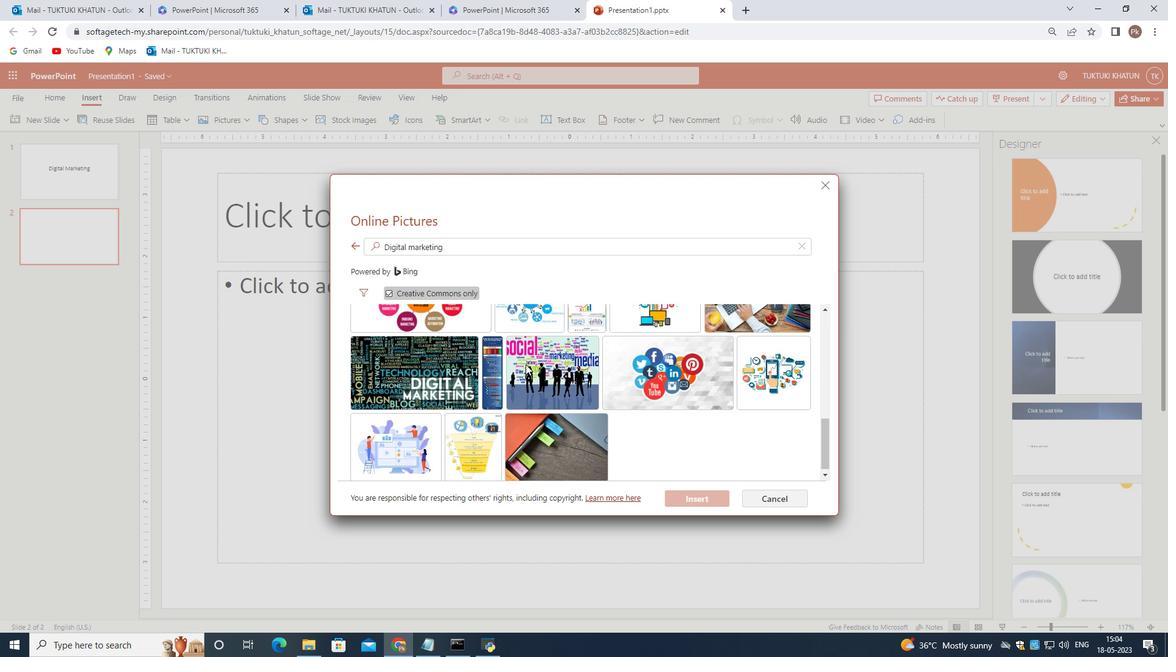 
Action: Mouse scrolled (525, 363) with delta (0, 0)
Screenshot: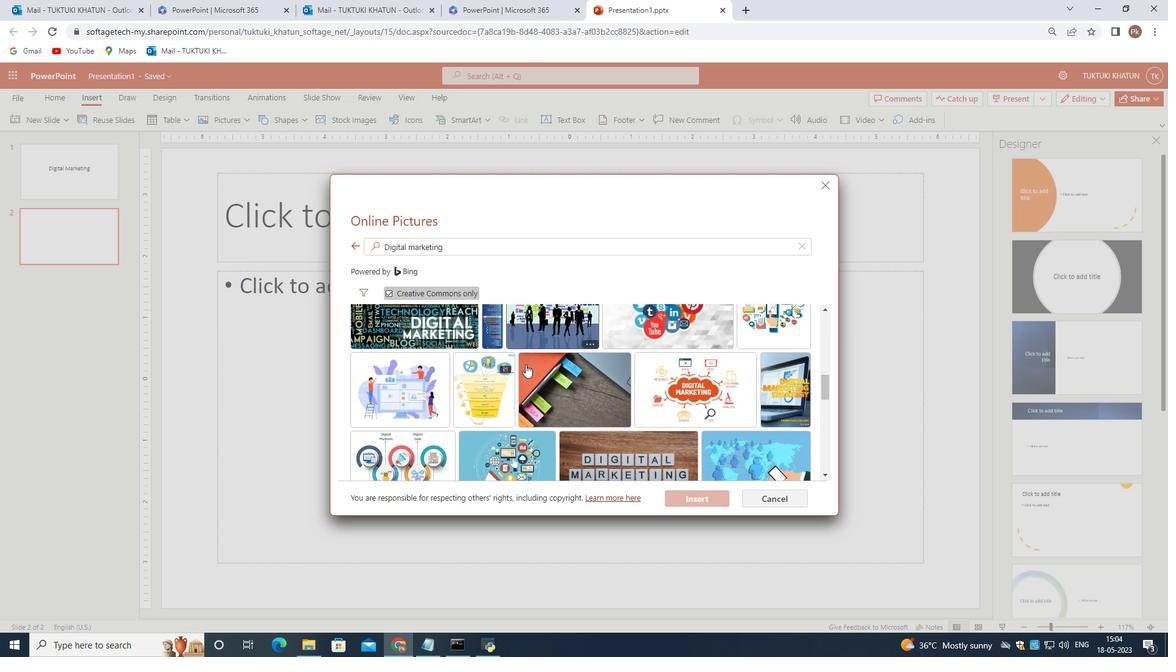 
Action: Mouse moved to (637, 405)
Screenshot: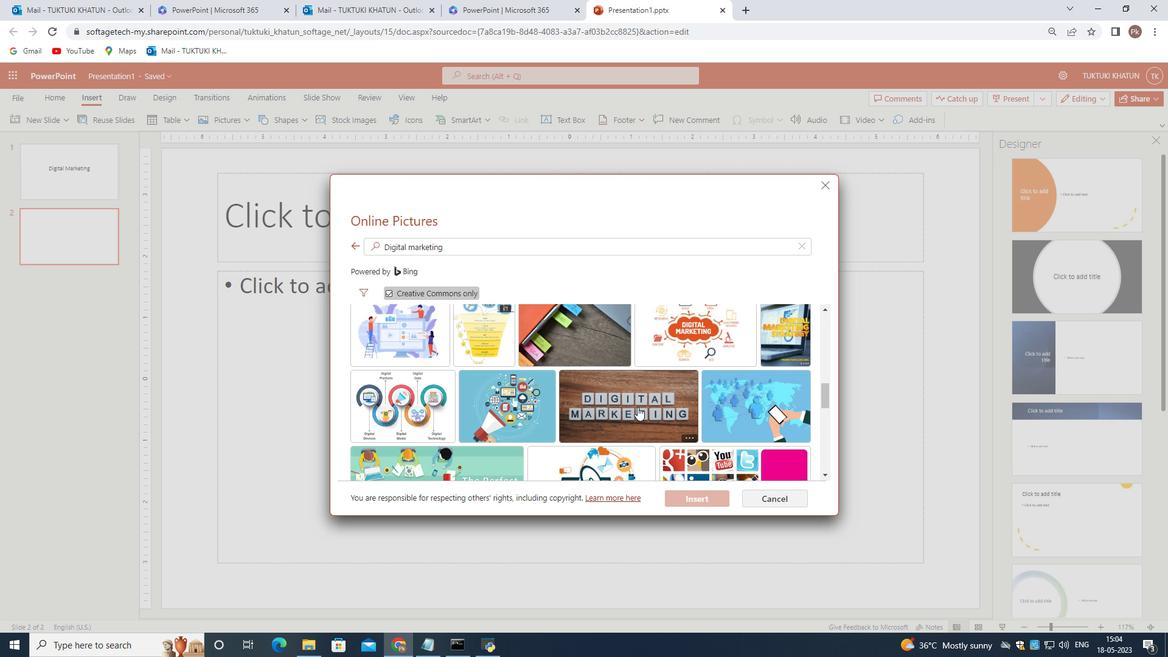 
Action: Mouse pressed left at (637, 405)
Screenshot: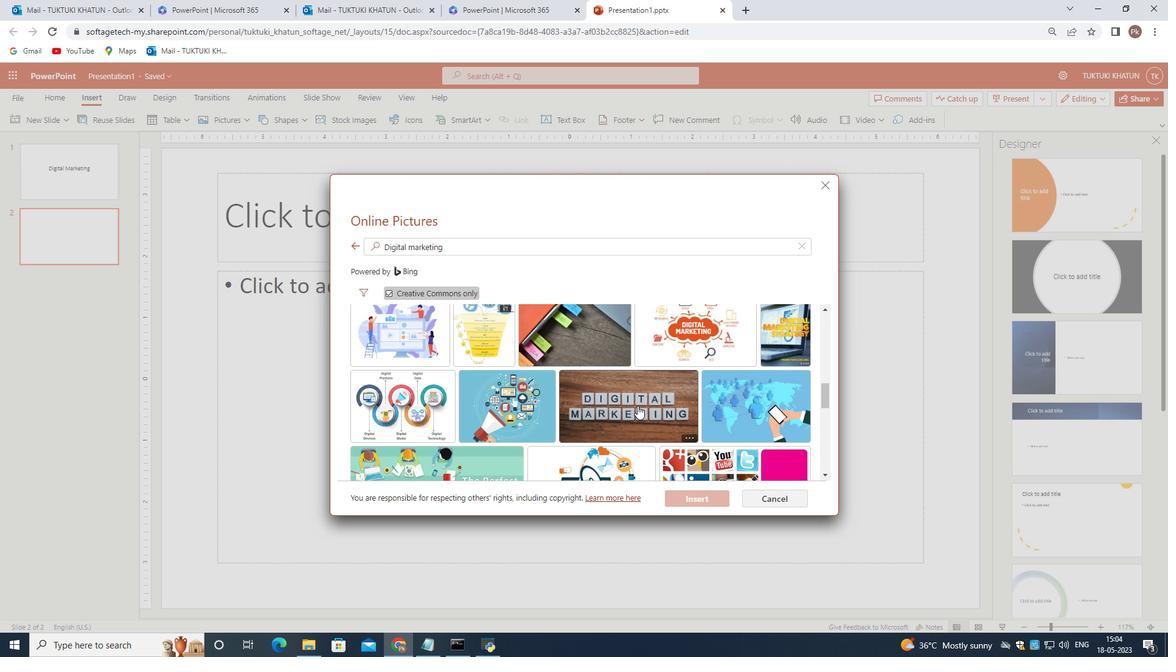 
Action: Mouse moved to (687, 499)
Screenshot: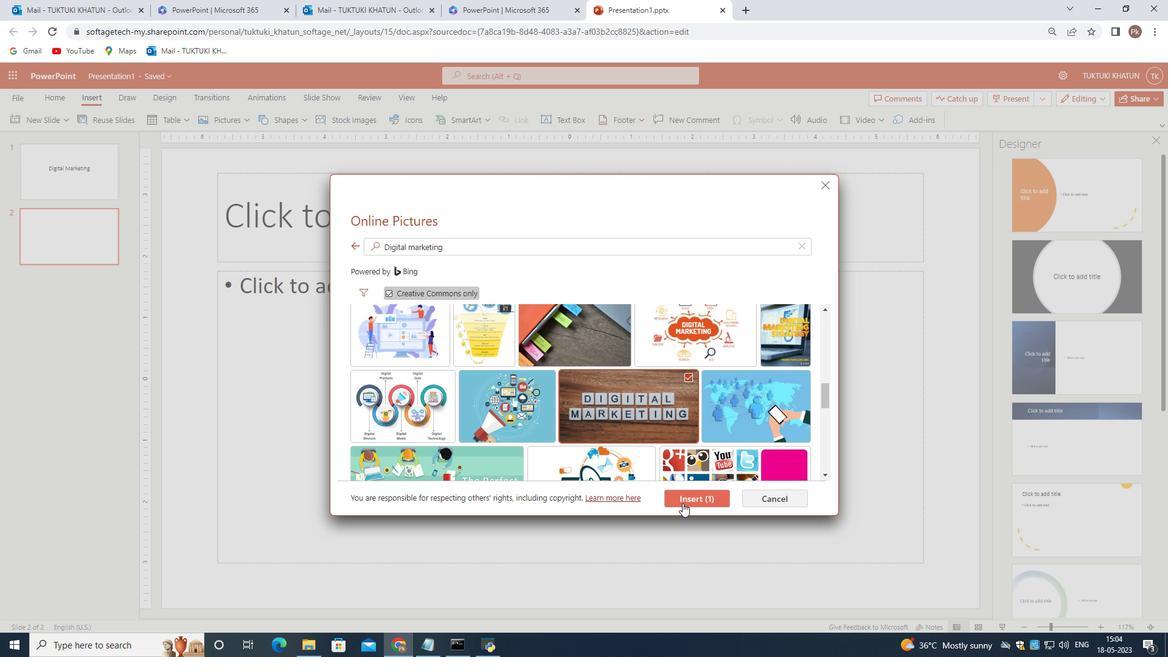 
Action: Mouse pressed left at (687, 499)
Screenshot: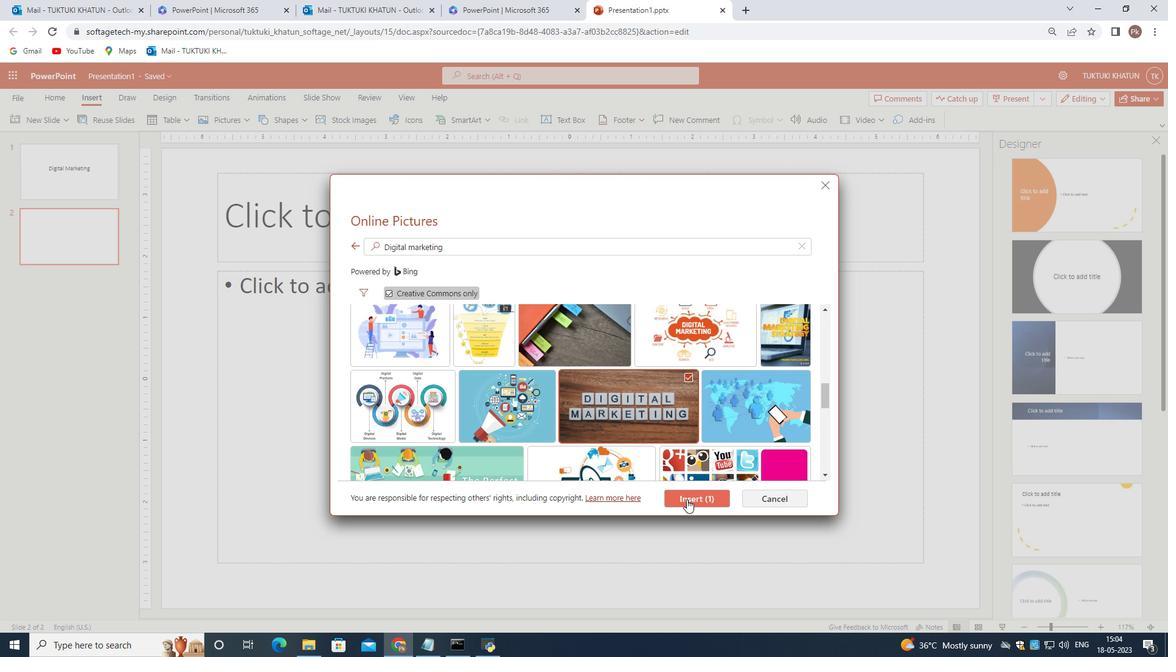 
Action: Mouse moved to (850, 279)
Screenshot: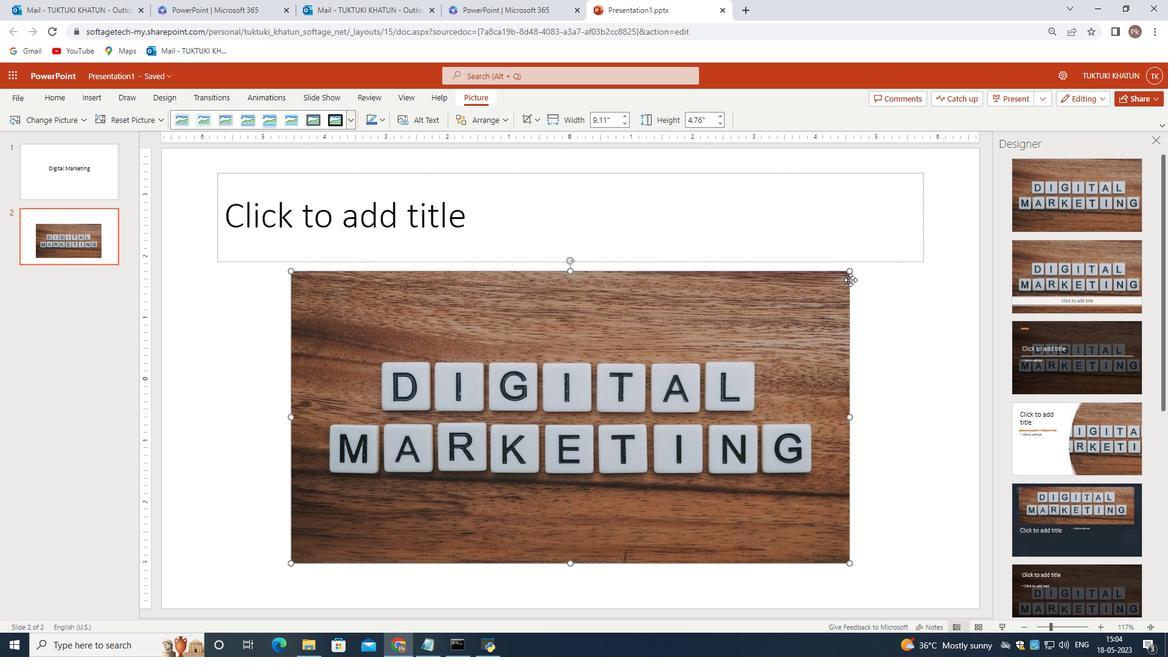 
Action: Mouse pressed left at (850, 279)
Screenshot: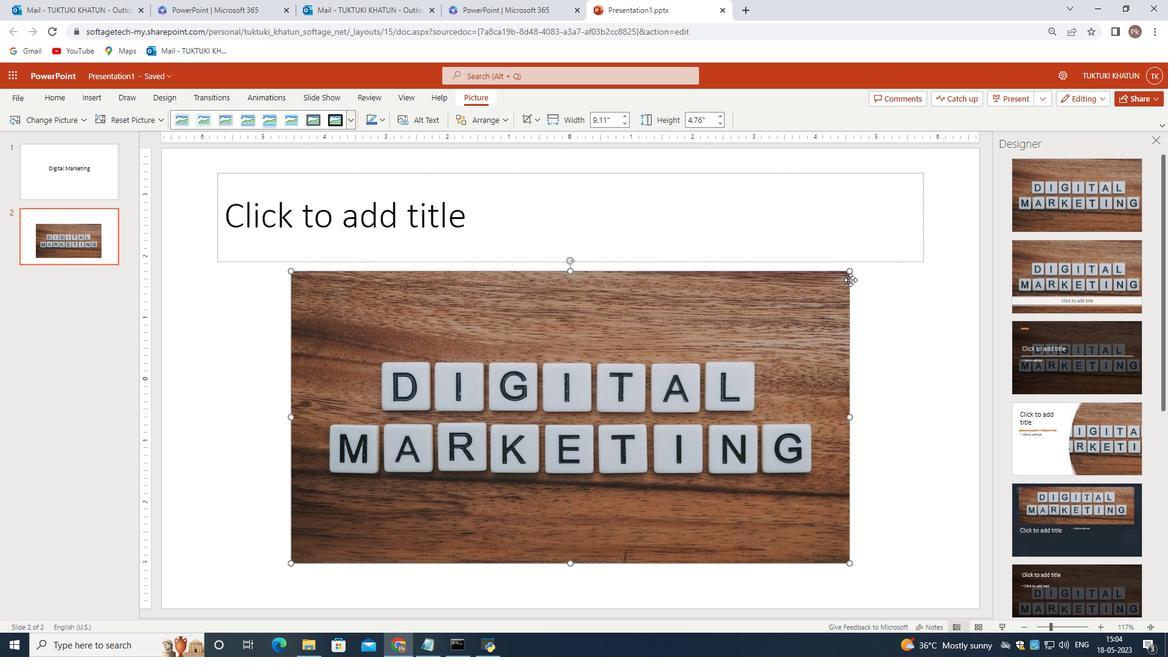 
Action: Mouse moved to (777, 270)
Screenshot: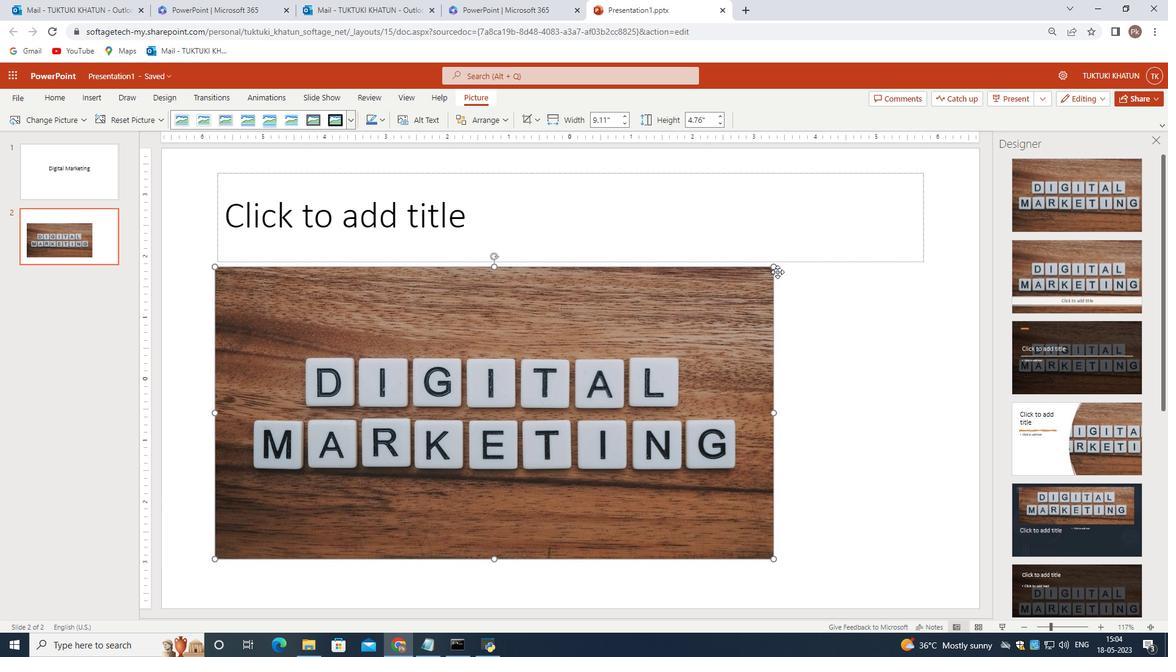 
Action: Mouse pressed left at (777, 270)
Screenshot: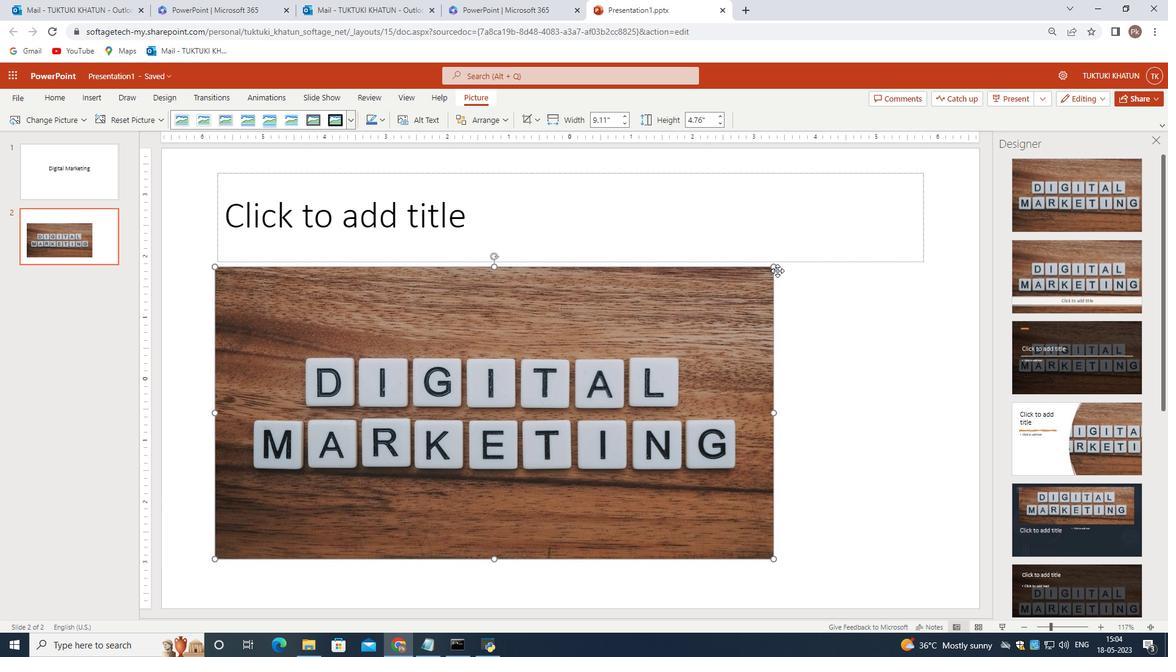 
Action: Mouse moved to (748, 10)
Screenshot: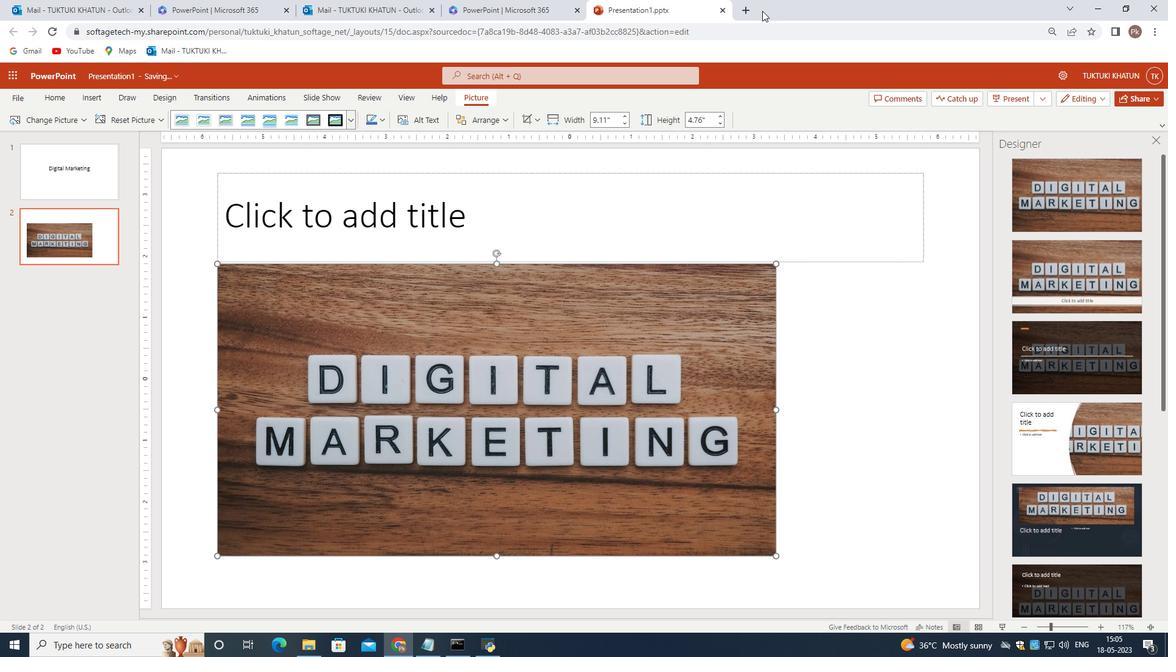 
Action: Mouse pressed left at (748, 10)
Screenshot: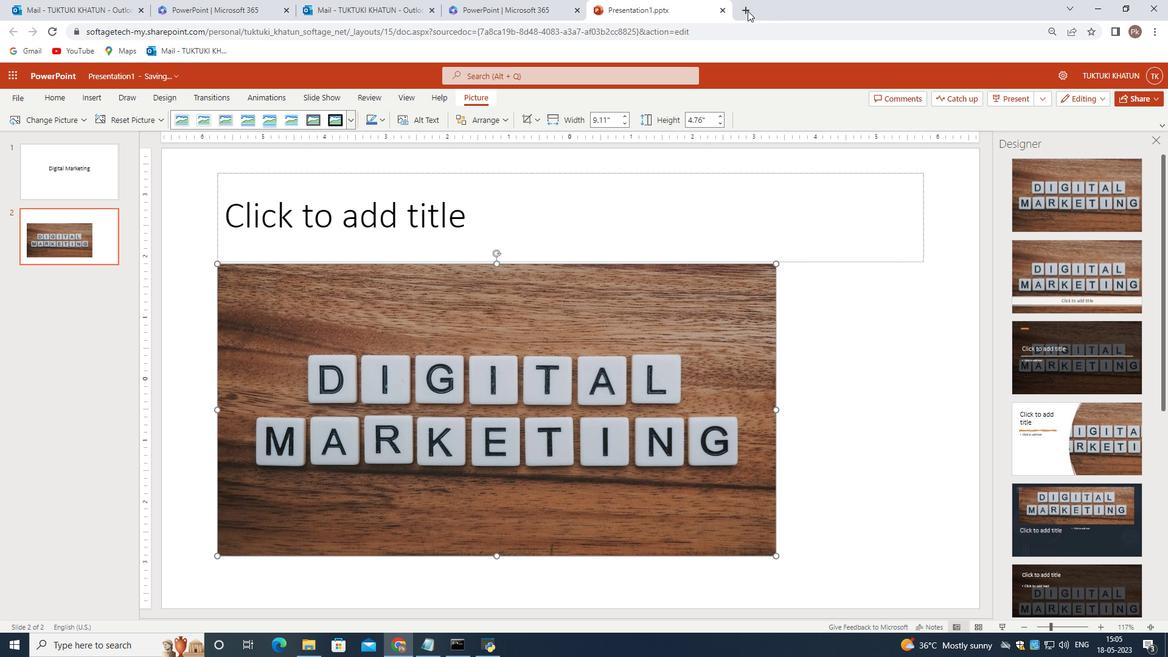 
Action: Mouse moved to (483, 250)
Screenshot: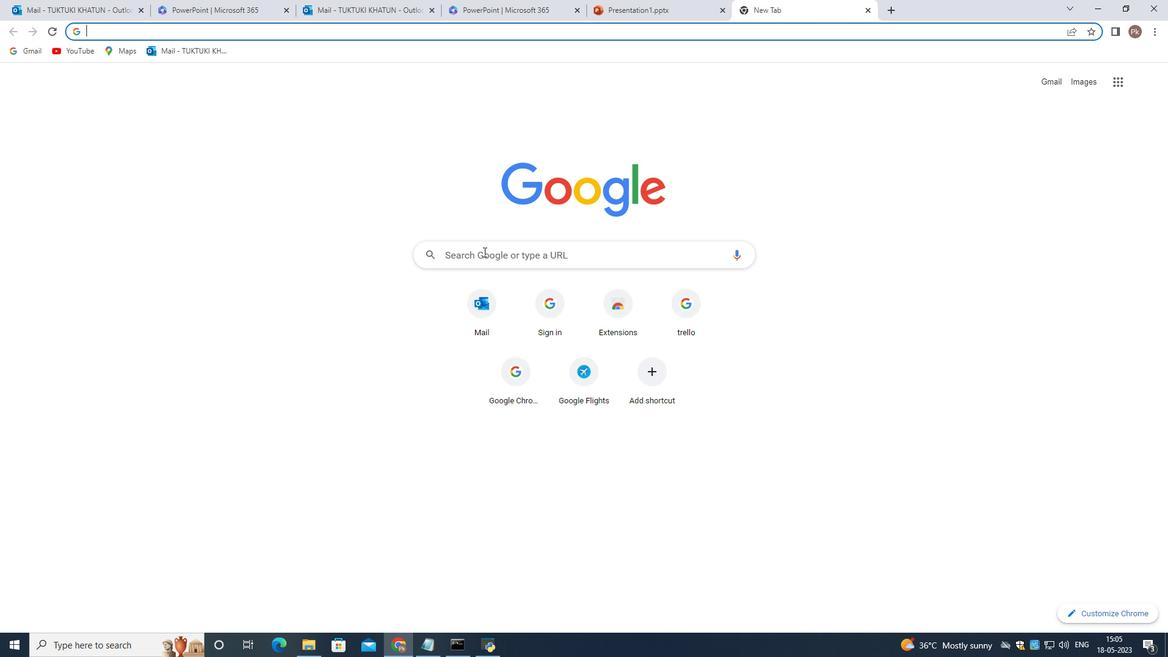 
Action: Mouse pressed left at (483, 250)
Screenshot: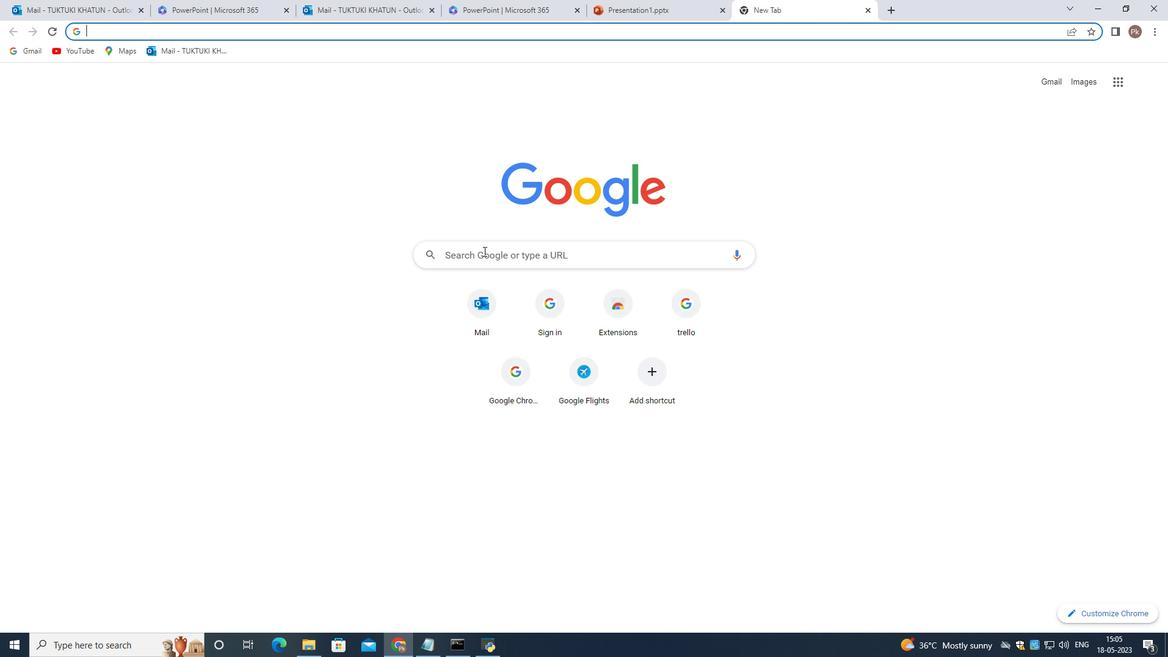 
Action: Mouse moved to (498, 238)
Screenshot: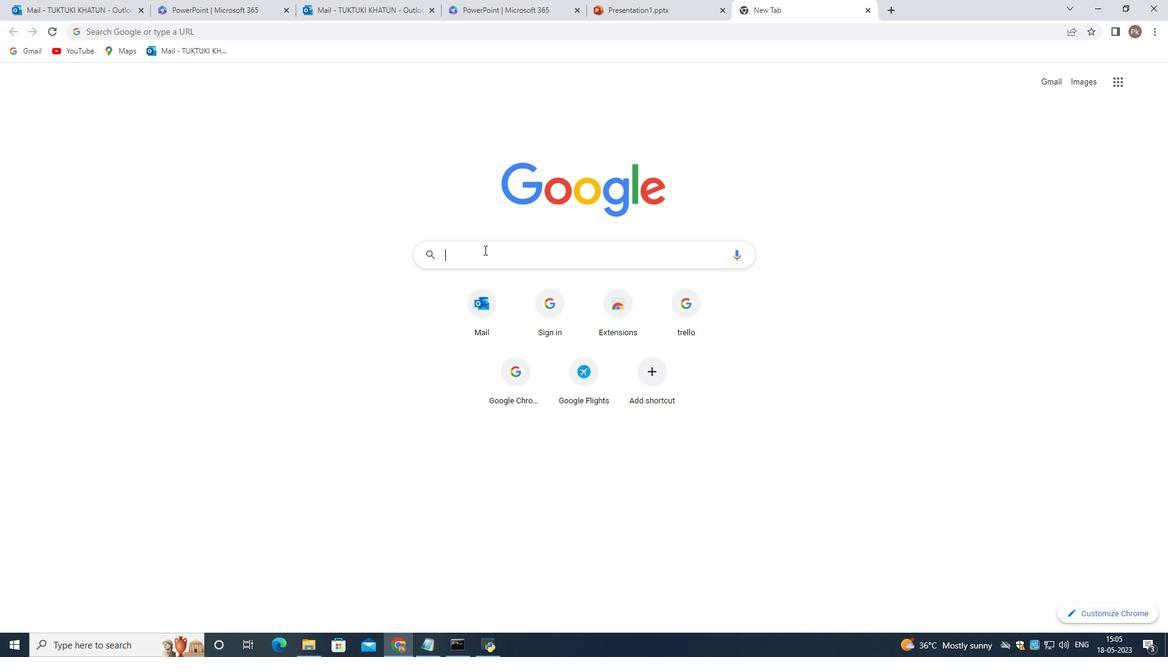 
Action: Key pressed about<Key.space>digital<Key.space>m<Key.enter>
Screenshot: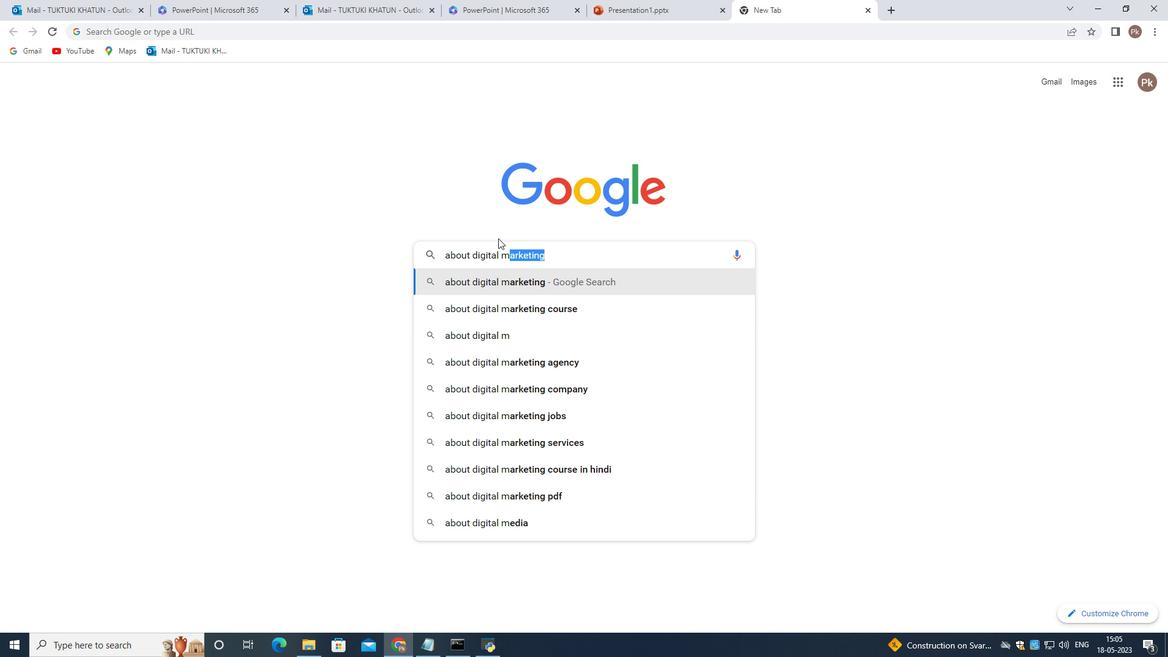 
Action: Mouse moved to (197, 372)
Screenshot: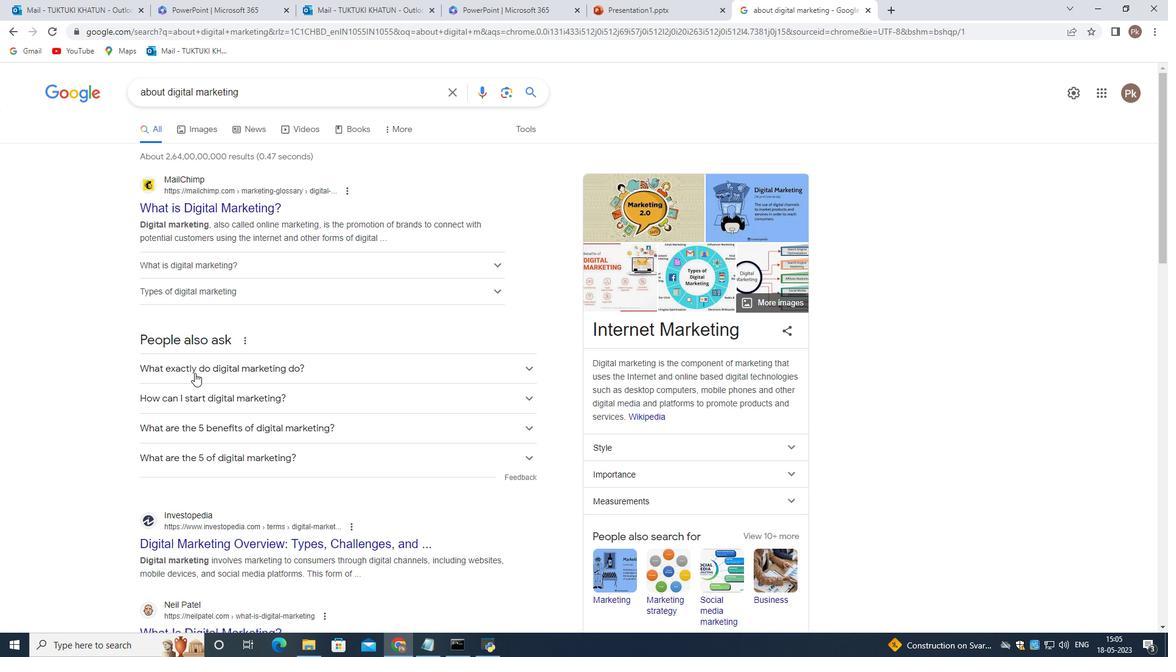 
Action: Mouse pressed left at (197, 372)
Screenshot: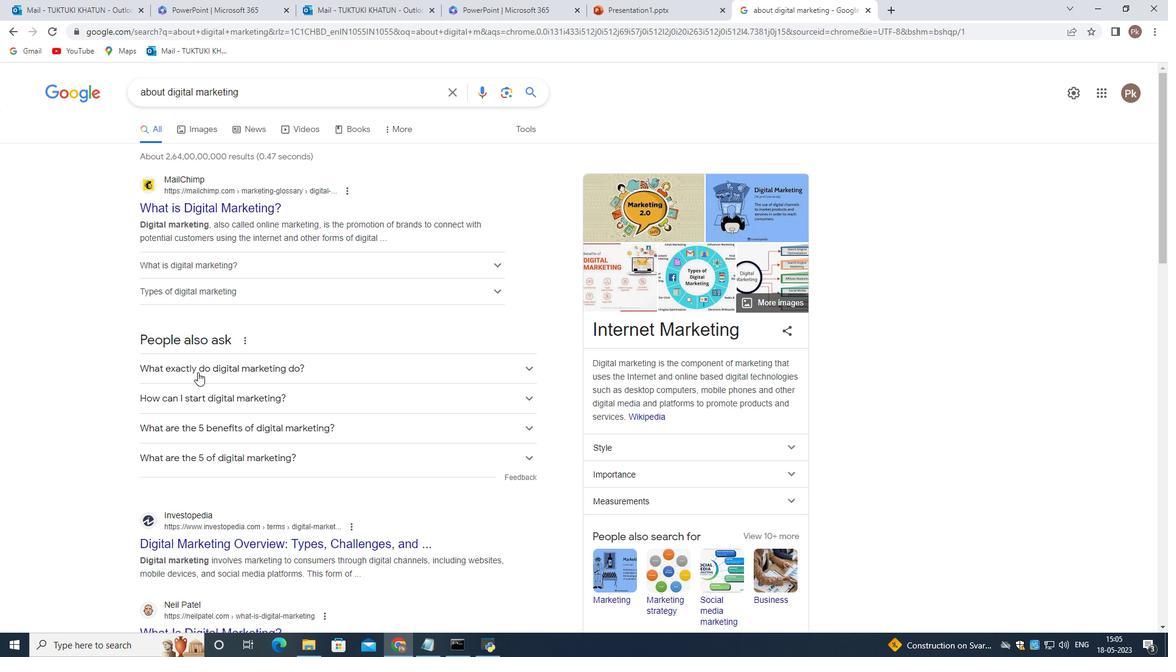
Action: Mouse moved to (144, 391)
Screenshot: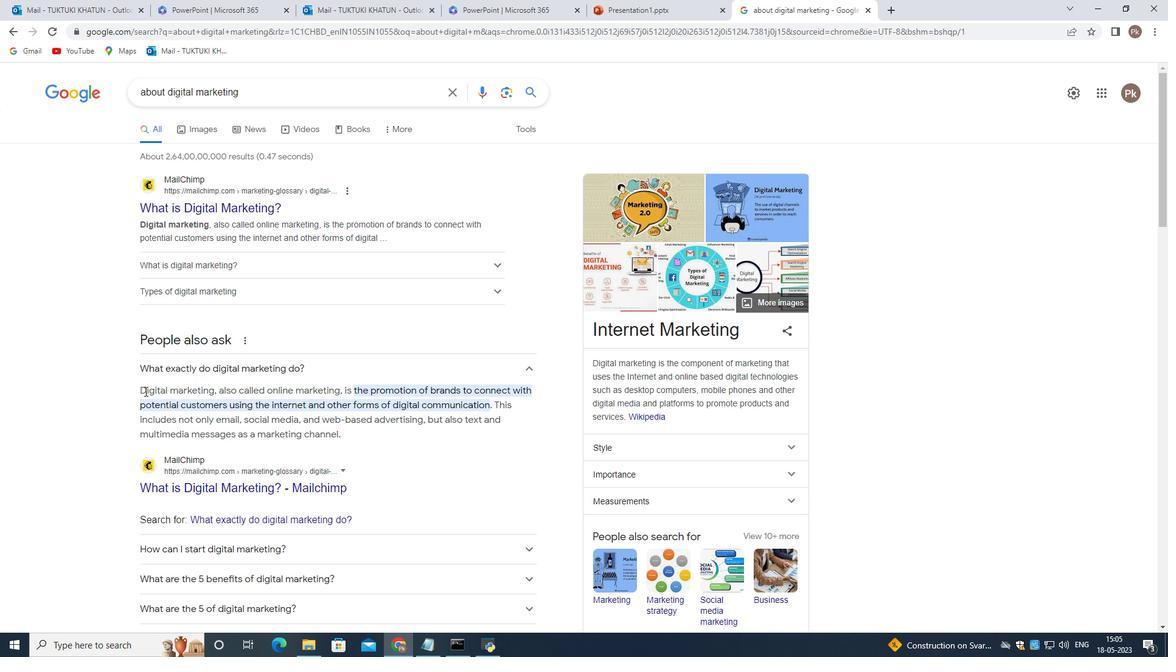 
Action: Mouse pressed left at (144, 391)
Screenshot: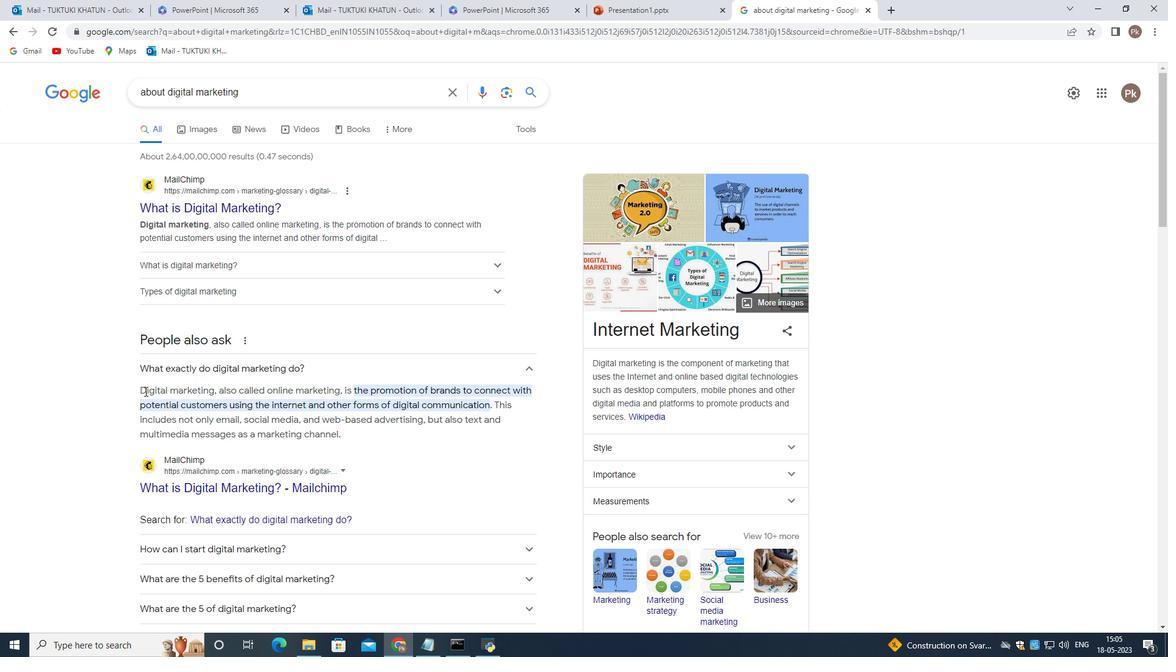 
Action: Mouse moved to (122, 408)
Screenshot: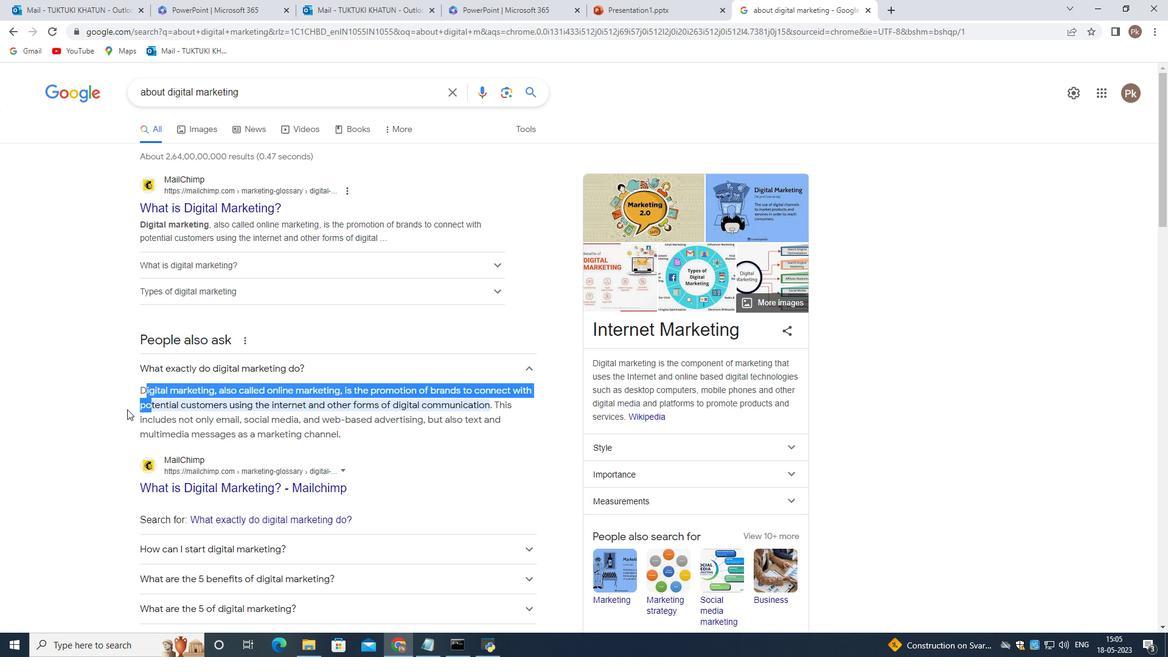 
Action: Mouse pressed left at (122, 408)
Screenshot: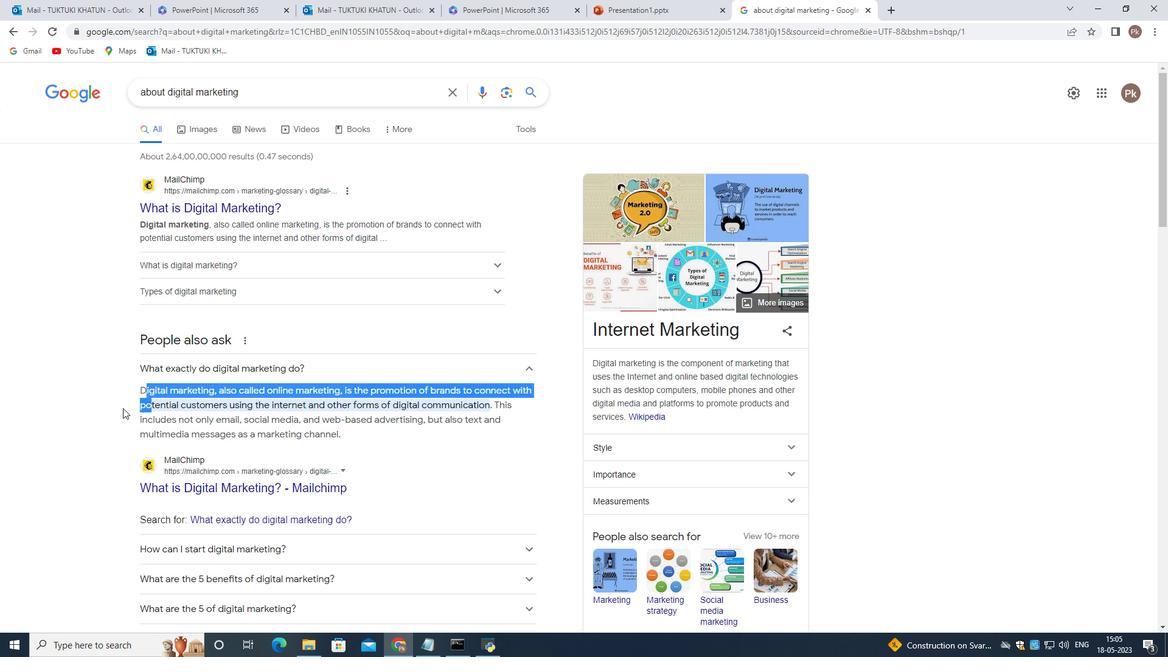 
Action: Mouse moved to (142, 392)
Screenshot: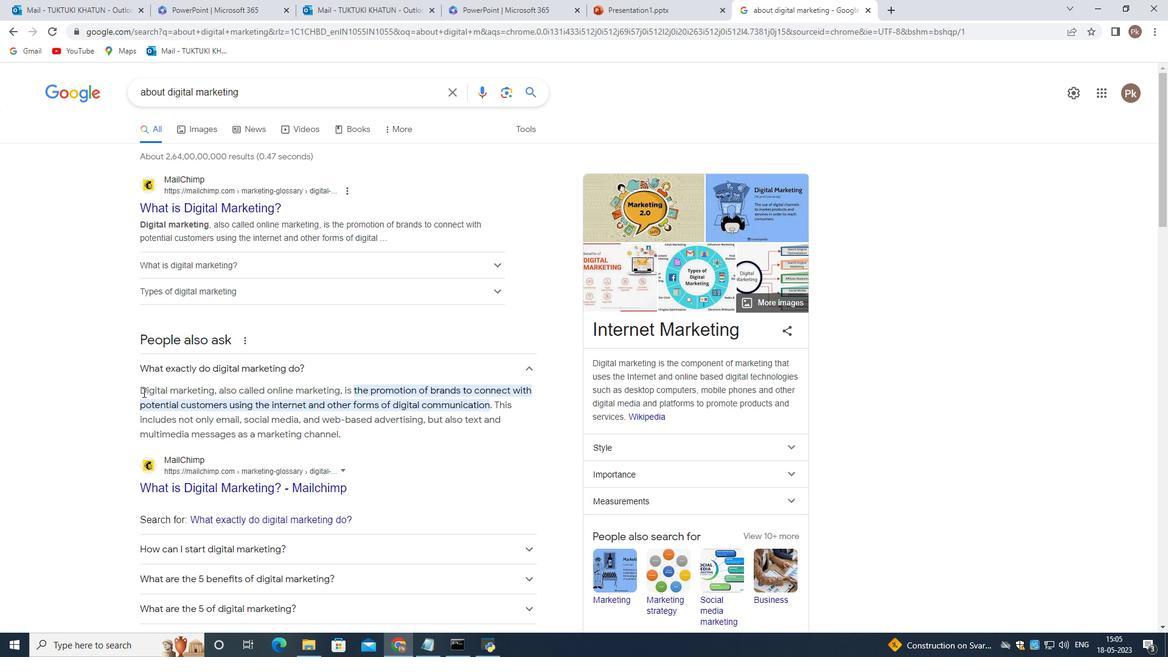 
Action: Mouse pressed left at (142, 392)
Screenshot: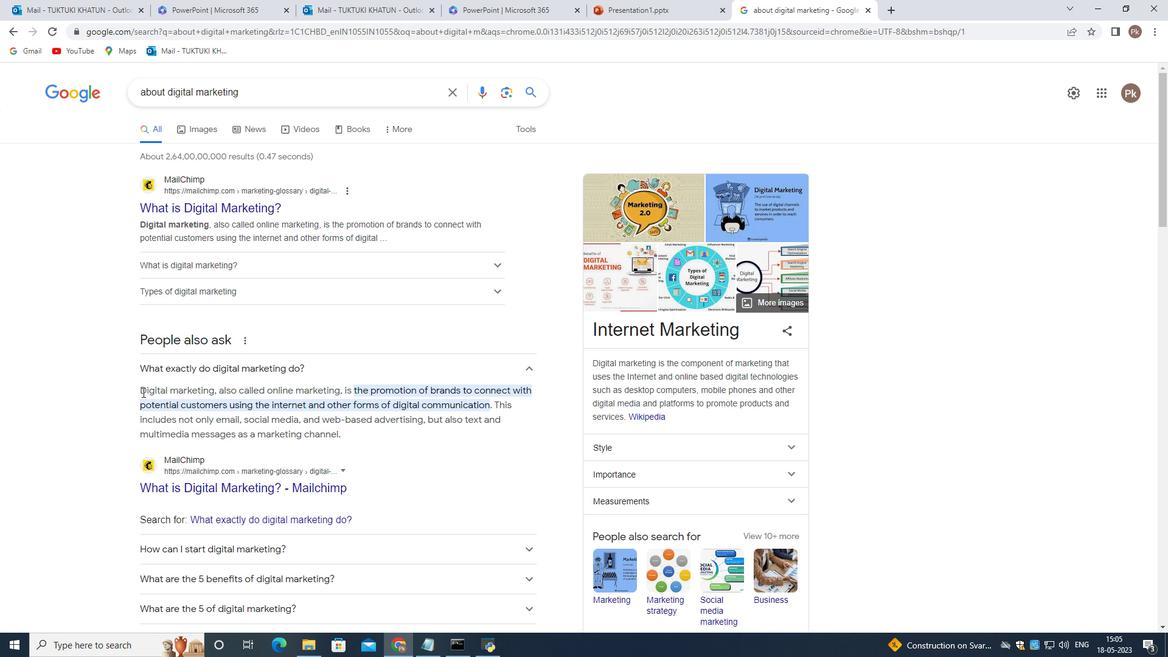 
Action: Mouse moved to (344, 433)
Screenshot: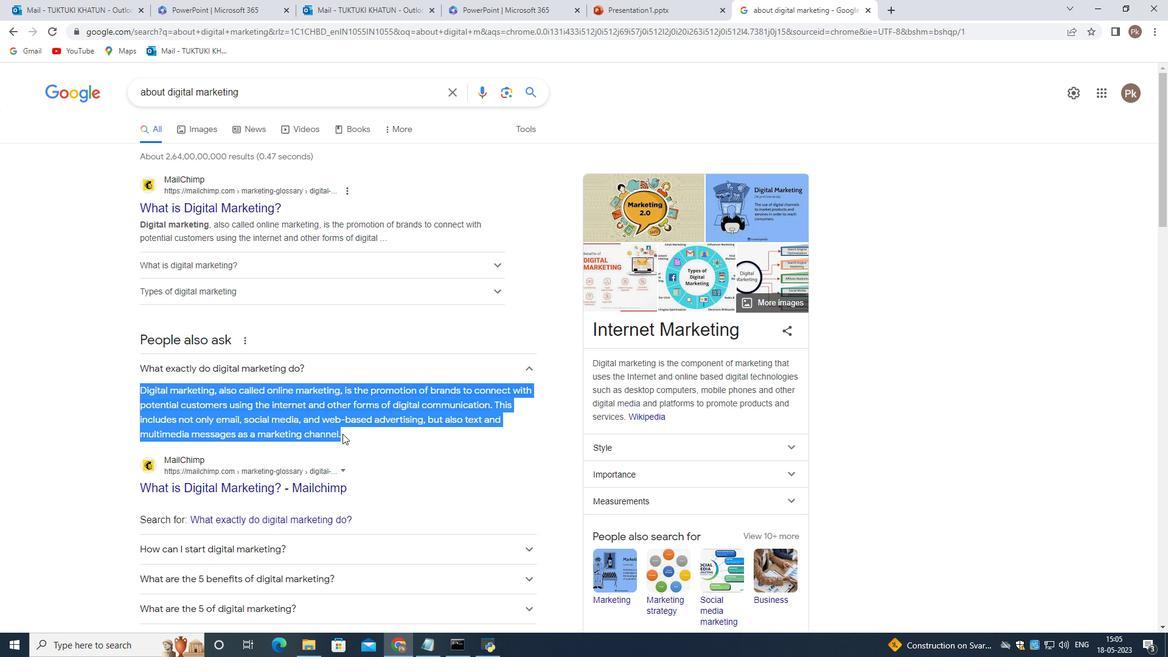 
Action: Key pressed ctrl+C
Screenshot: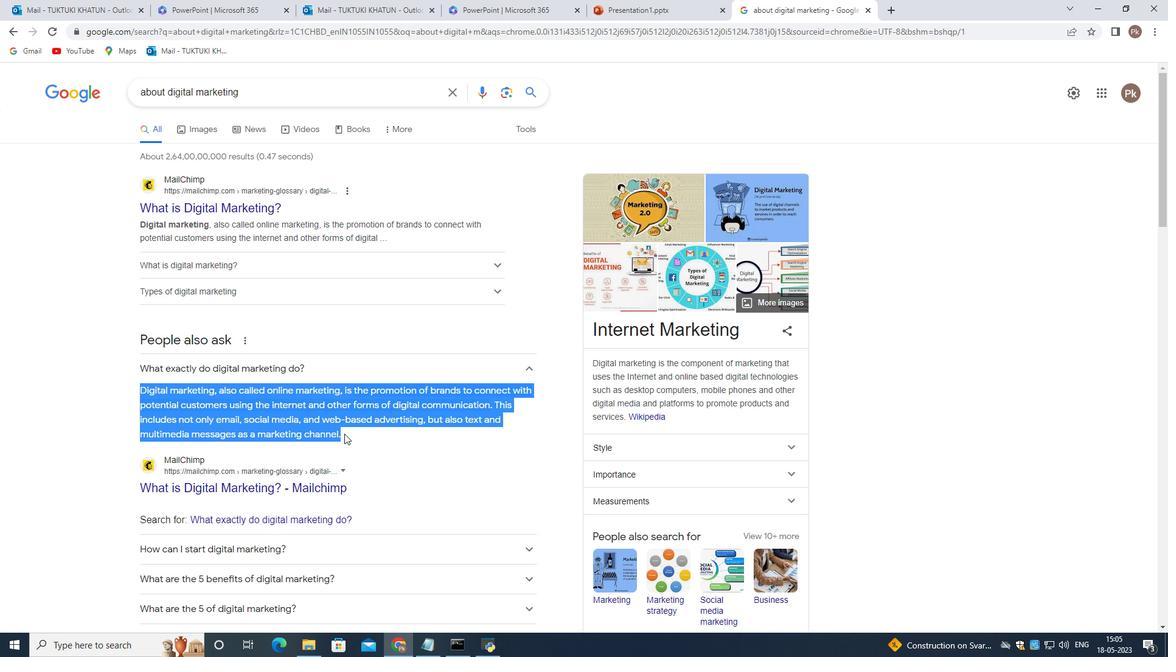 
Action: Mouse moved to (421, 41)
Screenshot: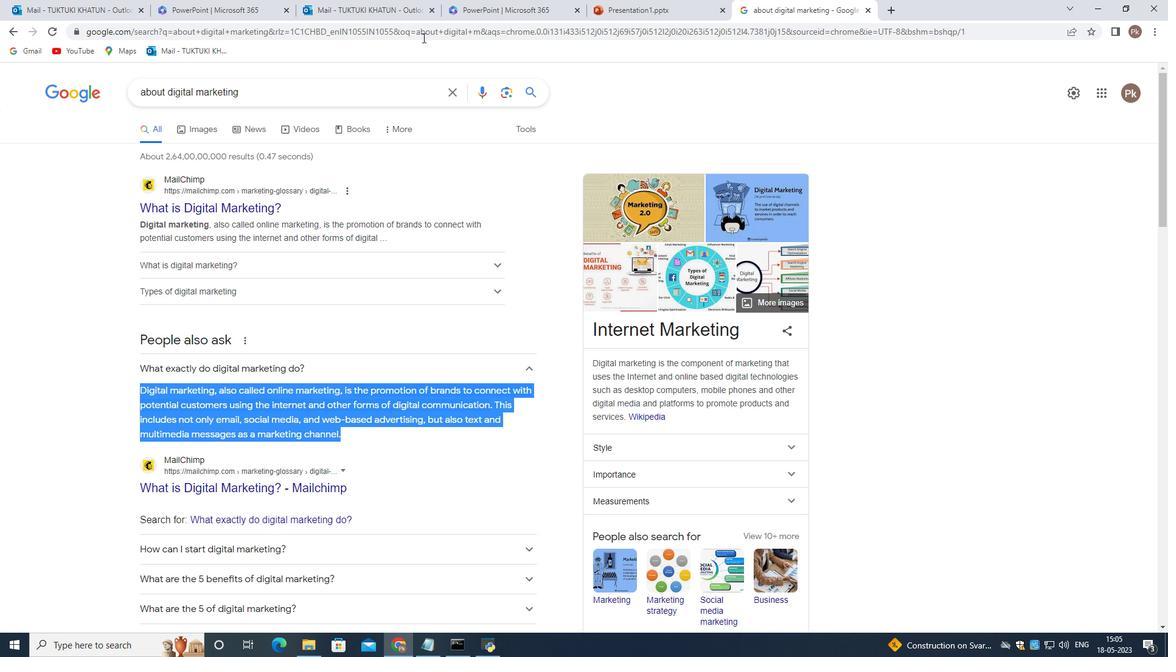 
Action: Mouse scrolled (421, 41) with delta (0, 0)
Screenshot: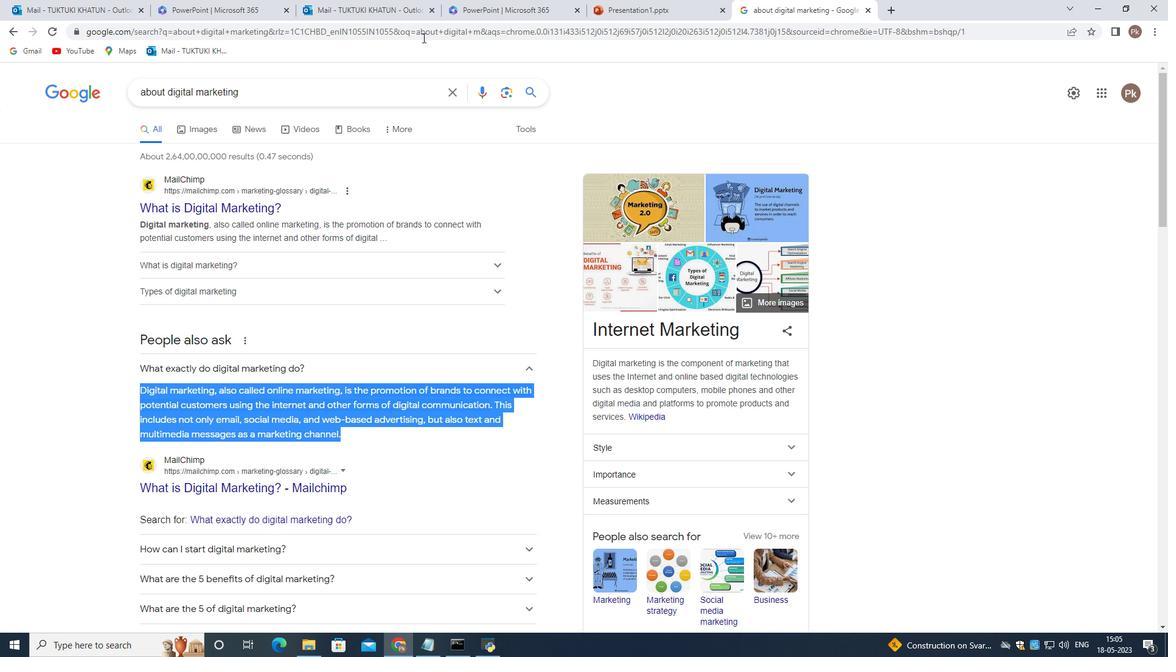 
Action: Mouse moved to (354, 31)
Screenshot: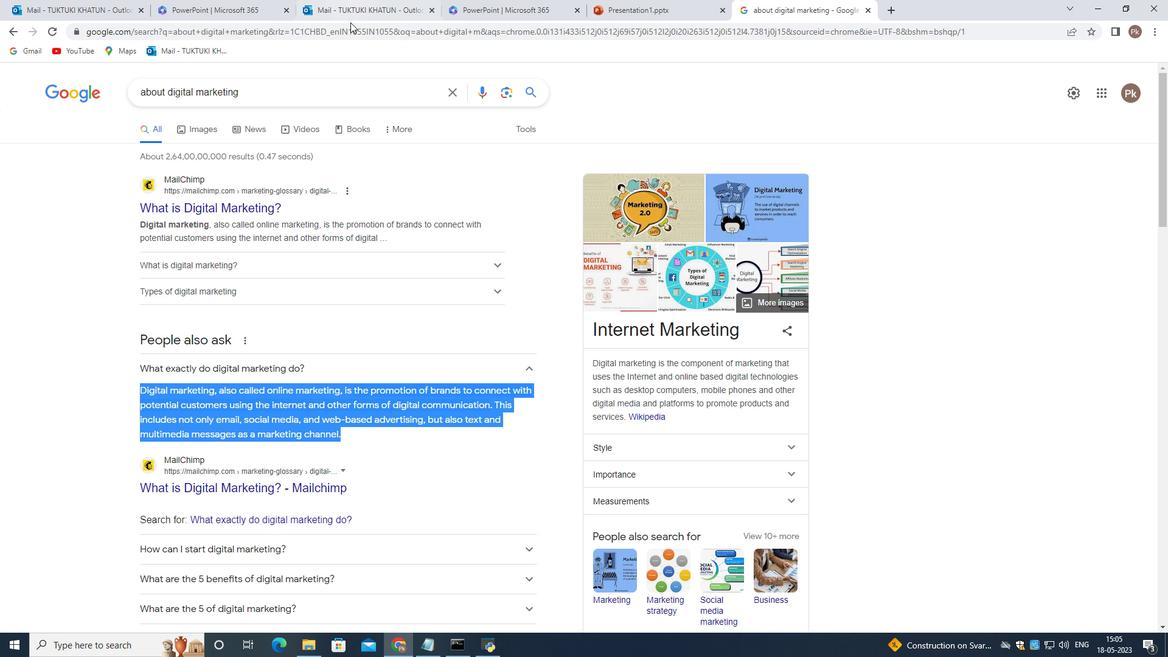 
Action: Mouse scrolled (354, 32) with delta (0, 0)
Screenshot: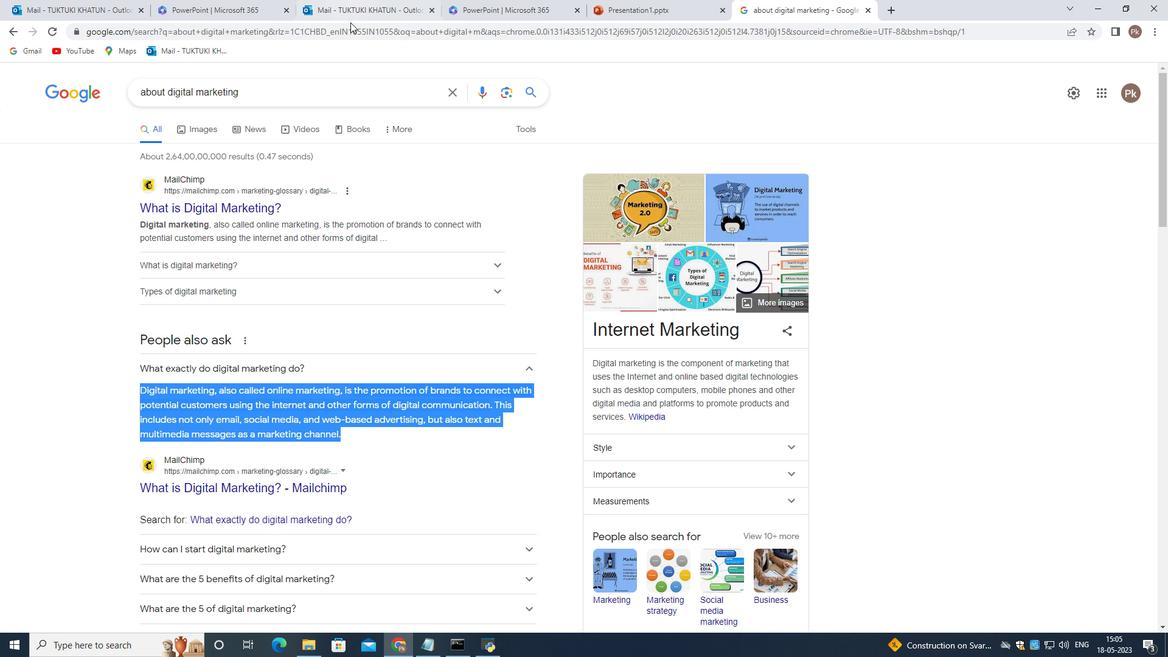 
Action: Mouse moved to (649, 8)
Screenshot: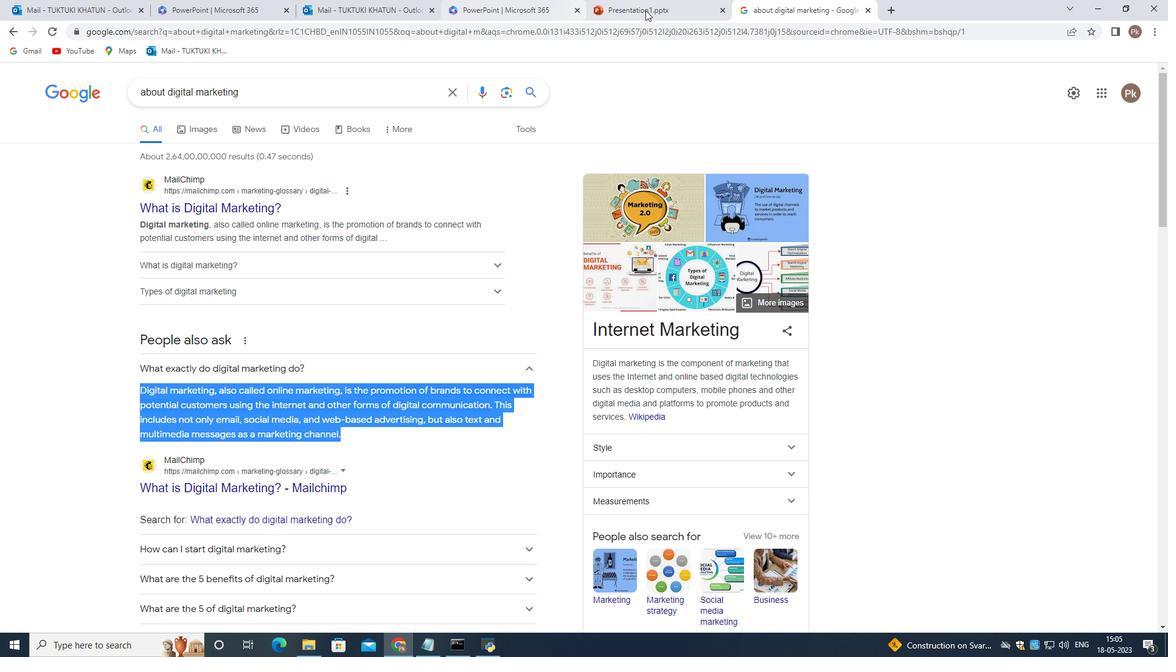 
Action: Mouse pressed left at (649, 8)
Screenshot: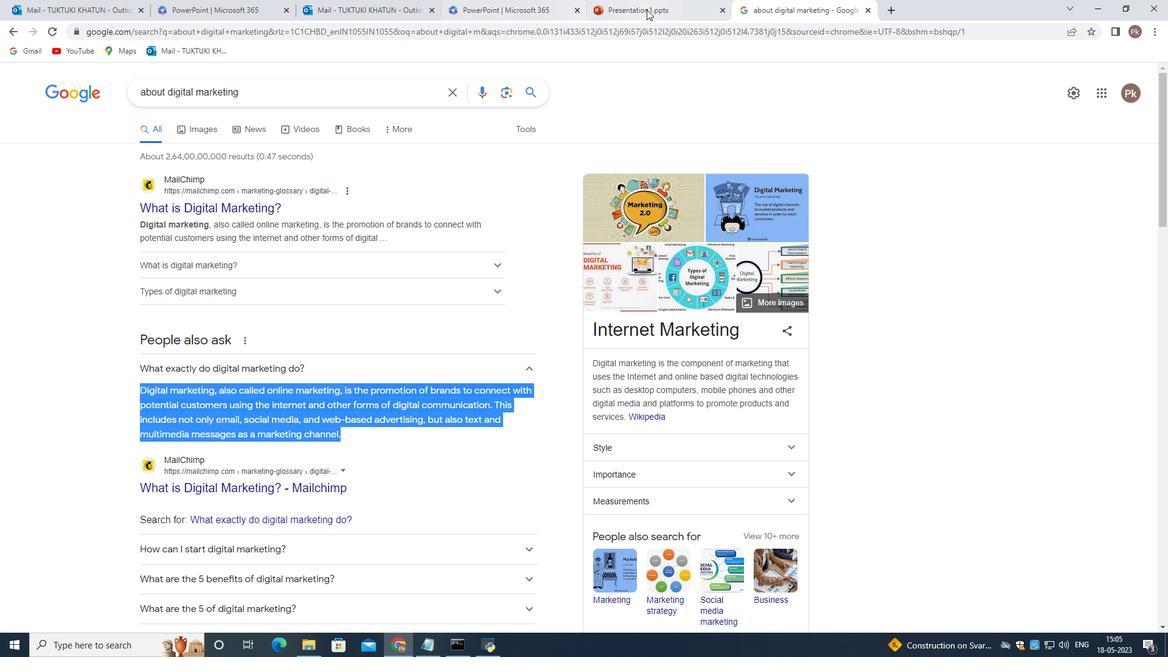 
Action: Mouse moved to (792, 284)
Screenshot: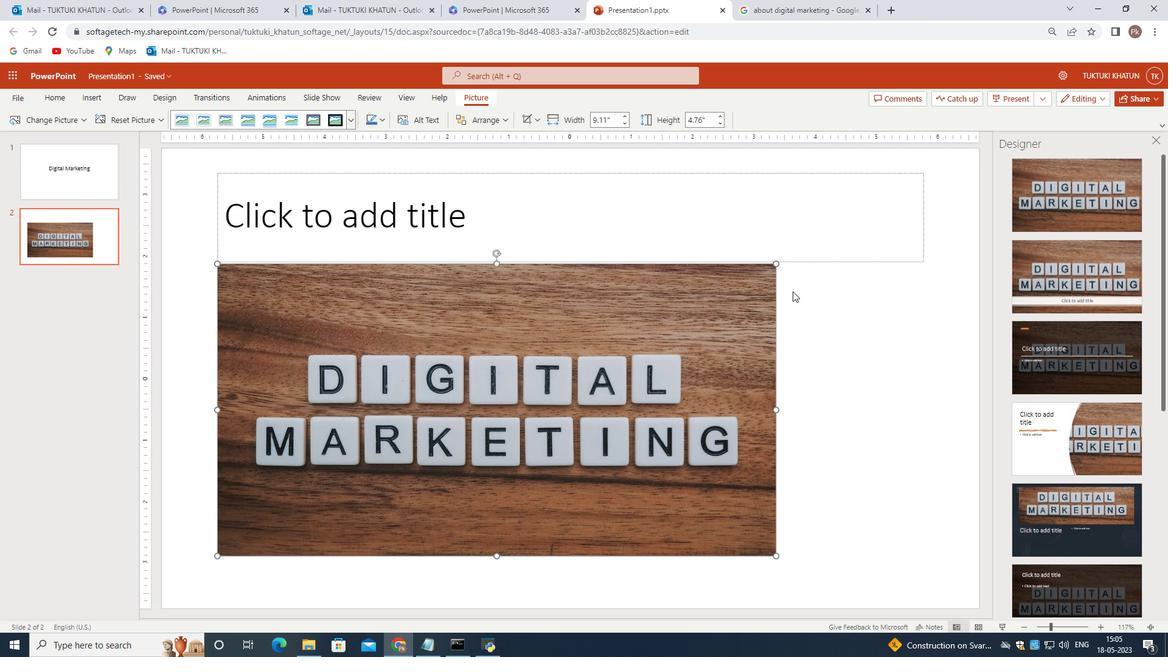 
Action: Mouse pressed left at (792, 284)
Screenshot: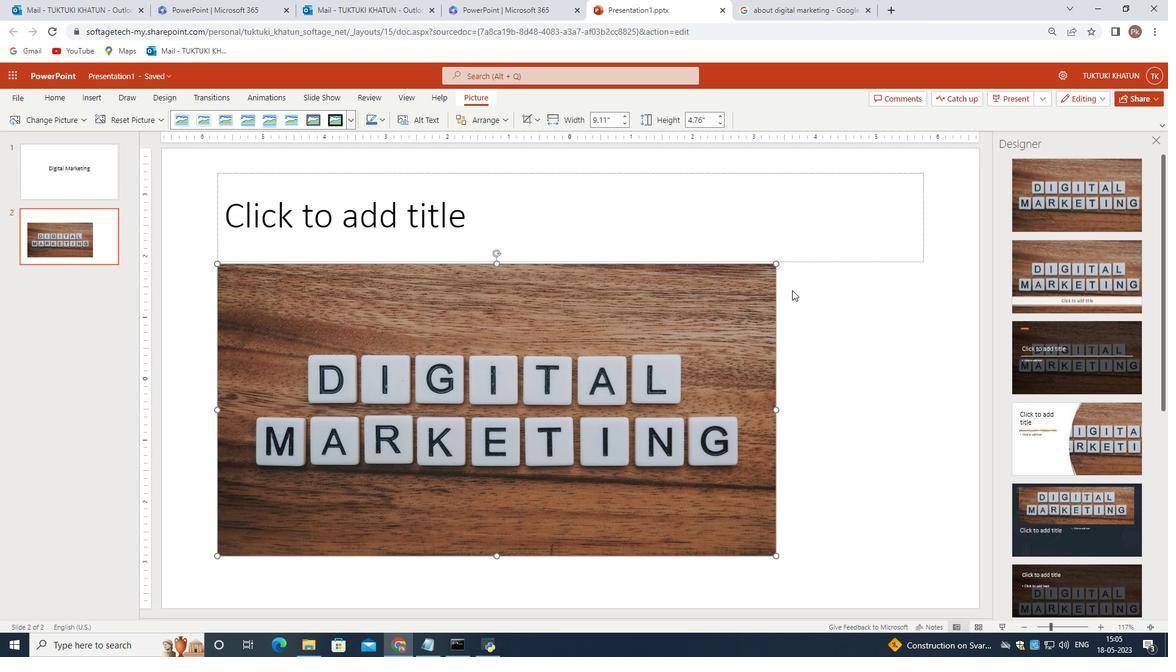 
Action: Mouse moved to (150, 121)
Screenshot: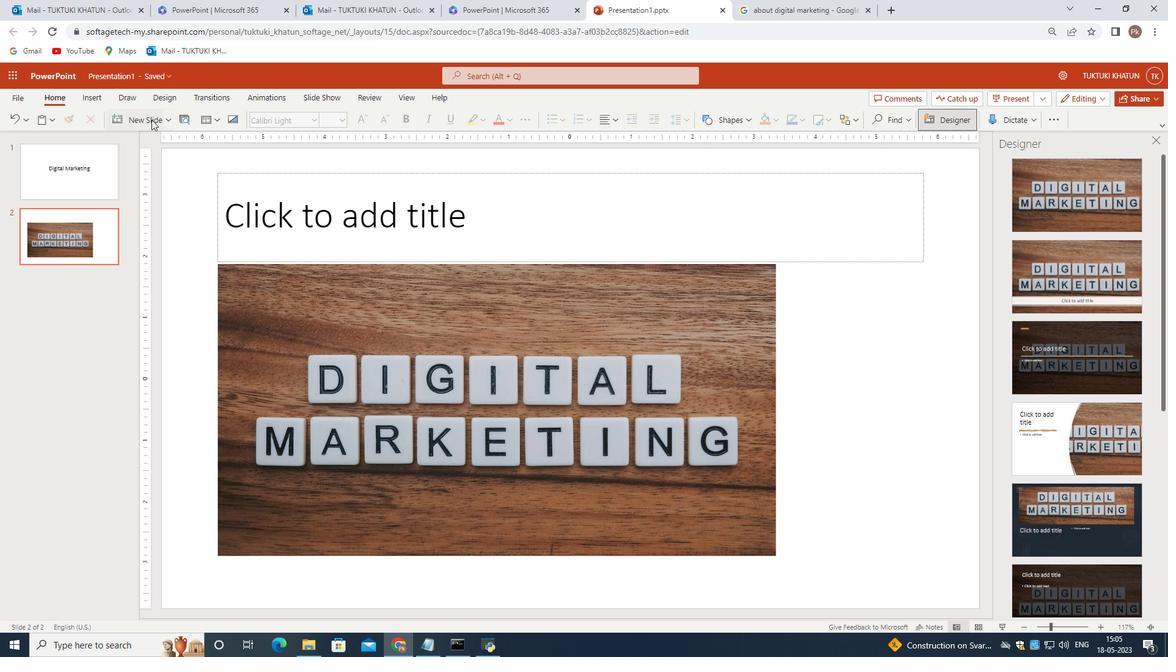 
Action: Mouse pressed left at (150, 121)
Screenshot: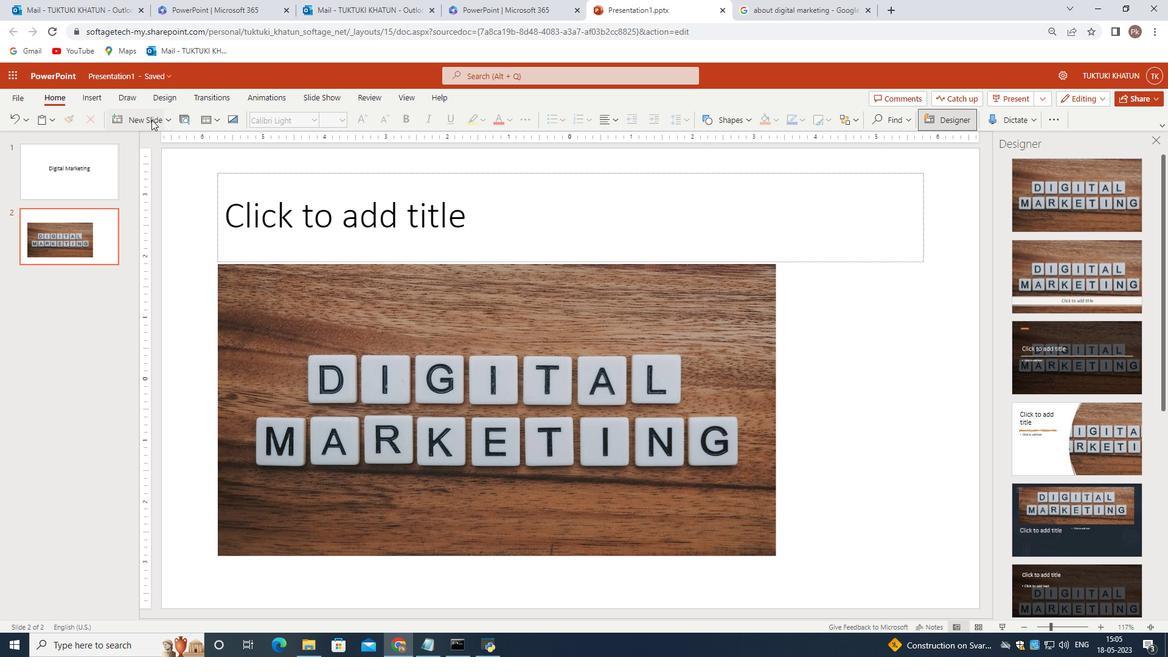
Action: Mouse moved to (717, 373)
Screenshot: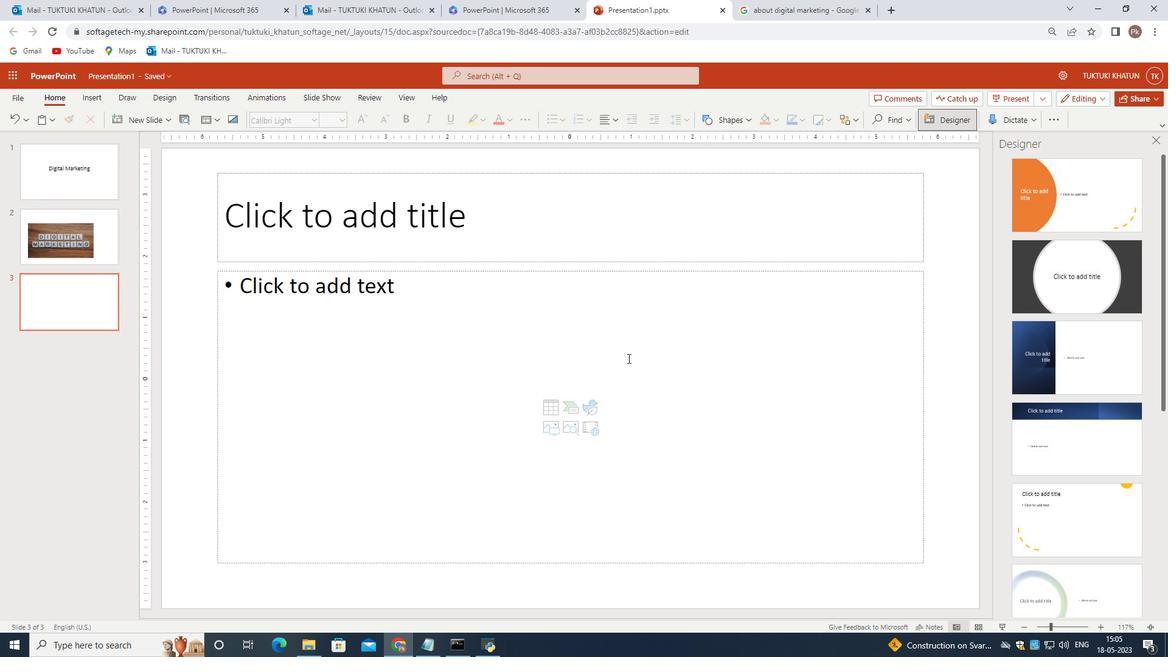 
Action: Mouse pressed right at (717, 373)
Screenshot: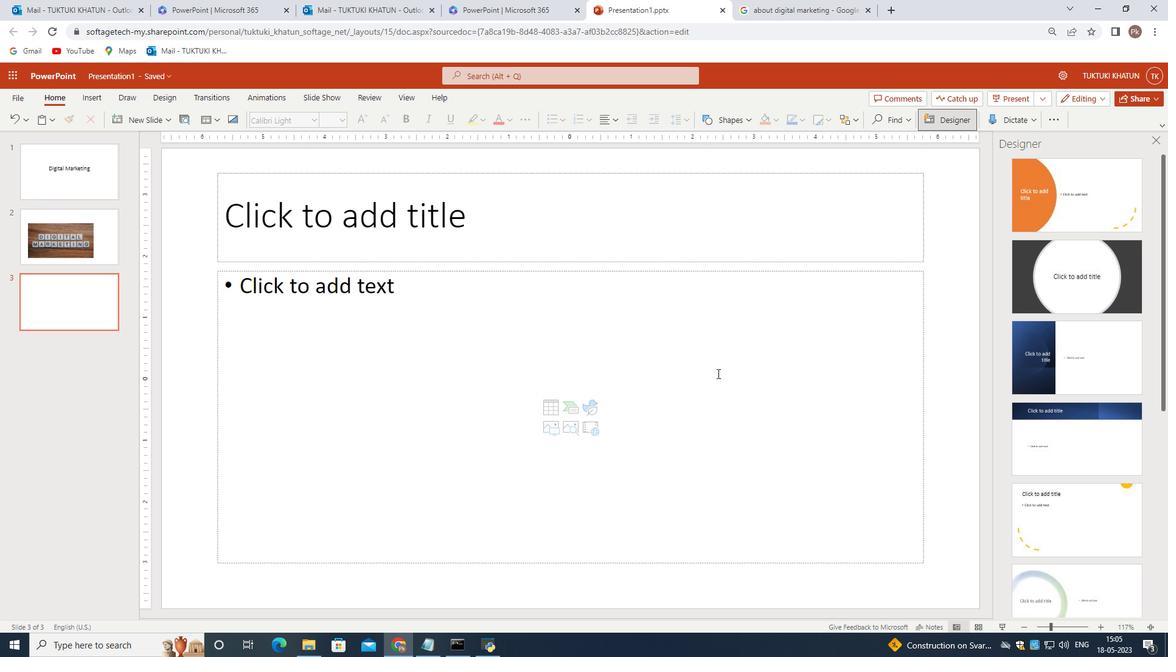 
Action: Mouse moved to (70, 307)
Screenshot: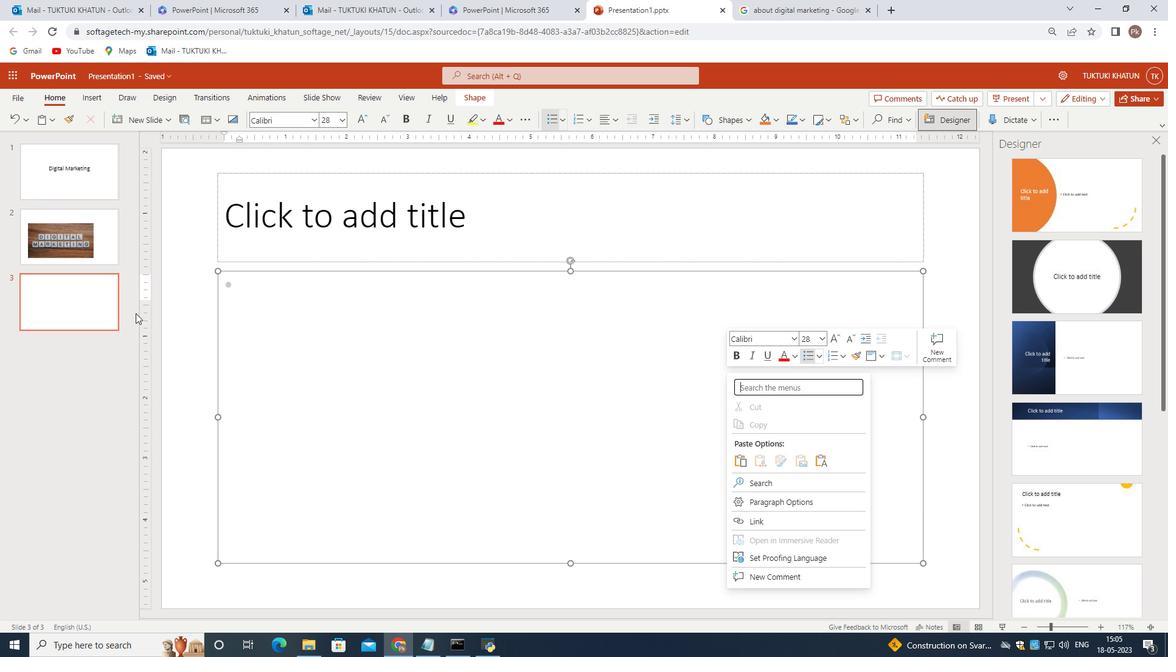 
Action: Mouse pressed right at (70, 307)
Screenshot: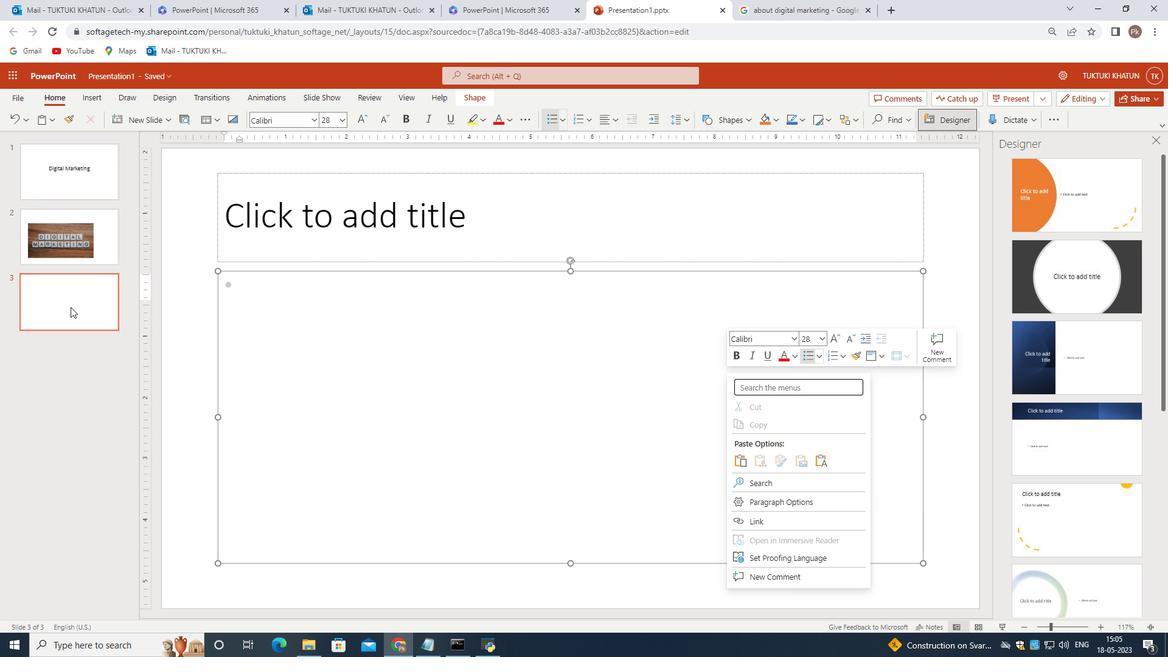 
Action: Mouse moved to (100, 343)
Screenshot: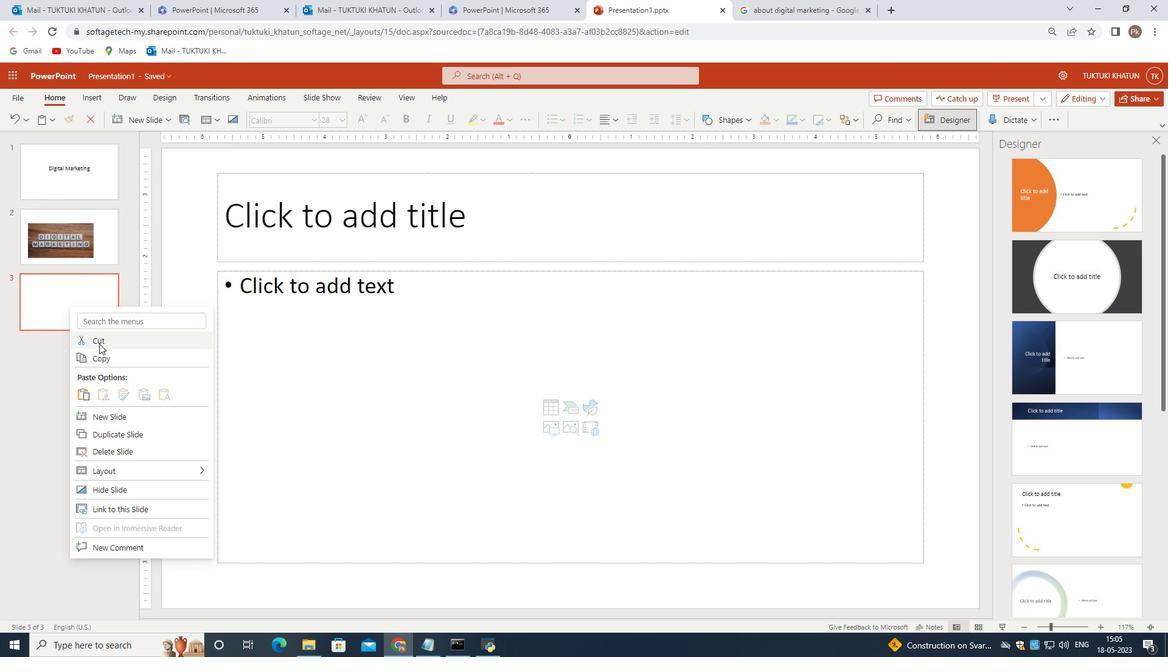 
Action: Mouse pressed left at (100, 343)
Screenshot: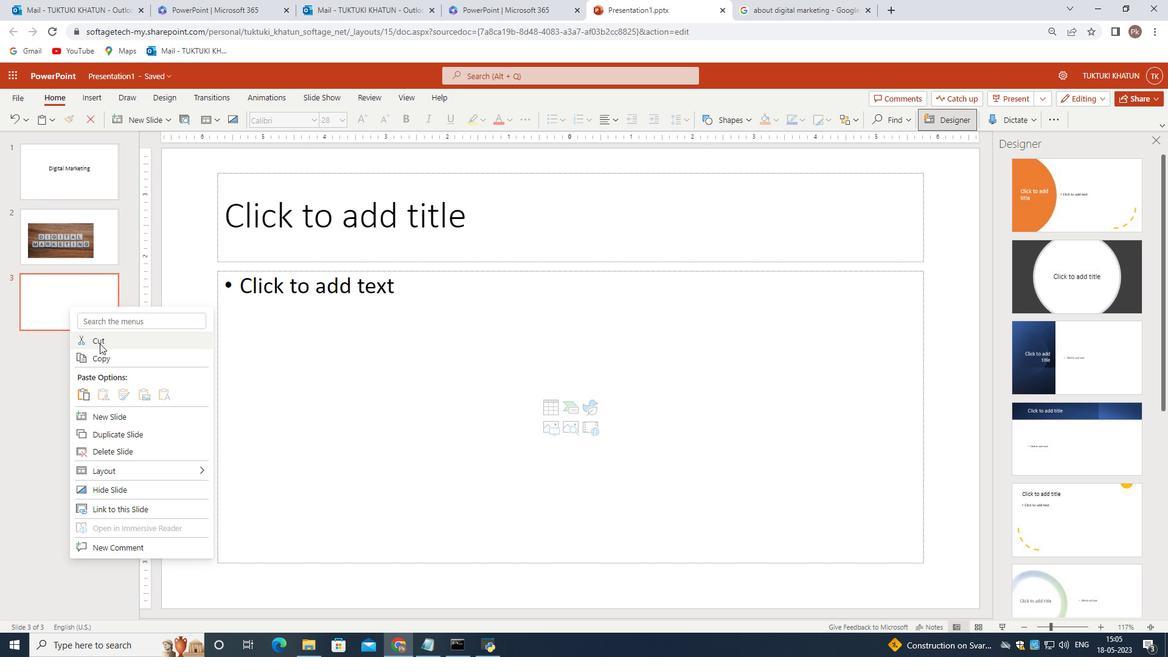 
Action: Mouse moved to (854, 332)
Screenshot: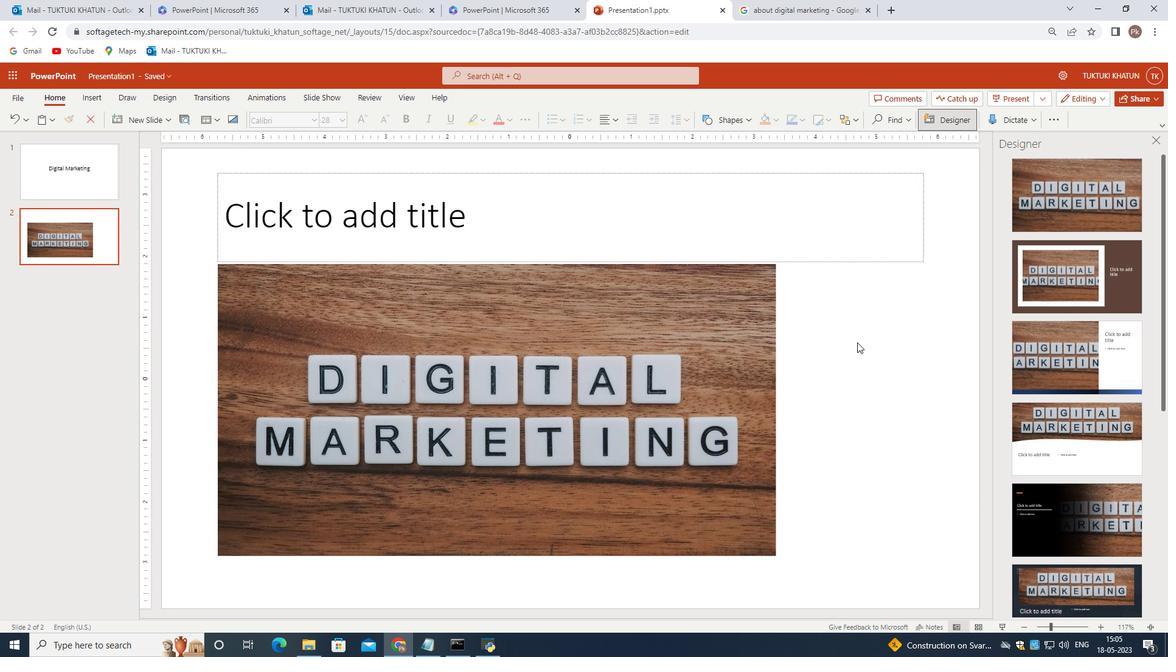 
Action: Mouse pressed left at (854, 332)
Screenshot: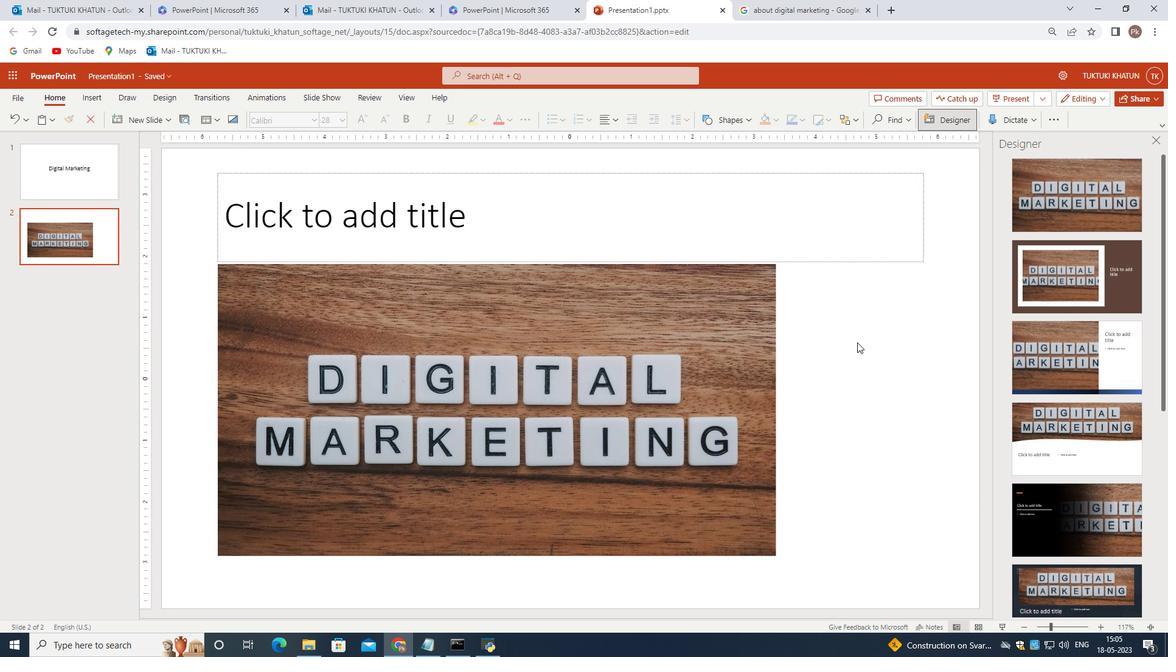 
Action: Mouse moved to (806, 290)
Screenshot: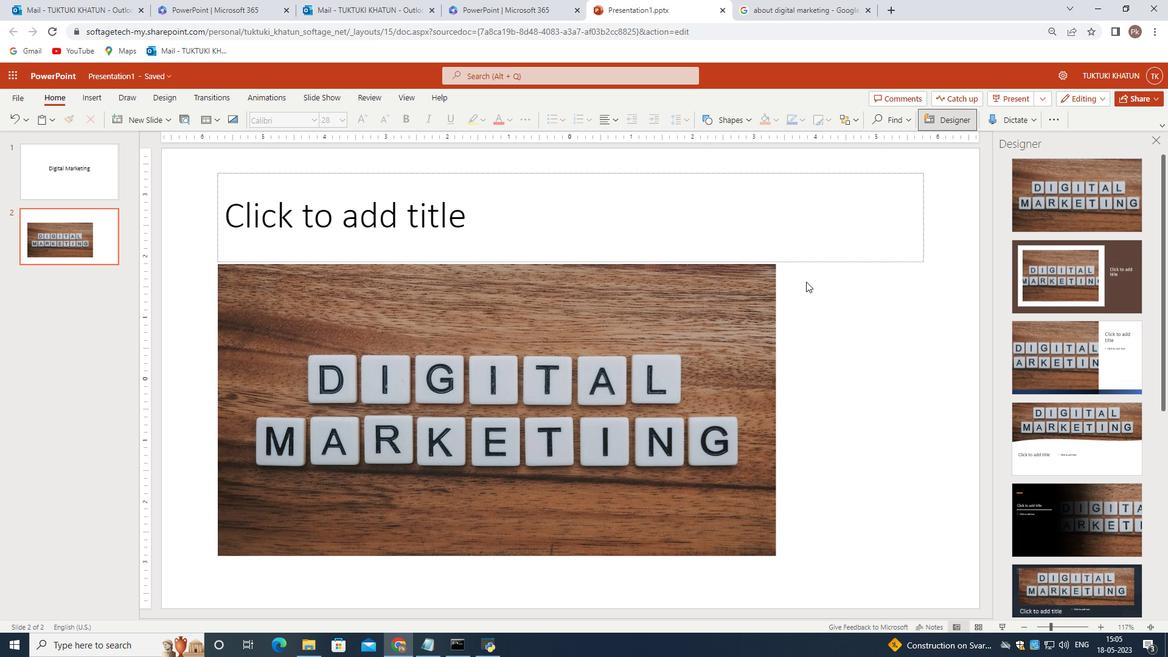 
Action: Mouse pressed left at (806, 281)
Screenshot: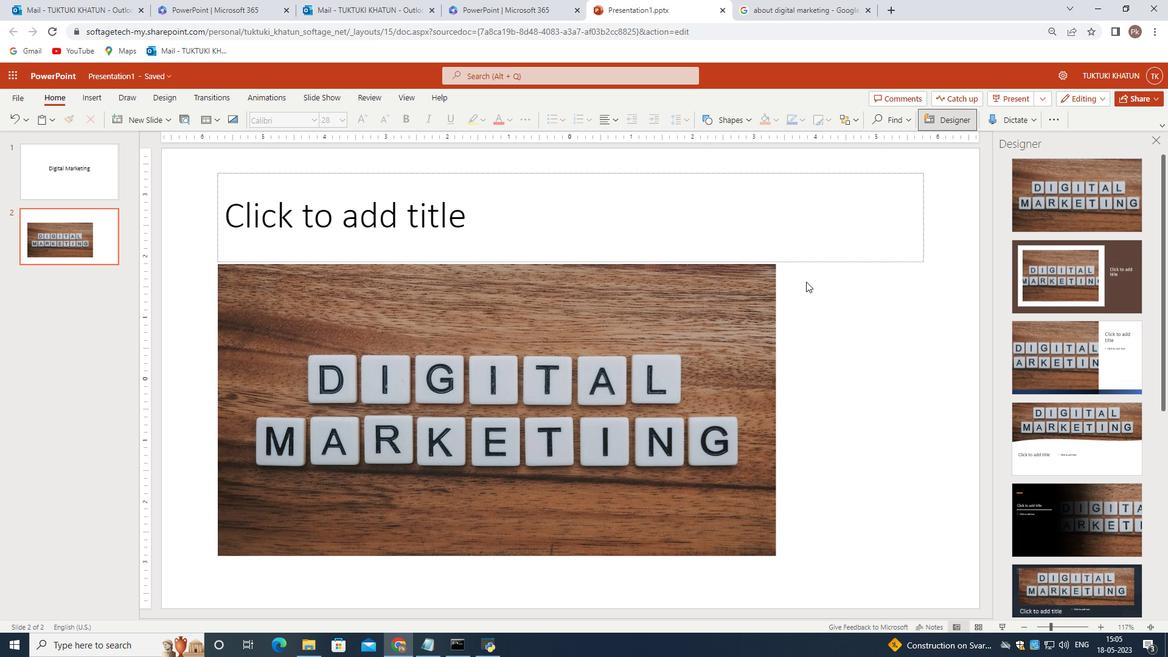 
Action: Mouse moved to (815, 334)
Screenshot: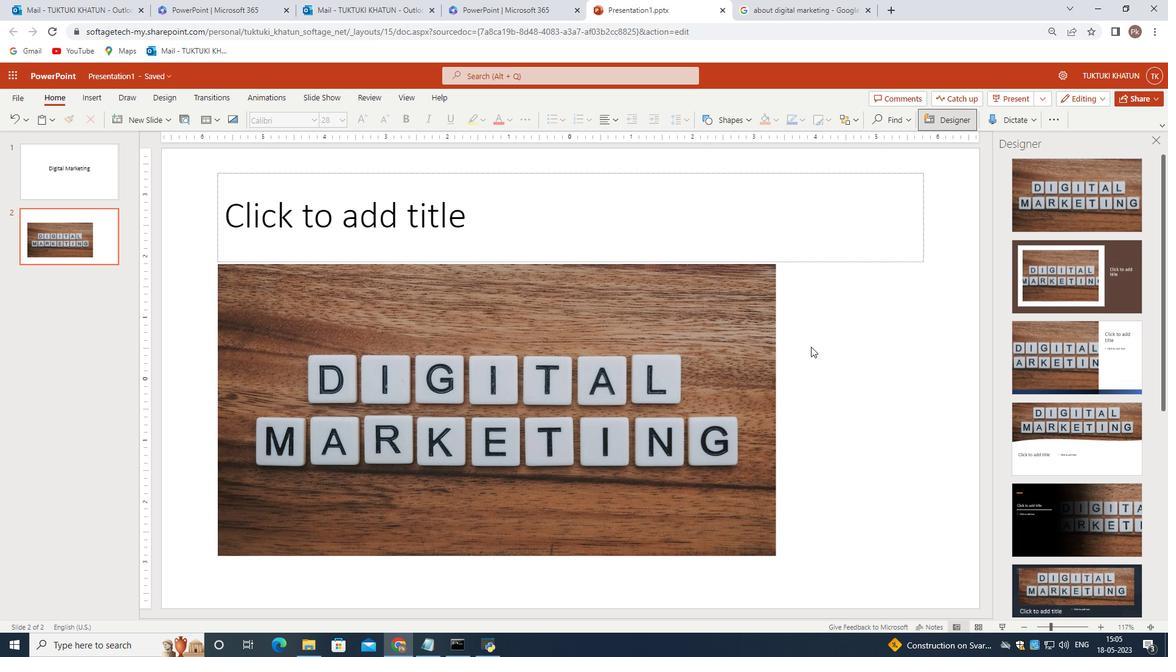 
Action: Mouse pressed left at (815, 334)
Screenshot: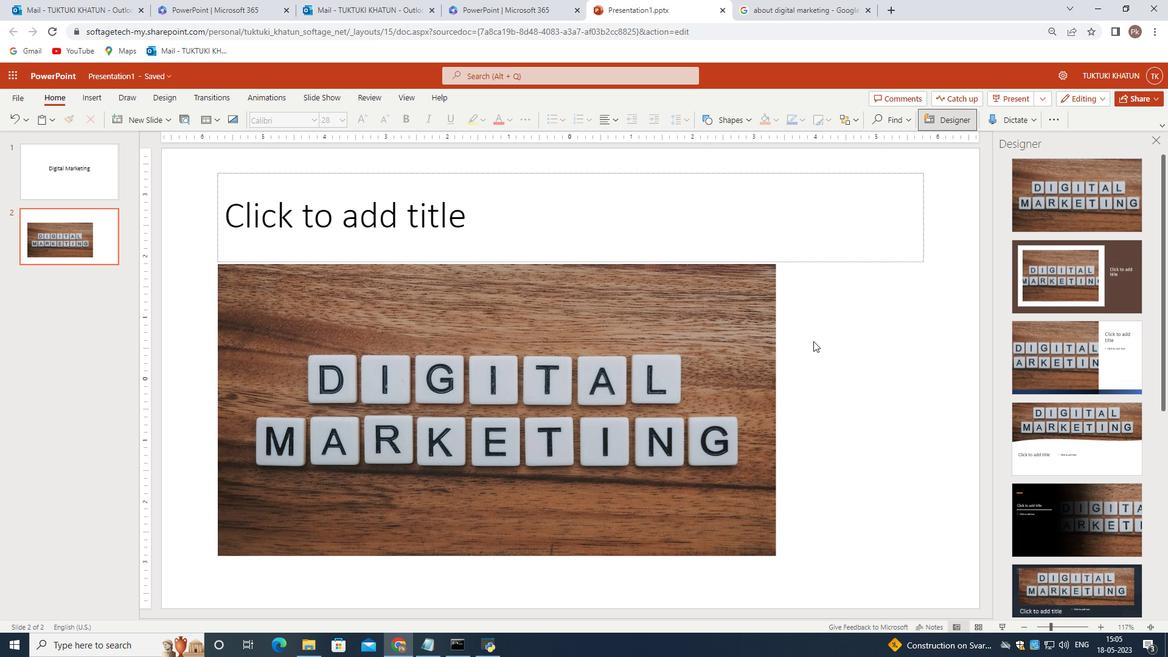 
Action: Mouse moved to (816, 333)
Screenshot: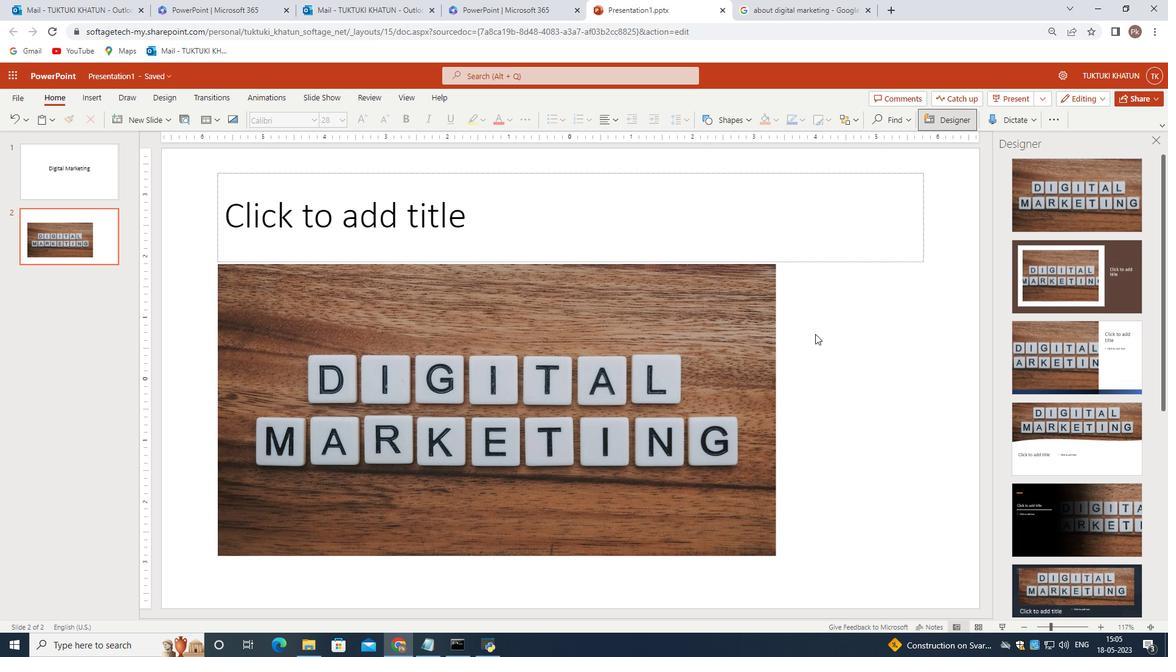 
Action: Key pressed ctrl+V
Screenshot: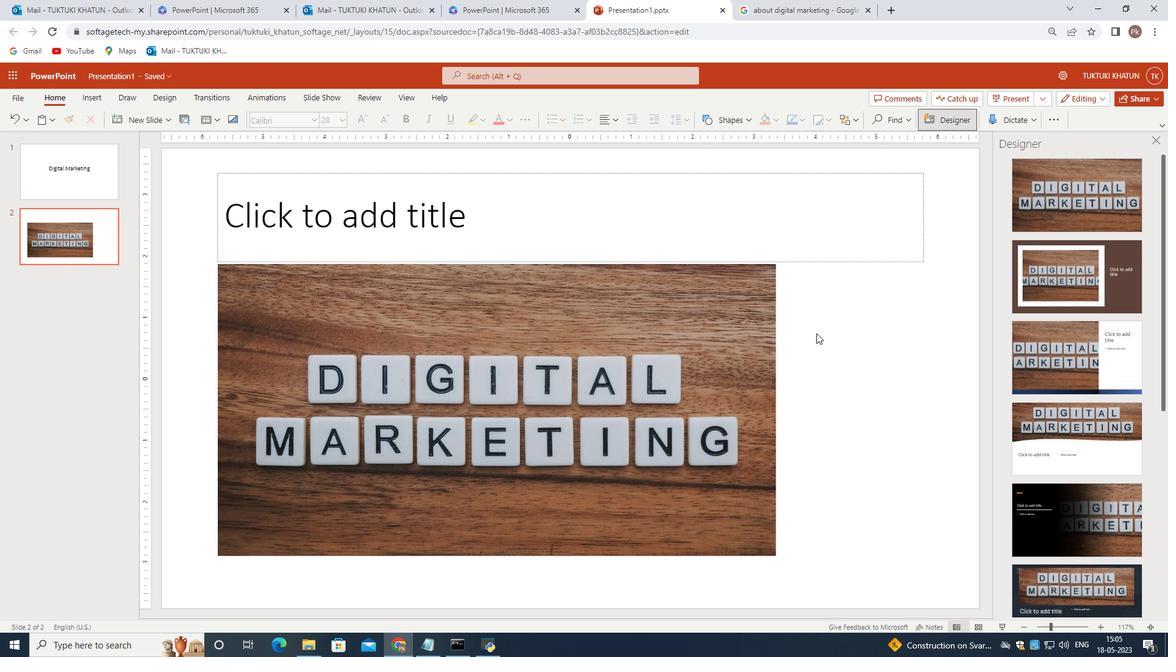 
Action: Mouse moved to (231, 314)
Screenshot: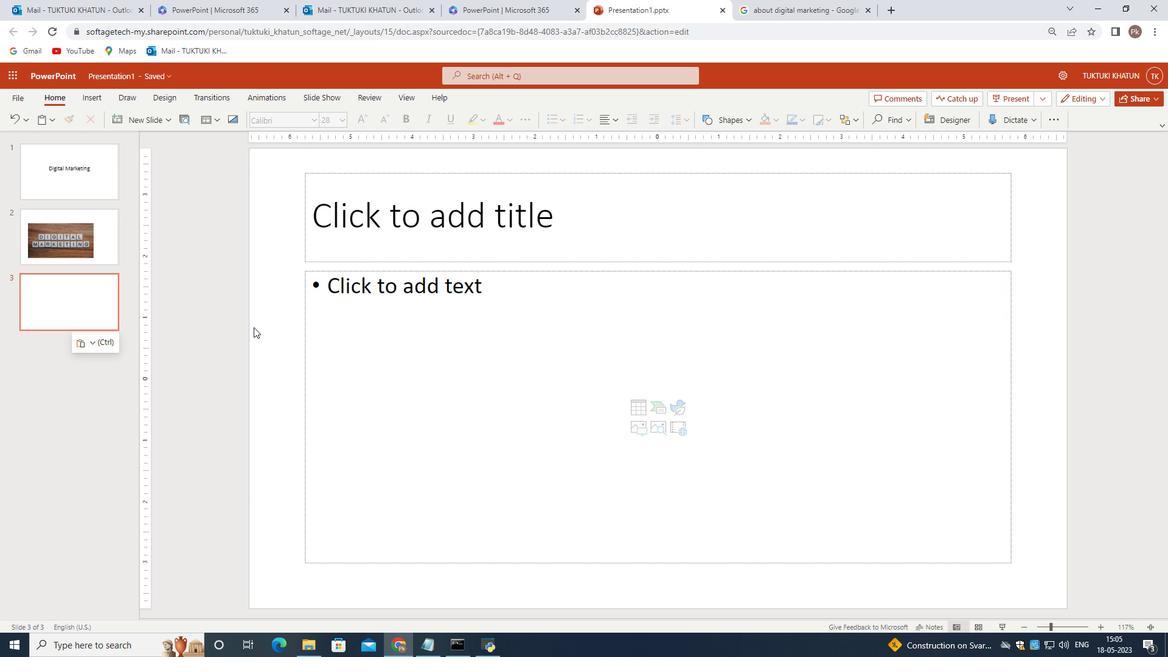 
Action: Mouse scrolled (231, 314) with delta (0, 0)
Screenshot: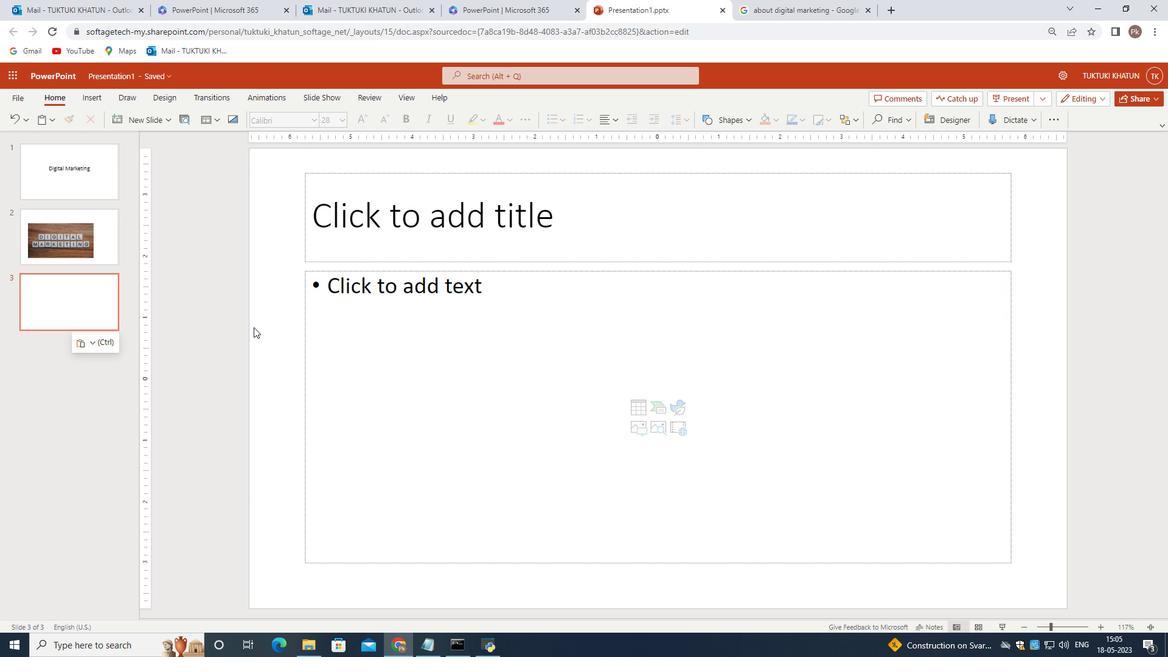 
Action: Mouse moved to (202, 311)
Screenshot: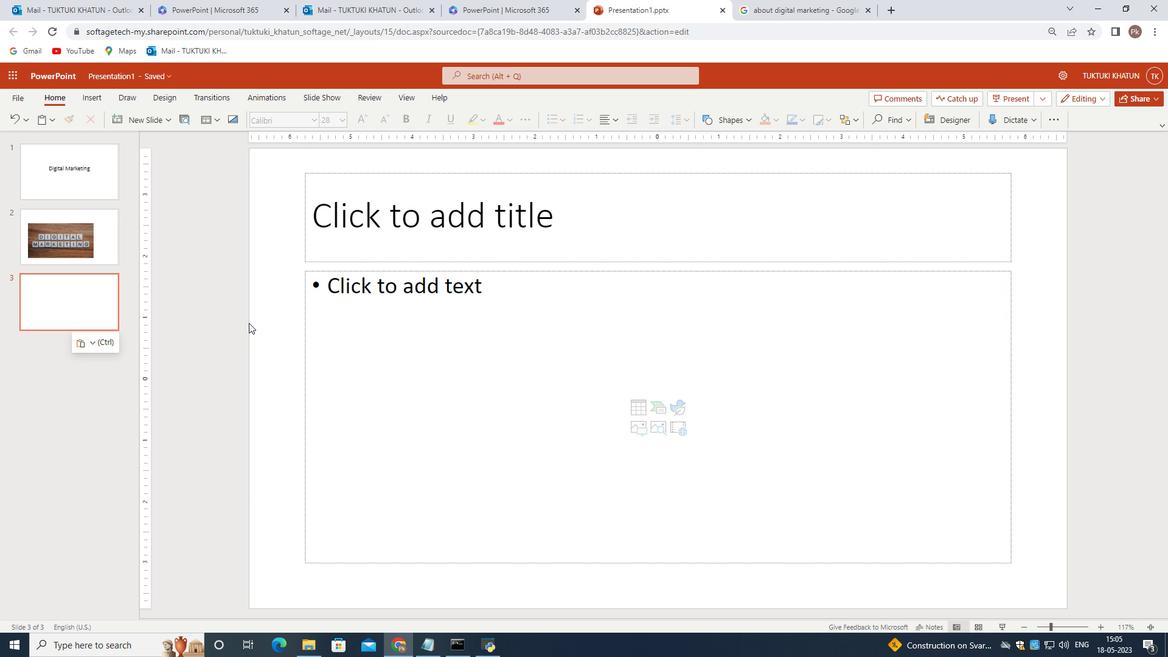 
Action: Mouse scrolled (202, 311) with delta (0, 0)
Screenshot: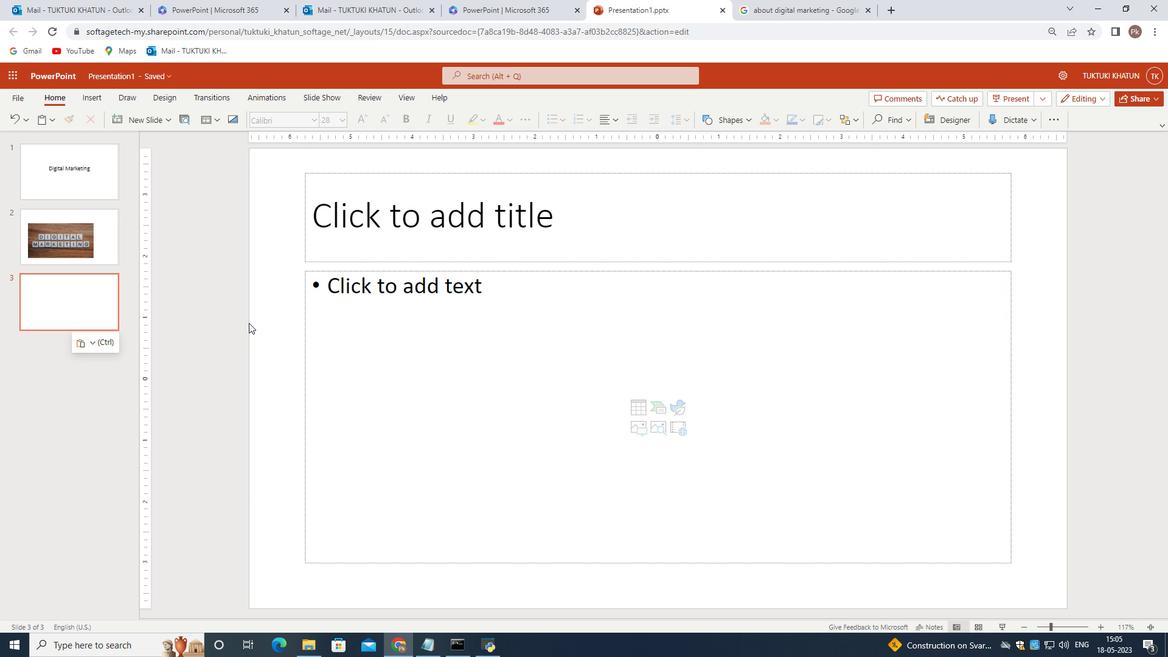 
Action: Mouse moved to (51, 306)
Screenshot: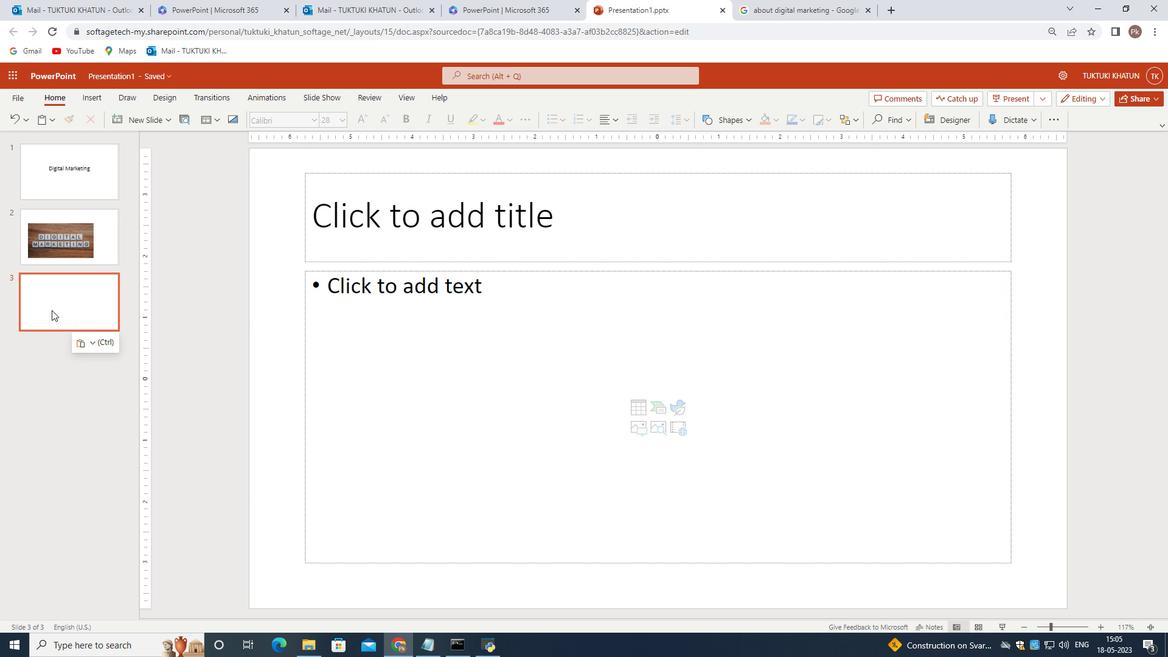 
Action: Mouse pressed left at (51, 306)
Screenshot: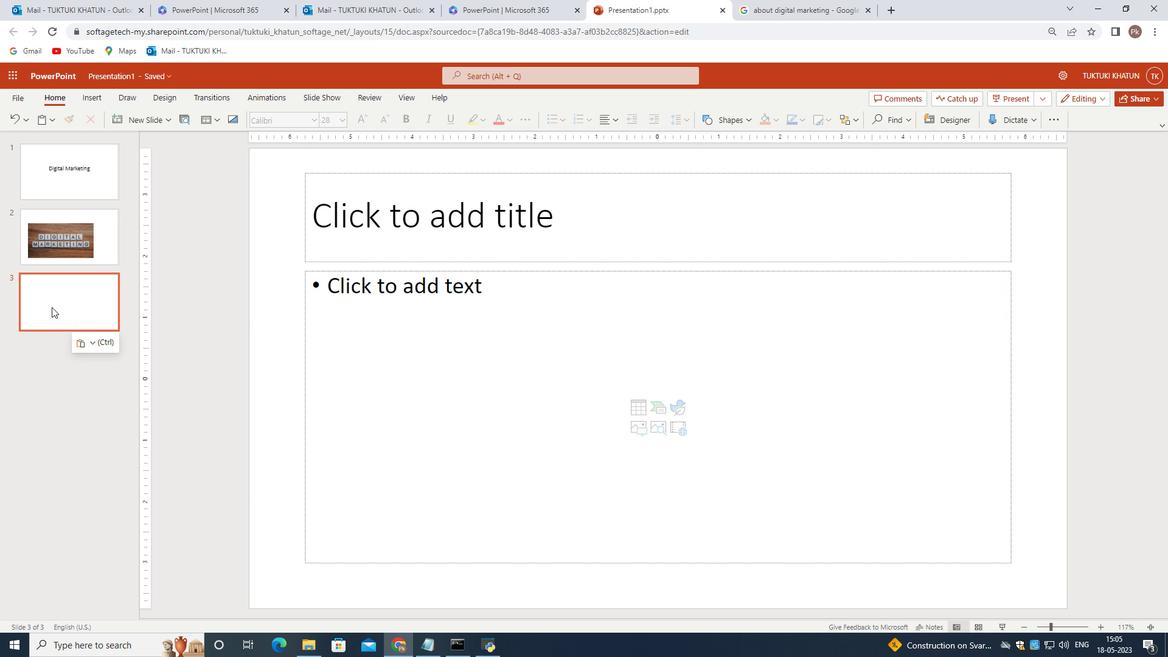 
Action: Mouse moved to (525, 378)
Screenshot: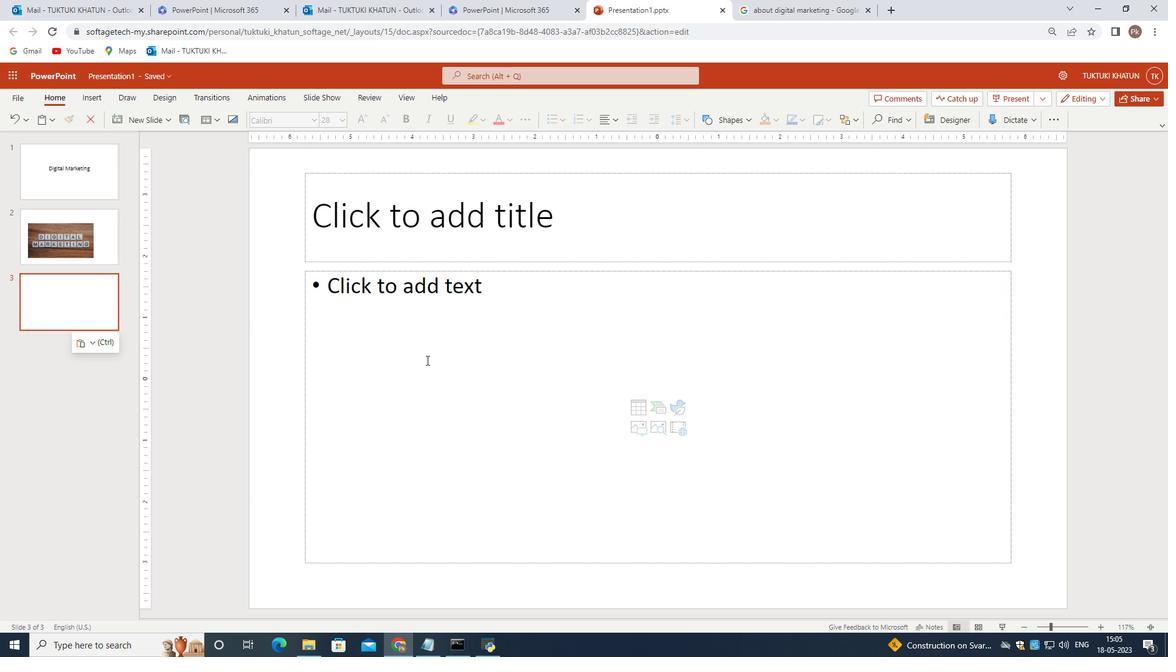 
Action: Mouse pressed left at (525, 378)
Screenshot: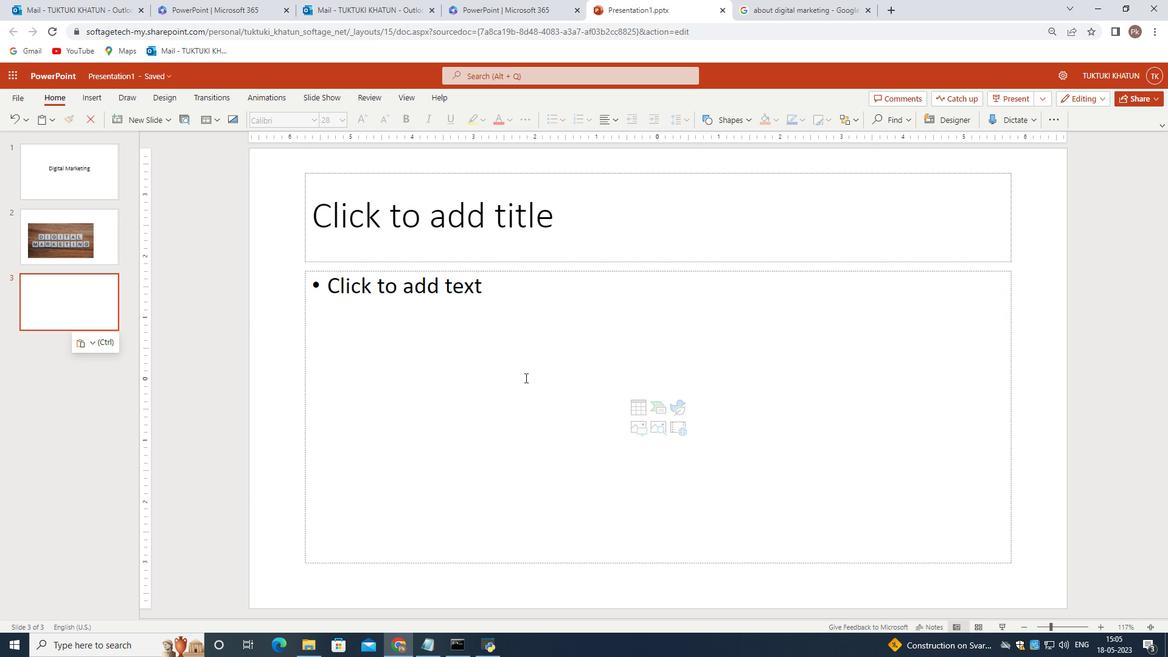 
Action: Mouse moved to (525, 375)
Screenshot: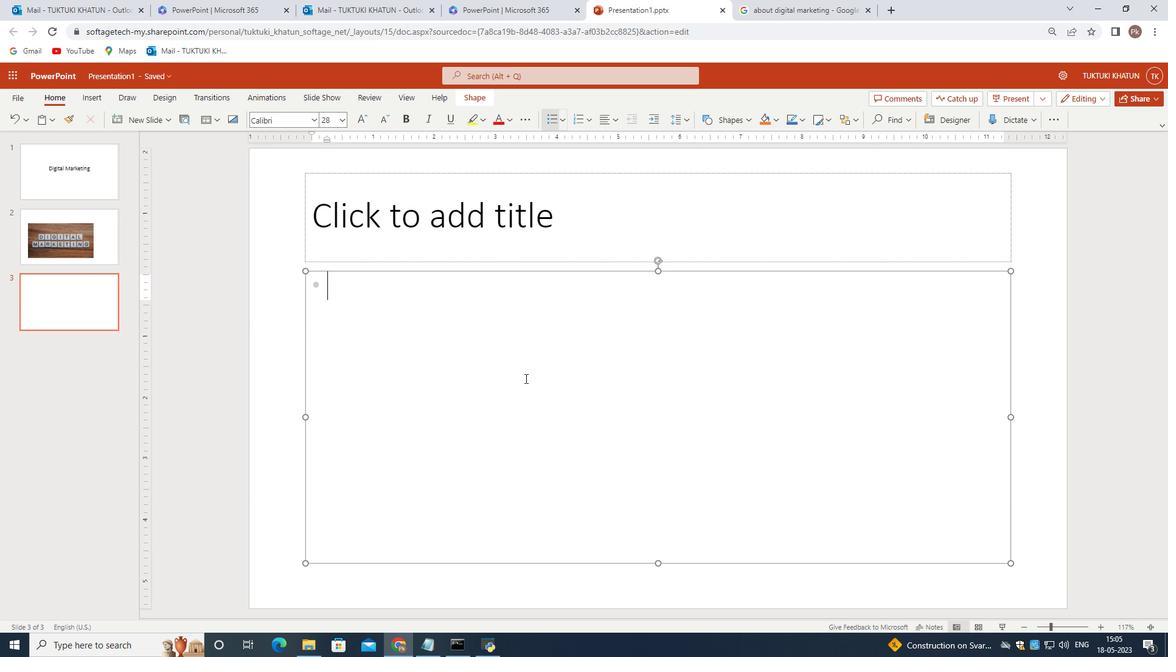 
Action: Key pressed ctrl+V
Screenshot: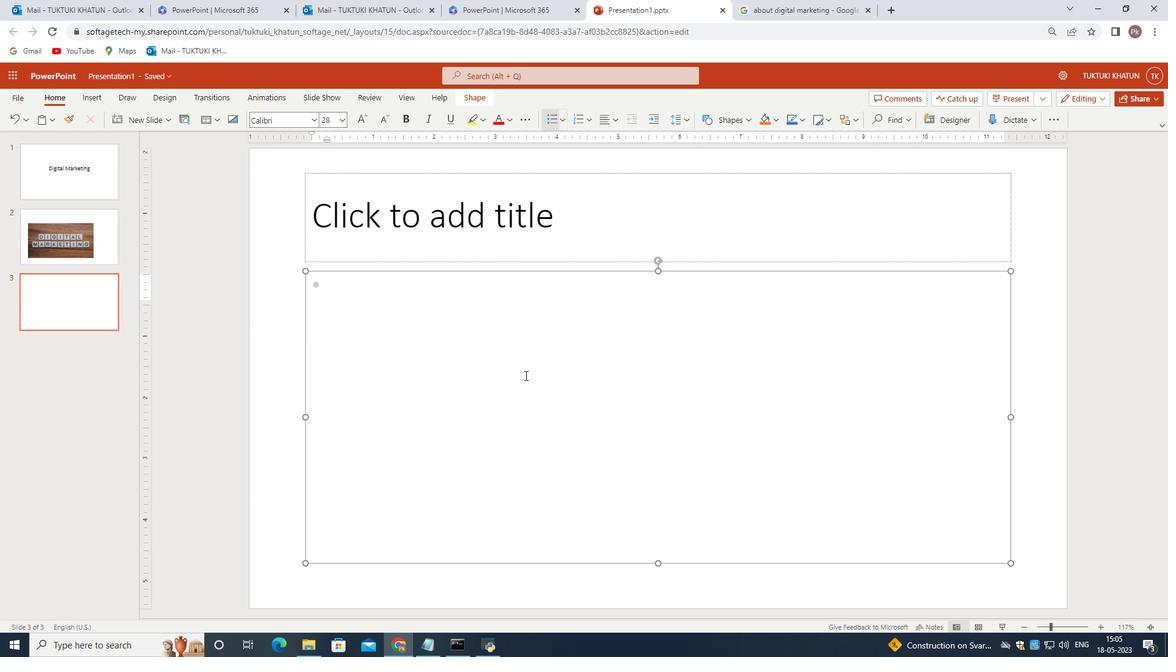 
Action: Mouse moved to (301, 318)
Screenshot: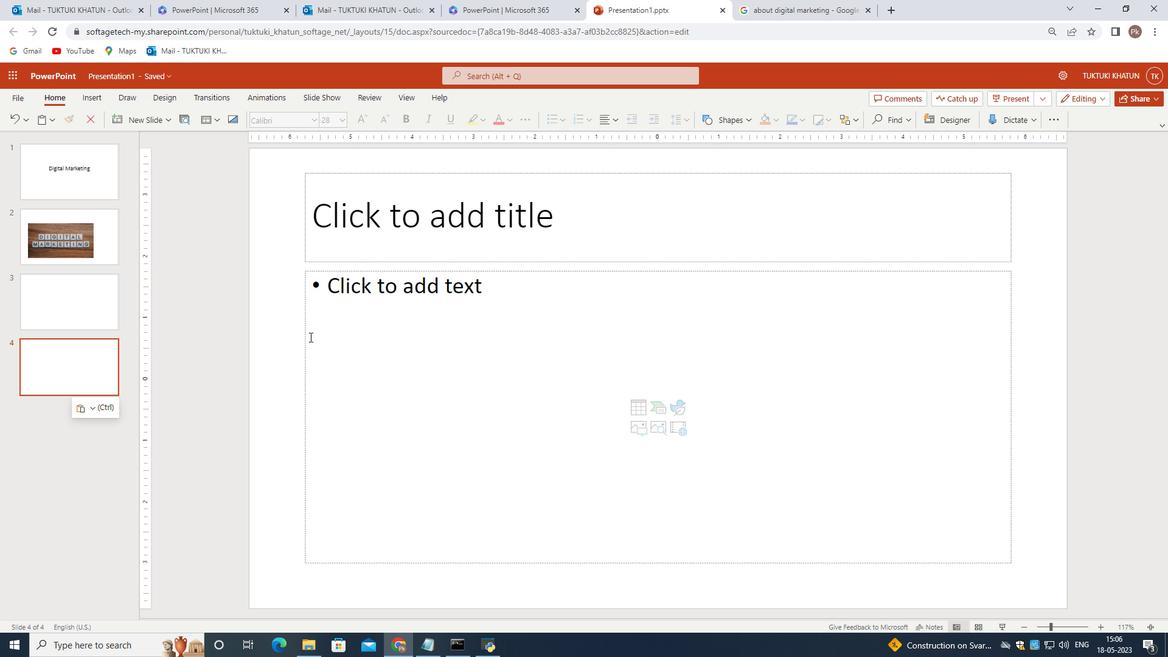 
Action: Mouse scrolled (301, 319) with delta (0, 0)
